 Task: Research Airbnb properties in Wedi, Indonesia from 8th November, 2023 to 12th November, 2023 for 2 adults.1  bedroom having 1 bed and 1 bathroom. Property type can be flat, hotel. Look for 4 properties as per requirement.
Action: Mouse moved to (85, 83)
Screenshot: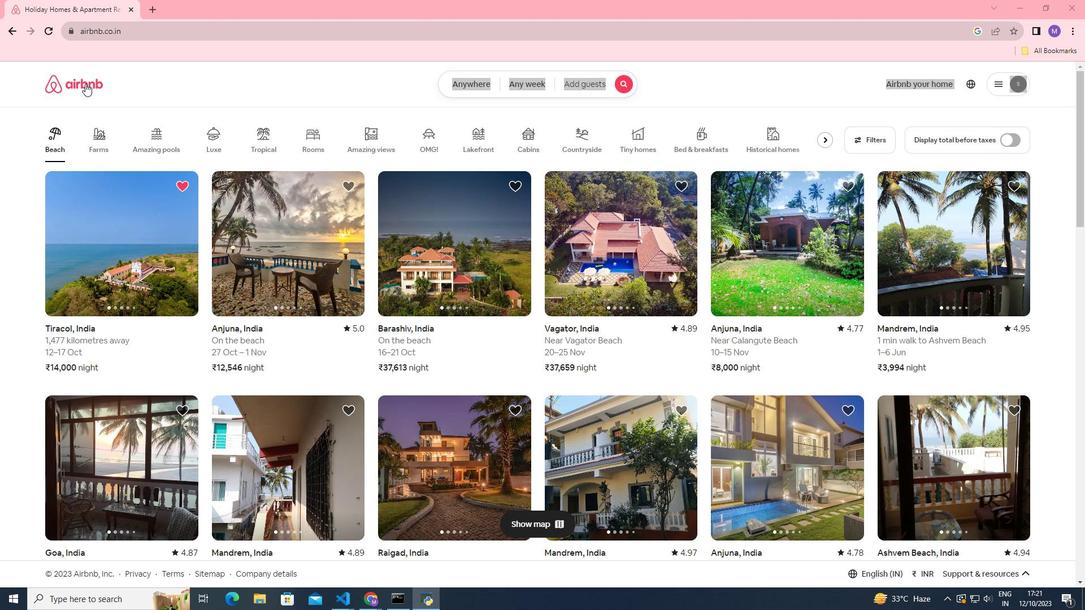 
Action: Mouse pressed left at (85, 83)
Screenshot: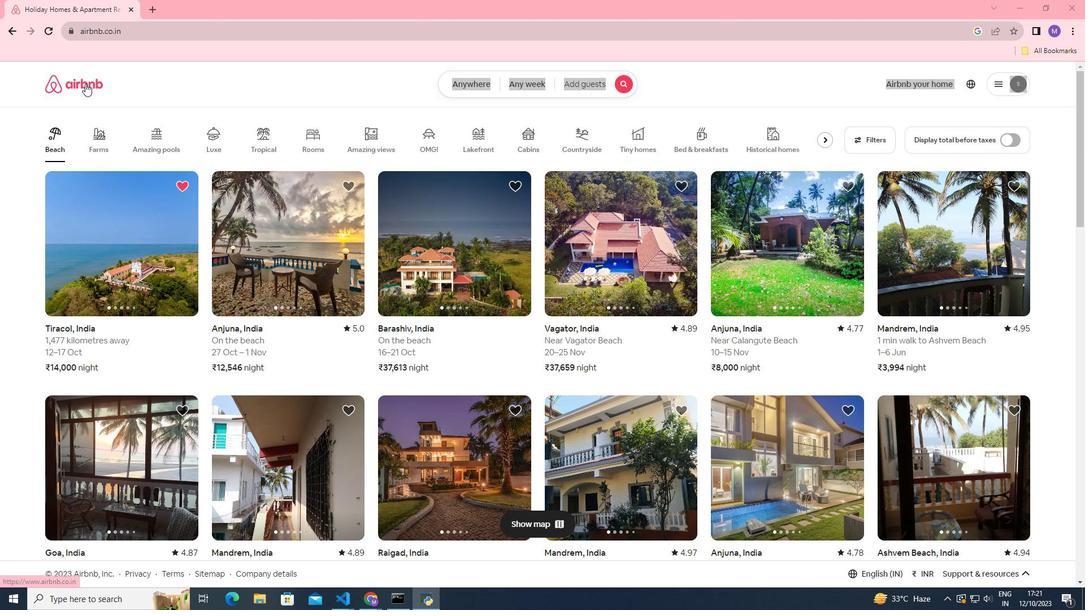 
Action: Mouse moved to (472, 80)
Screenshot: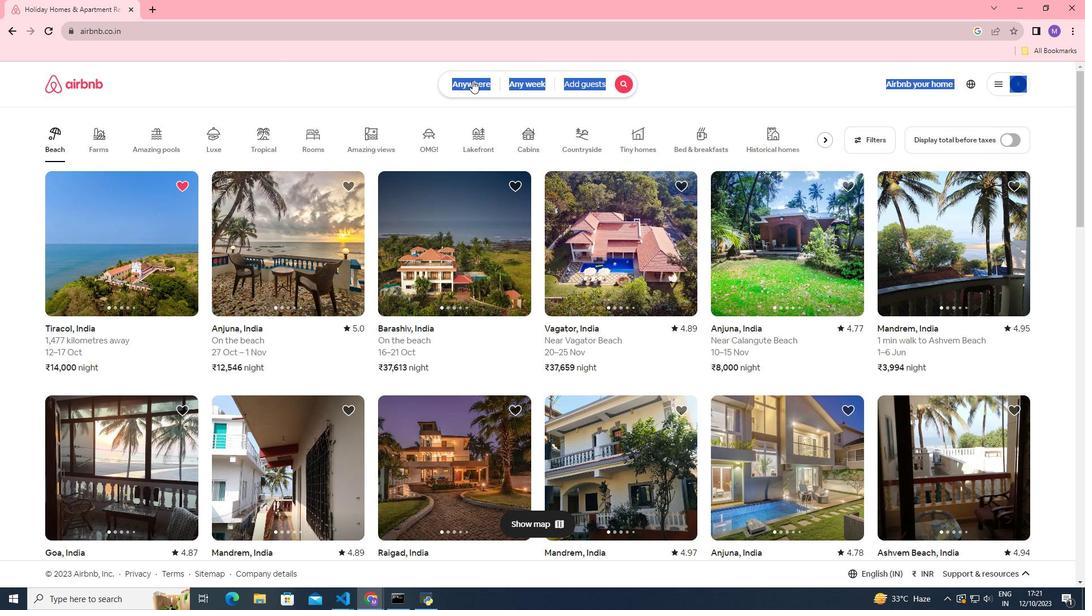 
Action: Mouse pressed left at (472, 80)
Screenshot: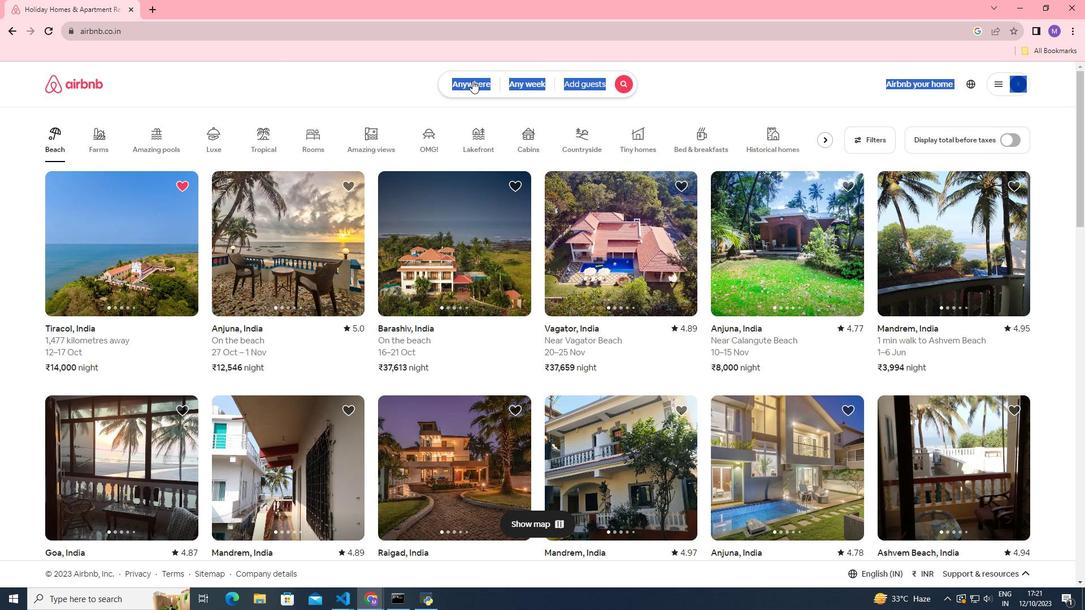 
Action: Mouse moved to (392, 123)
Screenshot: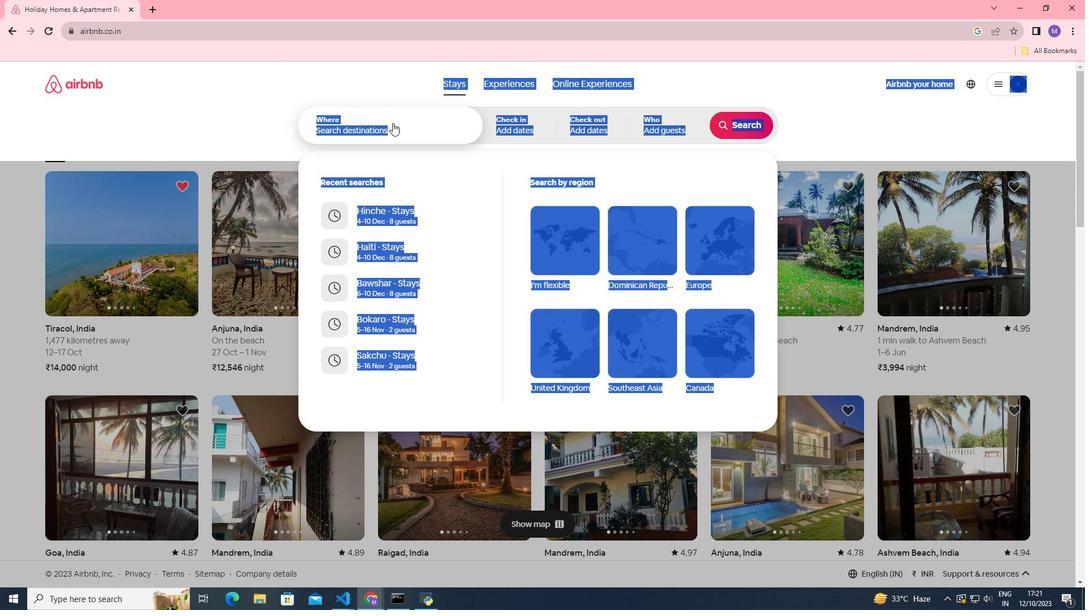
Action: Mouse pressed left at (392, 123)
Screenshot: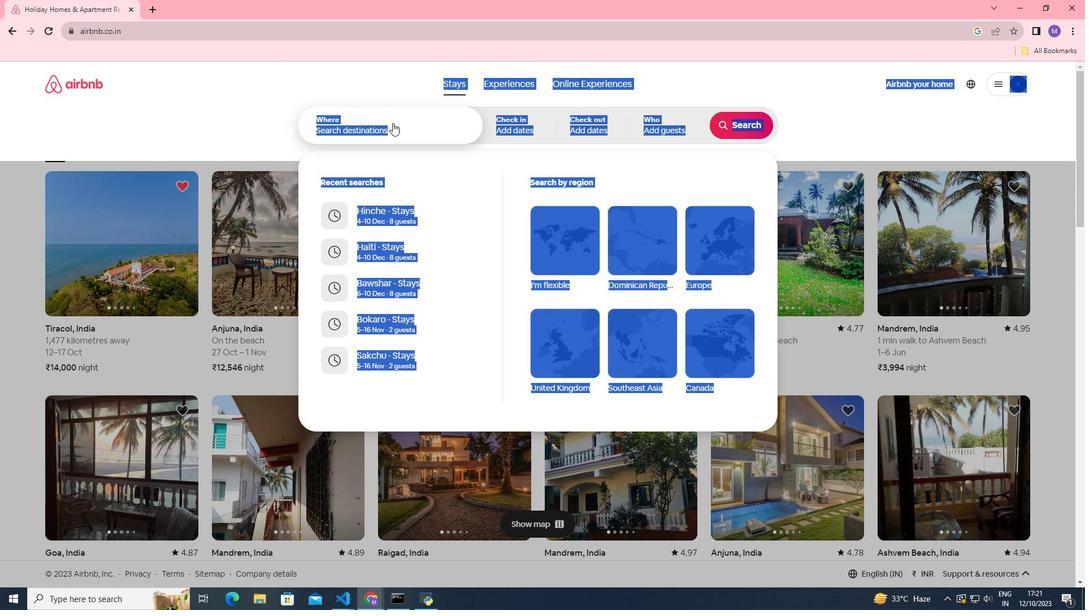 
Action: Mouse moved to (393, 124)
Screenshot: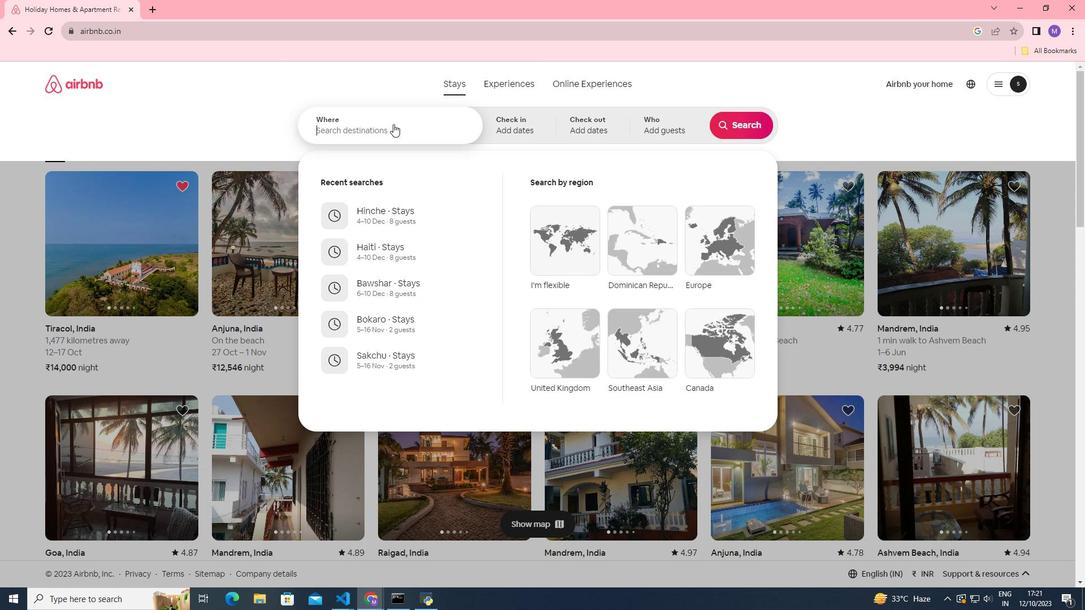 
Action: Key pressed <Key.shift>Wedi,<Key.space><Key.shift_r>Indonesia
Screenshot: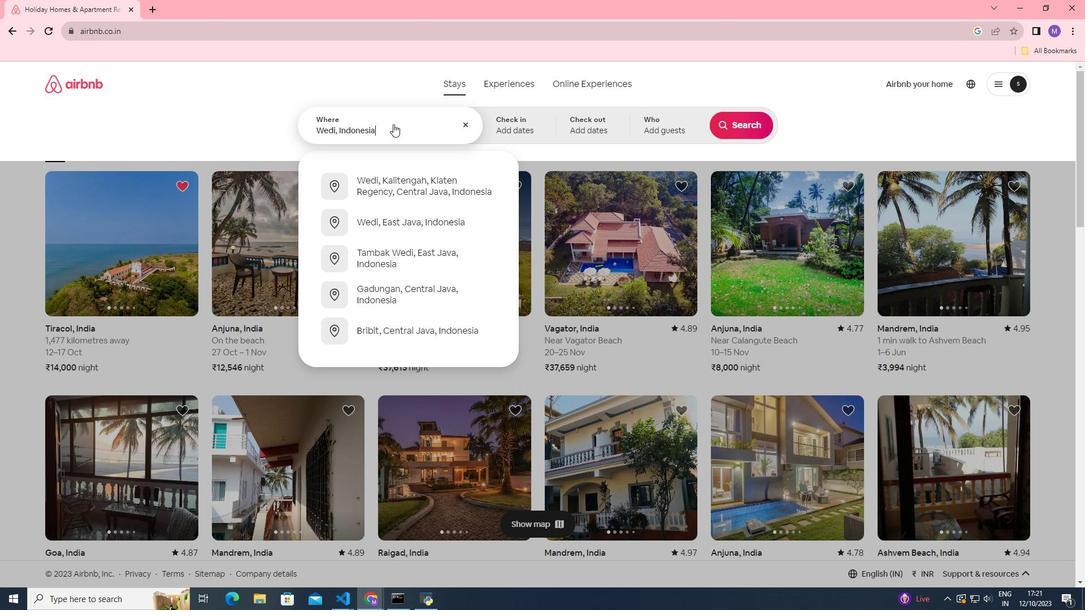
Action: Mouse moved to (510, 131)
Screenshot: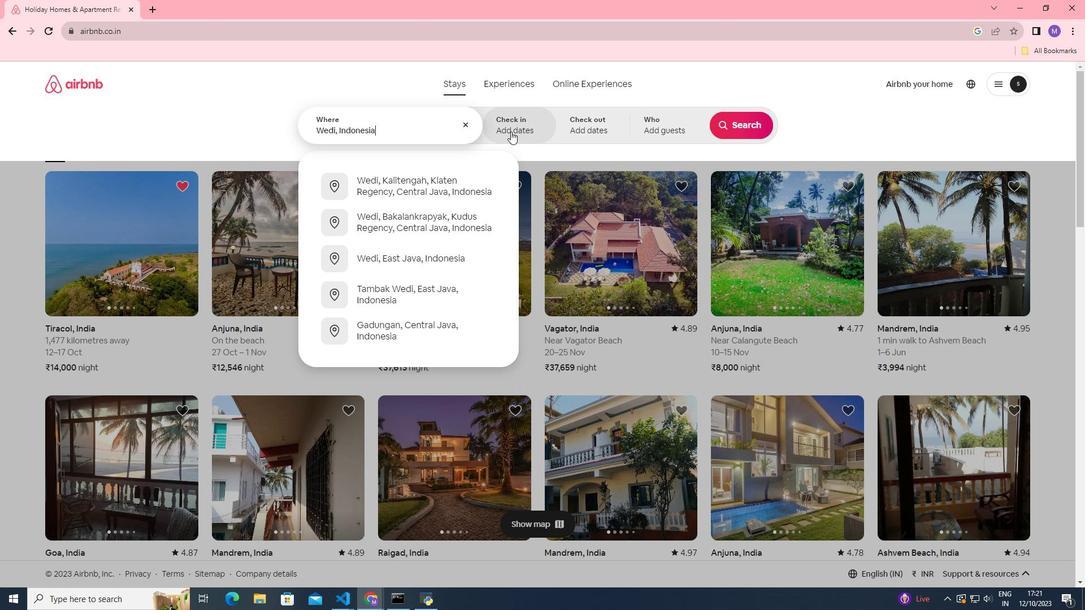 
Action: Mouse pressed left at (510, 131)
Screenshot: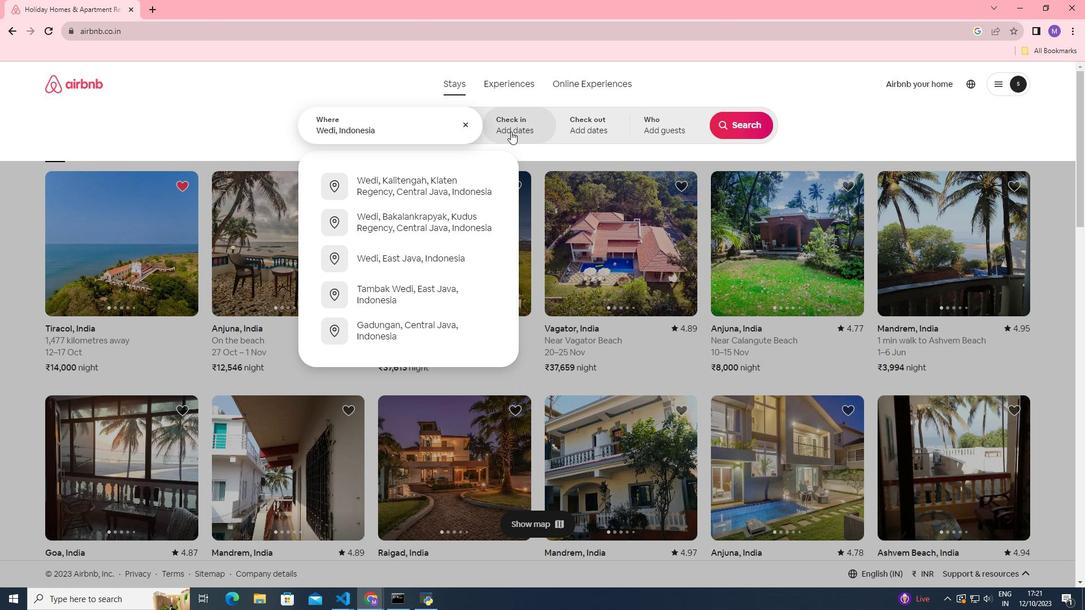 
Action: Mouse moved to (653, 291)
Screenshot: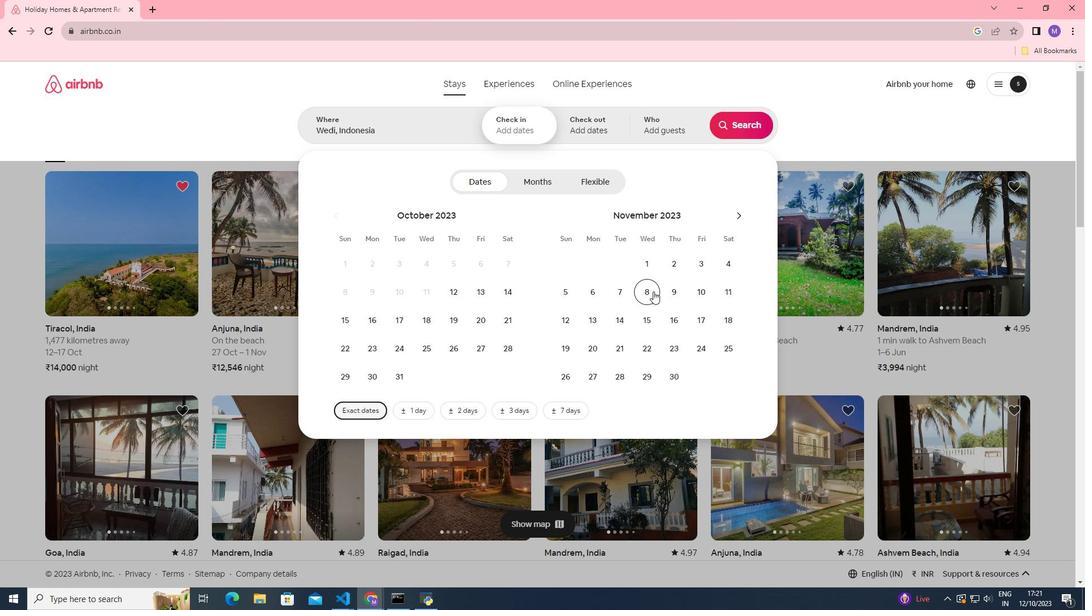 
Action: Mouse pressed left at (653, 291)
Screenshot: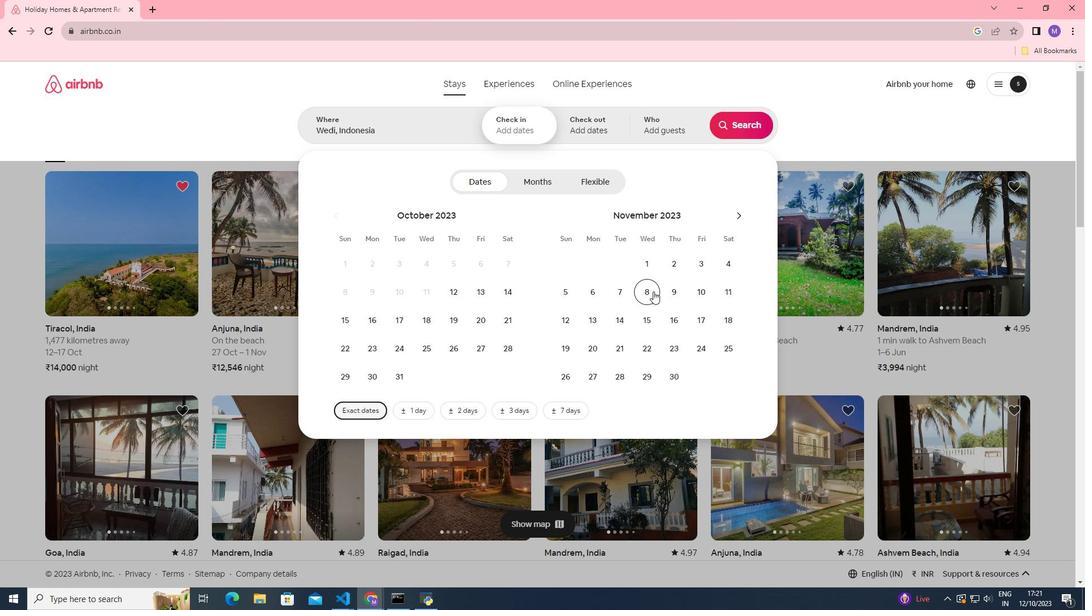 
Action: Mouse moved to (567, 318)
Screenshot: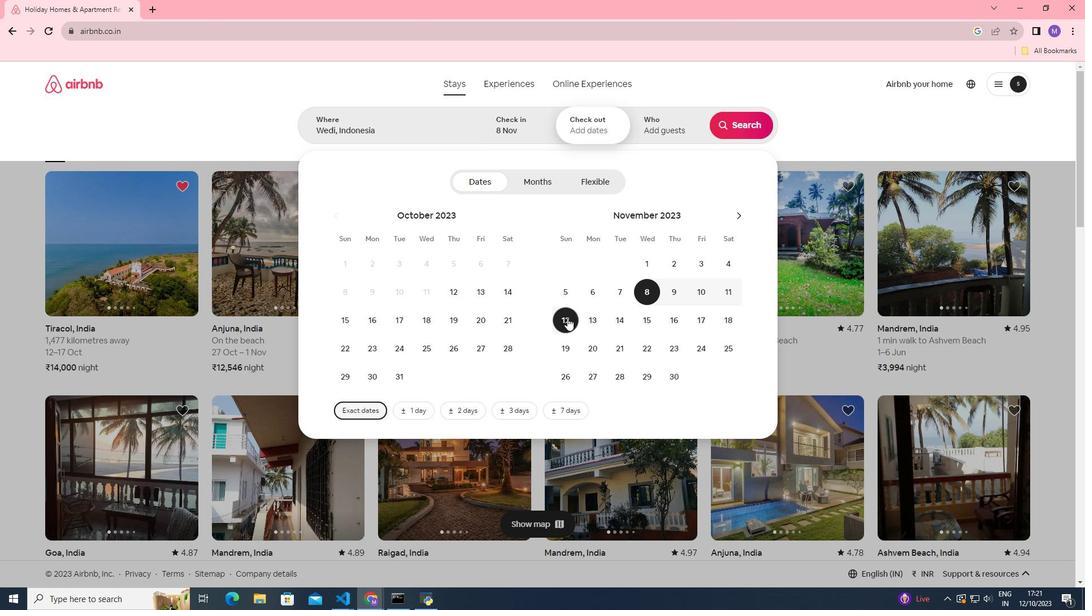 
Action: Mouse pressed left at (567, 318)
Screenshot: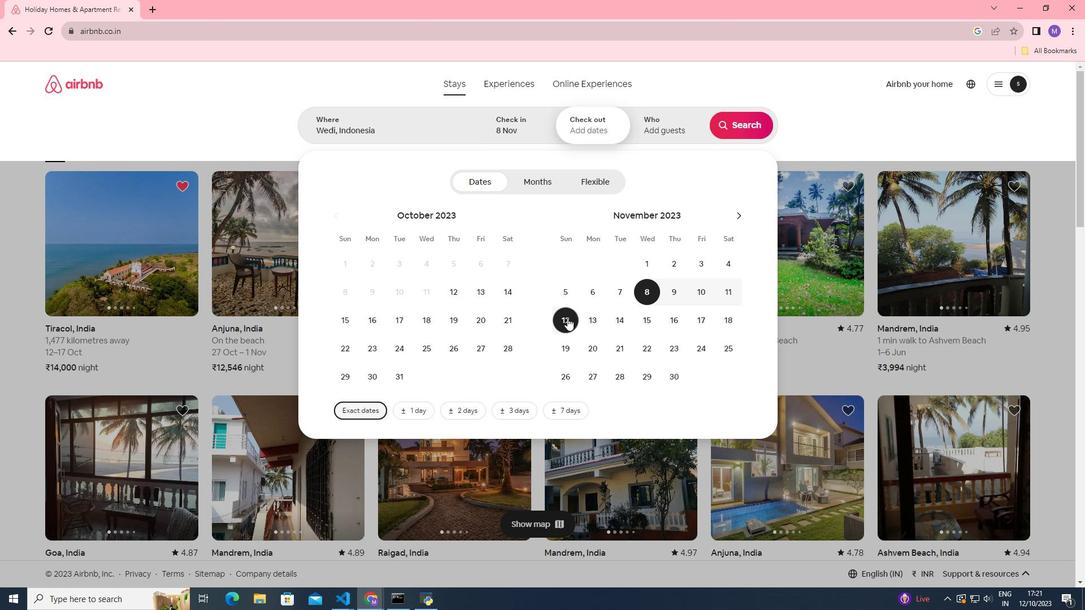 
Action: Mouse moved to (660, 128)
Screenshot: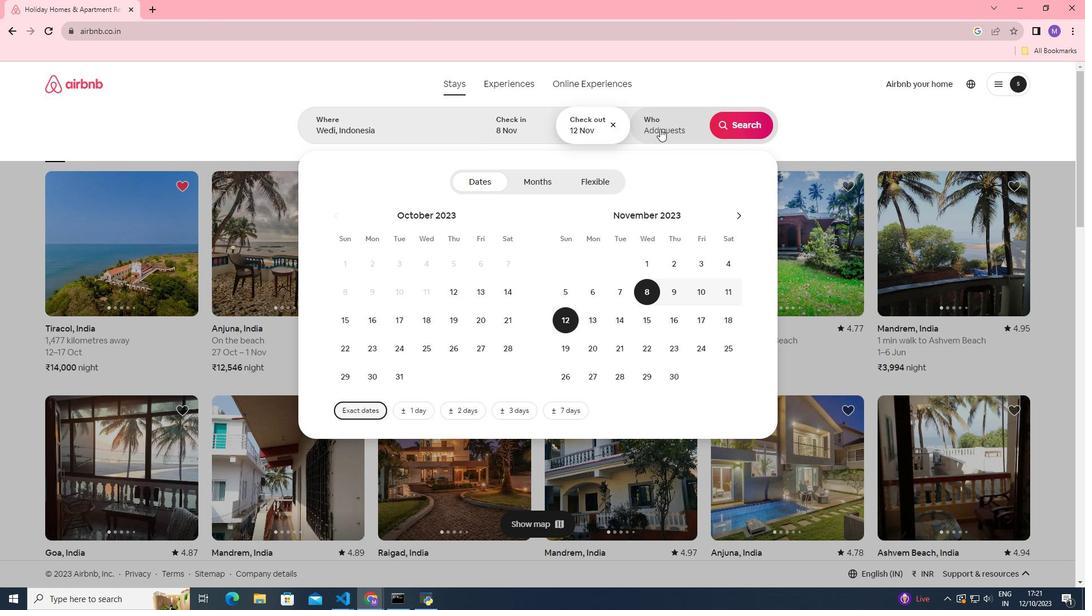 
Action: Mouse pressed left at (660, 128)
Screenshot: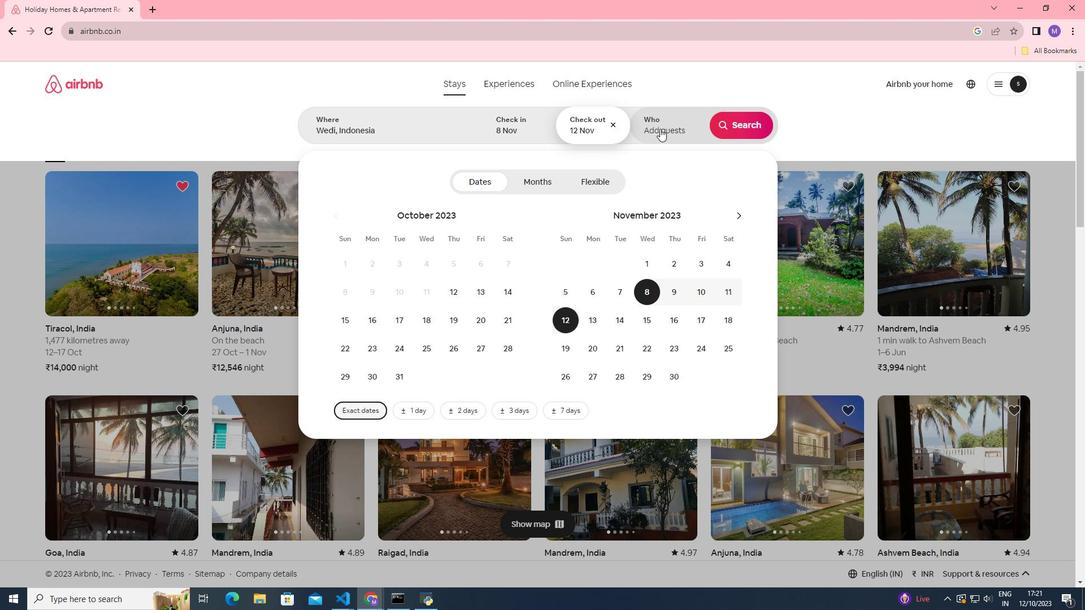 
Action: Mouse moved to (745, 185)
Screenshot: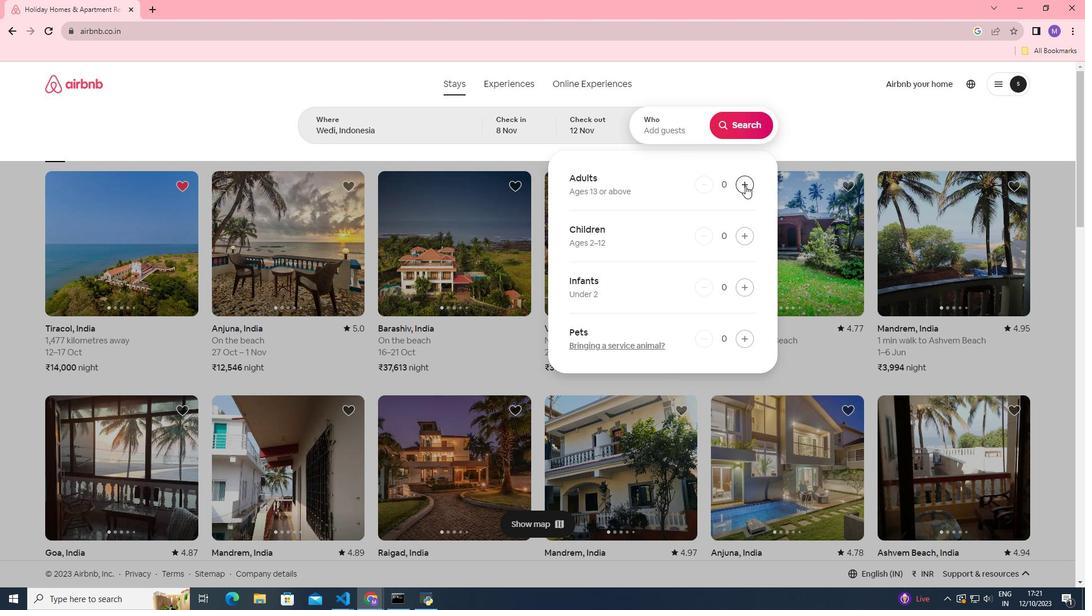
Action: Mouse pressed left at (745, 185)
Screenshot: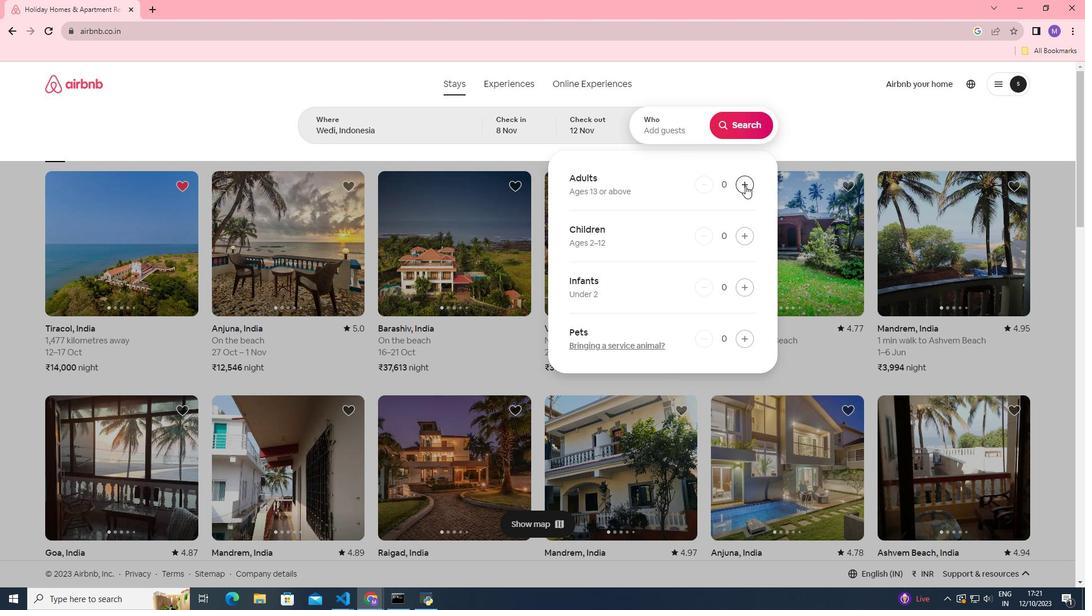 
Action: Mouse pressed left at (745, 185)
Screenshot: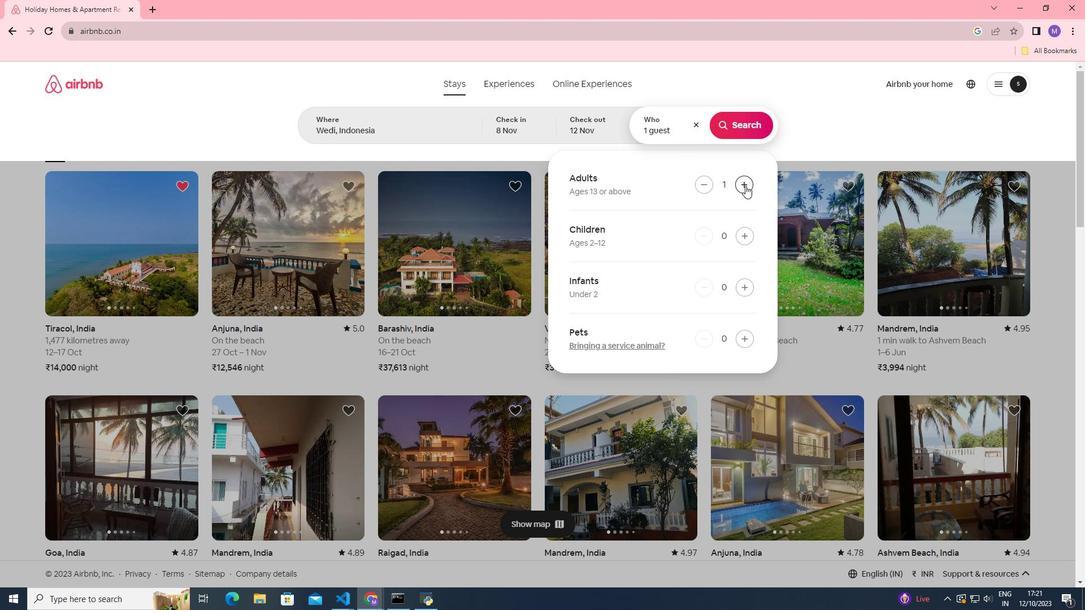 
Action: Mouse moved to (747, 129)
Screenshot: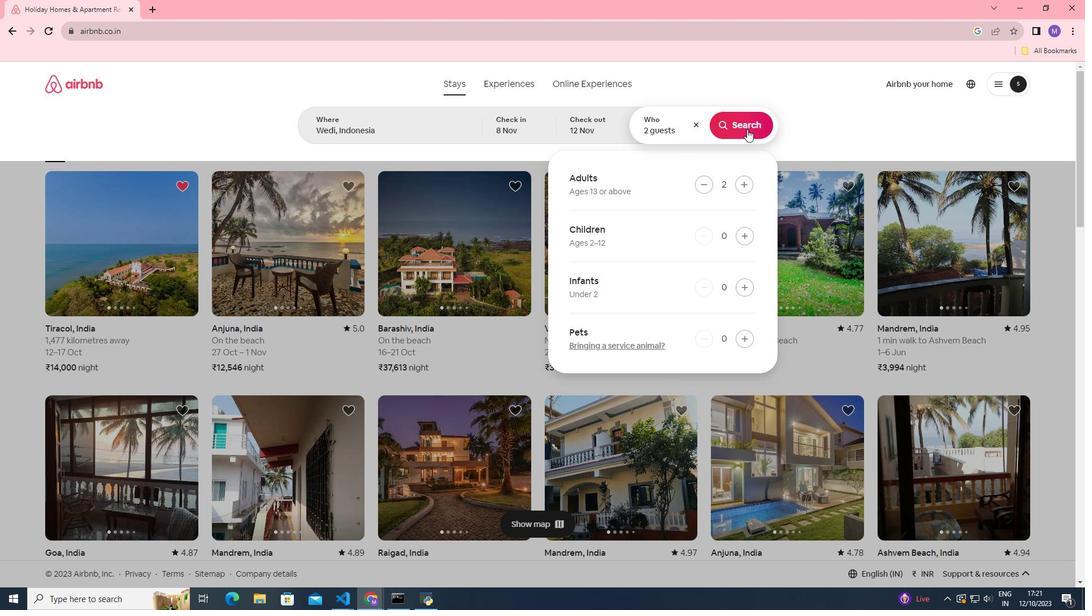 
Action: Mouse pressed left at (747, 129)
Screenshot: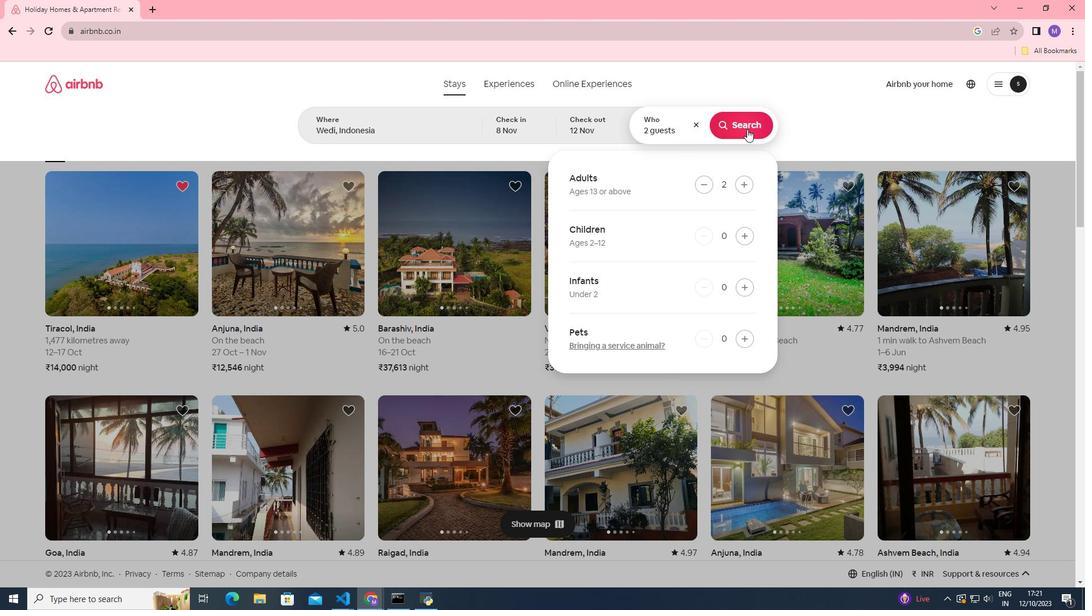 
Action: Mouse moved to (908, 121)
Screenshot: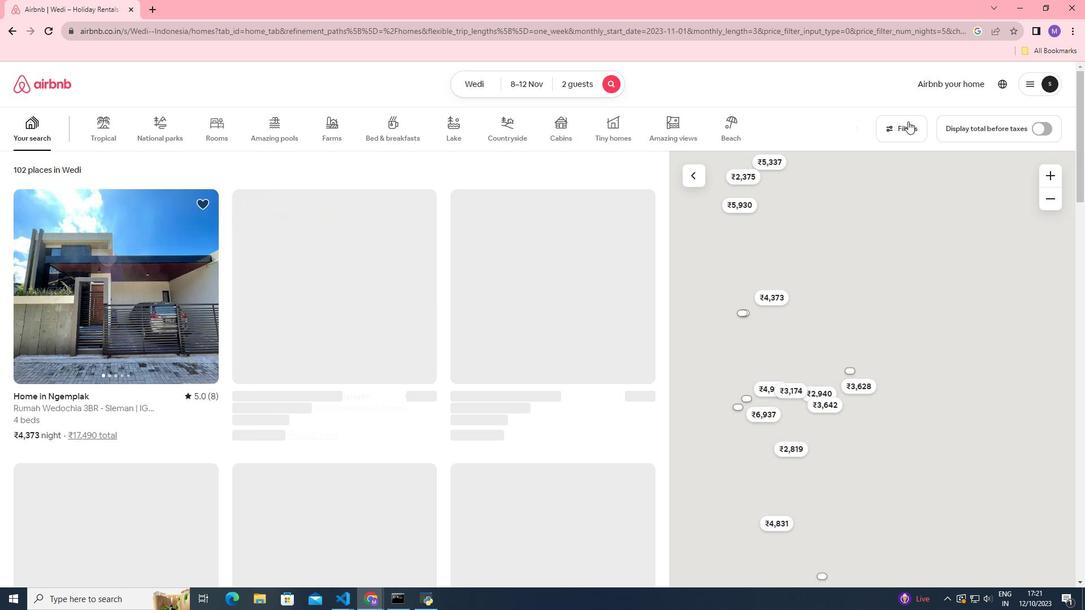 
Action: Mouse pressed left at (908, 121)
Screenshot: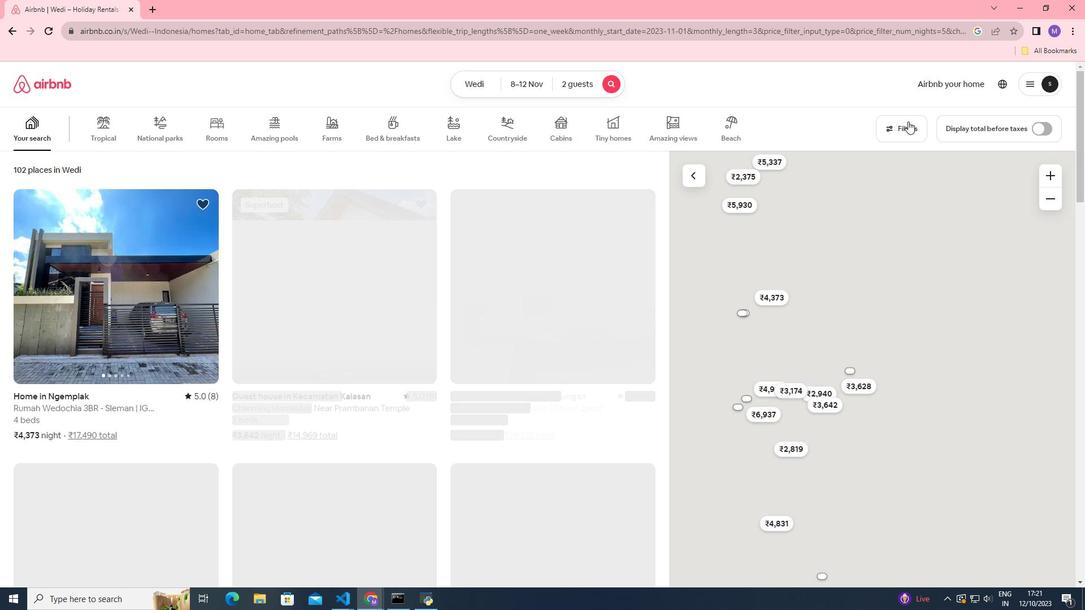 
Action: Mouse moved to (900, 124)
Screenshot: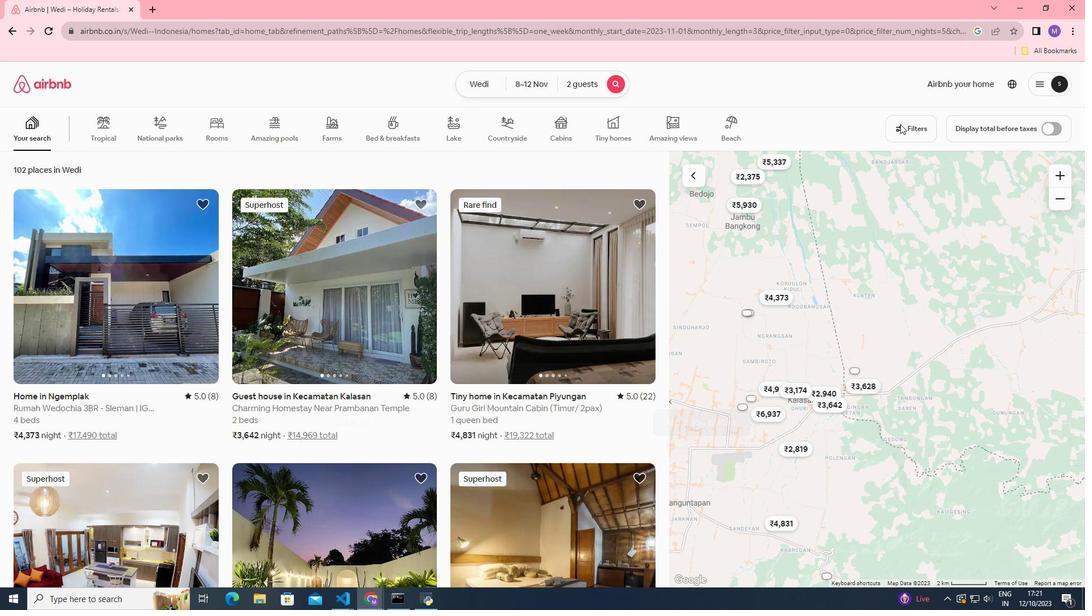 
Action: Mouse pressed left at (900, 124)
Screenshot: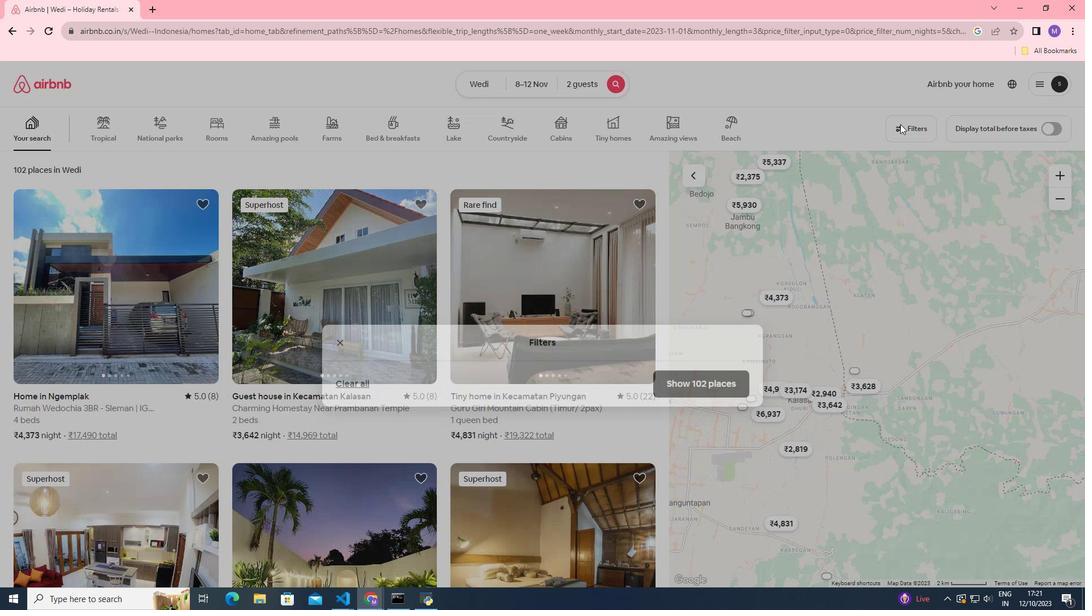 
Action: Mouse pressed left at (900, 124)
Screenshot: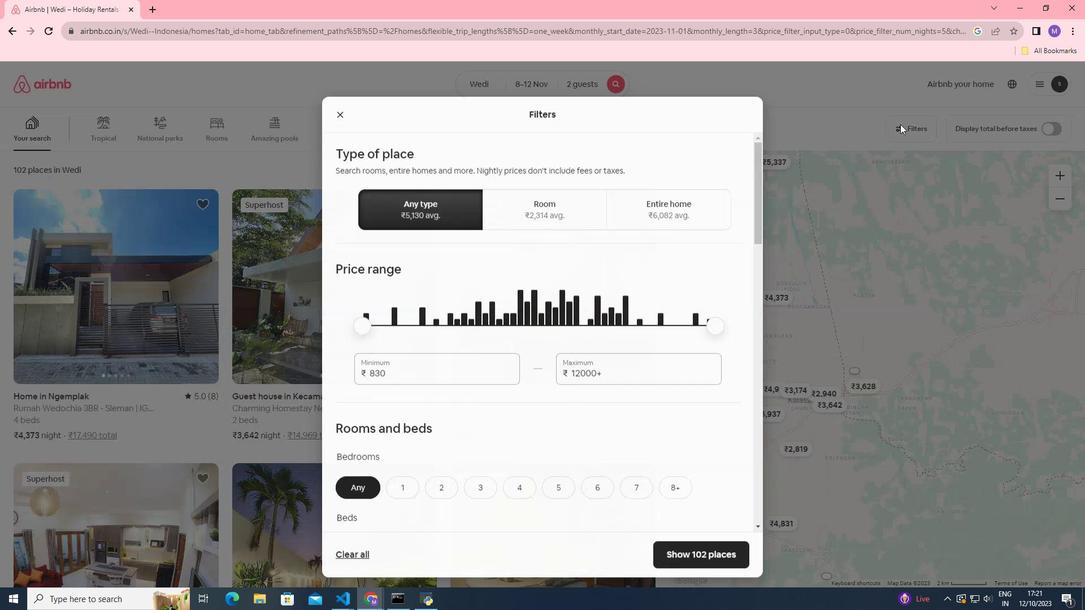 
Action: Mouse pressed left at (900, 124)
Screenshot: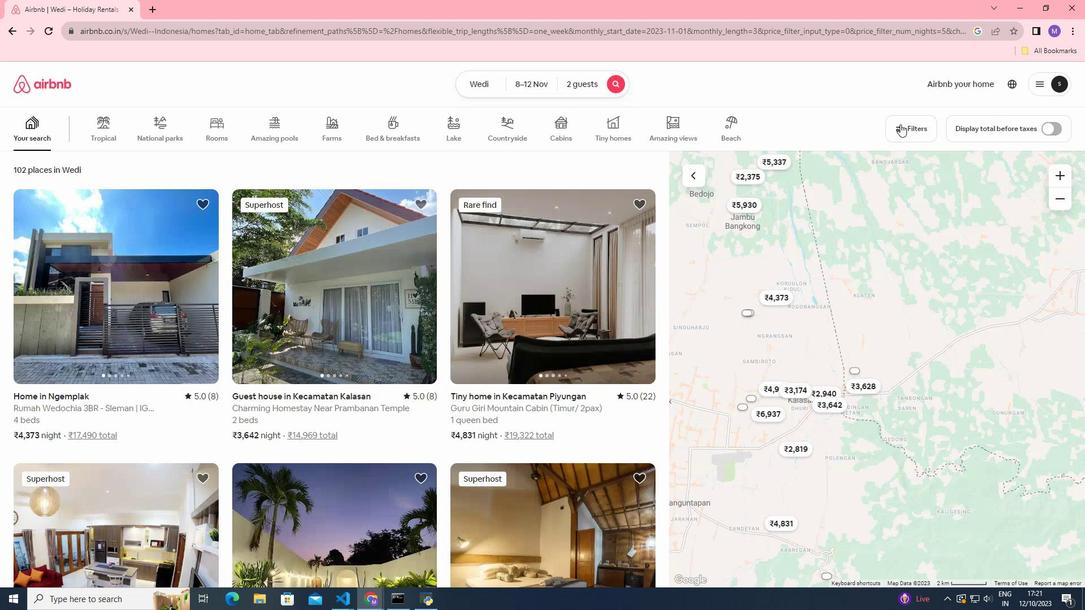 
Action: Mouse pressed left at (900, 124)
Screenshot: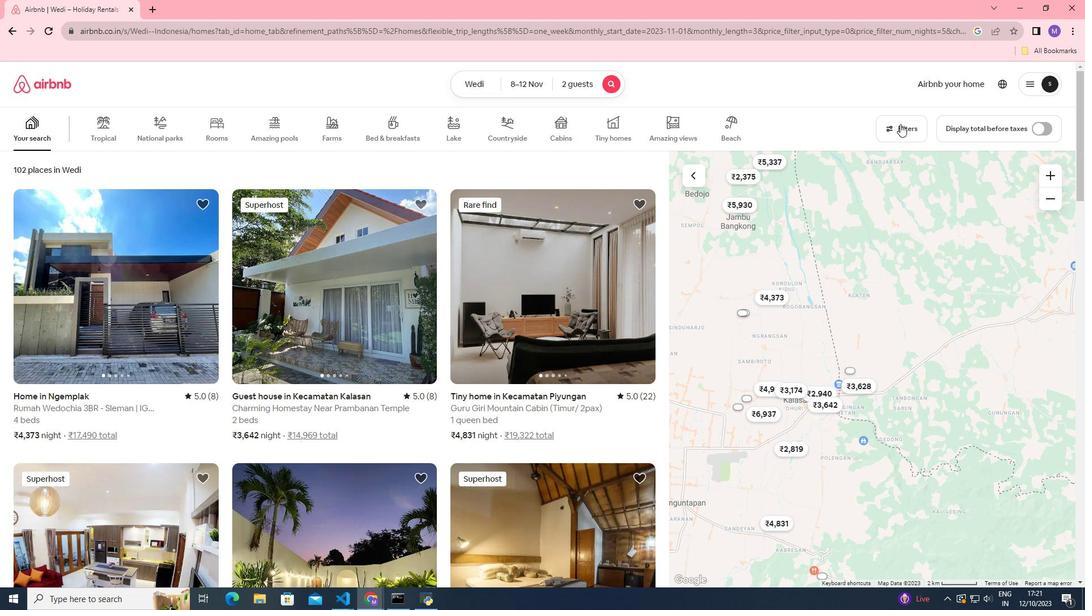 
Action: Mouse moved to (402, 467)
Screenshot: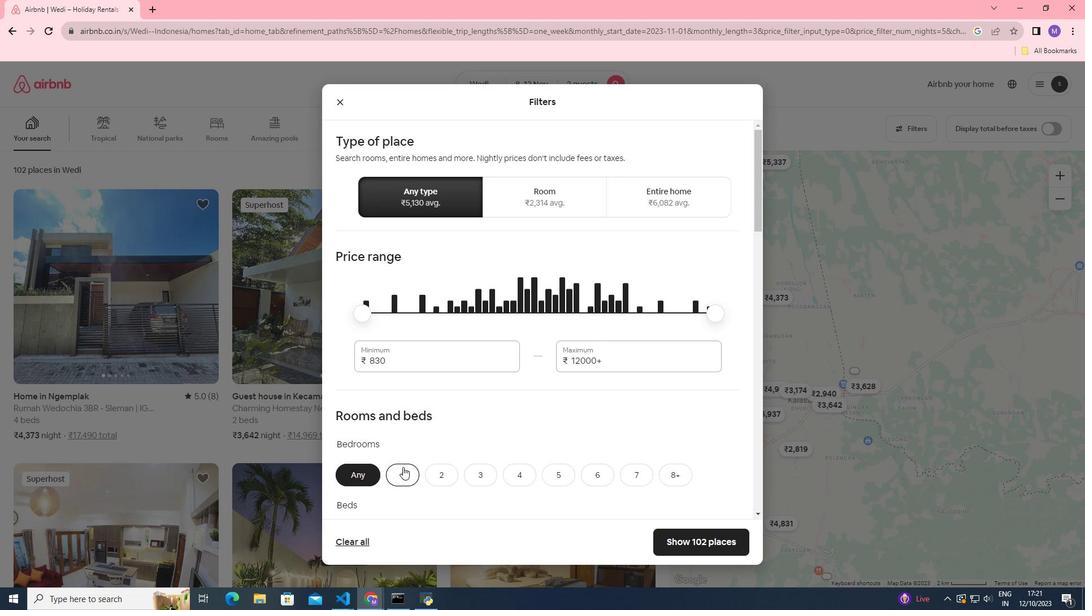 
Action: Mouse pressed left at (402, 467)
Screenshot: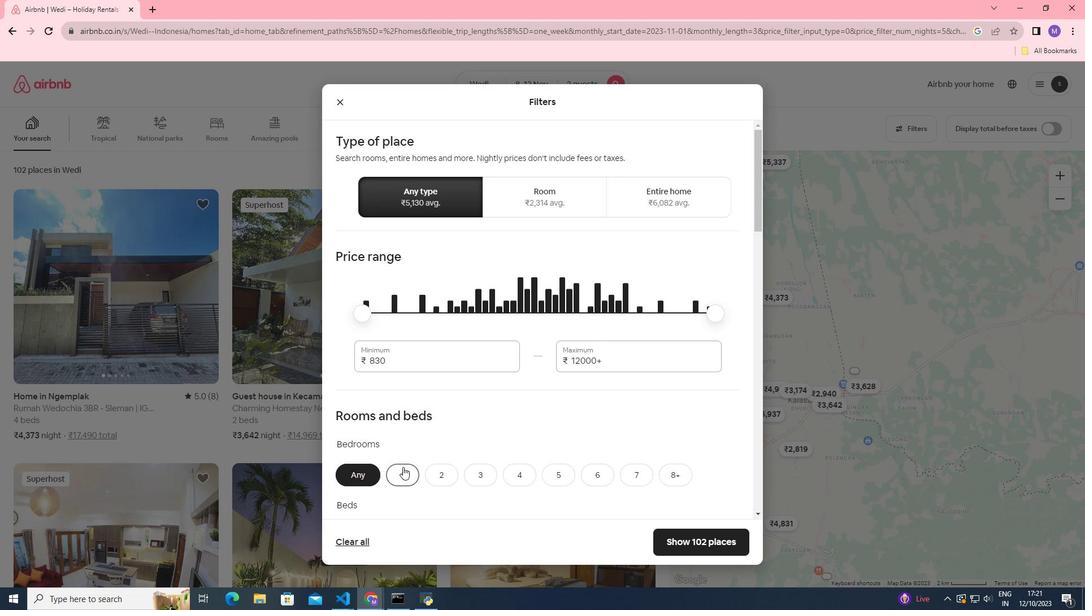
Action: Mouse moved to (449, 410)
Screenshot: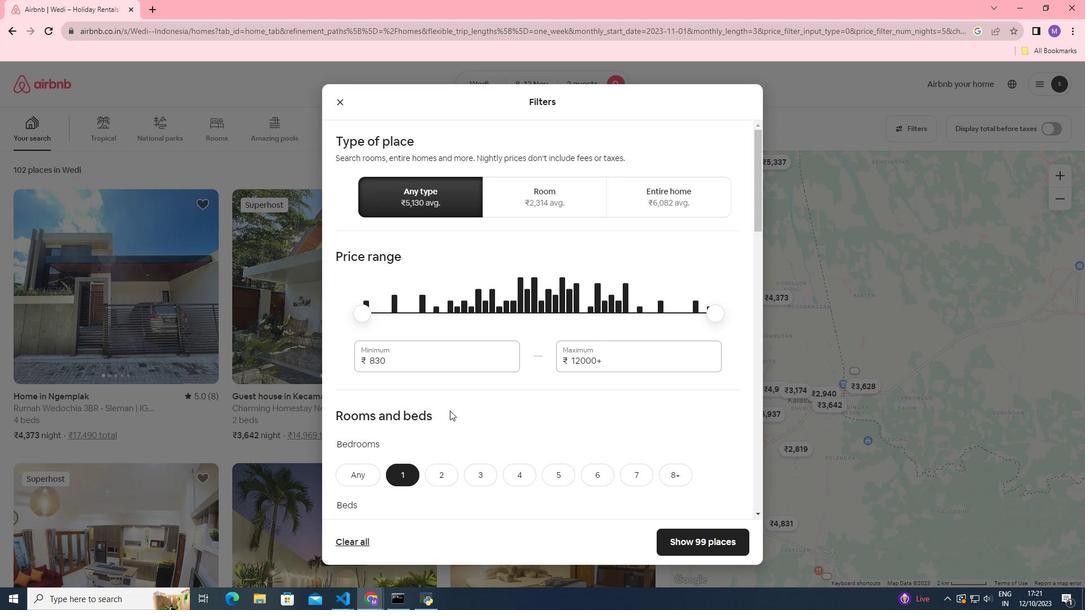
Action: Mouse scrolled (449, 410) with delta (0, 0)
Screenshot: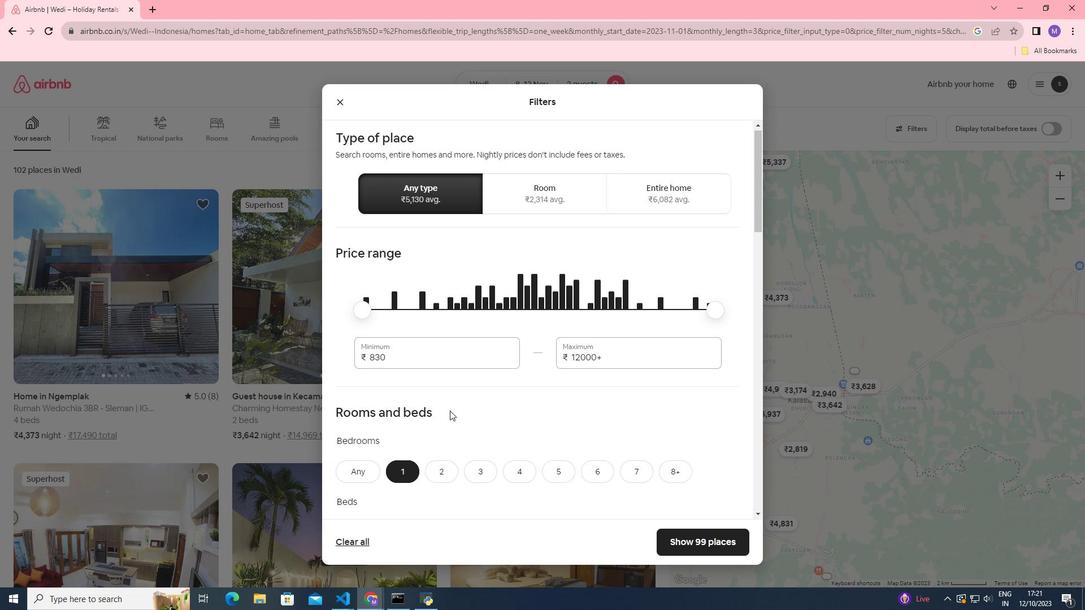 
Action: Mouse scrolled (449, 410) with delta (0, 0)
Screenshot: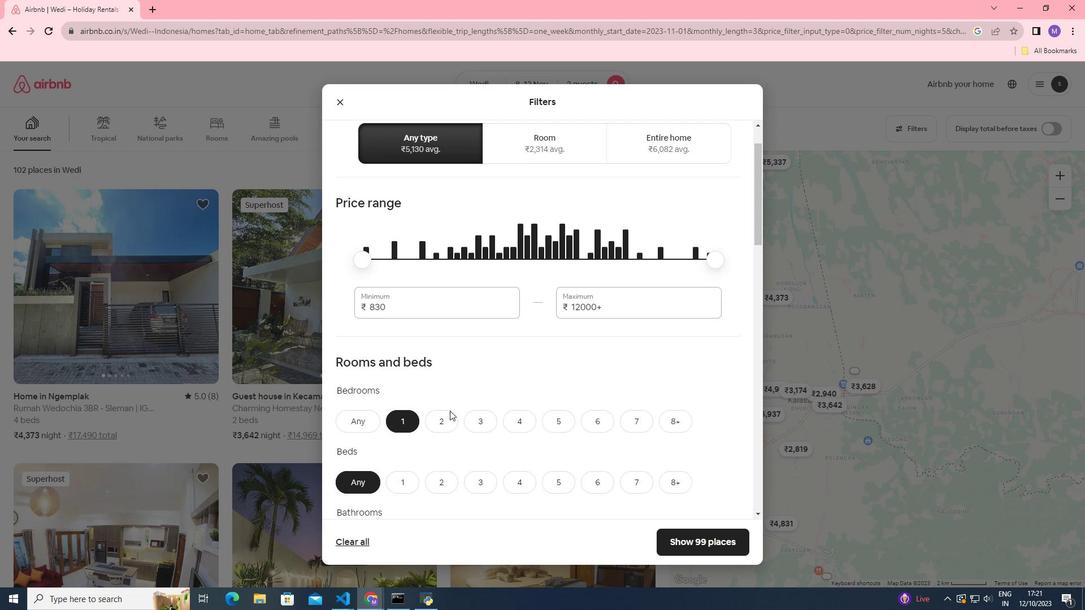 
Action: Mouse moved to (401, 427)
Screenshot: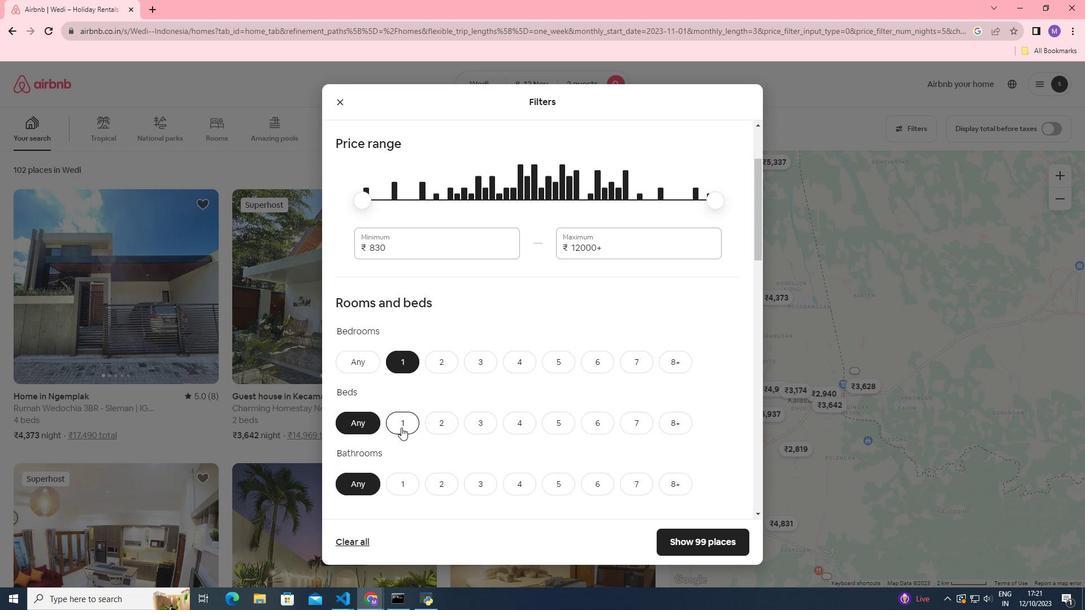 
Action: Mouse pressed left at (401, 427)
Screenshot: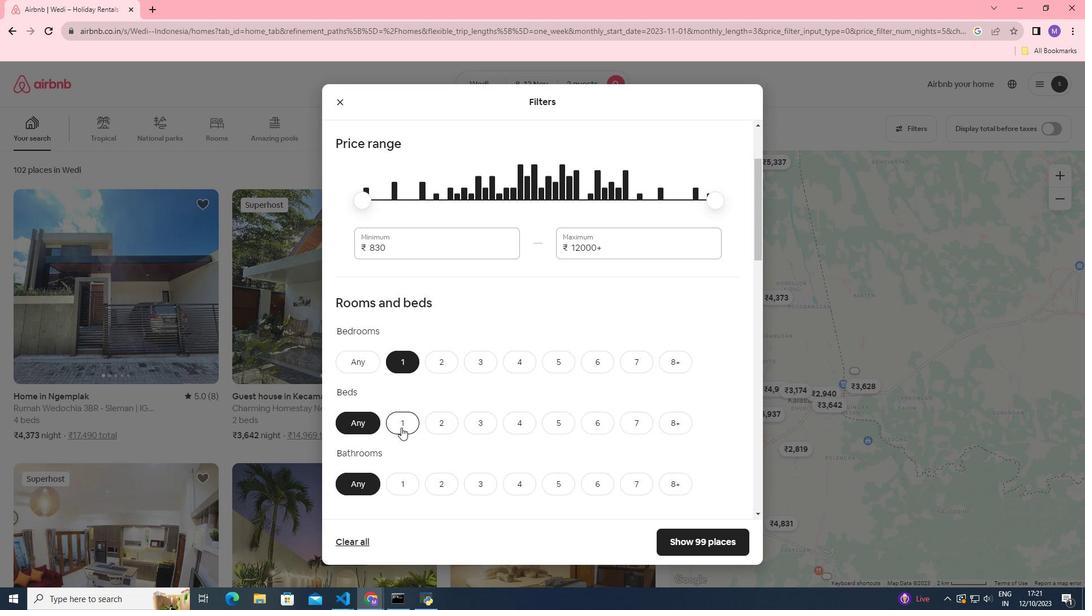 
Action: Mouse moved to (408, 477)
Screenshot: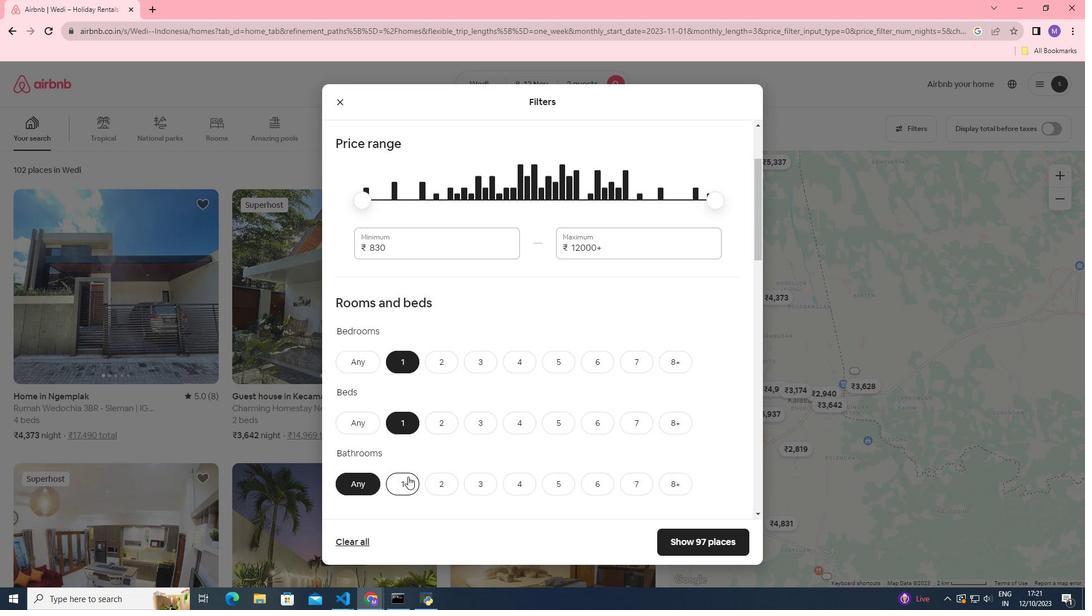 
Action: Mouse pressed left at (408, 477)
Screenshot: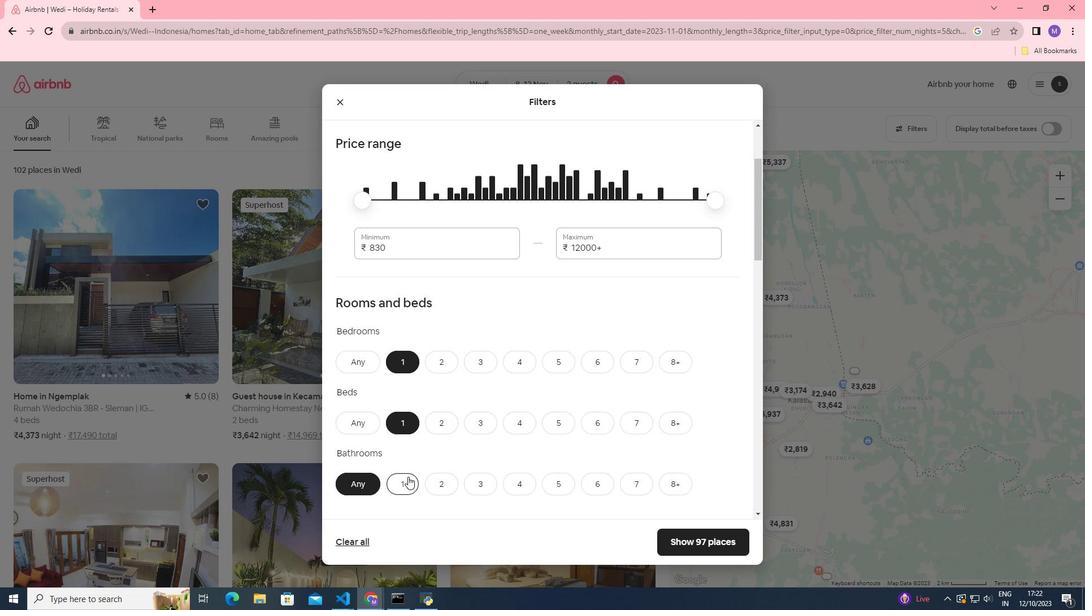 
Action: Mouse moved to (457, 405)
Screenshot: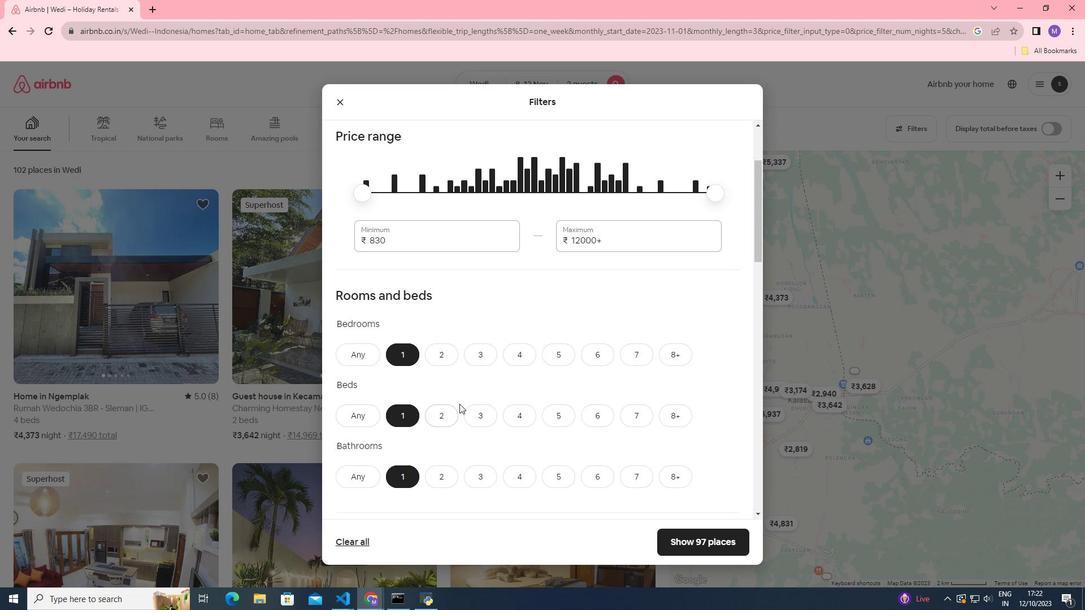 
Action: Mouse scrolled (457, 404) with delta (0, 0)
Screenshot: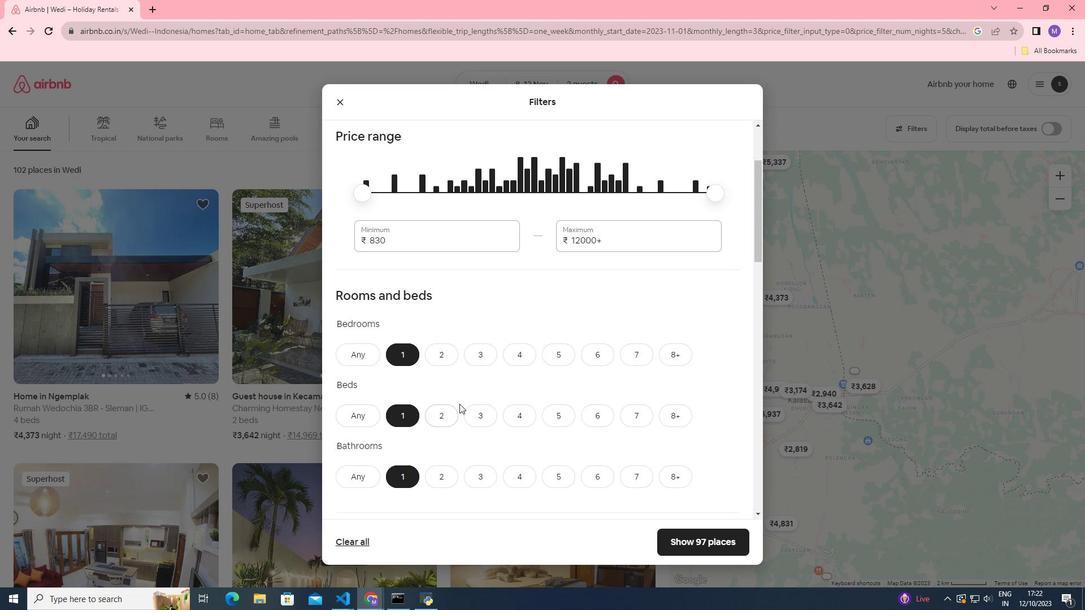 
Action: Mouse moved to (459, 404)
Screenshot: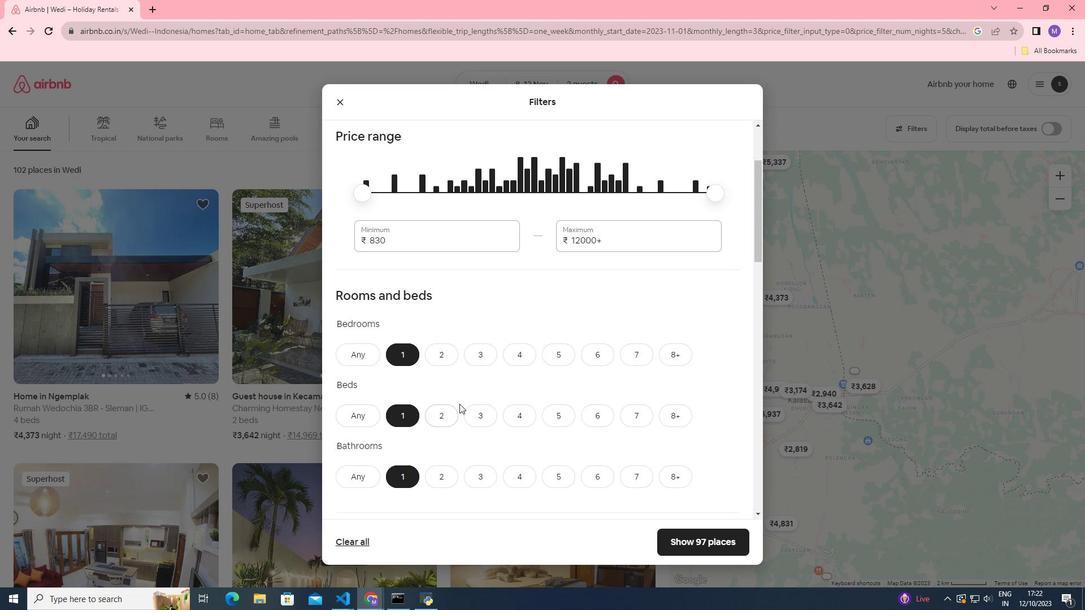 
Action: Mouse scrolled (459, 403) with delta (0, 0)
Screenshot: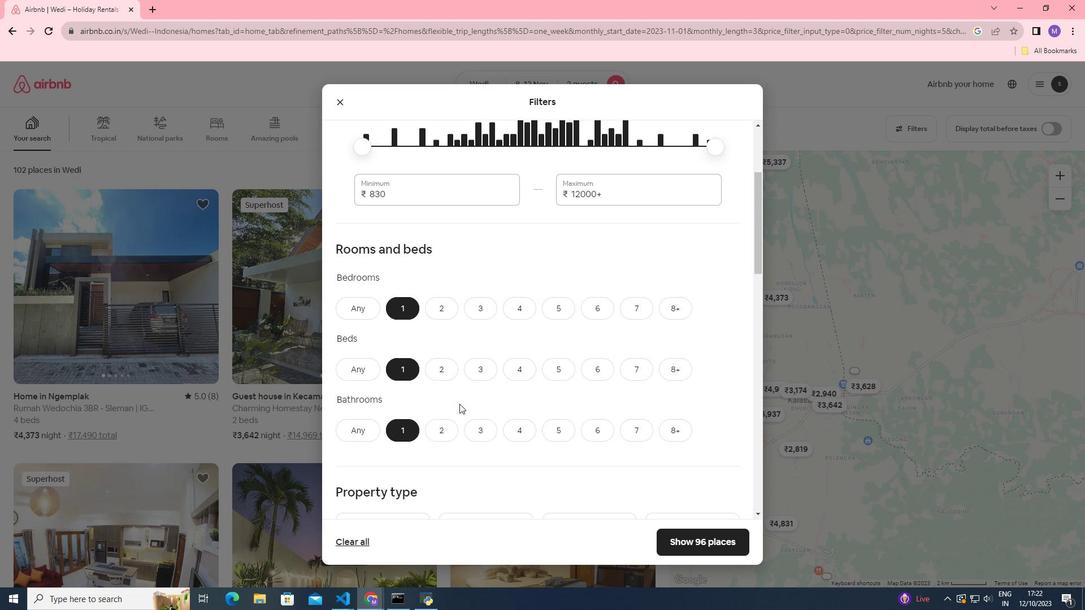 
Action: Mouse scrolled (459, 403) with delta (0, 0)
Screenshot: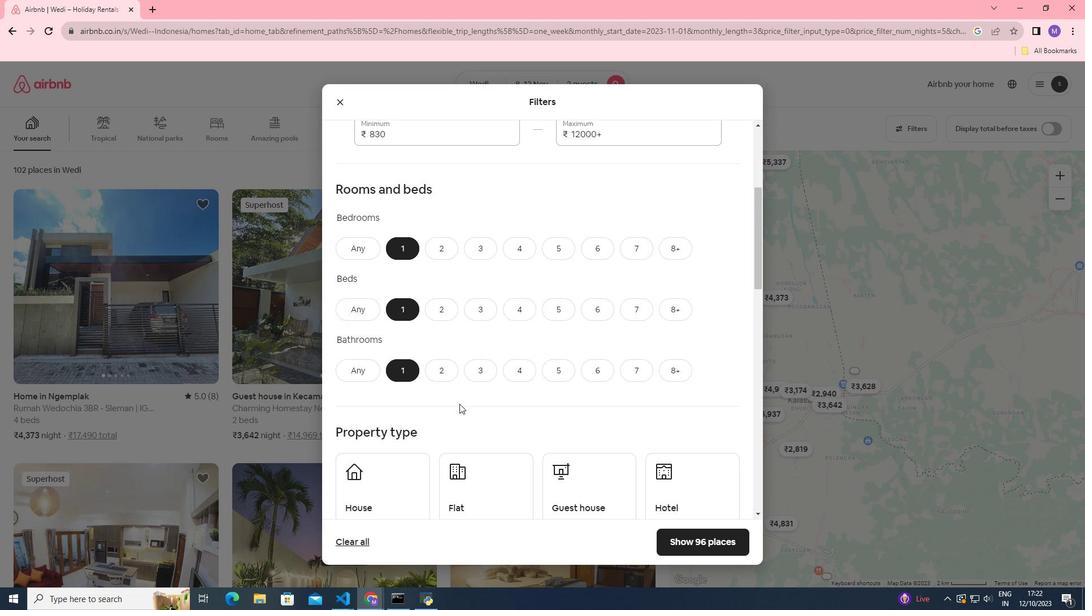 
Action: Mouse moved to (489, 434)
Screenshot: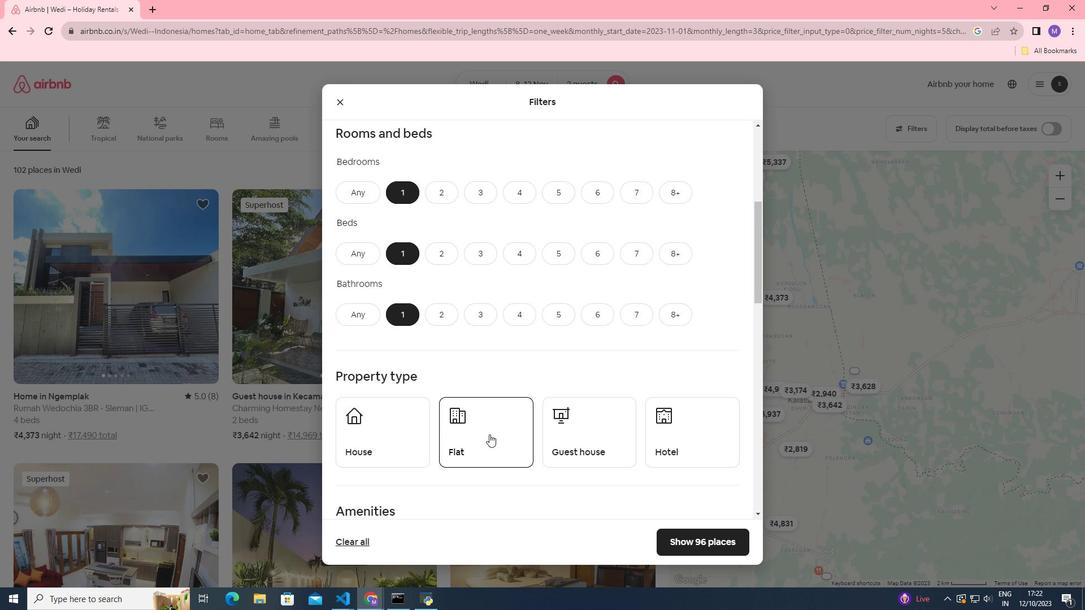 
Action: Mouse pressed left at (489, 434)
Screenshot: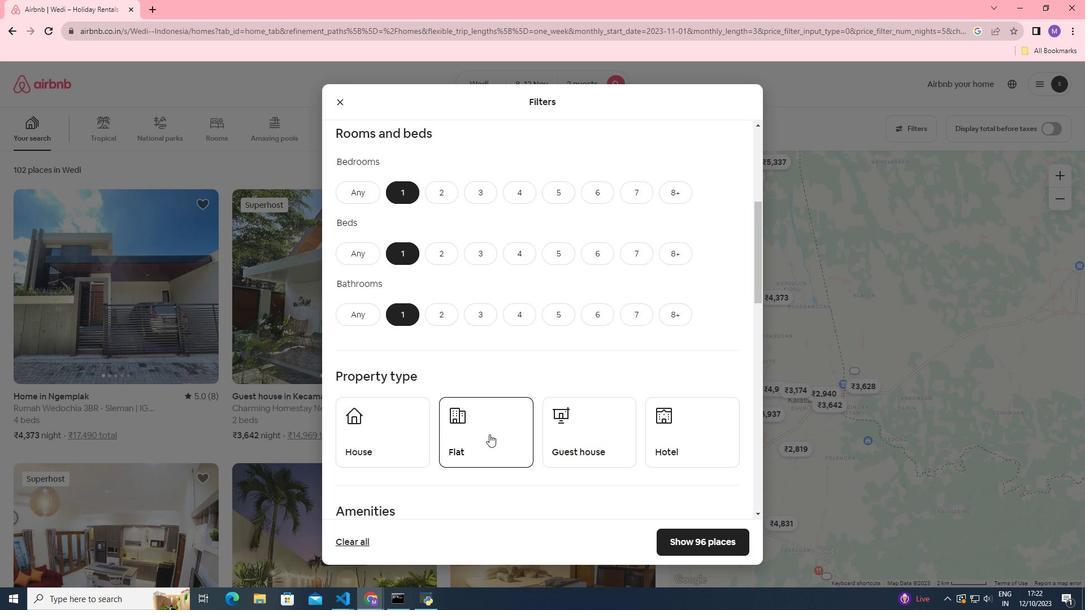 
Action: Mouse moved to (681, 446)
Screenshot: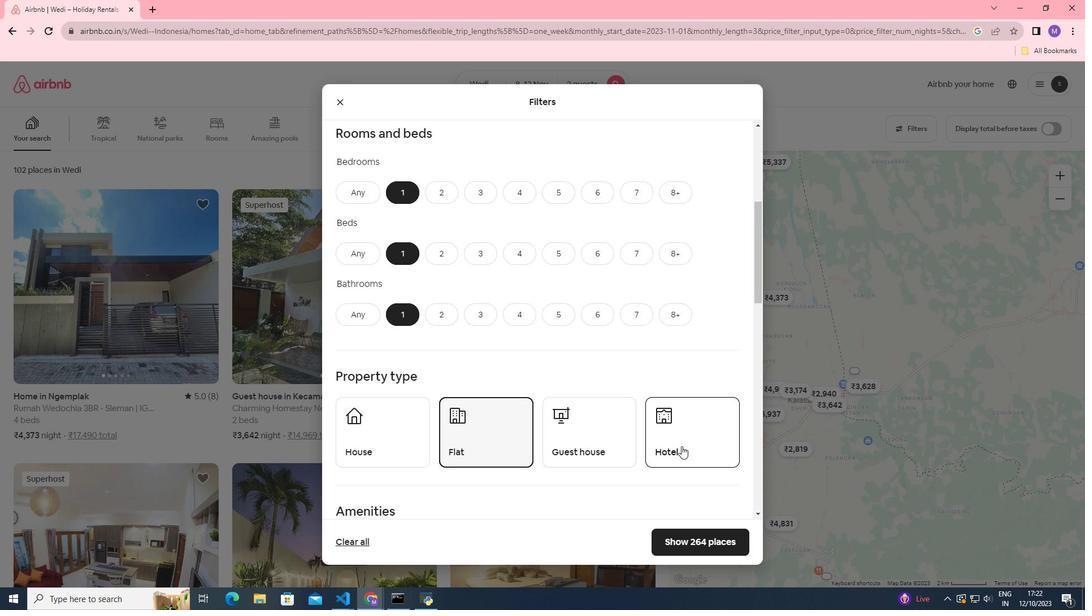 
Action: Mouse pressed left at (681, 446)
Screenshot: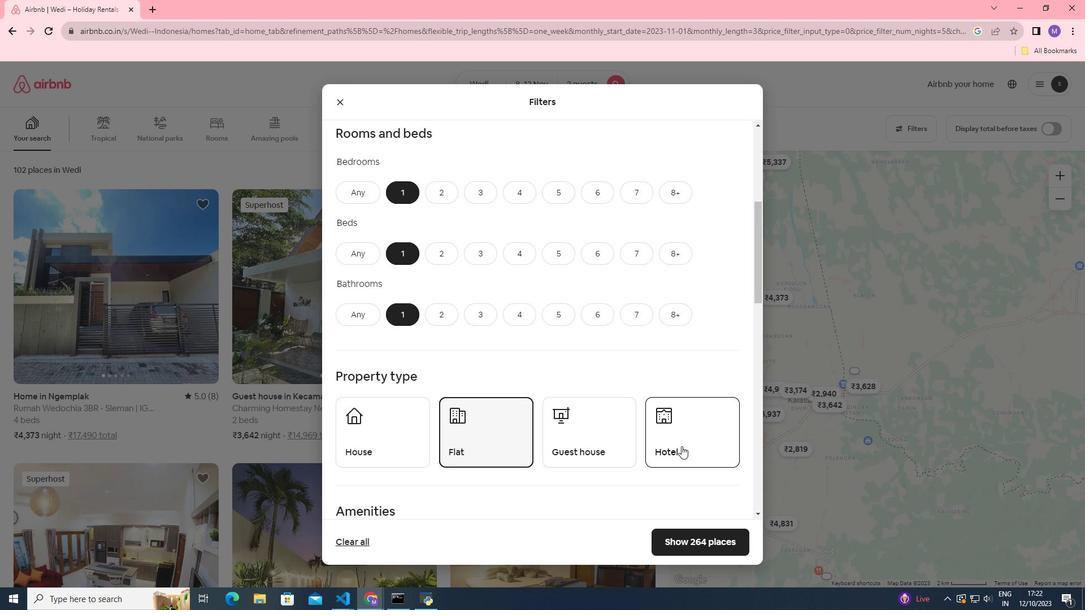
Action: Mouse moved to (681, 412)
Screenshot: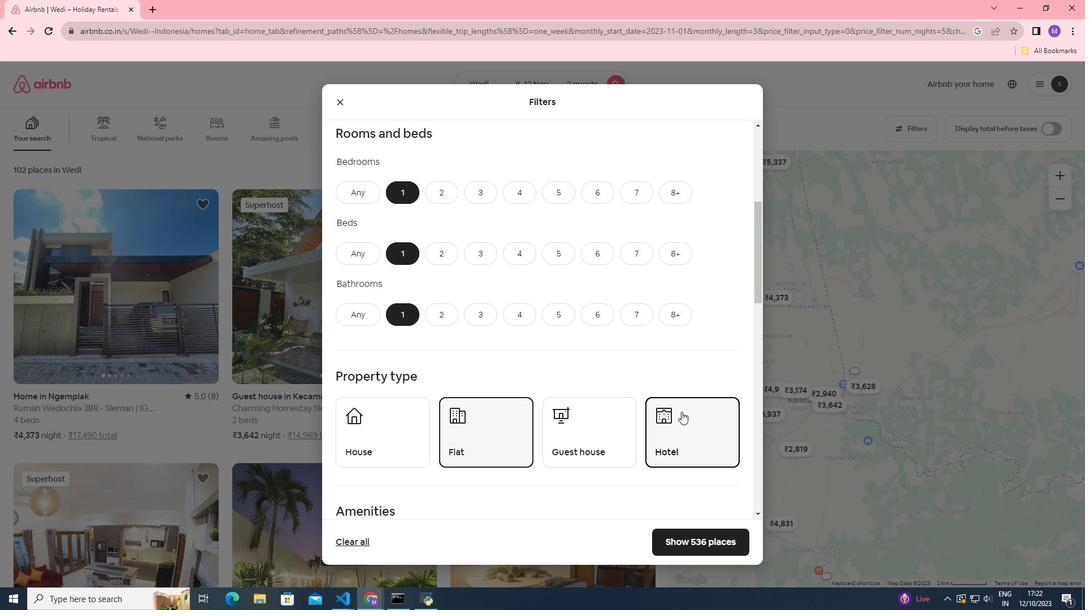 
Action: Mouse scrolled (681, 411) with delta (0, 0)
Screenshot: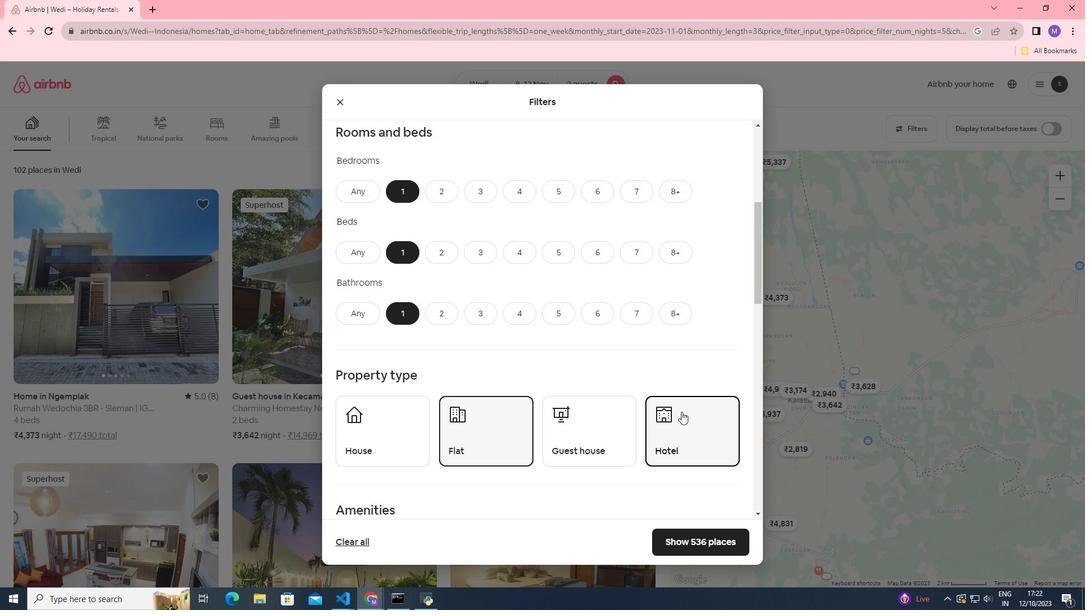 
Action: Mouse scrolled (681, 411) with delta (0, 0)
Screenshot: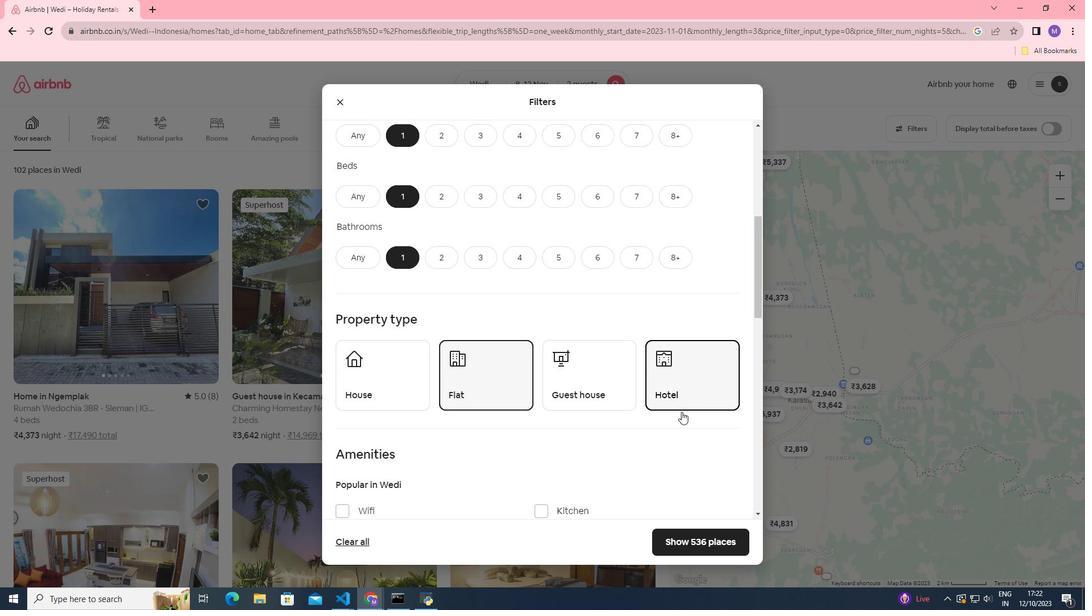 
Action: Mouse moved to (673, 401)
Screenshot: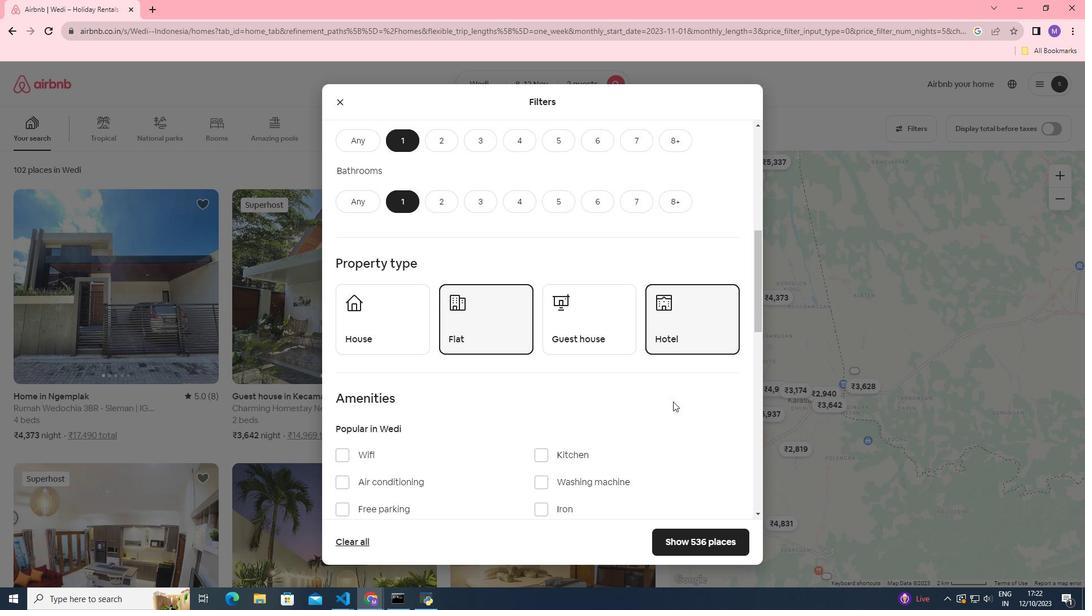 
Action: Mouse scrolled (673, 401) with delta (0, 0)
Screenshot: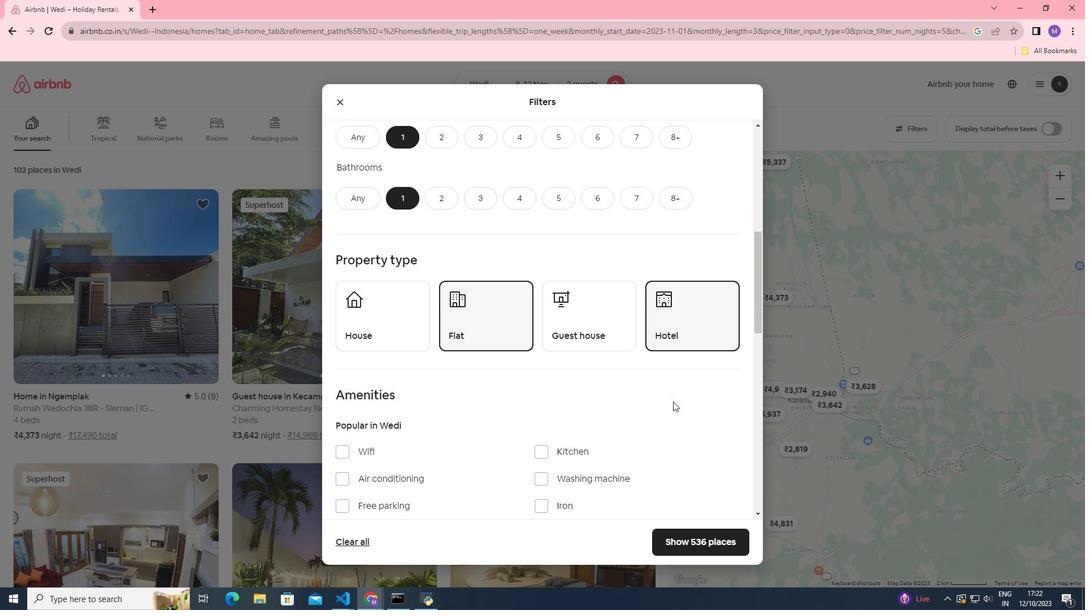 
Action: Mouse moved to (697, 543)
Screenshot: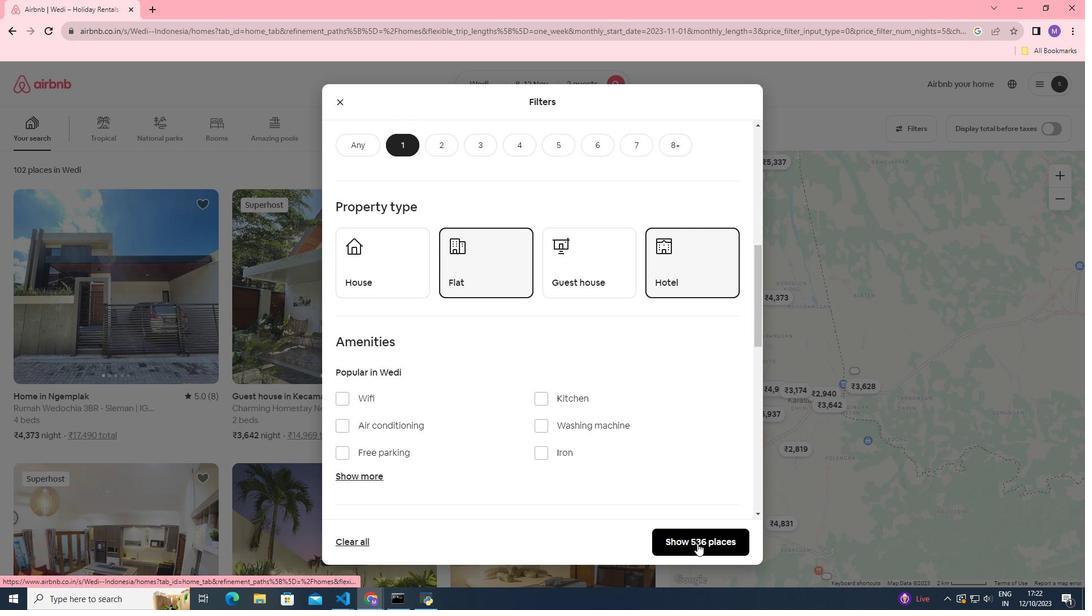 
Action: Mouse pressed left at (697, 543)
Screenshot: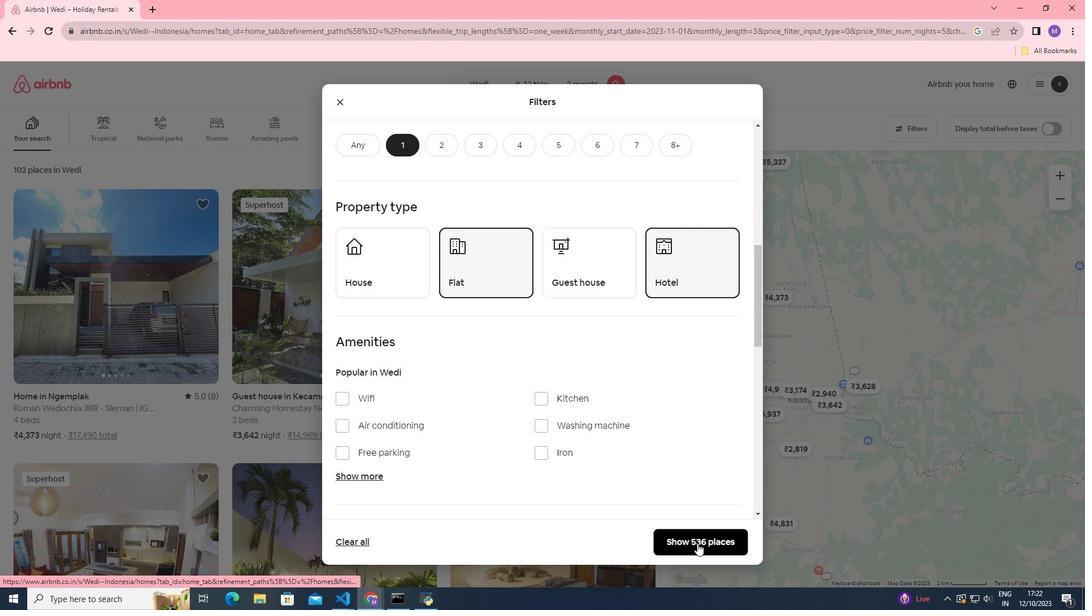 
Action: Mouse moved to (161, 268)
Screenshot: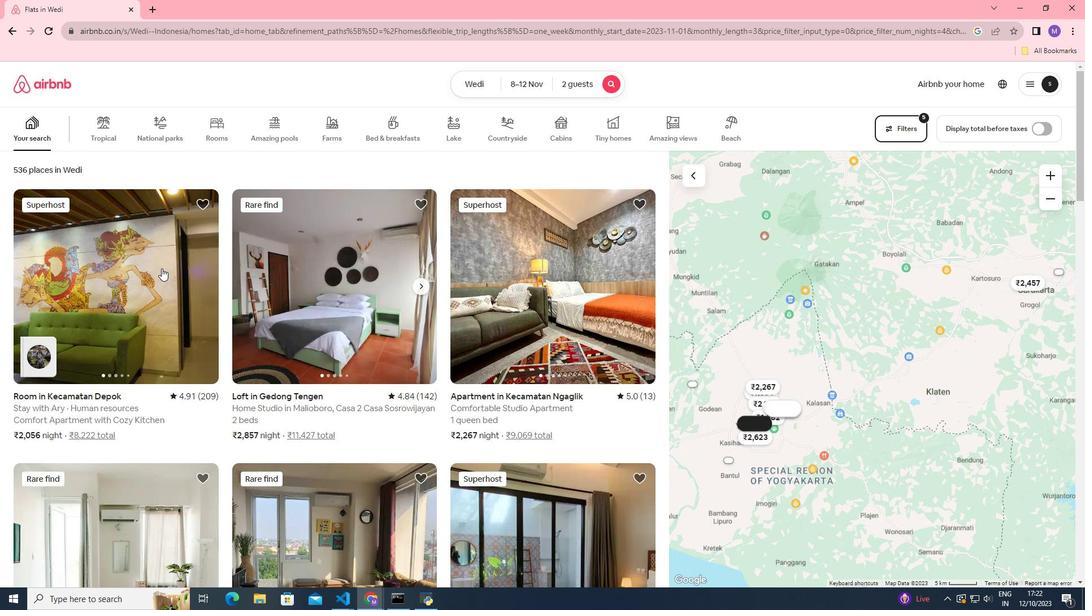 
Action: Mouse pressed left at (161, 268)
Screenshot: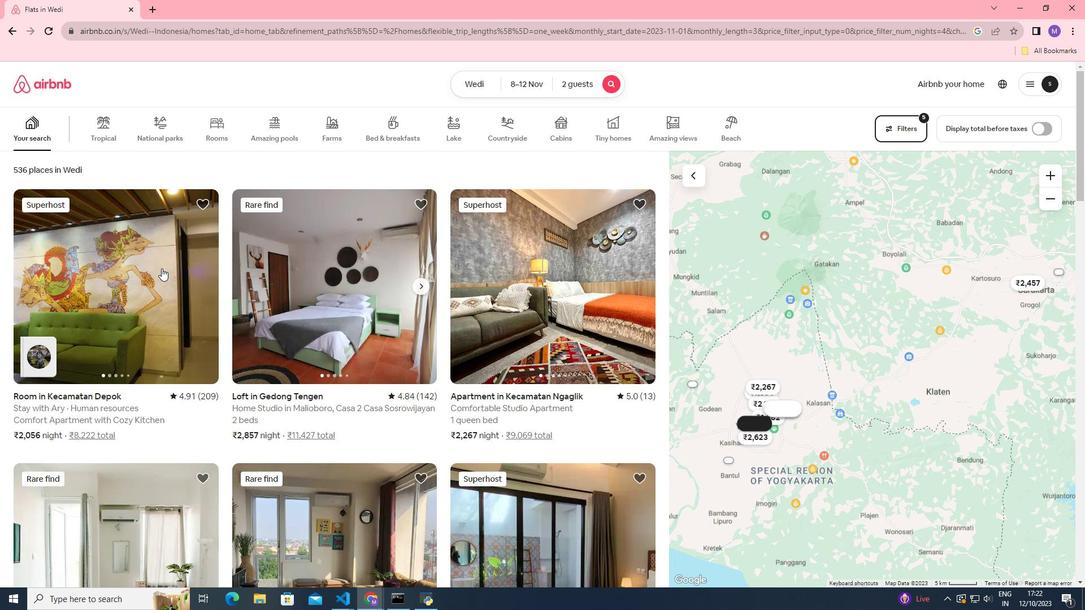 
Action: Mouse moved to (781, 412)
Screenshot: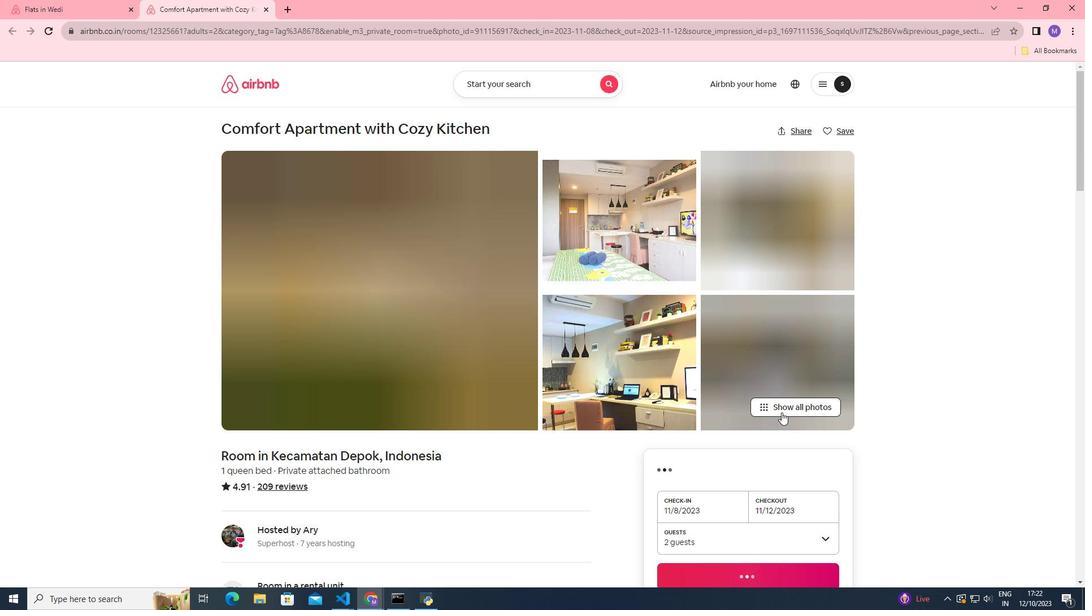 
Action: Mouse pressed left at (781, 412)
Screenshot: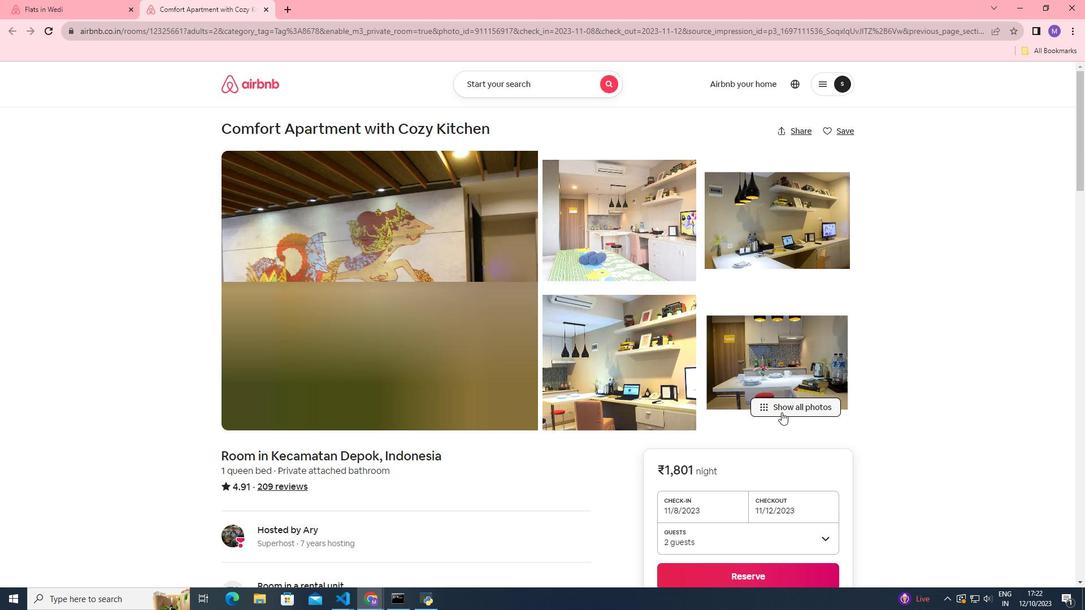 
Action: Mouse moved to (583, 335)
Screenshot: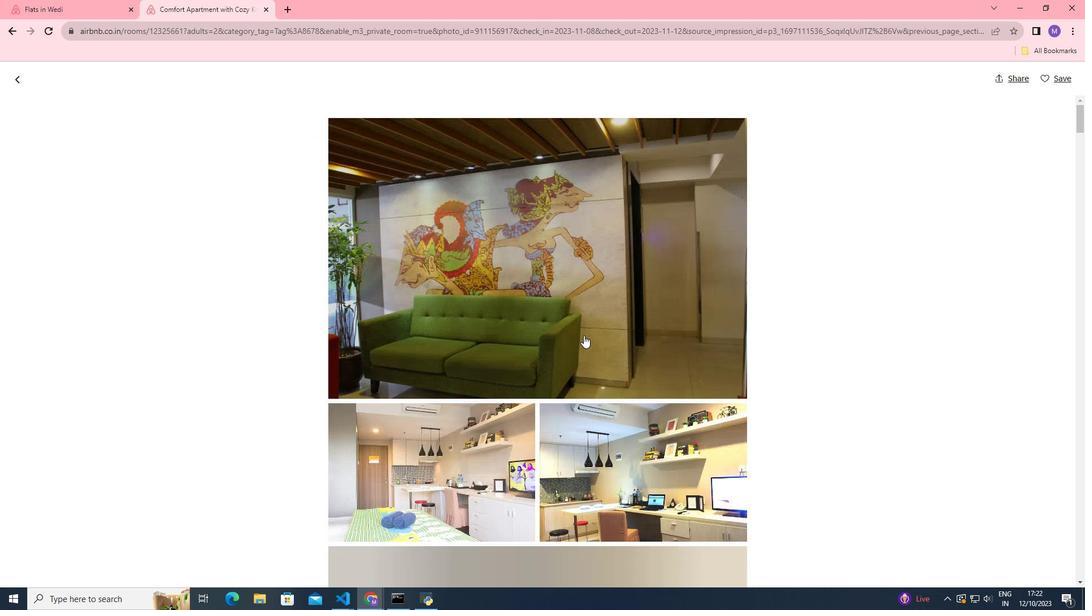 
Action: Mouse scrolled (583, 335) with delta (0, 0)
Screenshot: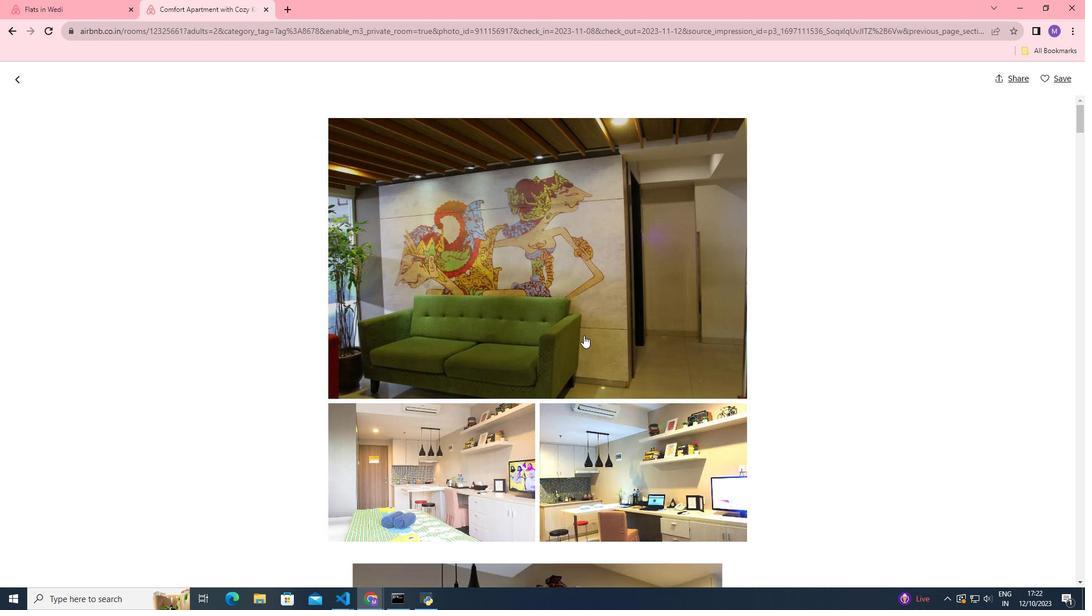 
Action: Mouse scrolled (583, 335) with delta (0, 0)
Screenshot: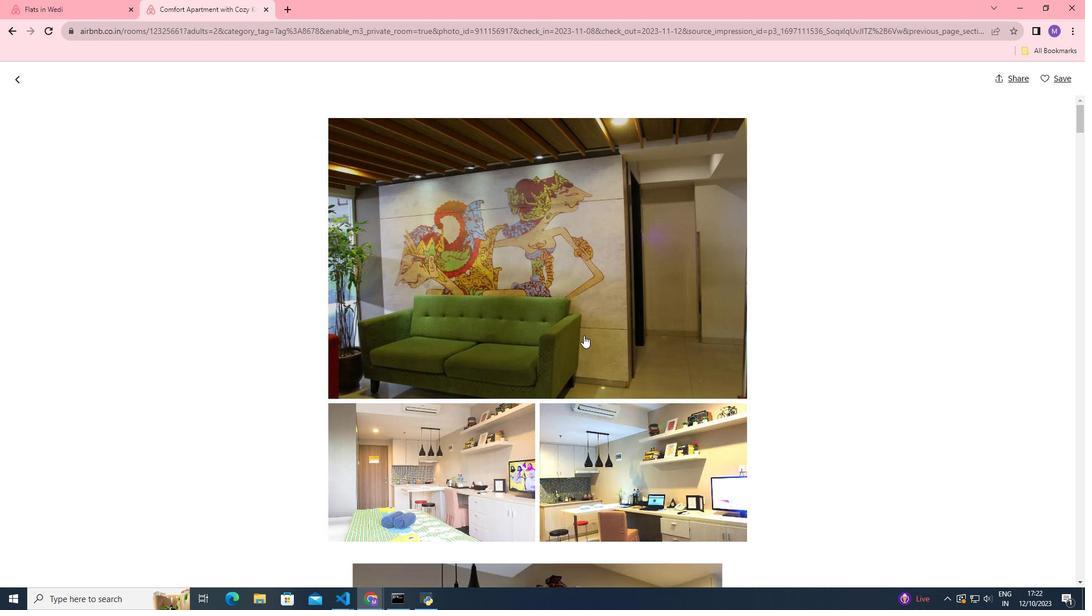 
Action: Mouse scrolled (583, 335) with delta (0, 0)
Screenshot: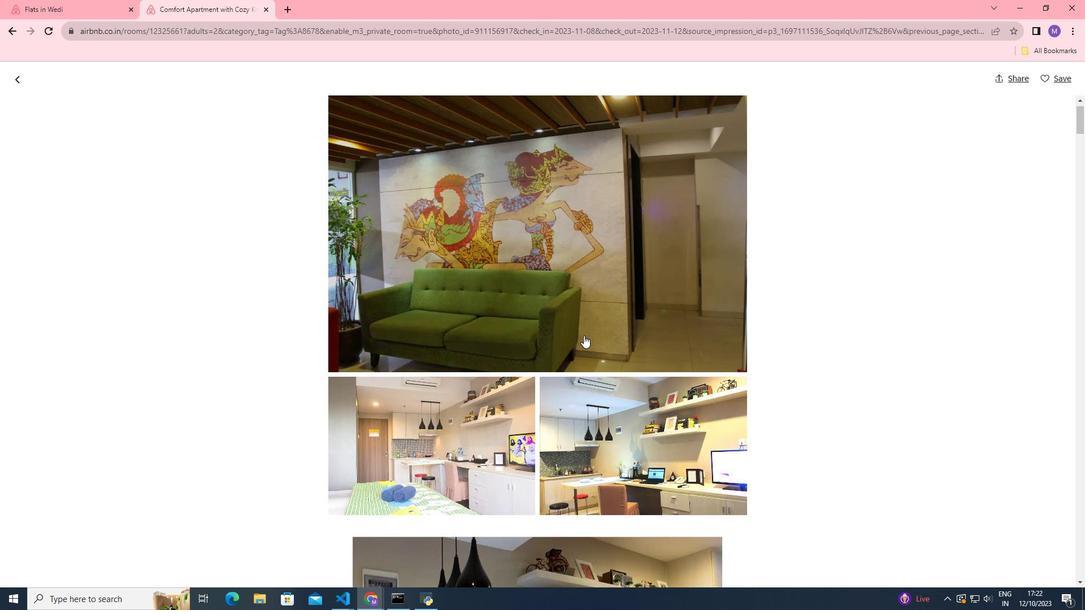 
Action: Mouse scrolled (583, 335) with delta (0, 0)
Screenshot: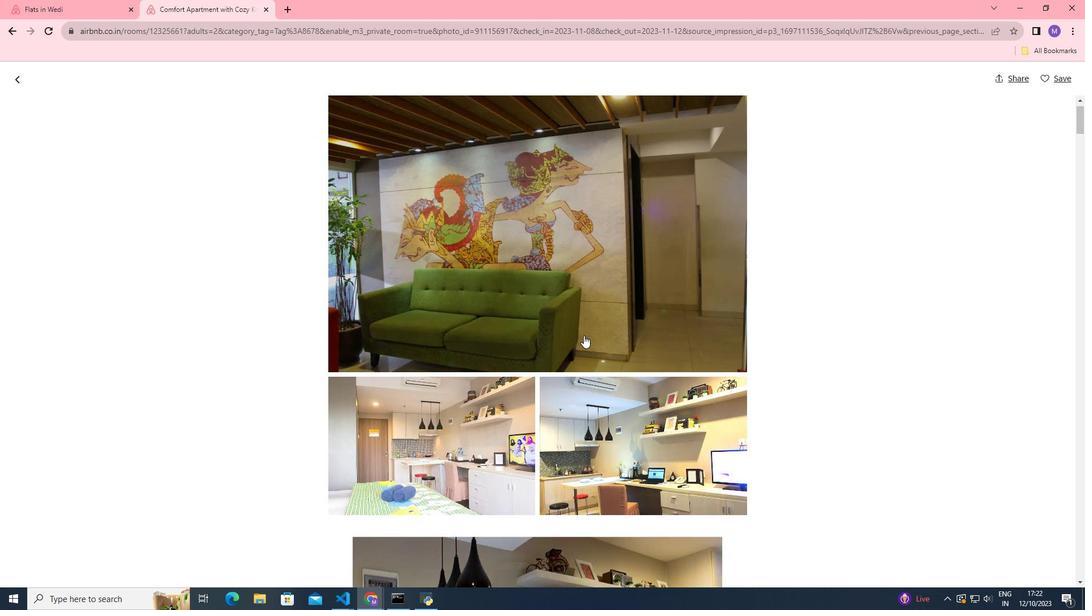 
Action: Mouse scrolled (583, 335) with delta (0, 0)
Screenshot: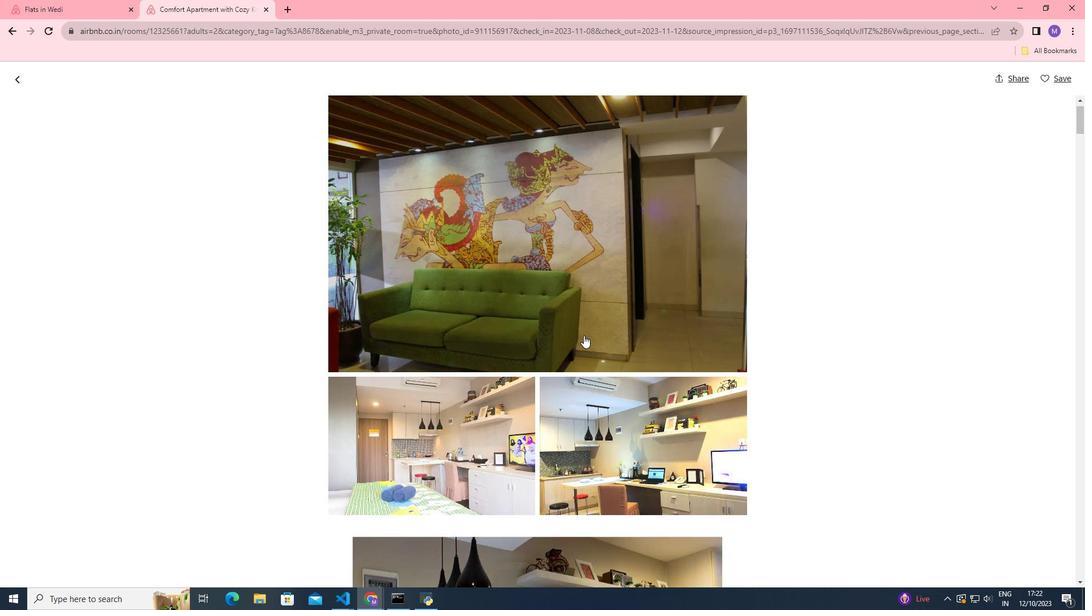 
Action: Mouse moved to (582, 335)
Screenshot: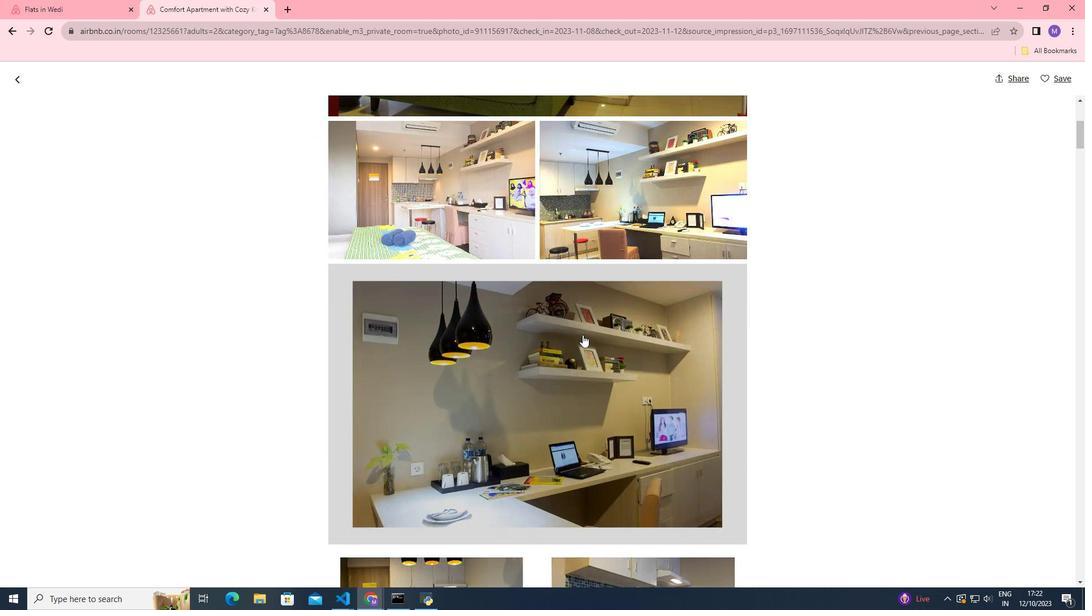 
Action: Mouse scrolled (582, 334) with delta (0, 0)
Screenshot: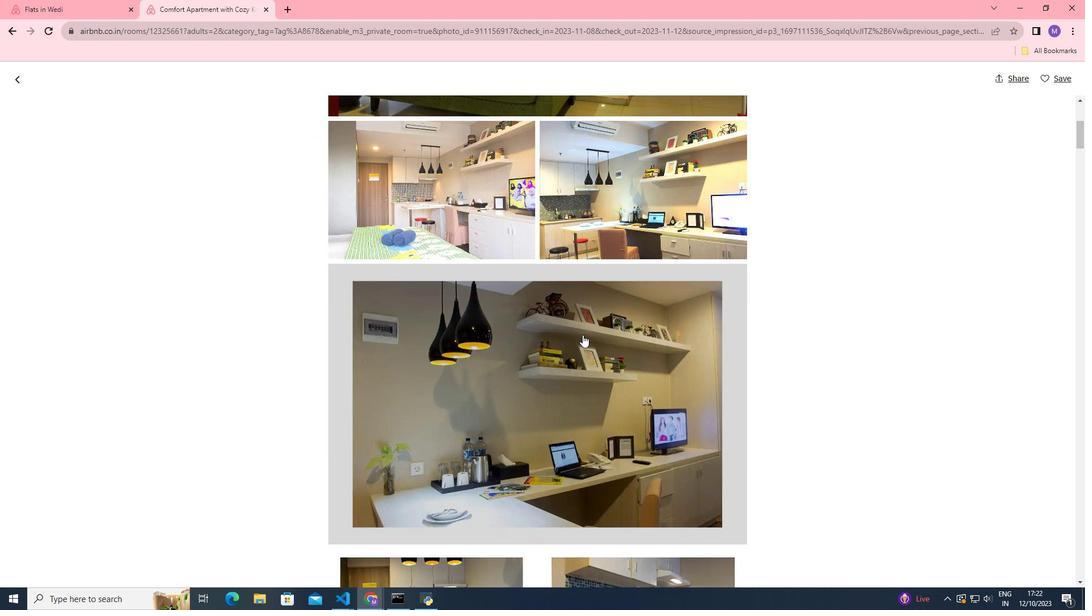 
Action: Mouse scrolled (582, 334) with delta (0, 0)
Screenshot: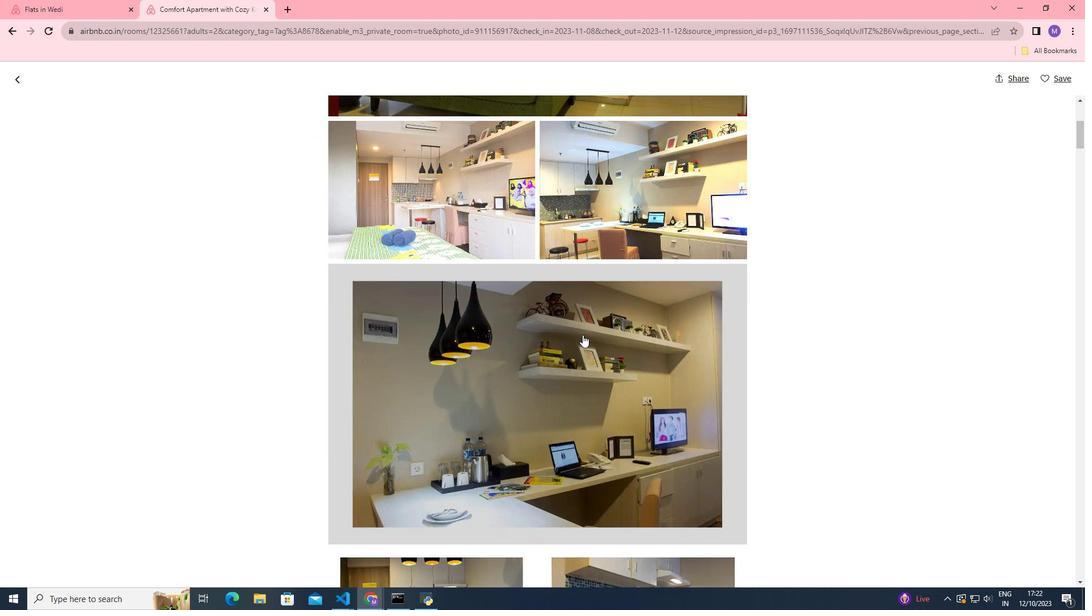 
Action: Mouse scrolled (582, 334) with delta (0, 0)
Screenshot: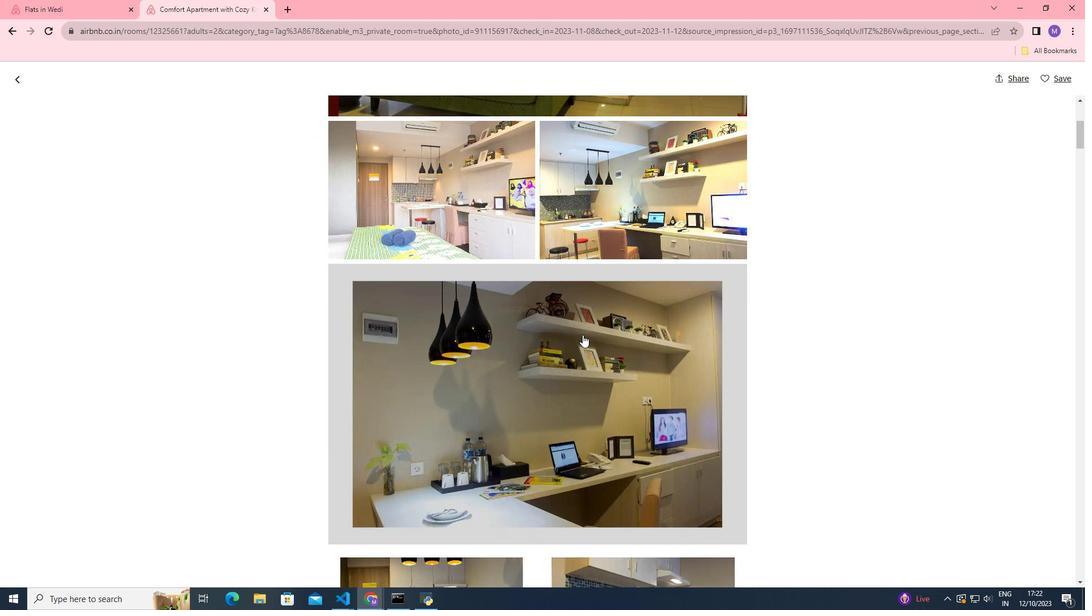 
Action: Mouse scrolled (582, 334) with delta (0, 0)
Screenshot: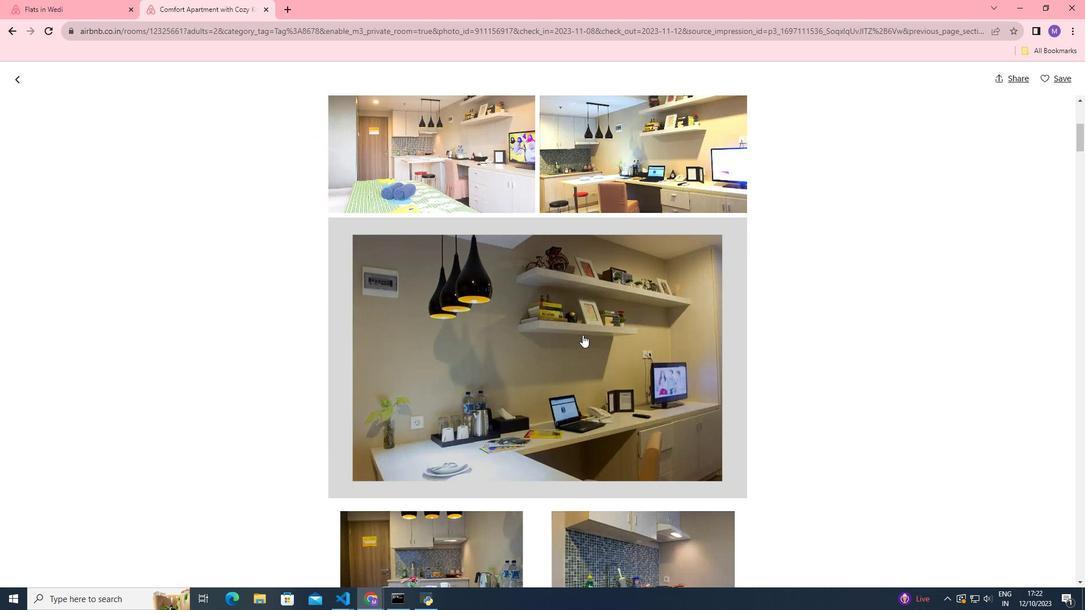 
Action: Mouse scrolled (582, 334) with delta (0, 0)
Screenshot: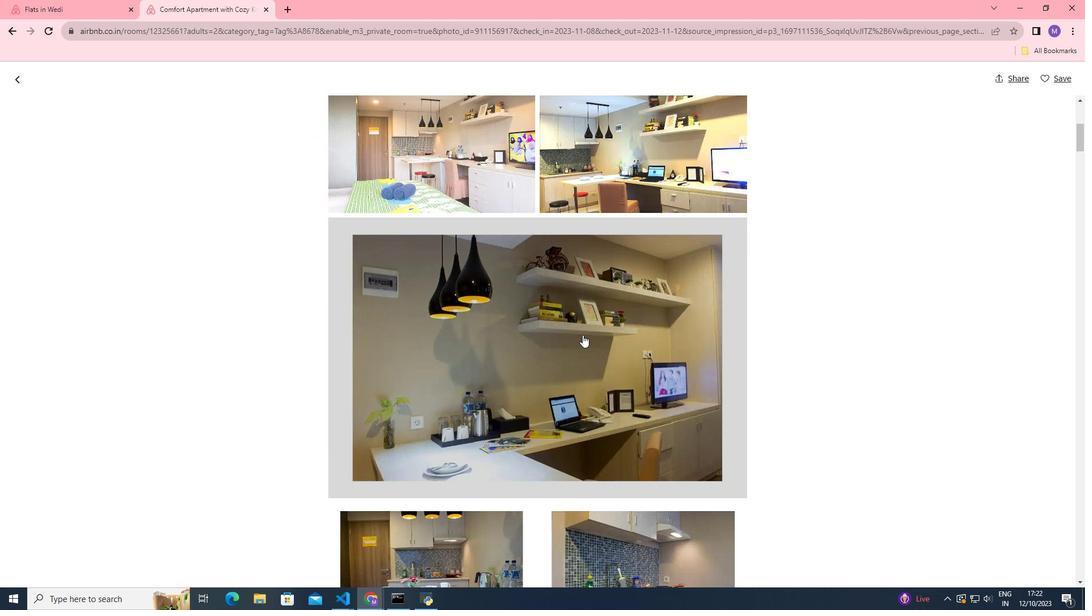 
Action: Mouse scrolled (582, 334) with delta (0, 0)
Screenshot: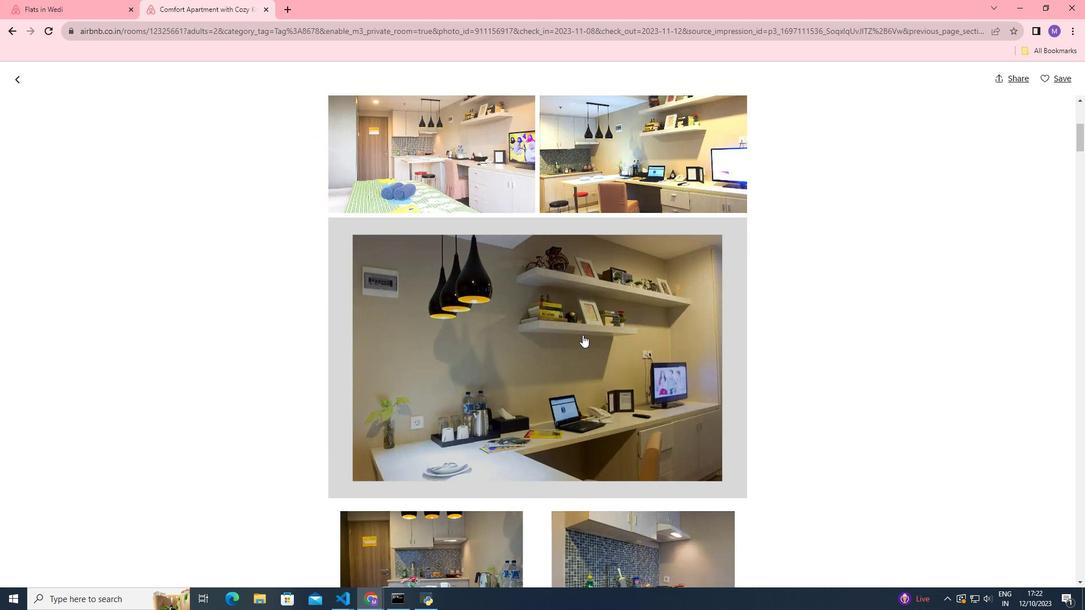 
Action: Mouse scrolled (582, 334) with delta (0, 0)
Screenshot: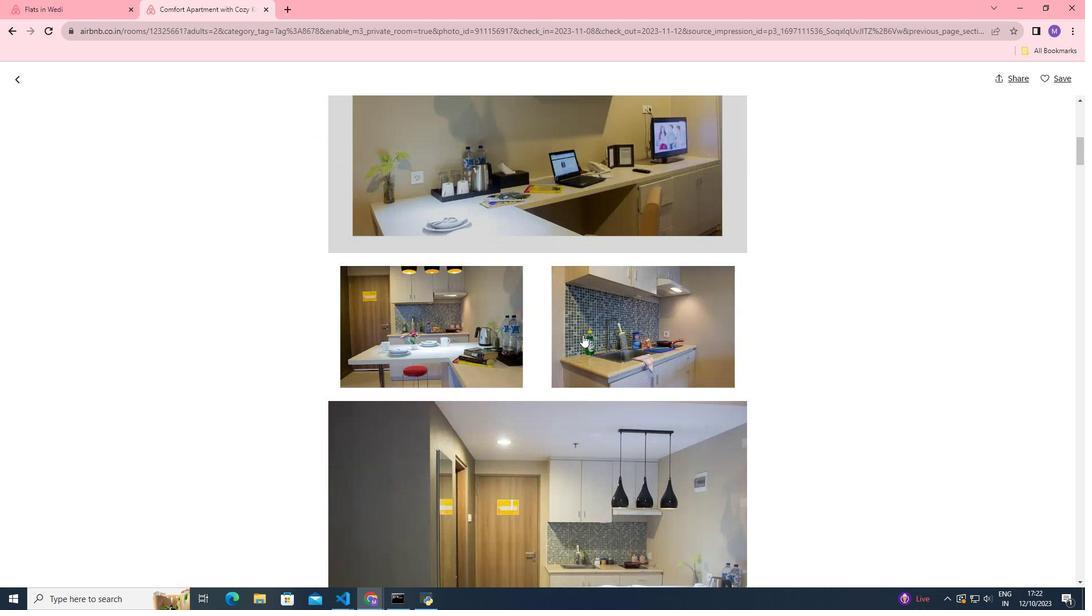 
Action: Mouse moved to (582, 334)
Screenshot: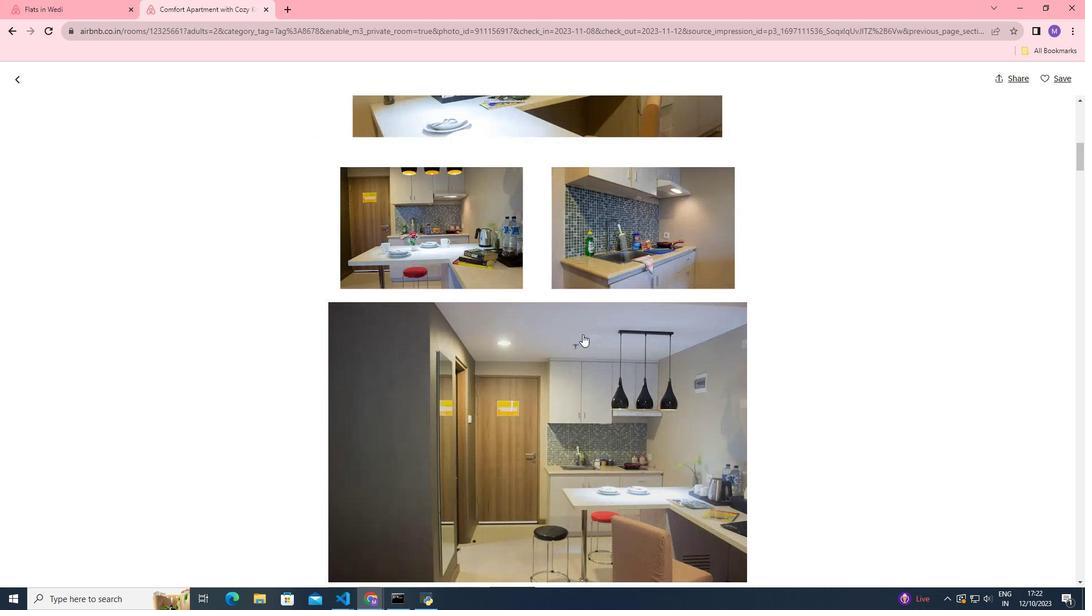 
Action: Mouse scrolled (582, 334) with delta (0, 0)
Screenshot: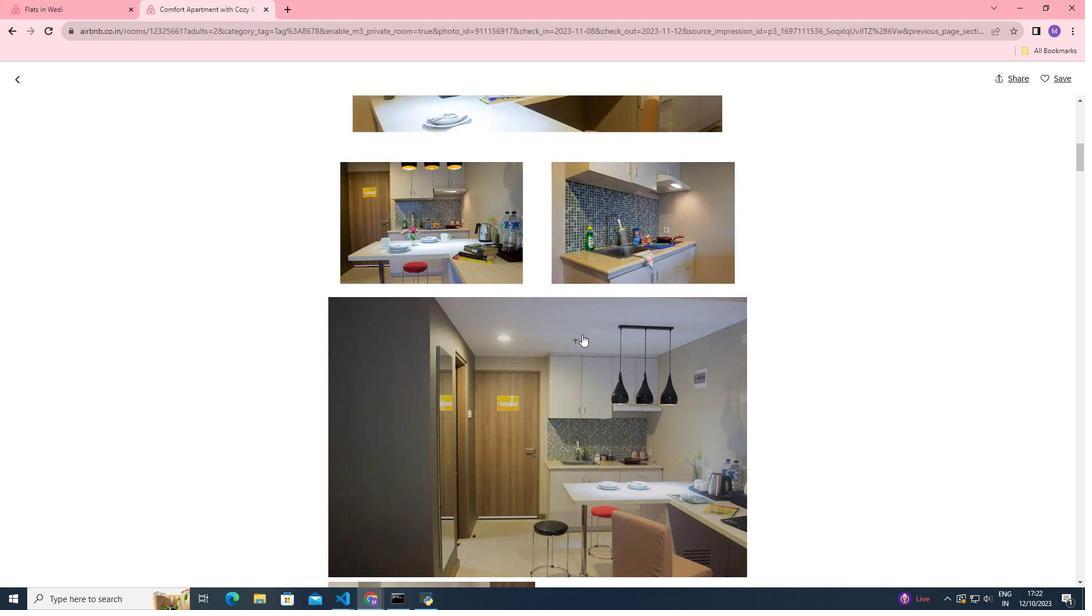 
Action: Mouse scrolled (582, 334) with delta (0, 0)
Screenshot: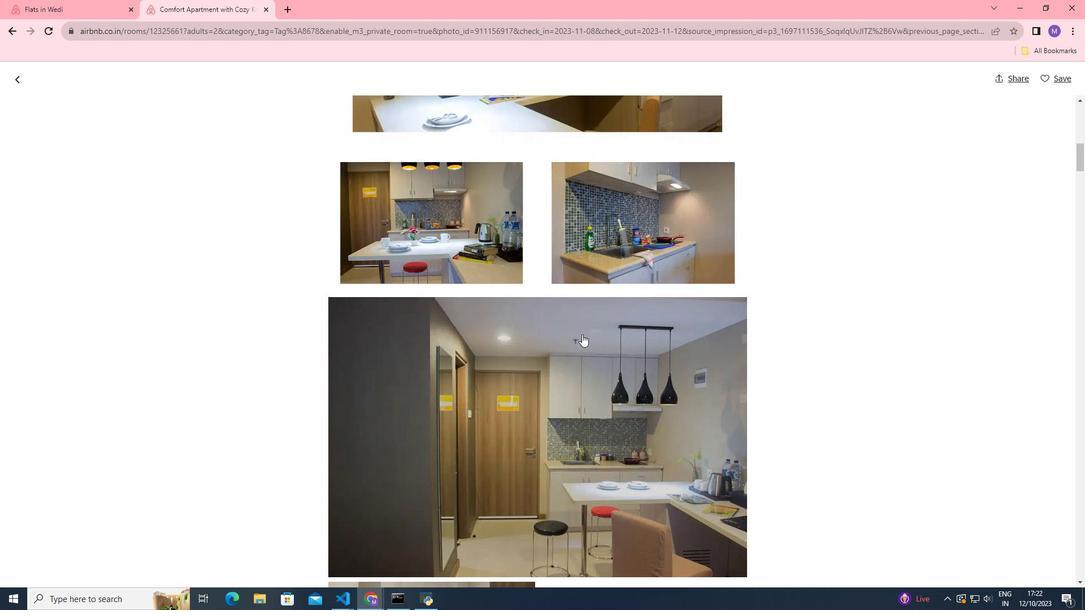 
Action: Mouse moved to (582, 334)
Screenshot: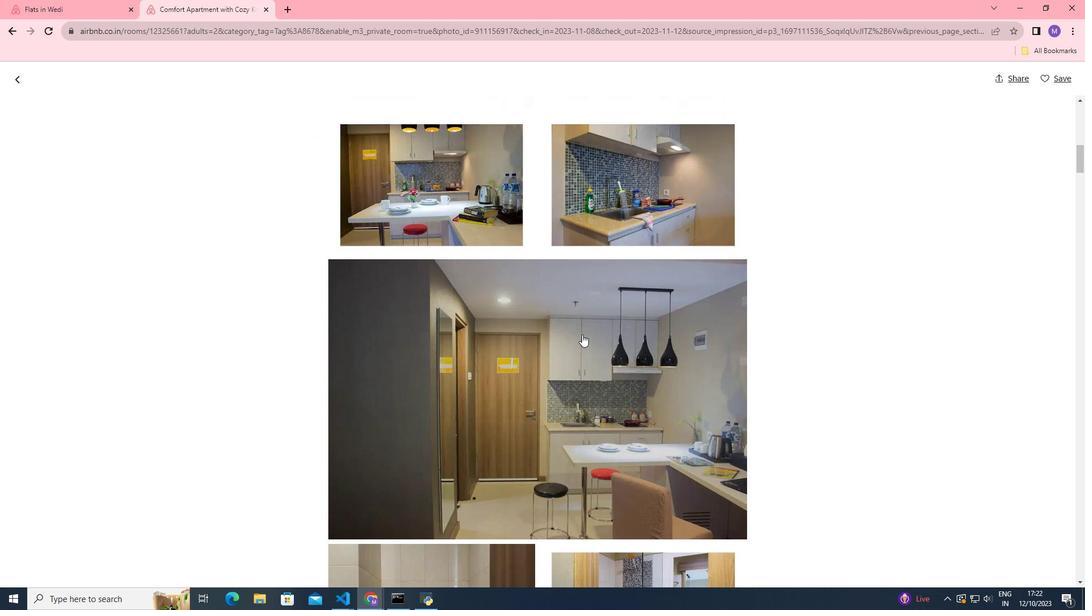 
Action: Mouse scrolled (582, 334) with delta (0, 0)
Screenshot: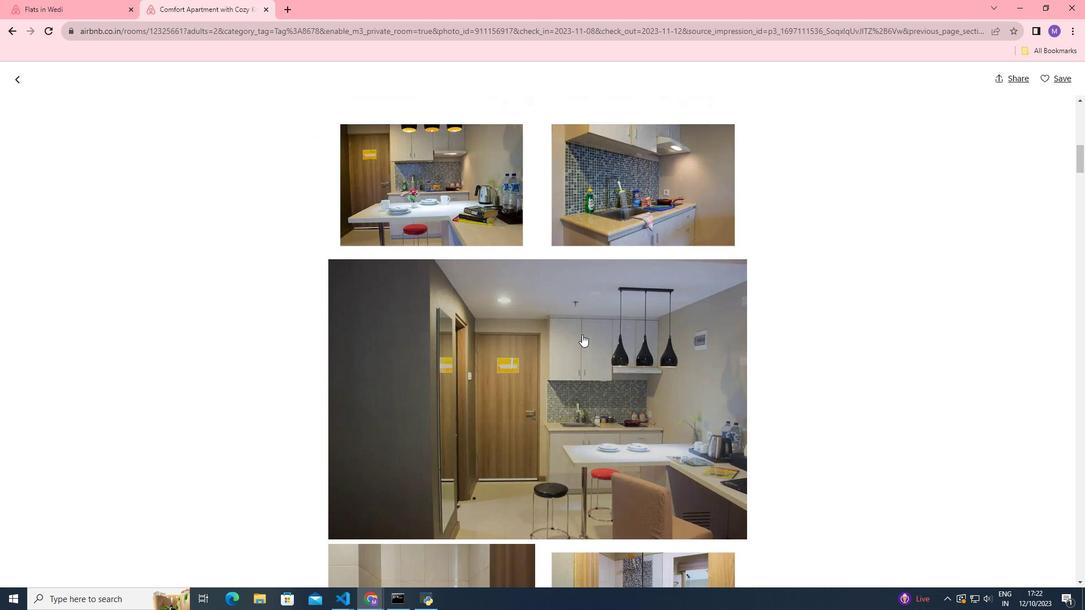 
Action: Mouse scrolled (582, 334) with delta (0, 0)
Screenshot: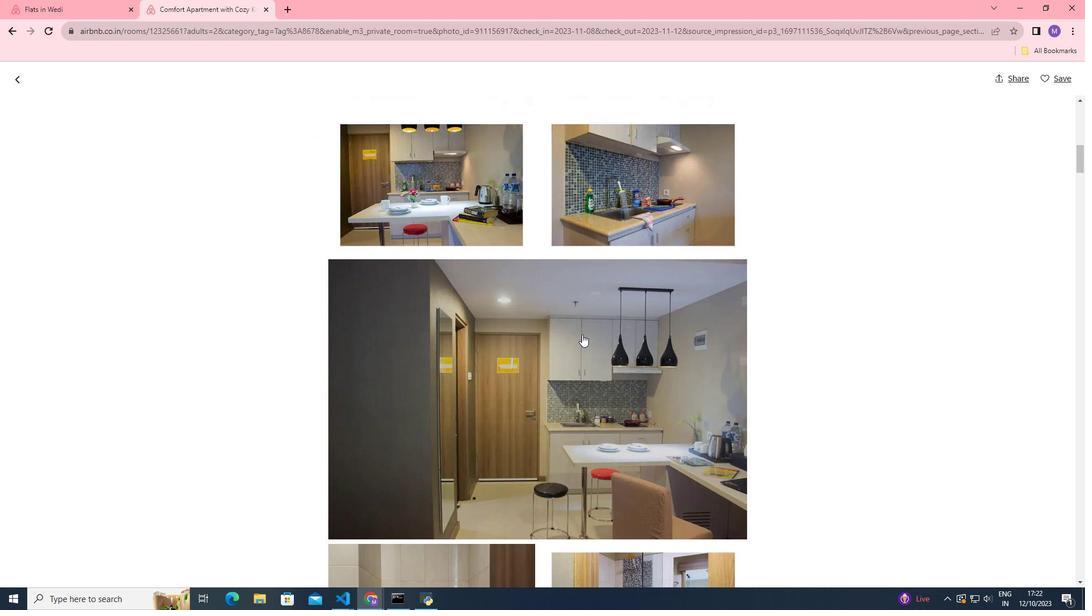 
Action: Mouse scrolled (582, 334) with delta (0, 0)
Screenshot: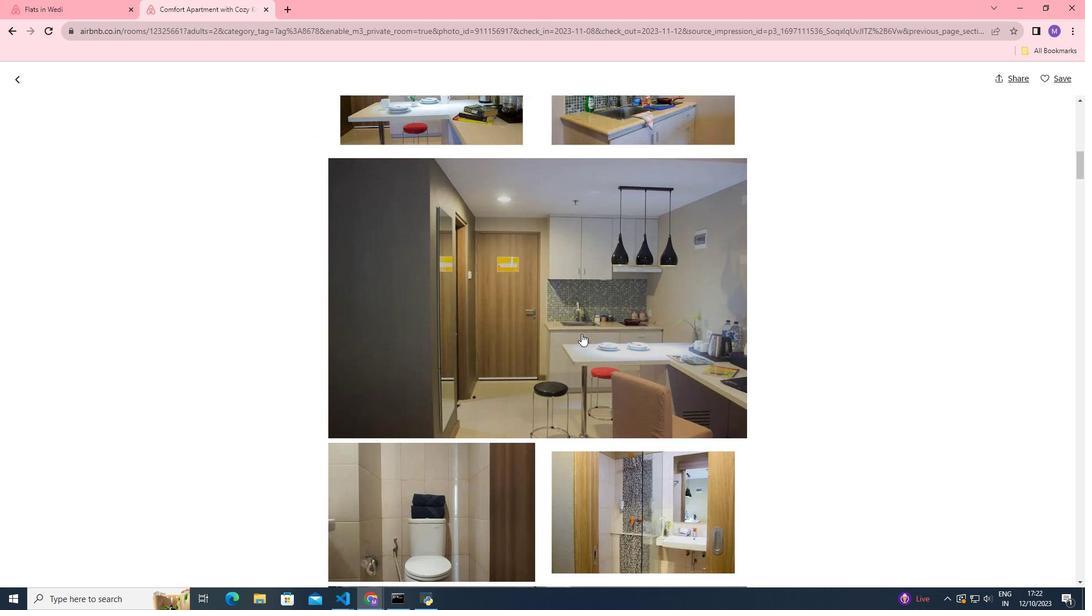 
Action: Mouse moved to (581, 334)
Screenshot: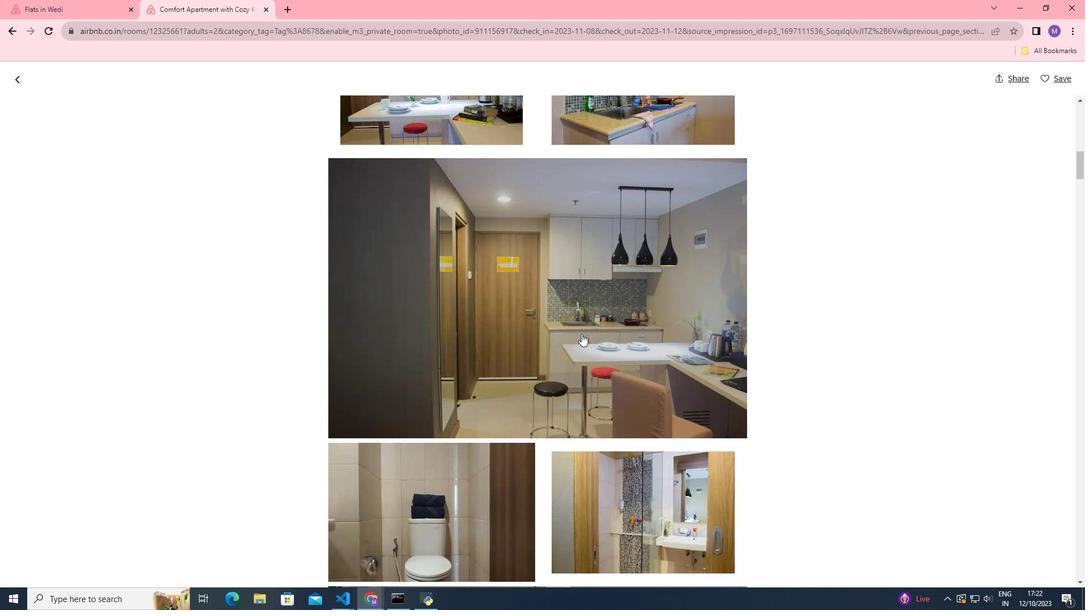 
Action: Mouse scrolled (581, 333) with delta (0, 0)
Screenshot: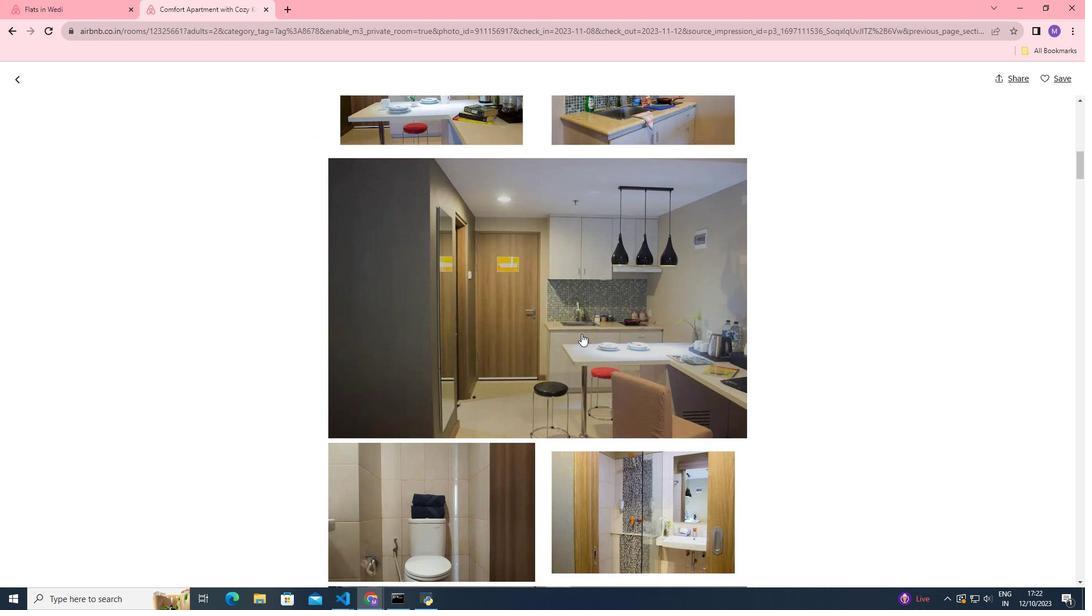 
Action: Mouse moved to (580, 333)
Screenshot: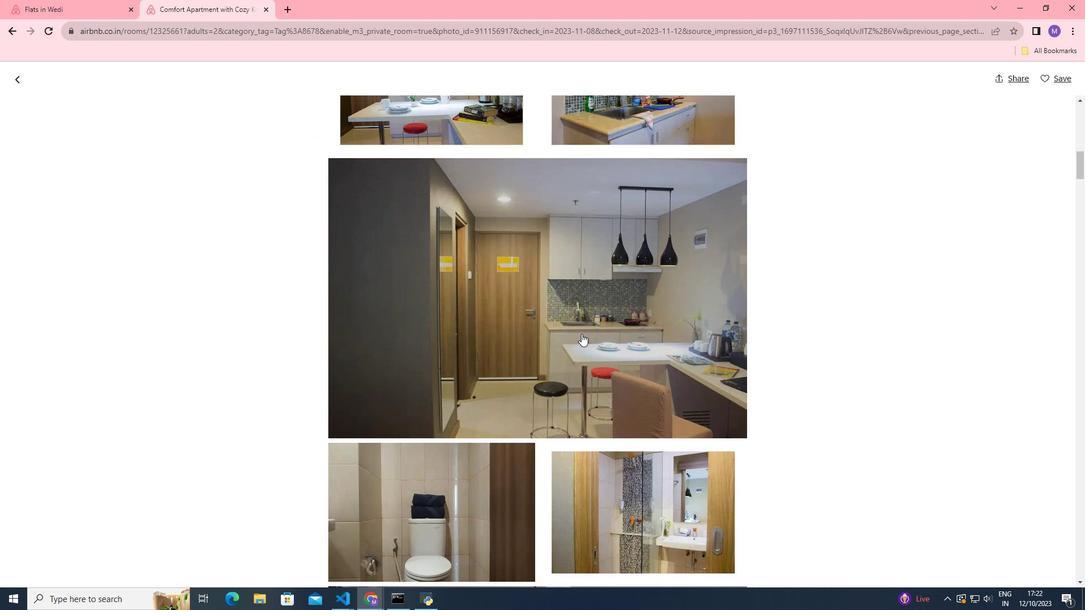 
Action: Mouse scrolled (580, 332) with delta (0, 0)
Screenshot: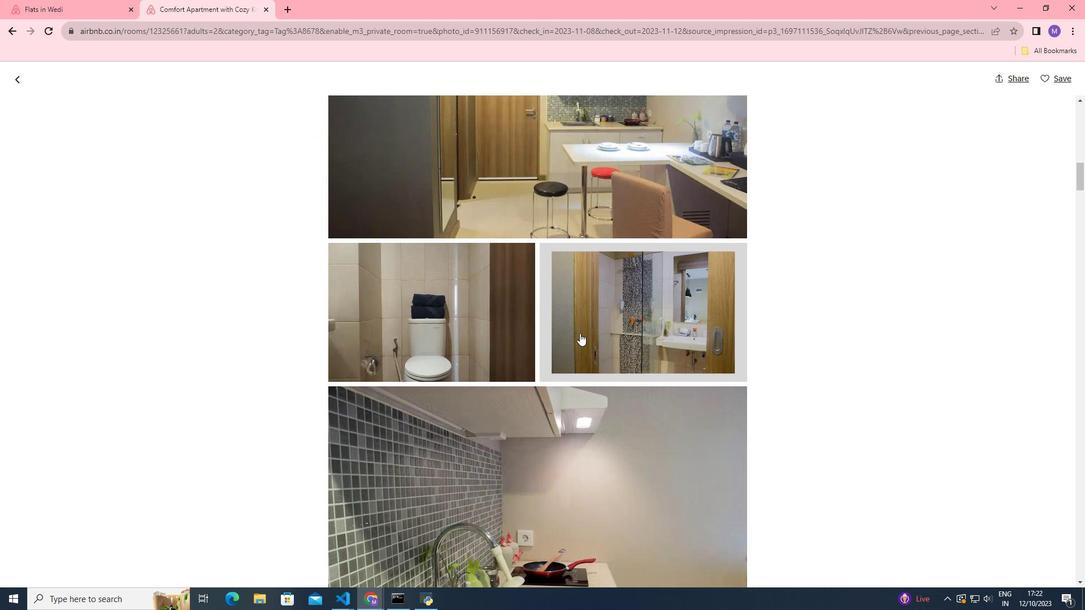 
Action: Mouse moved to (579, 333)
Screenshot: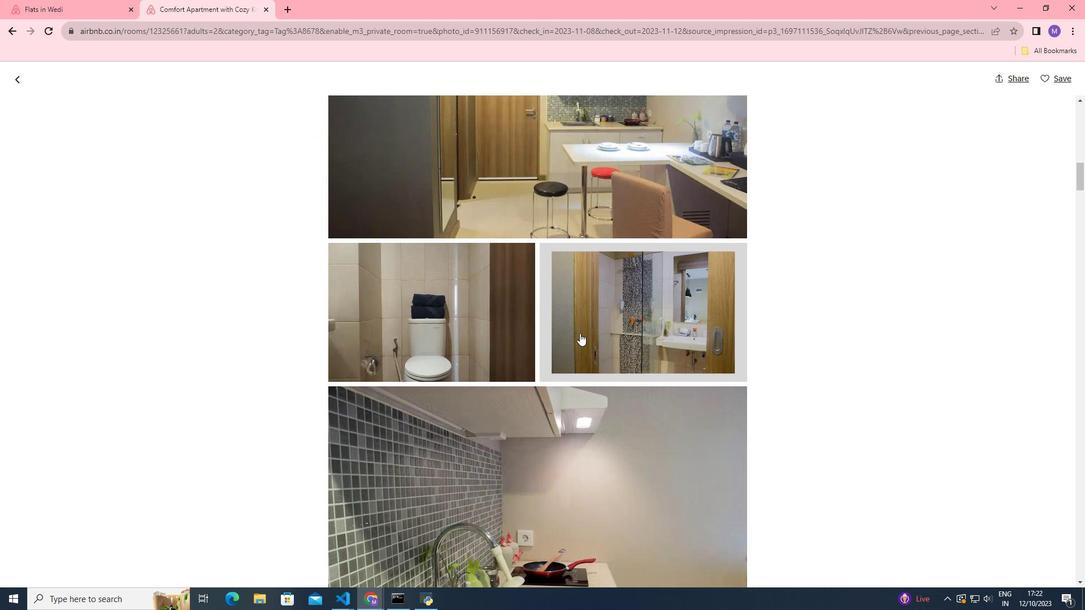 
Action: Mouse scrolled (579, 332) with delta (0, 0)
Screenshot: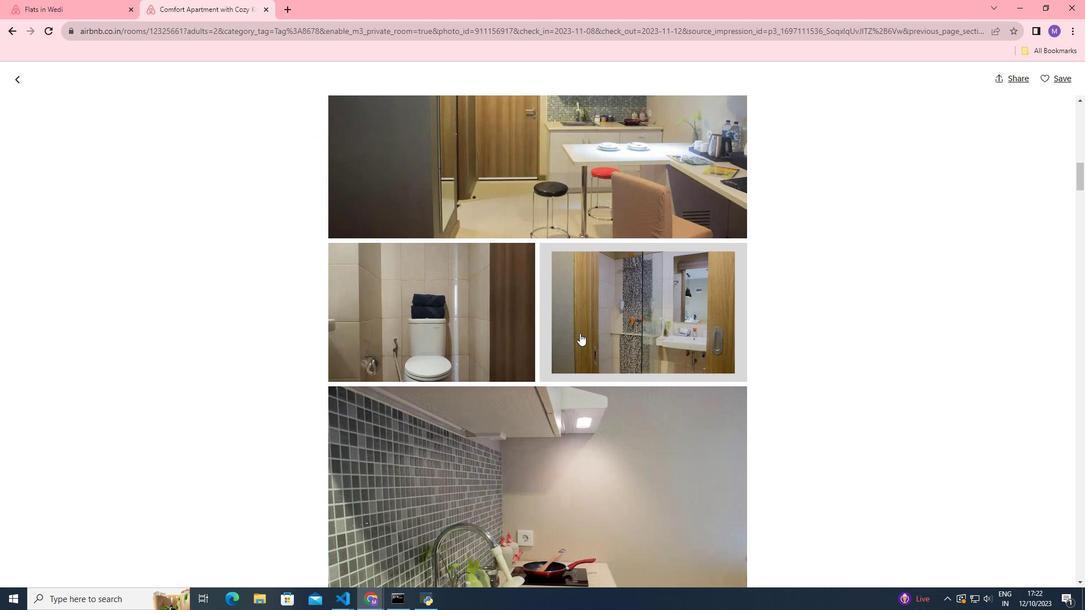 
Action: Mouse scrolled (579, 332) with delta (0, 0)
Screenshot: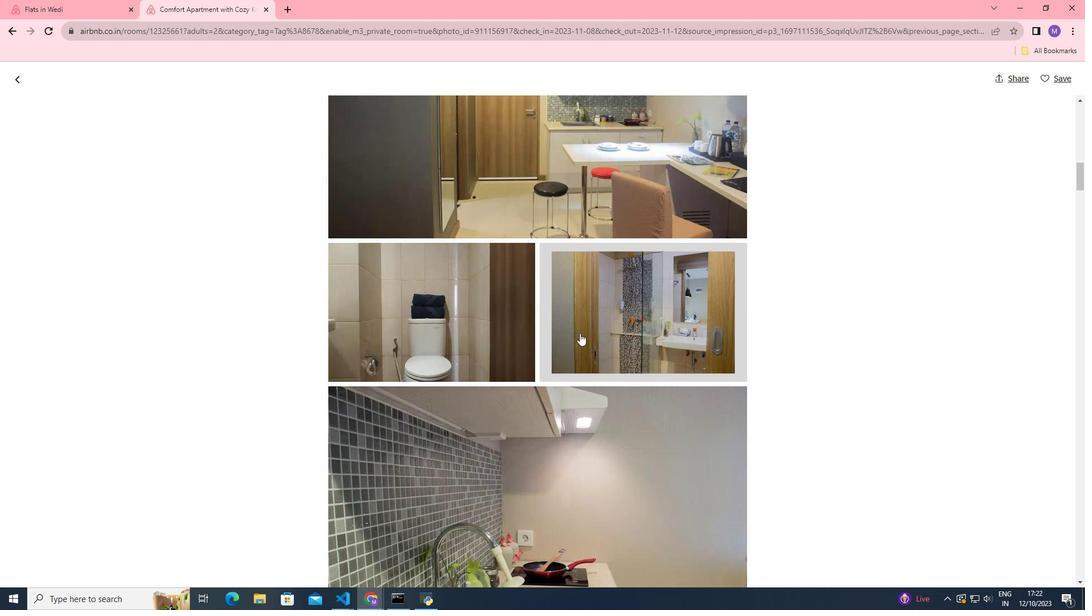 
Action: Mouse scrolled (579, 332) with delta (0, 0)
Screenshot: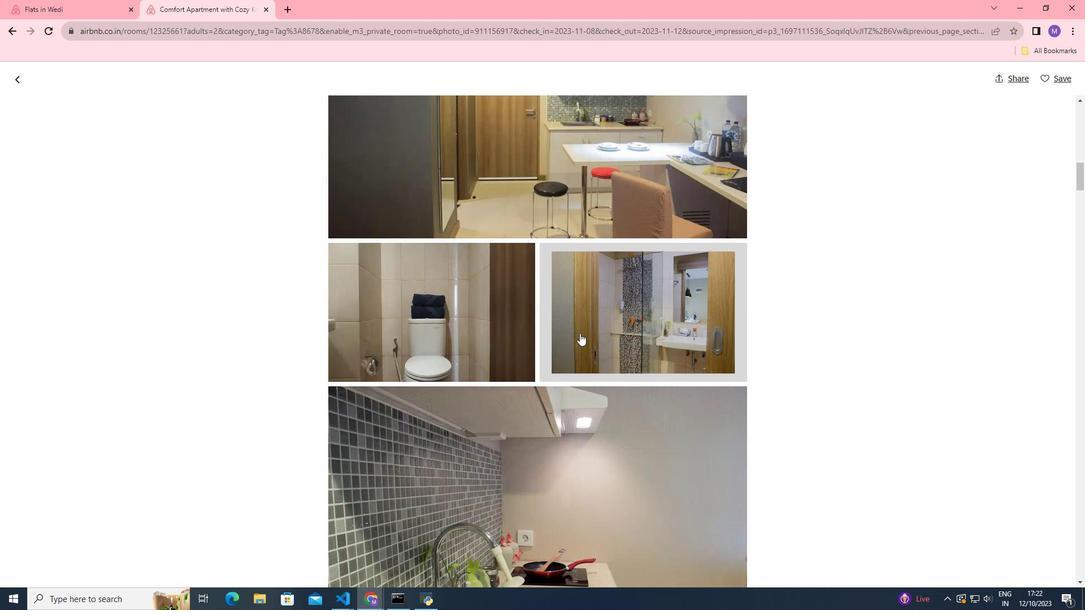
Action: Mouse scrolled (579, 332) with delta (0, 0)
Screenshot: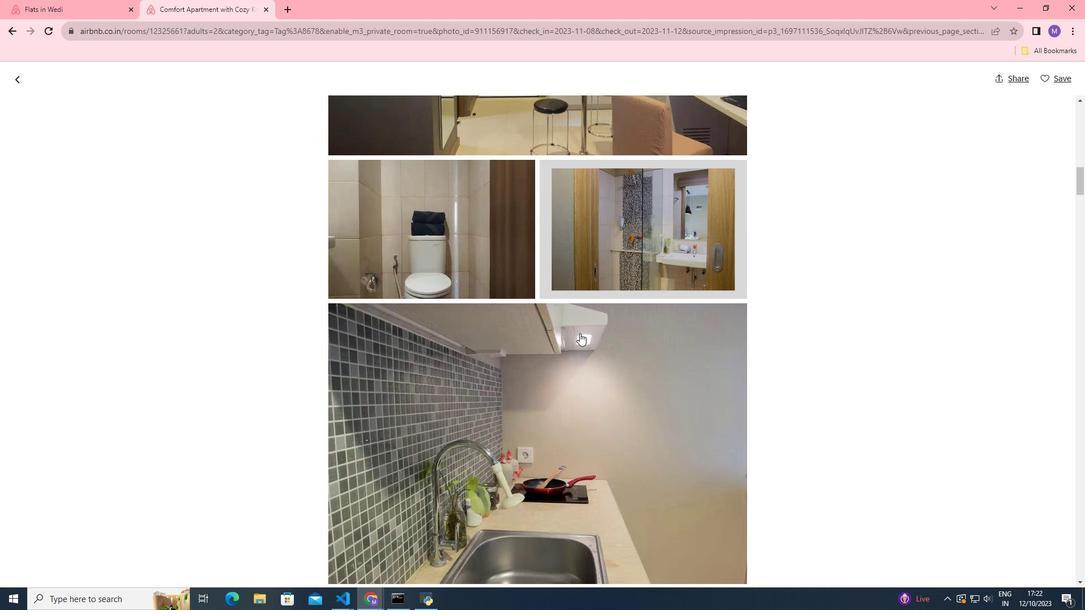 
Action: Mouse scrolled (579, 332) with delta (0, 0)
Screenshot: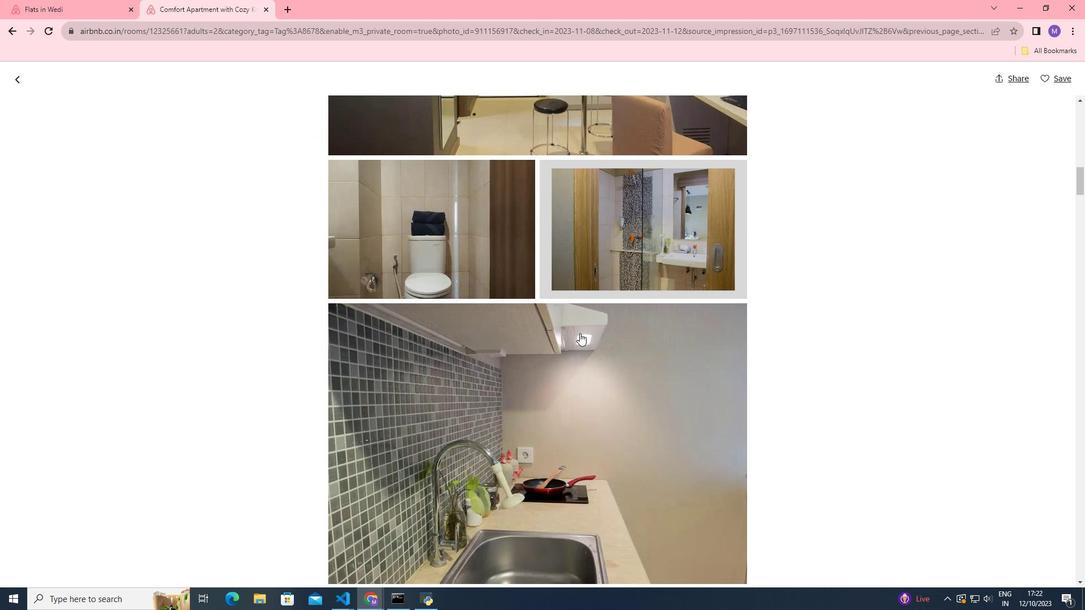 
Action: Mouse scrolled (579, 332) with delta (0, 0)
Screenshot: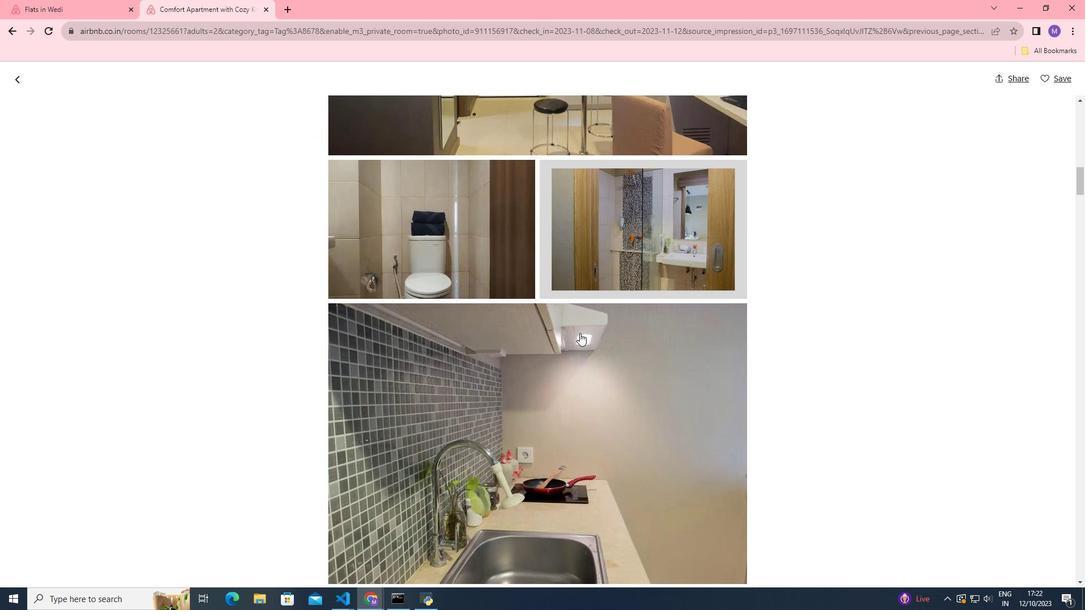 
Action: Mouse moved to (579, 332)
Screenshot: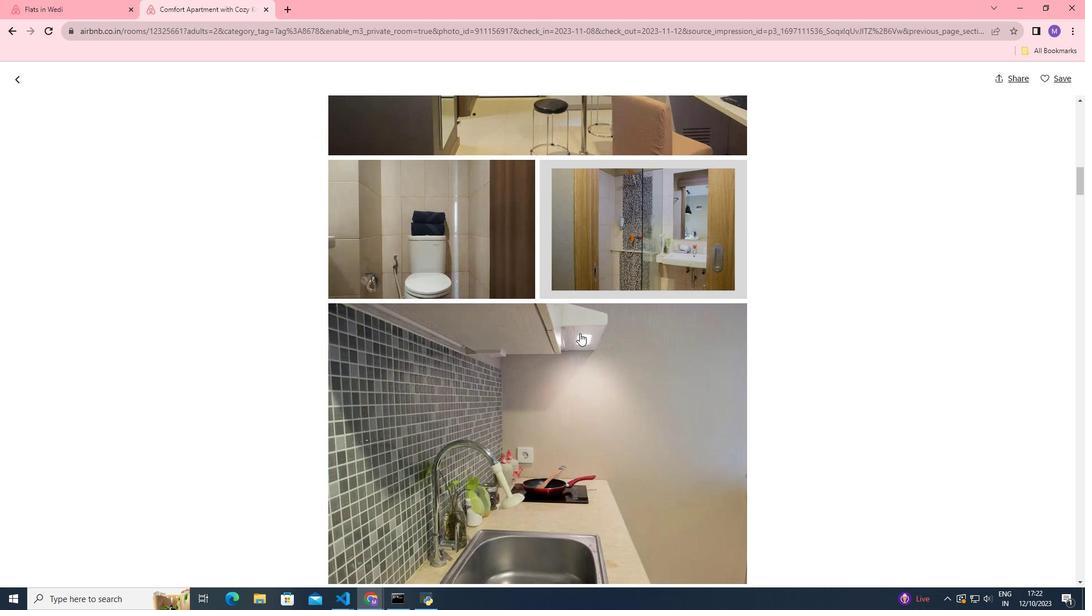 
Action: Mouse scrolled (579, 331) with delta (0, 0)
Screenshot: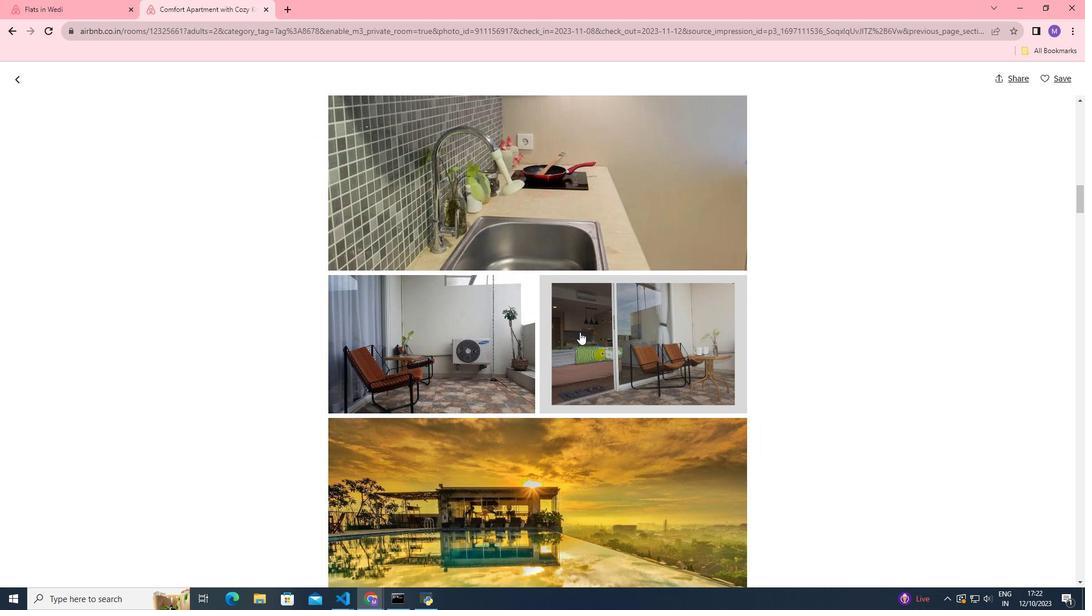 
Action: Mouse scrolled (579, 331) with delta (0, 0)
Screenshot: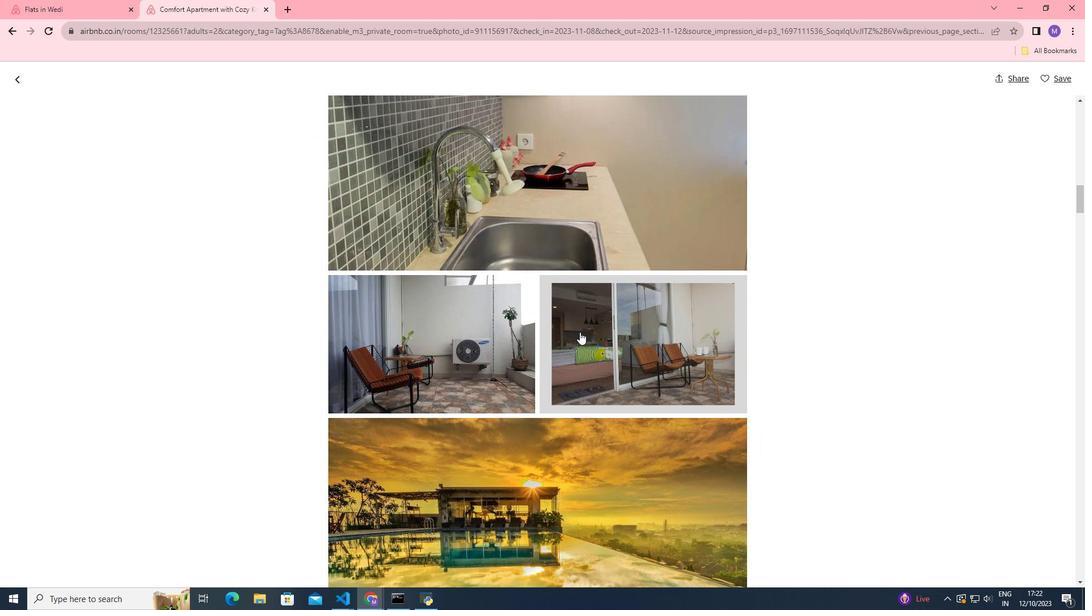 
Action: Mouse scrolled (579, 331) with delta (0, 0)
Screenshot: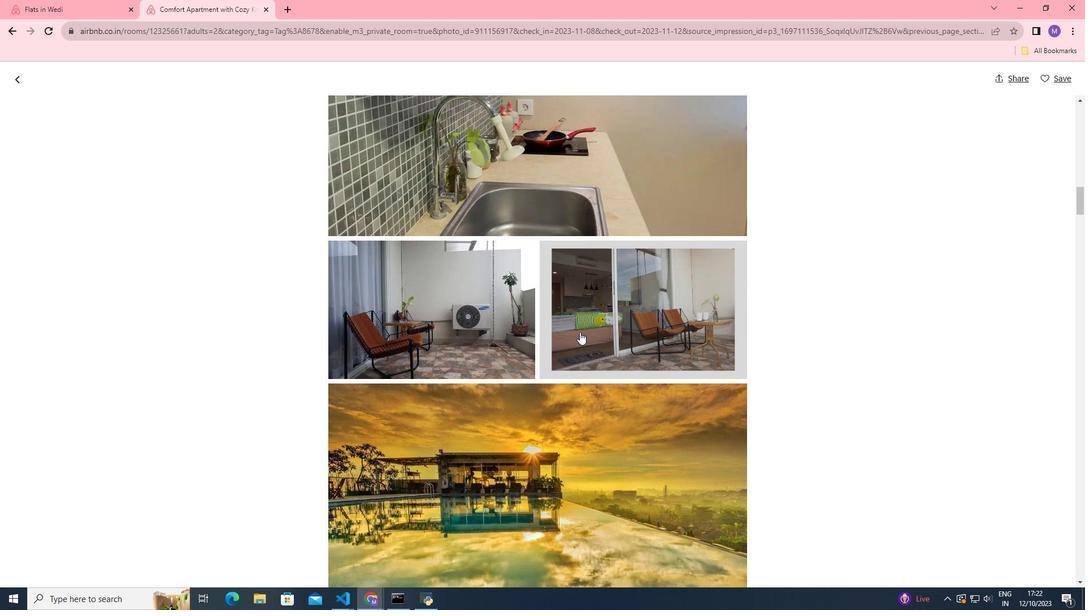 
Action: Mouse scrolled (579, 331) with delta (0, 0)
Screenshot: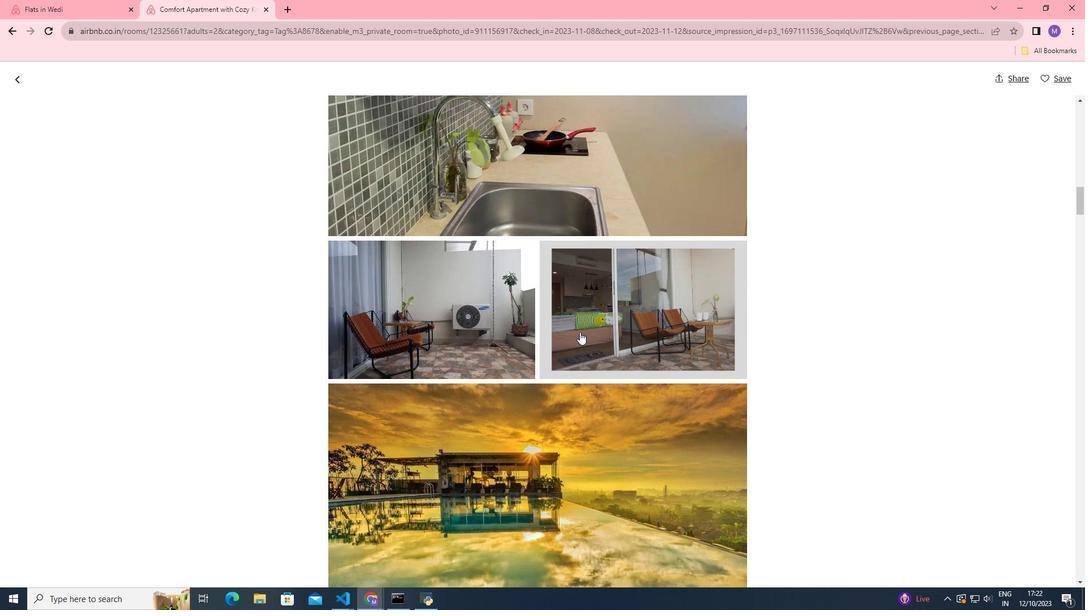 
Action: Mouse scrolled (579, 331) with delta (0, 0)
Screenshot: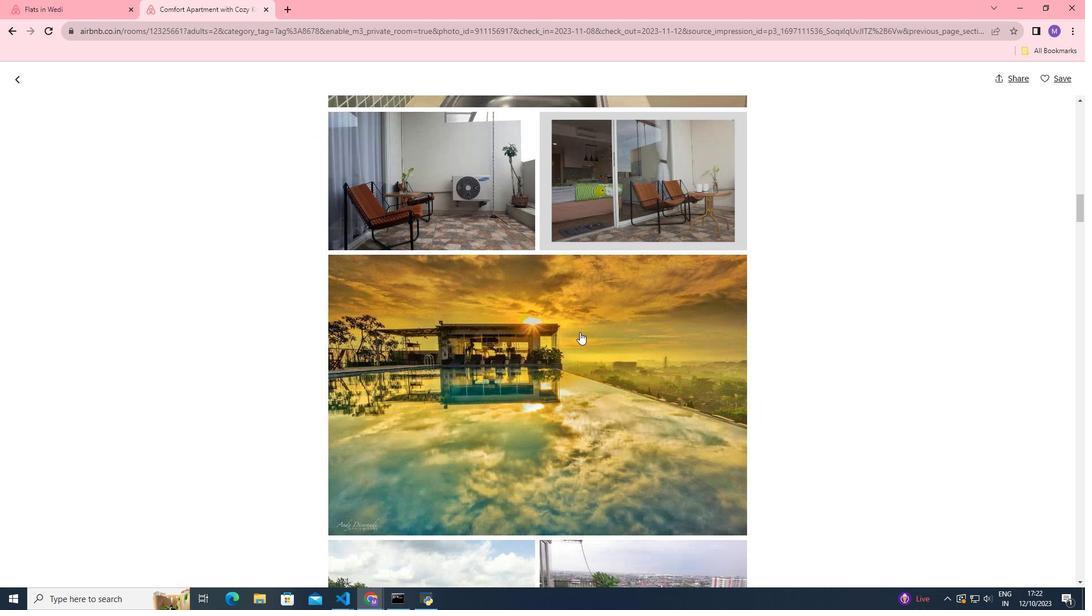 
Action: Mouse scrolled (579, 331) with delta (0, 0)
Screenshot: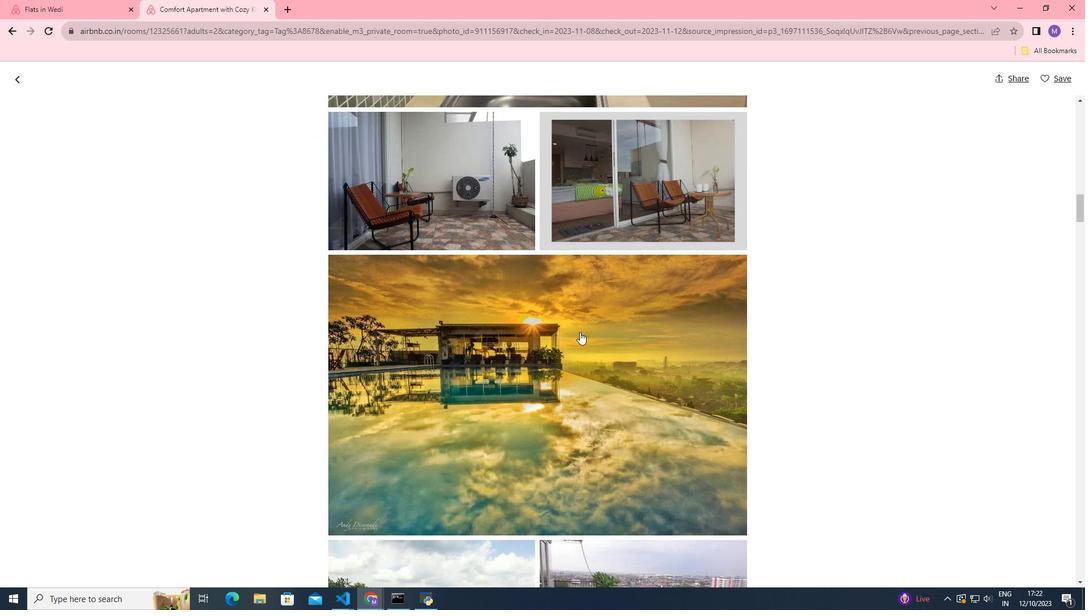 
Action: Mouse scrolled (579, 331) with delta (0, 0)
Screenshot: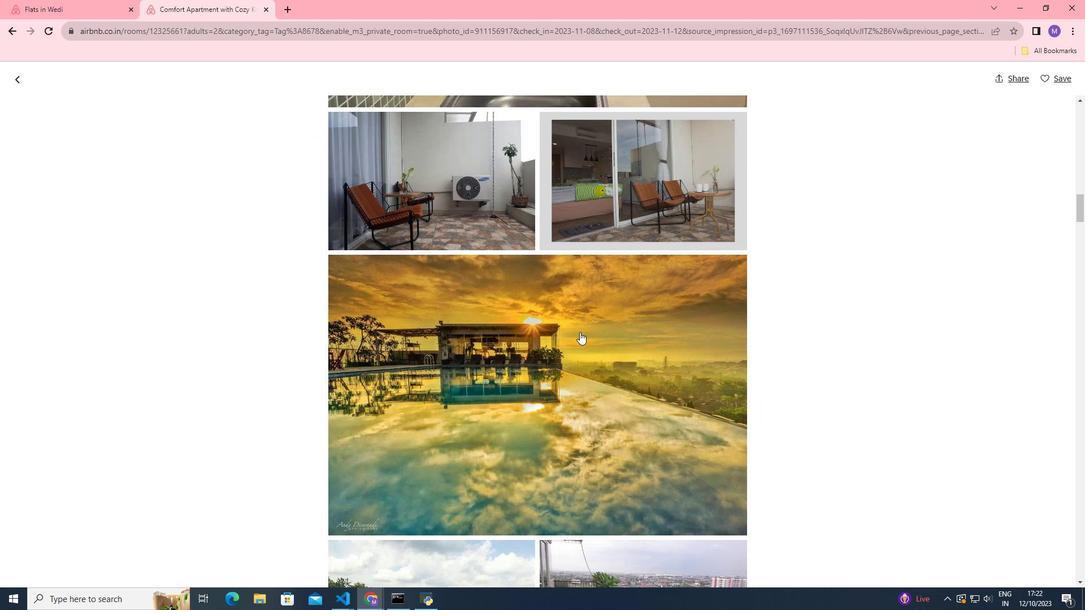 
Action: Mouse scrolled (579, 331) with delta (0, 0)
Screenshot: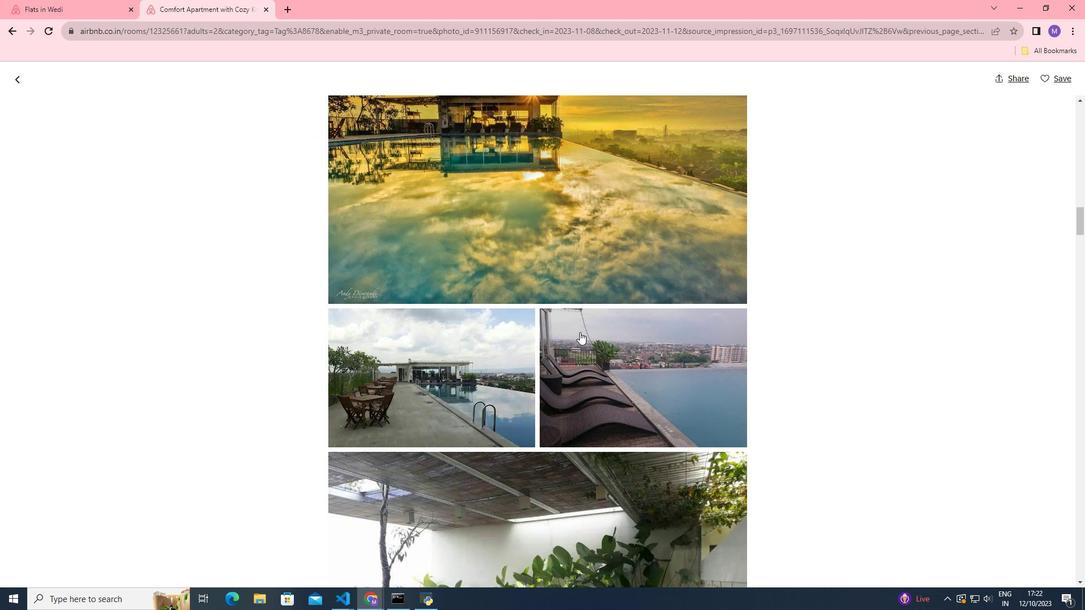 
Action: Mouse scrolled (579, 331) with delta (0, 0)
Screenshot: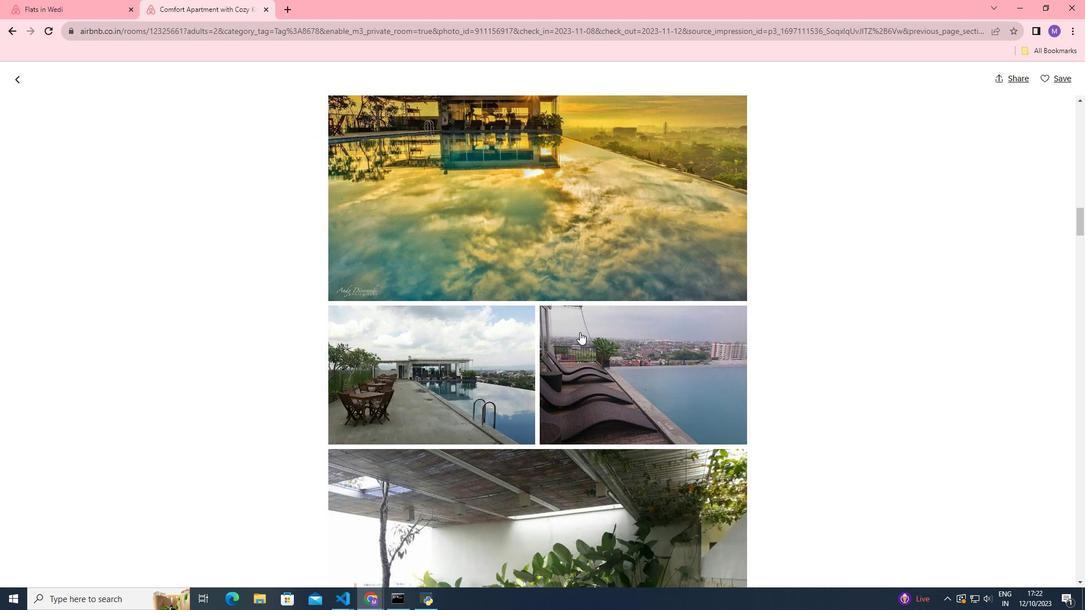 
Action: Mouse scrolled (579, 331) with delta (0, 0)
Screenshot: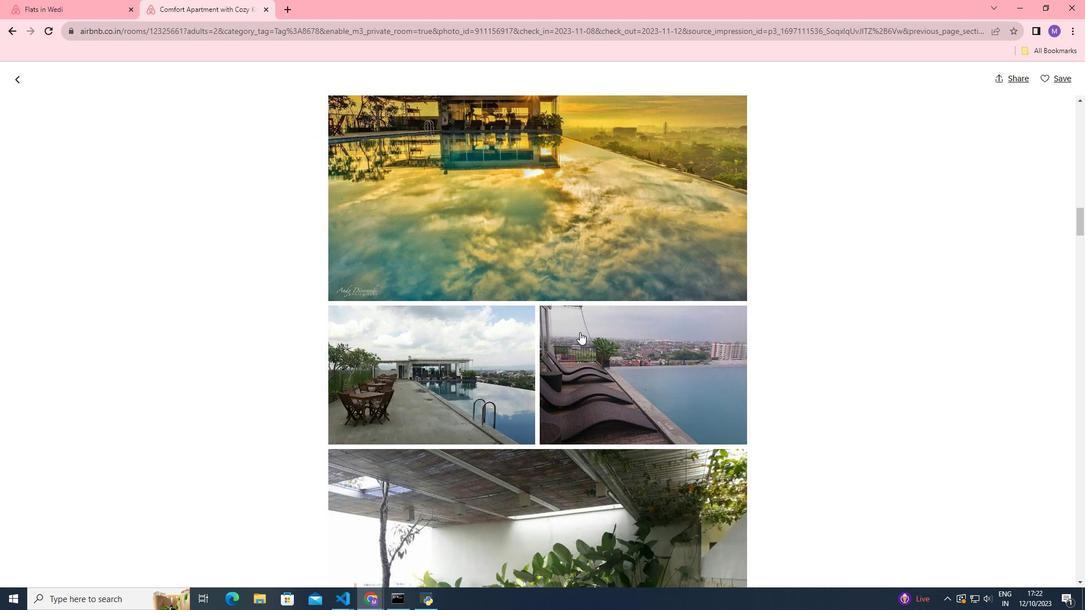 
Action: Mouse scrolled (579, 331) with delta (0, 0)
Screenshot: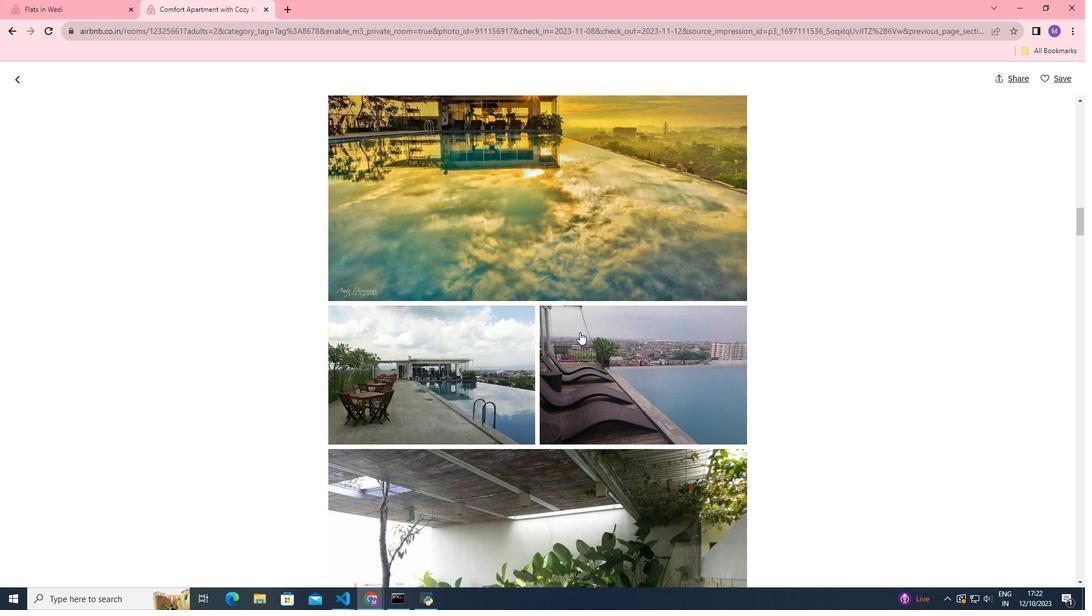 
Action: Mouse scrolled (579, 331) with delta (0, 0)
Screenshot: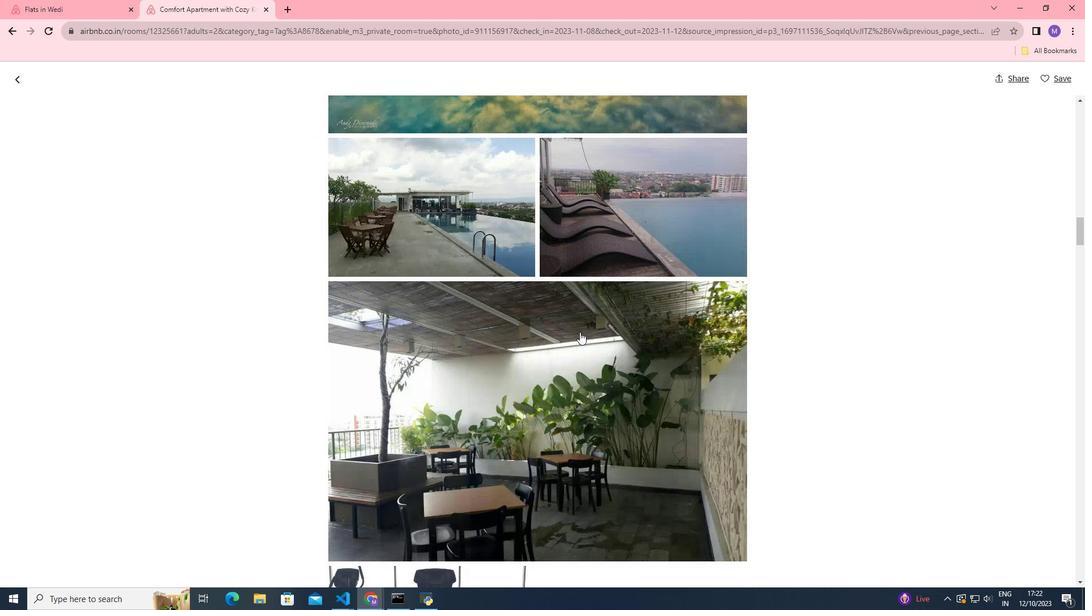 
Action: Mouse moved to (579, 332)
Screenshot: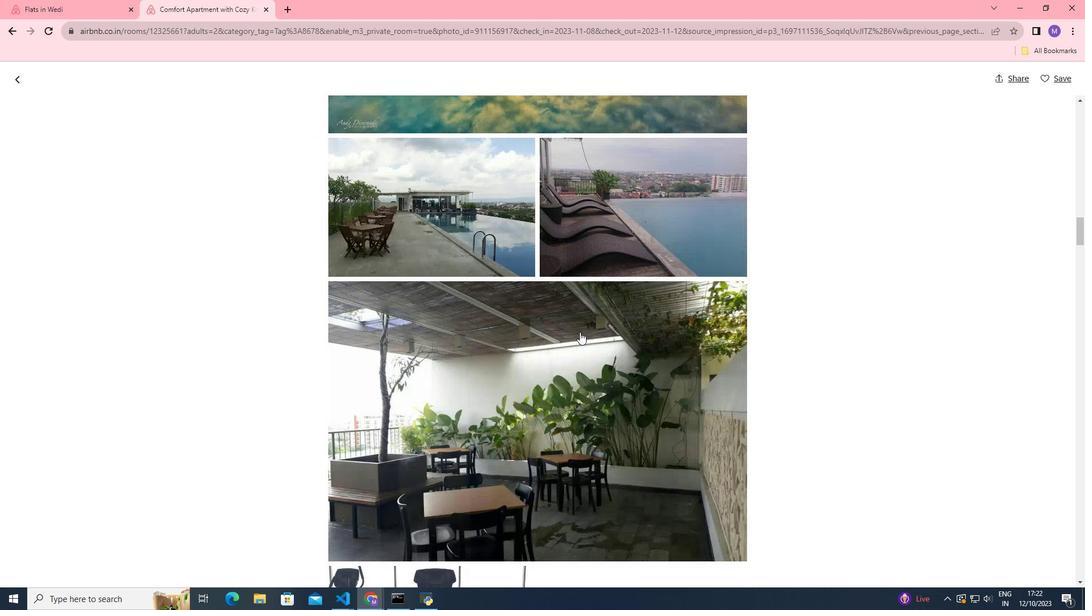 
Action: Mouse scrolled (579, 331) with delta (0, 0)
Screenshot: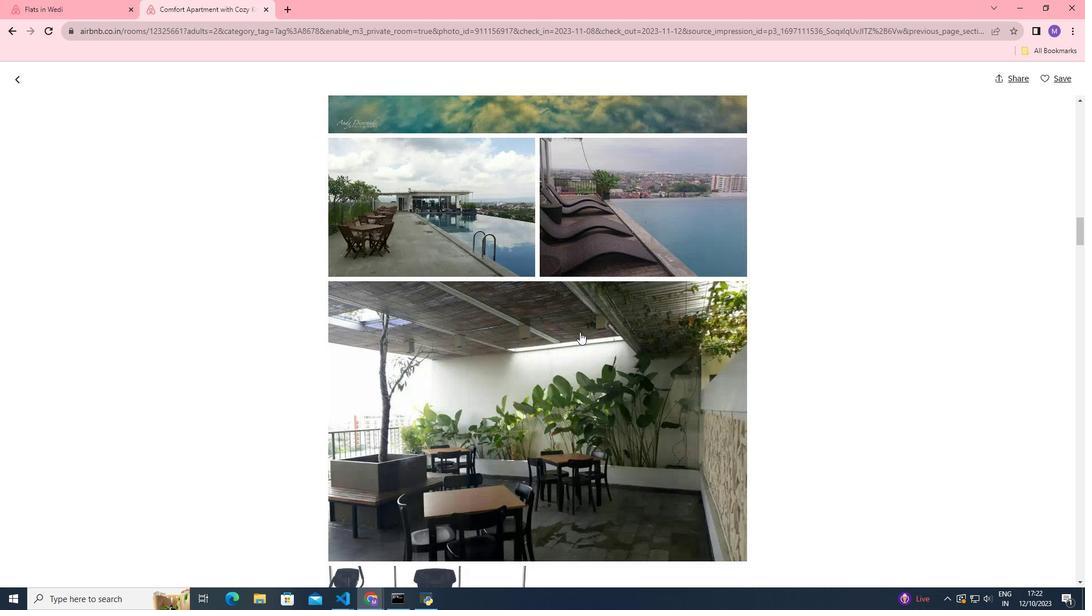 
Action: Mouse scrolled (579, 331) with delta (0, 0)
Screenshot: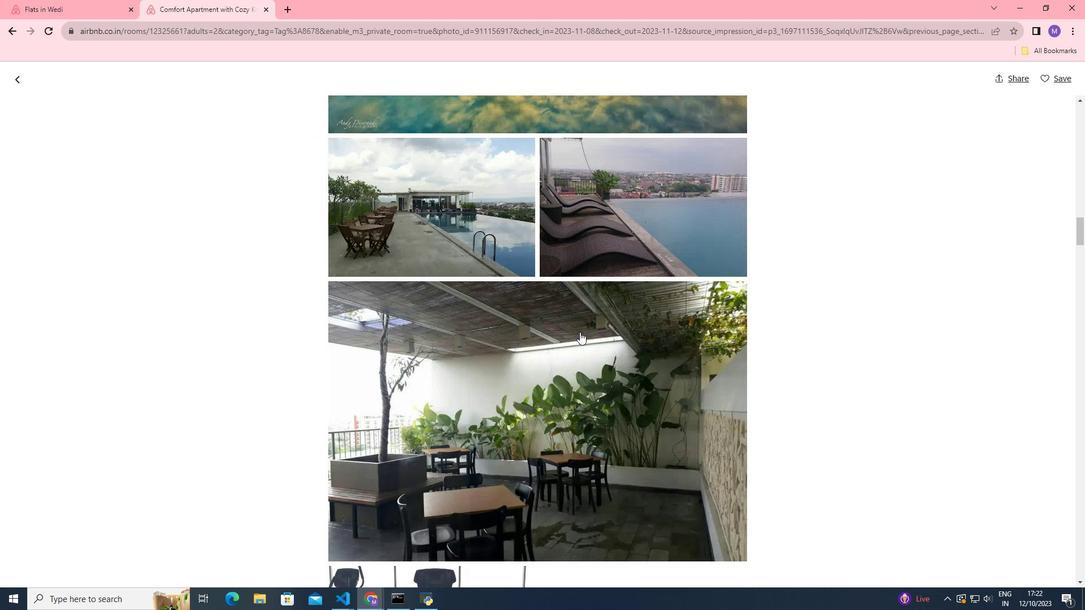 
Action: Mouse scrolled (579, 331) with delta (0, 0)
Screenshot: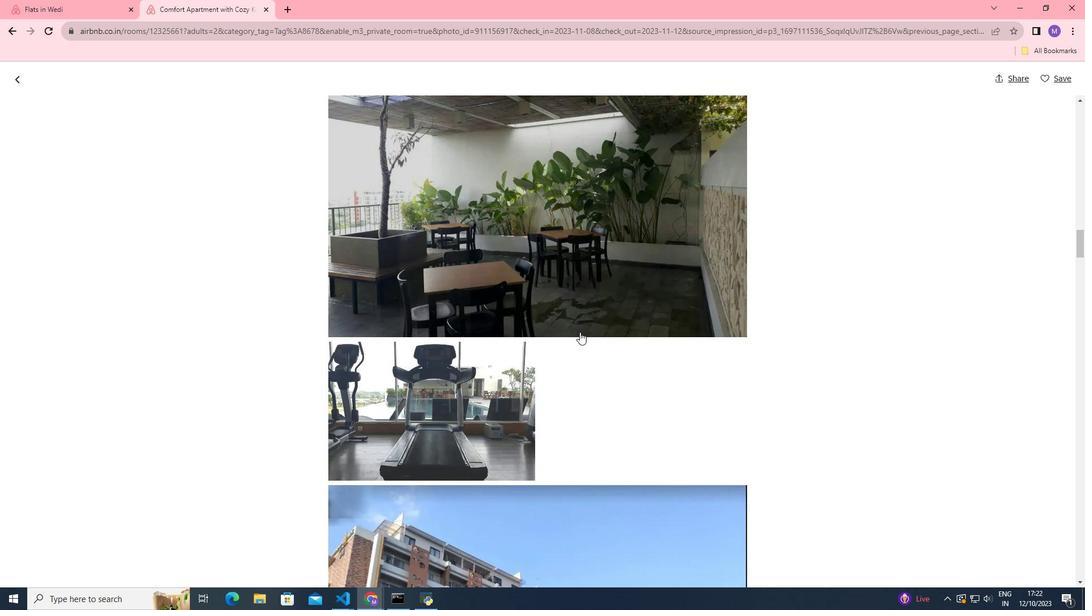 
Action: Mouse scrolled (579, 331) with delta (0, 0)
Screenshot: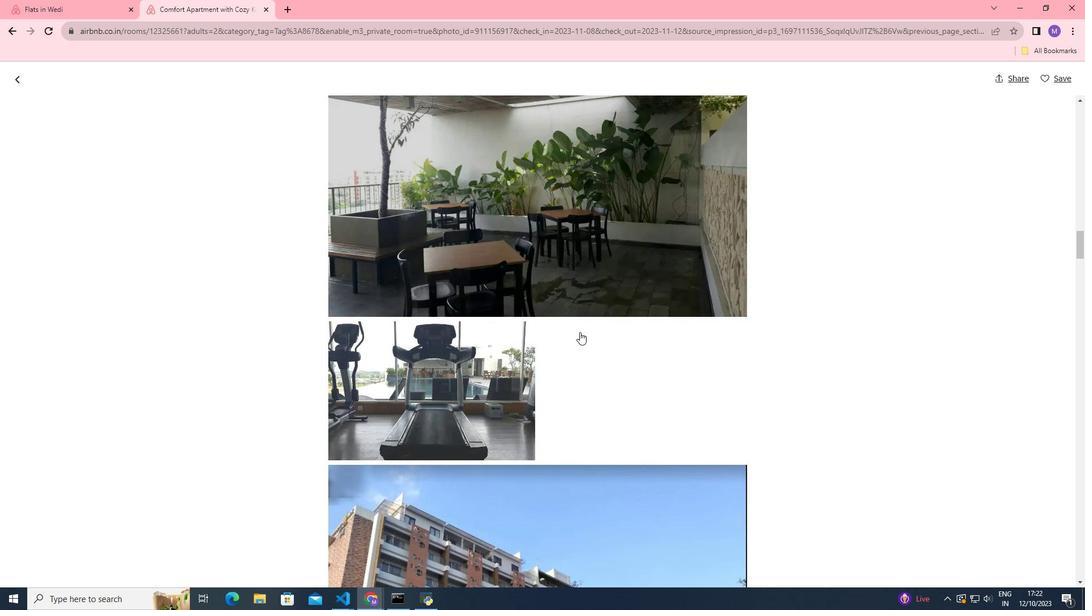 
Action: Mouse scrolled (579, 331) with delta (0, 0)
Screenshot: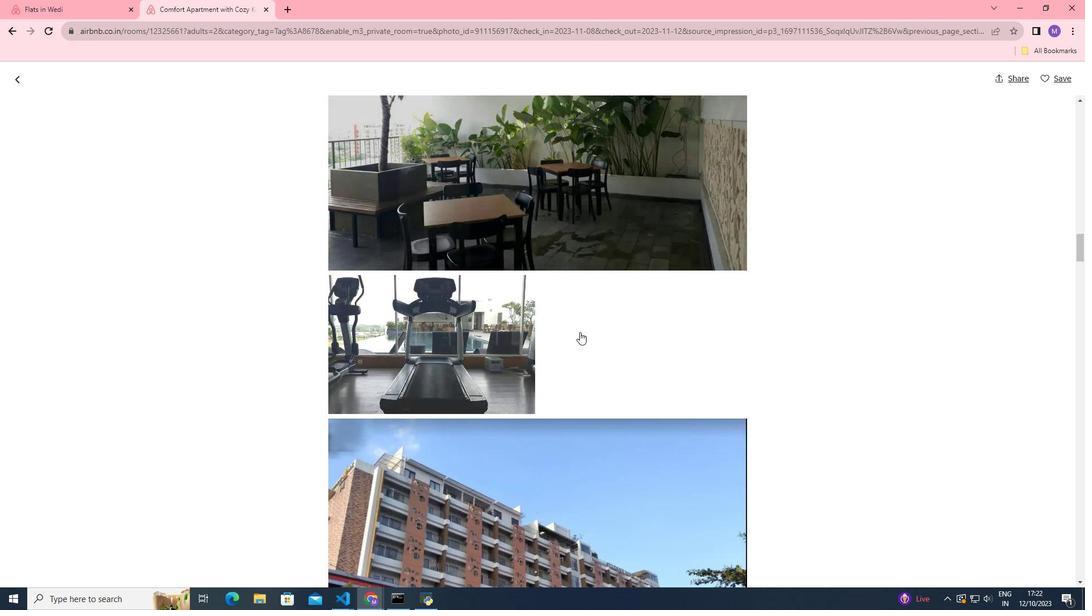 
Action: Mouse scrolled (579, 331) with delta (0, 0)
Screenshot: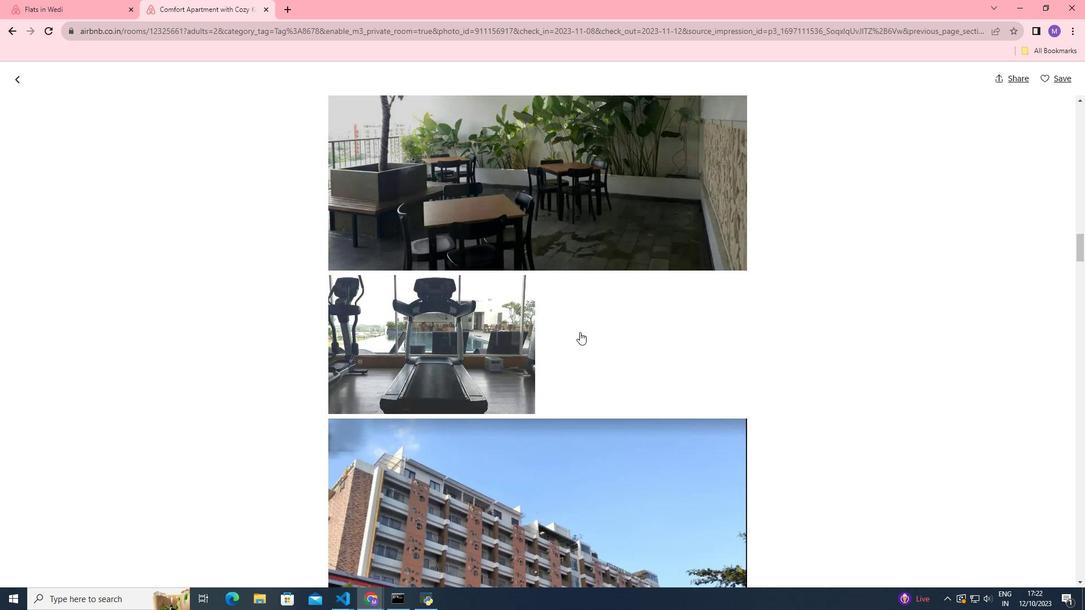 
Action: Mouse scrolled (579, 331) with delta (0, 0)
Screenshot: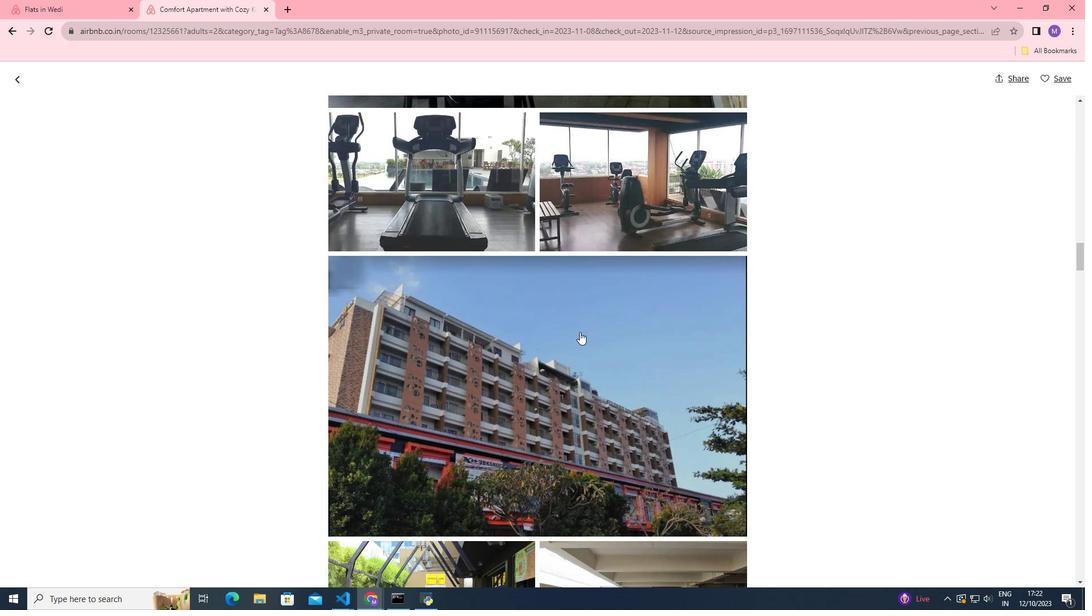 
Action: Mouse scrolled (579, 331) with delta (0, 0)
Screenshot: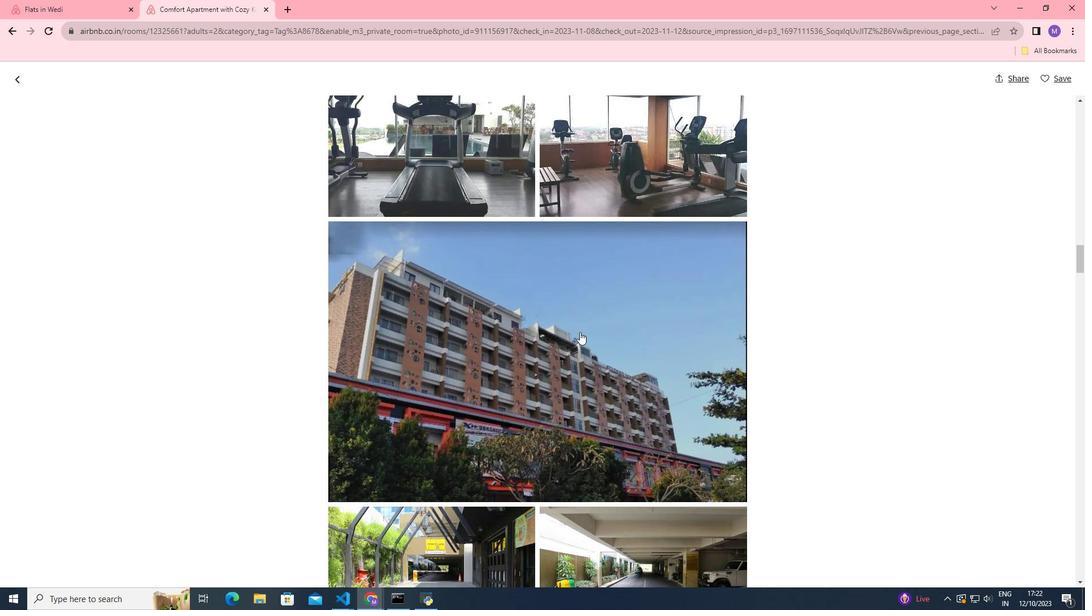 
Action: Mouse scrolled (579, 331) with delta (0, 0)
Screenshot: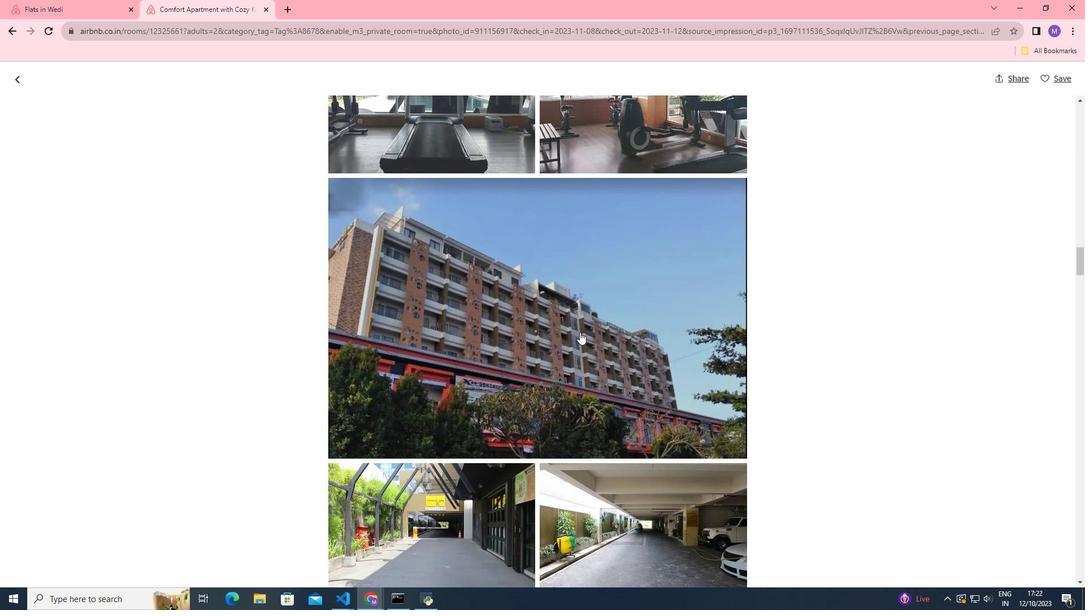 
Action: Mouse scrolled (579, 331) with delta (0, 0)
Screenshot: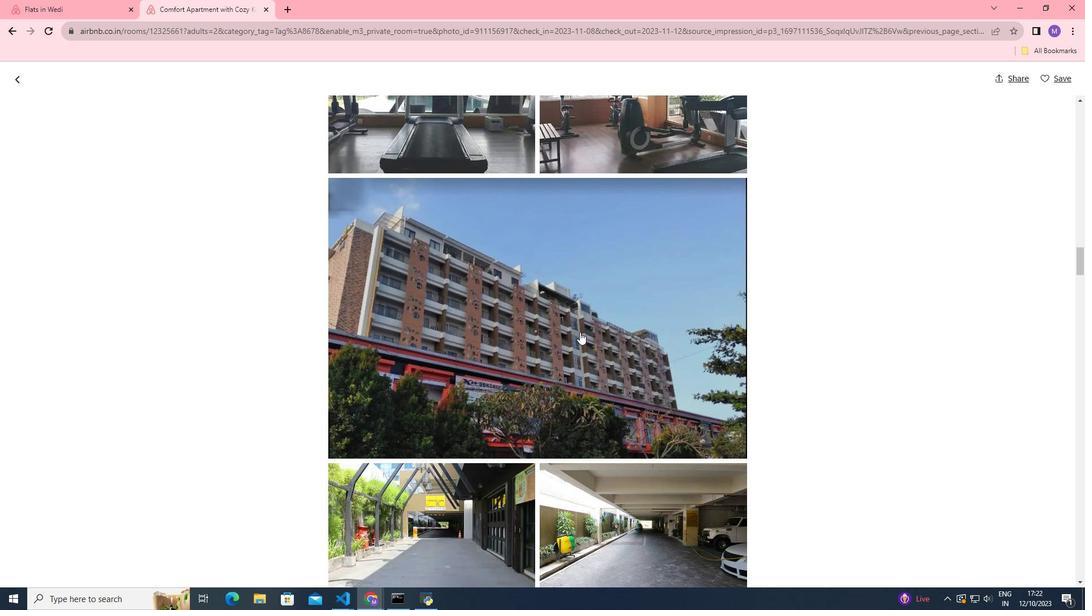 
Action: Mouse scrolled (579, 331) with delta (0, 0)
Screenshot: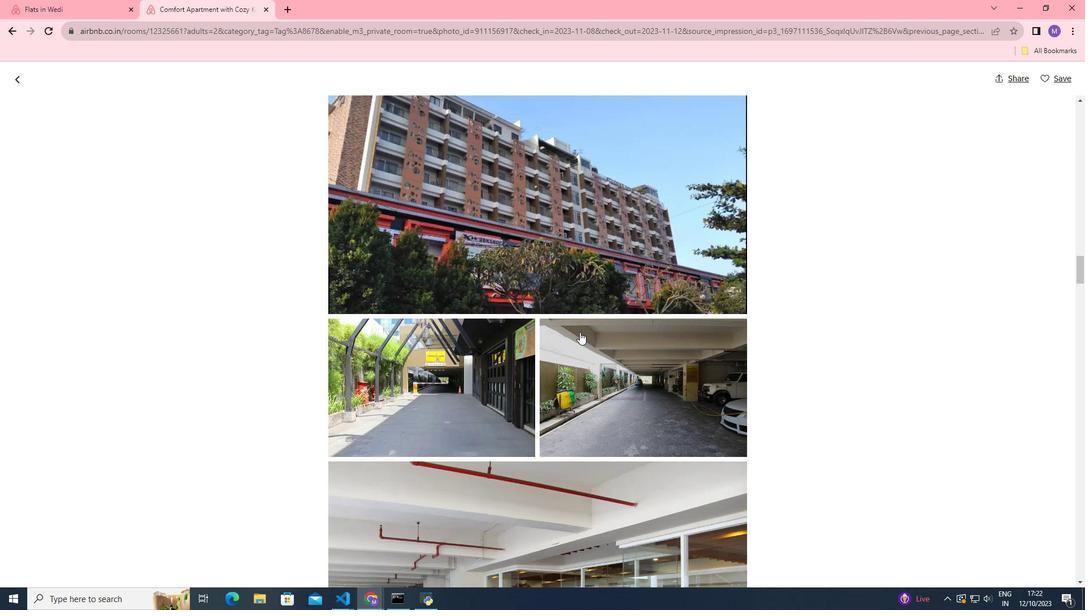 
Action: Mouse moved to (580, 332)
Screenshot: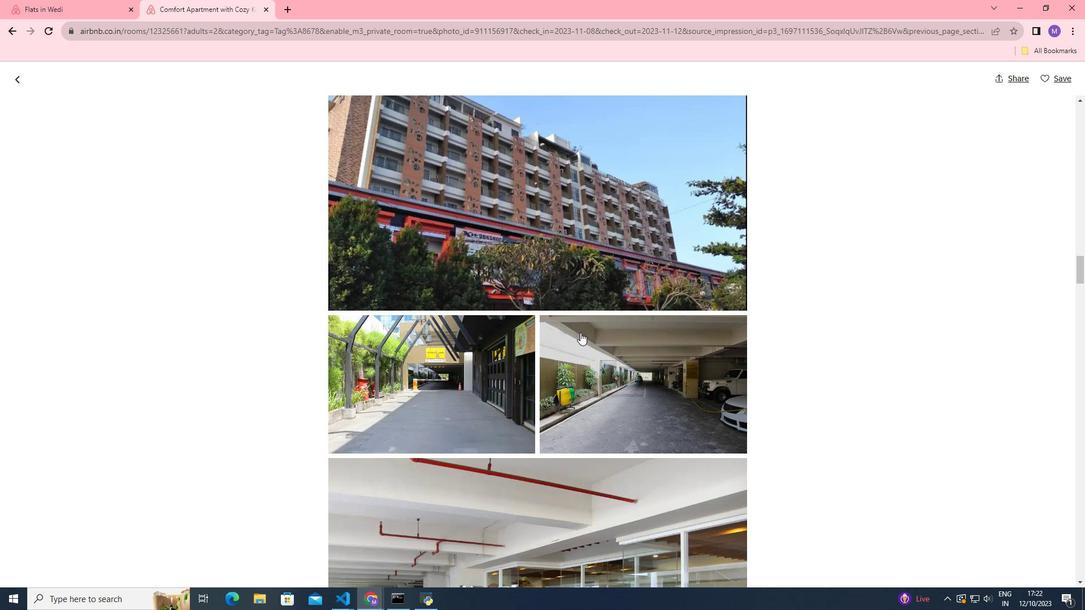 
Action: Mouse scrolled (580, 332) with delta (0, 0)
Screenshot: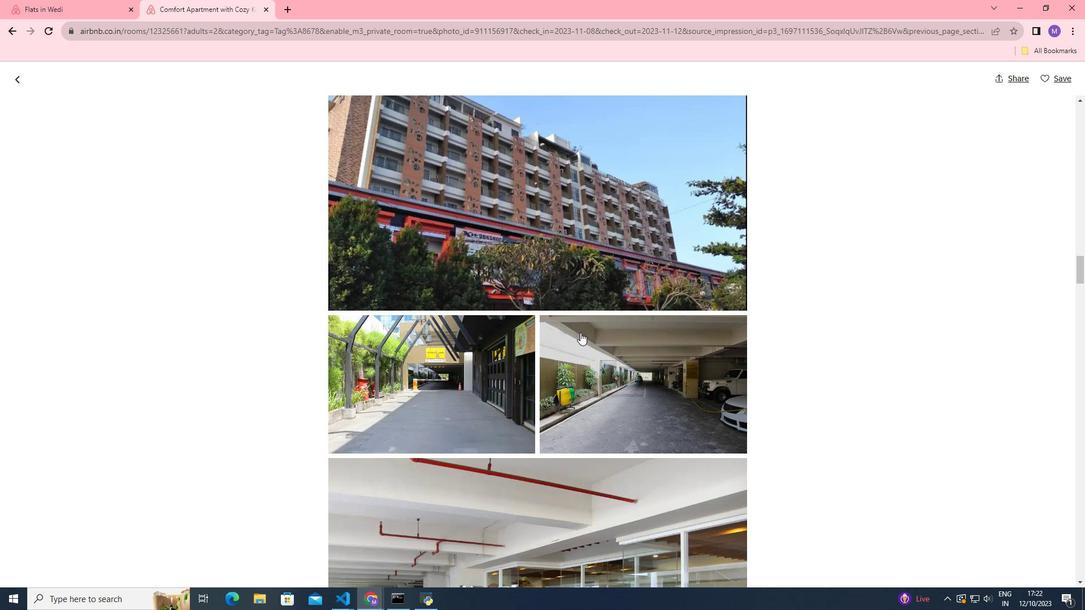 
Action: Mouse scrolled (580, 332) with delta (0, 0)
Screenshot: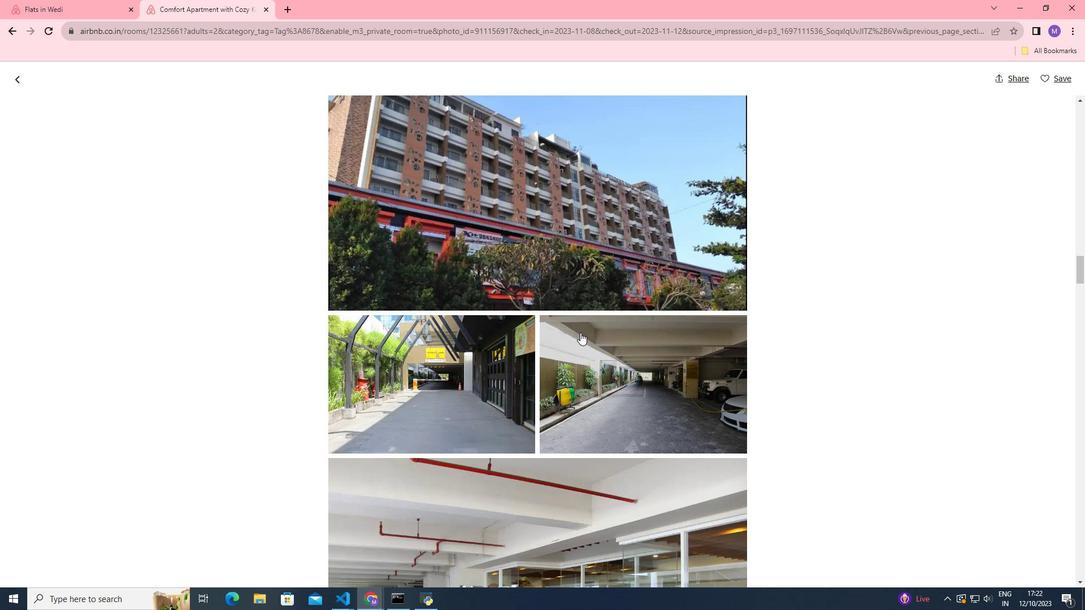 
Action: Mouse scrolled (580, 332) with delta (0, 0)
Screenshot: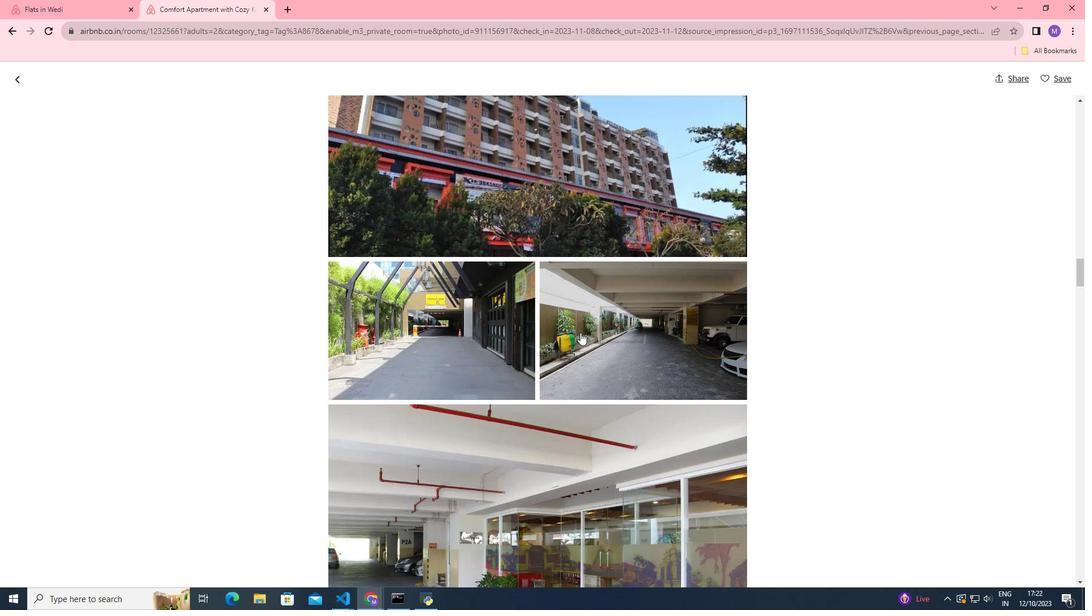 
Action: Mouse scrolled (580, 332) with delta (0, 0)
Screenshot: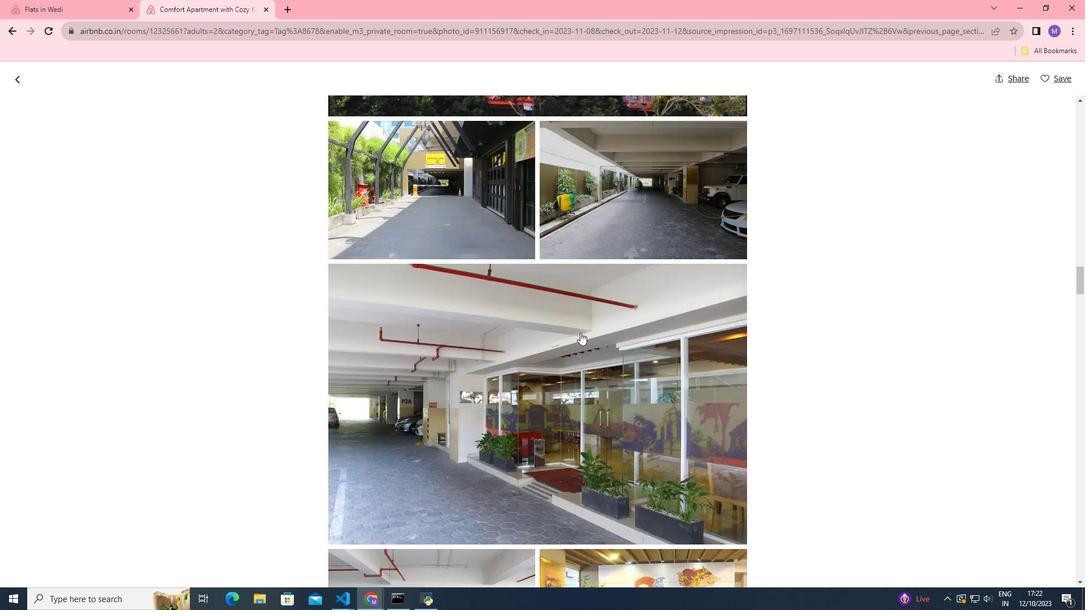 
Action: Mouse scrolled (580, 332) with delta (0, 0)
Screenshot: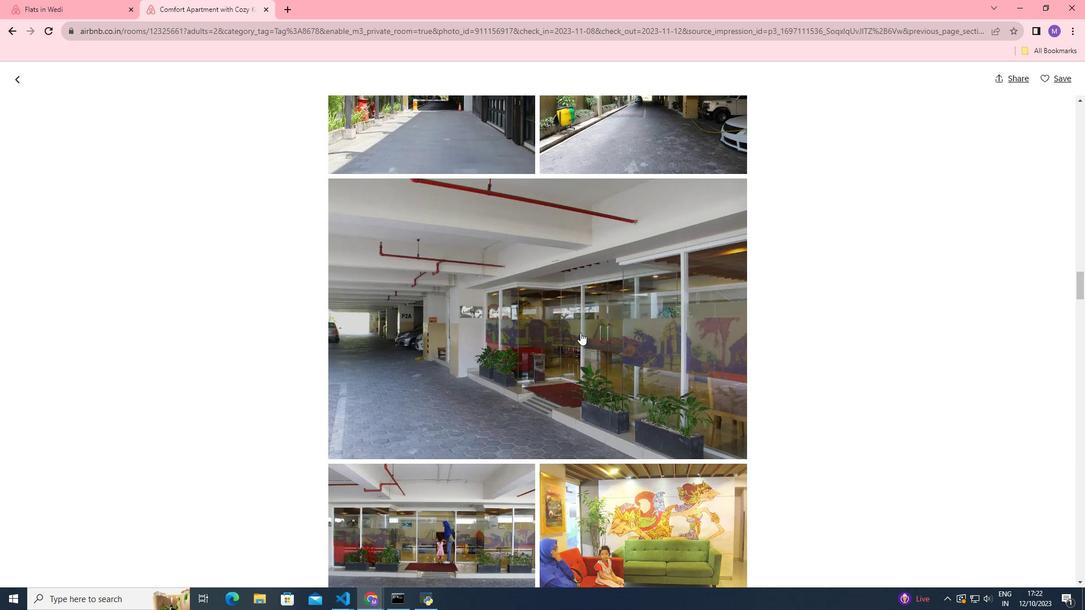 
Action: Mouse moved to (580, 332)
Screenshot: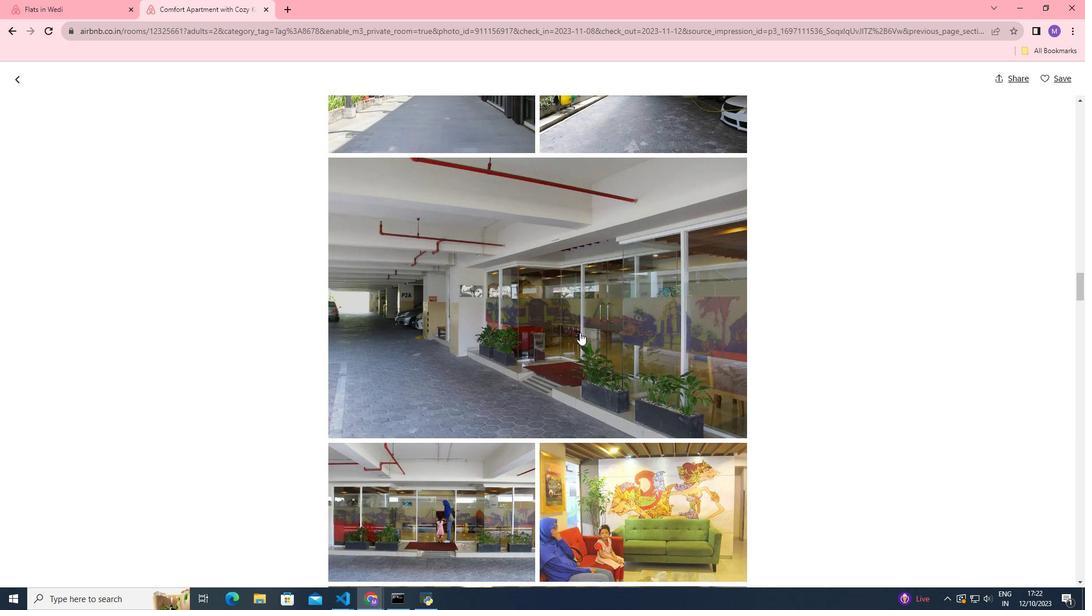 
Action: Mouse scrolled (580, 332) with delta (0, 0)
Screenshot: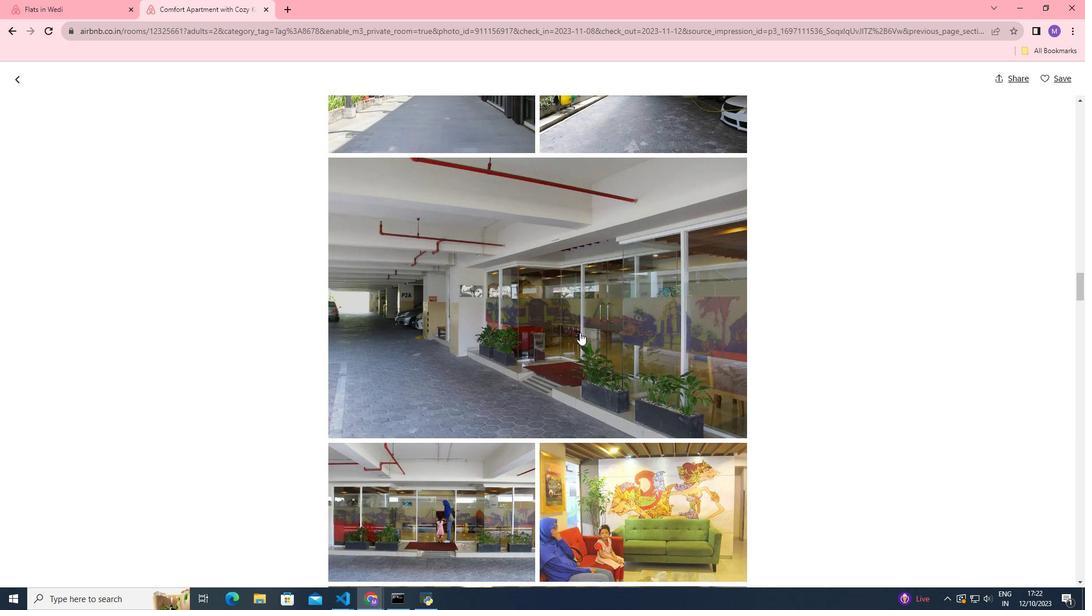
Action: Mouse moved to (579, 332)
Screenshot: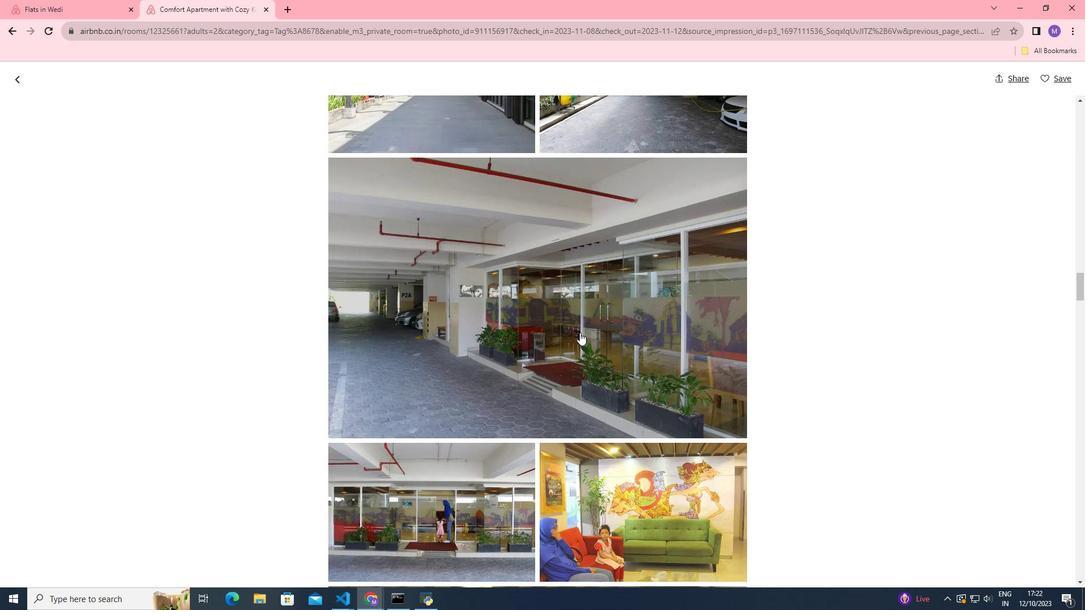 
Action: Mouse scrolled (579, 332) with delta (0, 0)
Screenshot: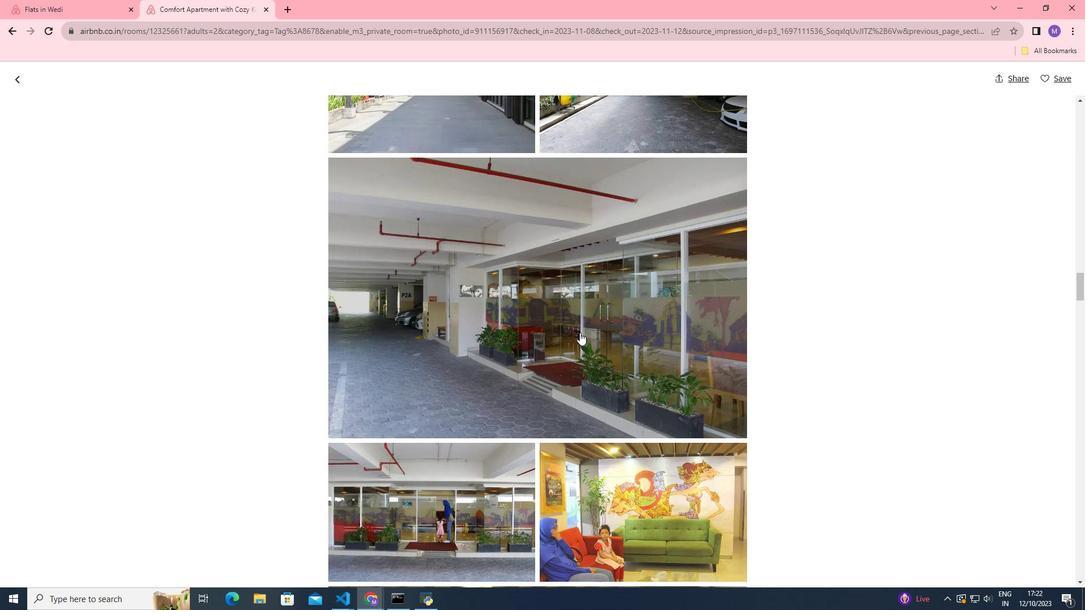 
Action: Mouse scrolled (579, 332) with delta (0, 0)
Screenshot: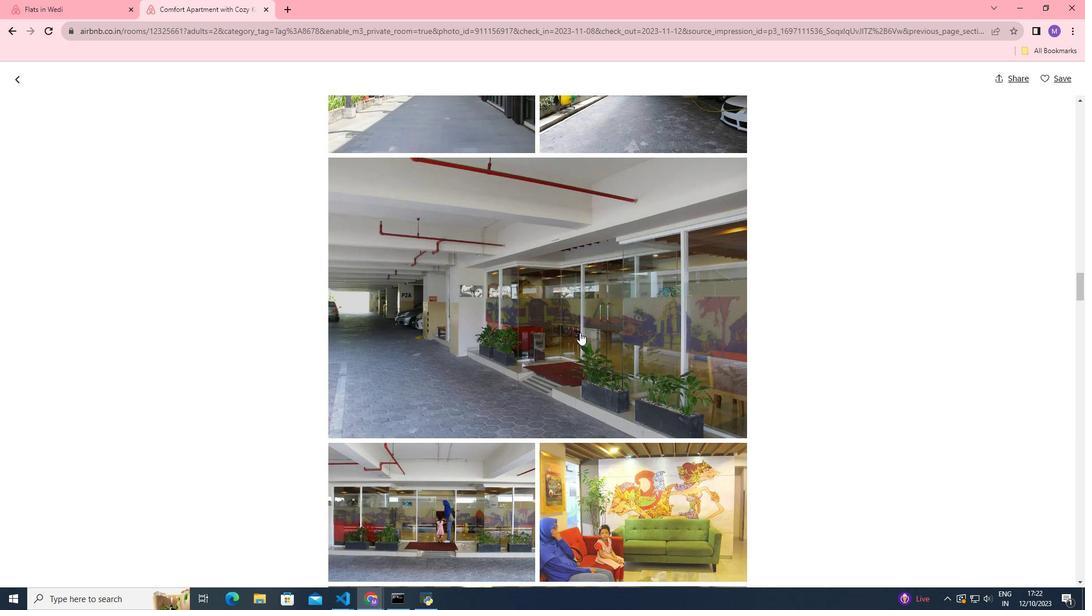
Action: Mouse scrolled (579, 332) with delta (0, 0)
Screenshot: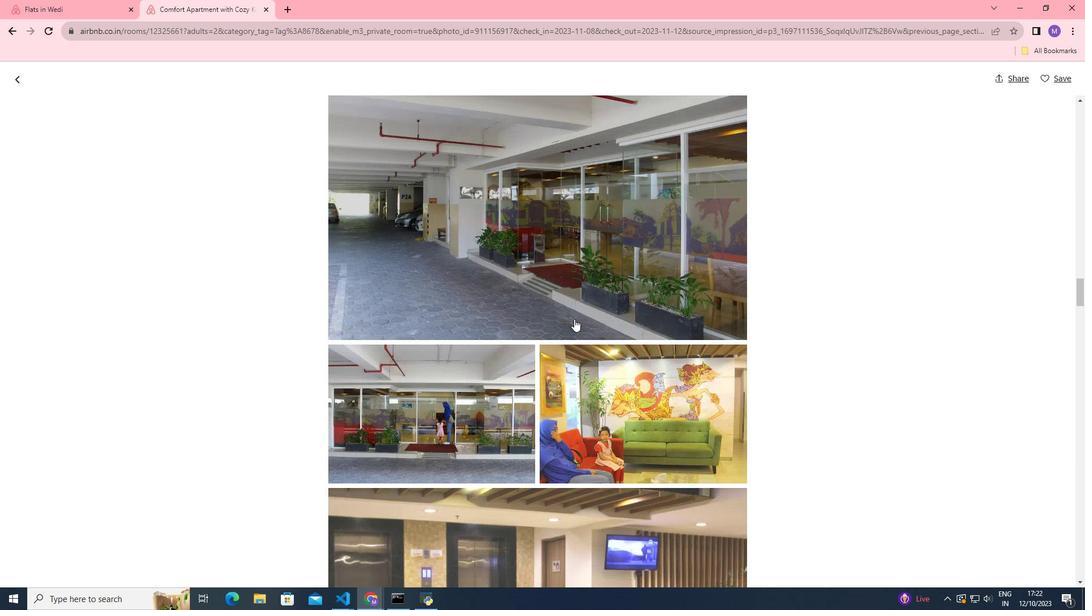 
Action: Mouse moved to (571, 308)
Screenshot: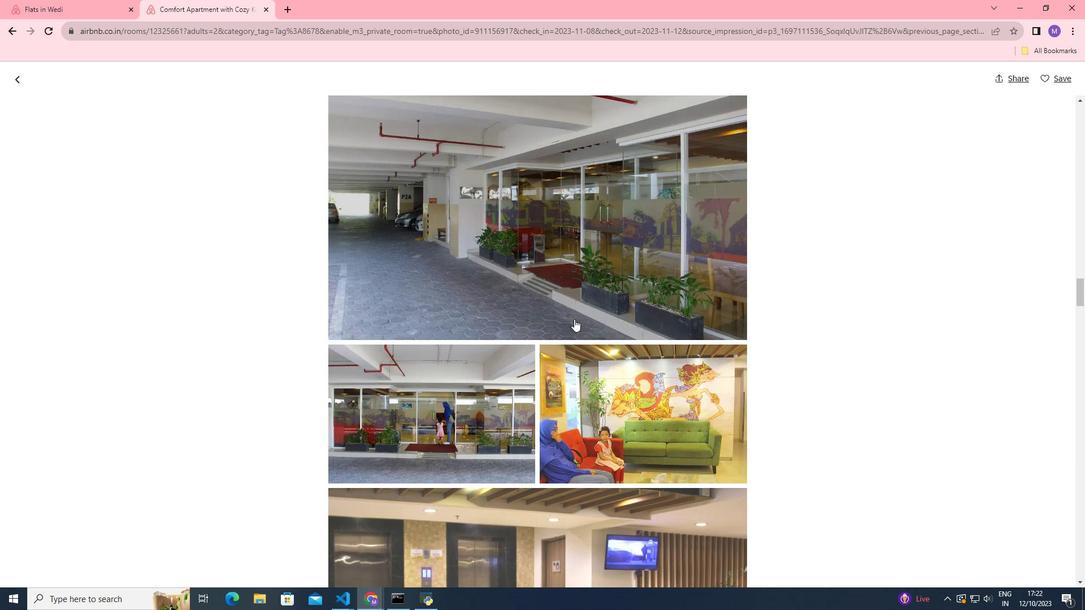 
Action: Mouse scrolled (571, 308) with delta (0, 0)
Screenshot: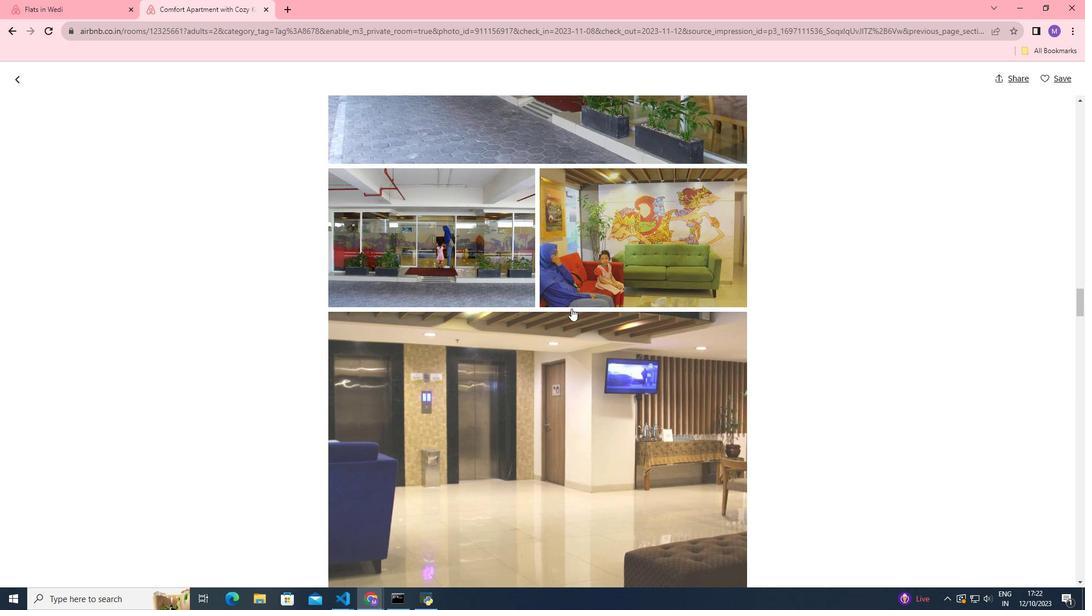 
Action: Mouse scrolled (571, 308) with delta (0, 0)
Screenshot: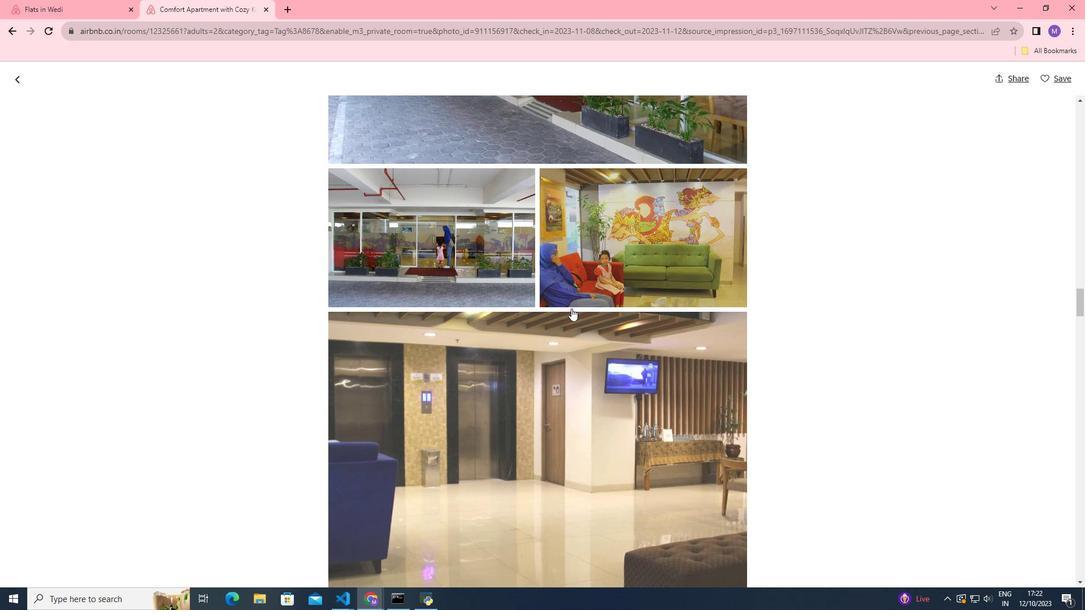 
Action: Mouse scrolled (571, 308) with delta (0, 0)
Screenshot: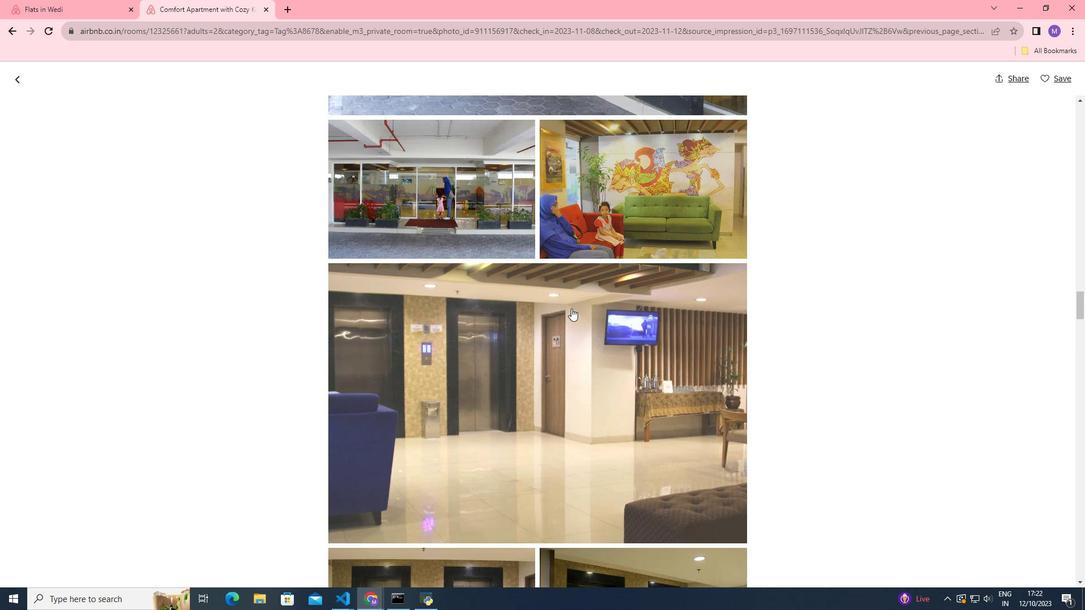 
Action: Mouse moved to (569, 308)
Screenshot: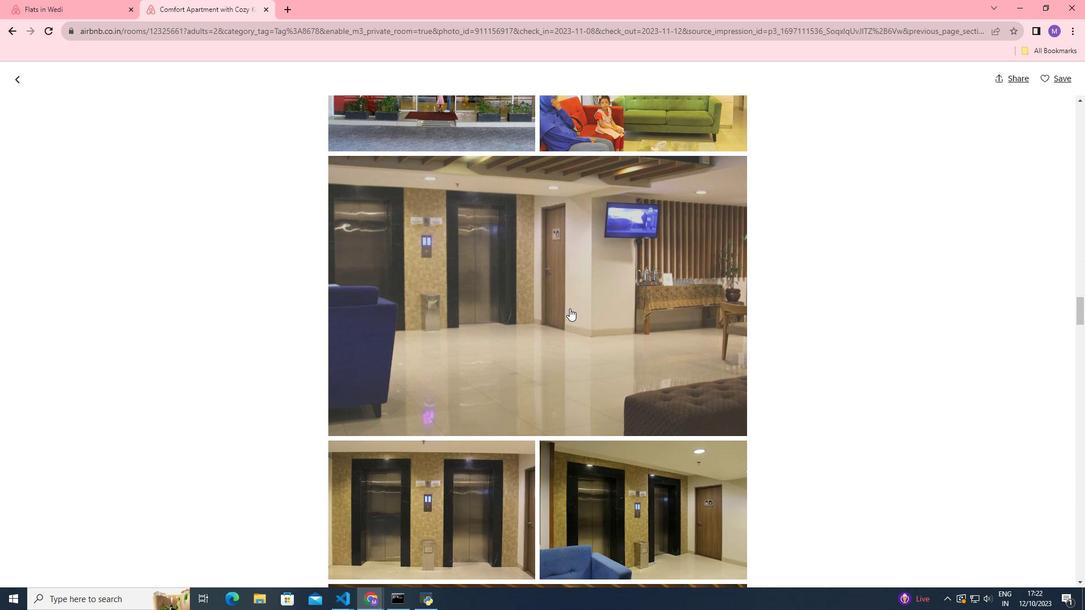 
Action: Mouse scrolled (569, 308) with delta (0, 0)
Screenshot: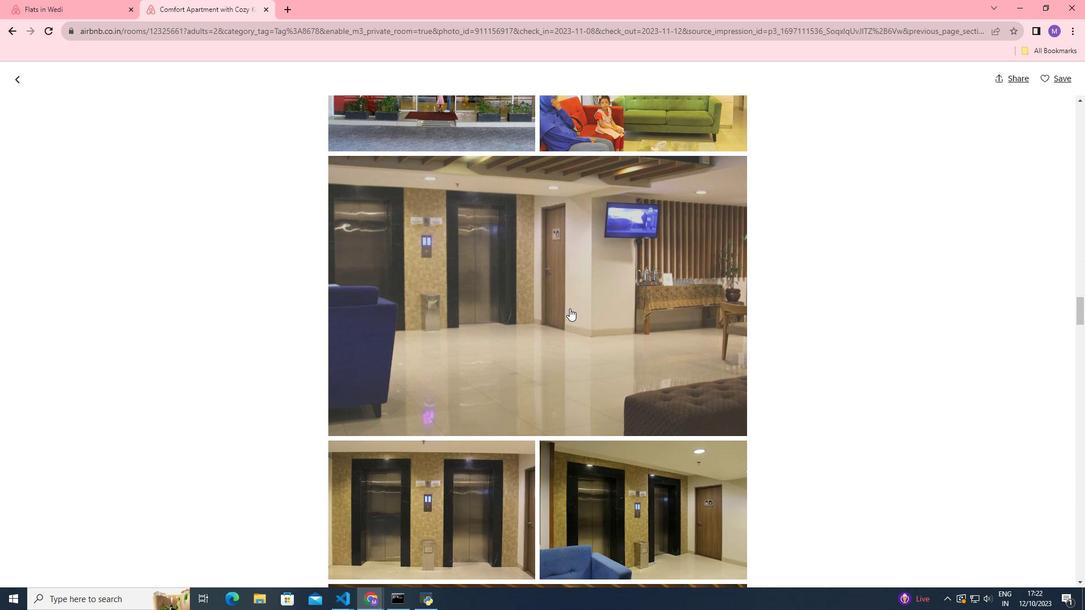 
Action: Mouse scrolled (569, 308) with delta (0, 0)
Screenshot: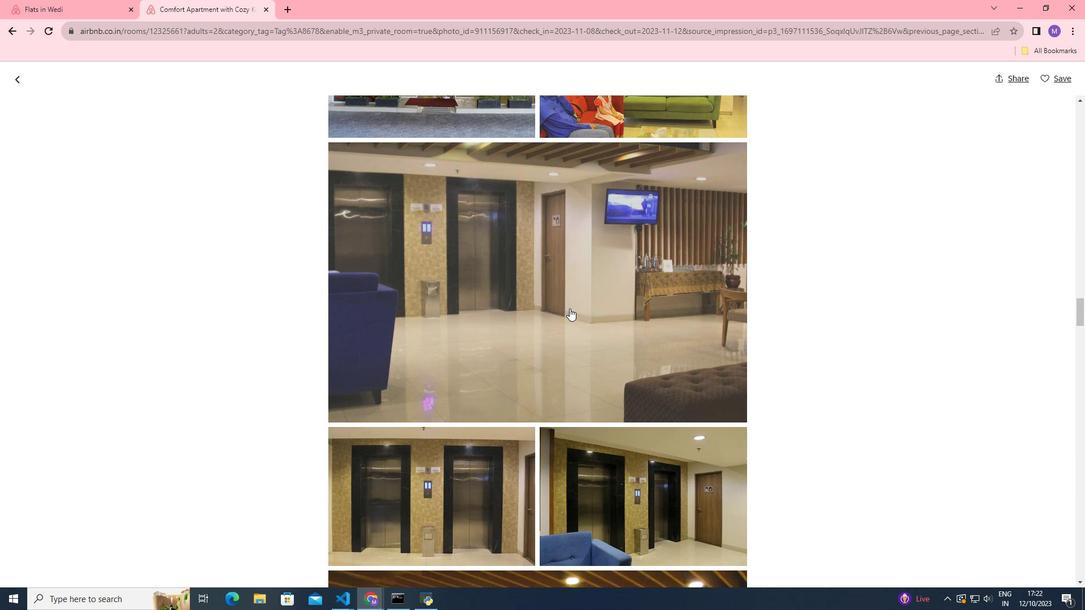 
Action: Mouse scrolled (569, 308) with delta (0, 0)
Screenshot: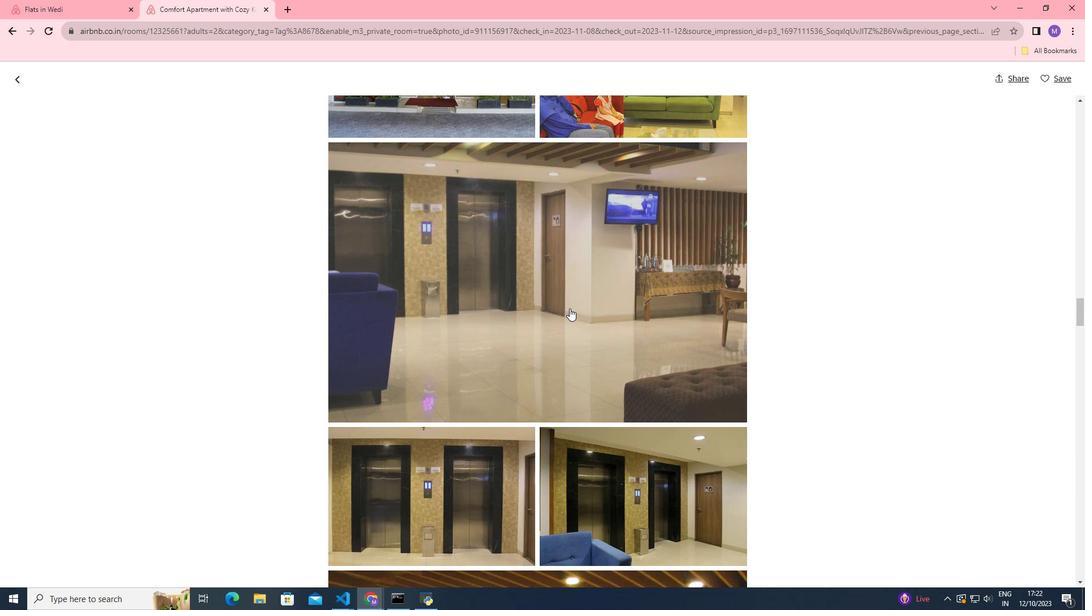 
Action: Mouse scrolled (569, 308) with delta (0, 0)
Screenshot: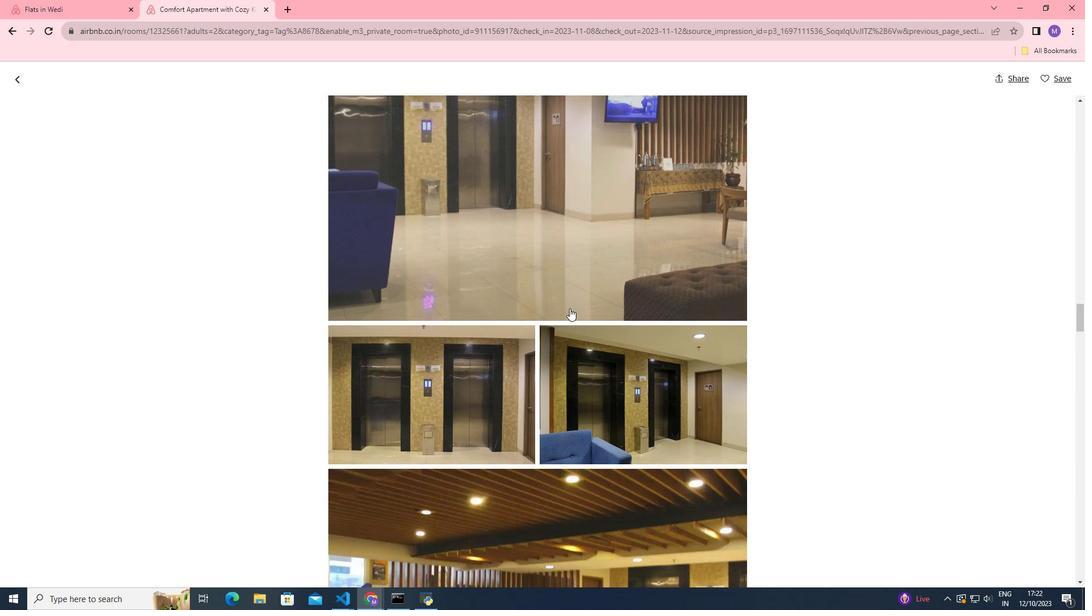 
Action: Mouse scrolled (569, 308) with delta (0, 0)
Screenshot: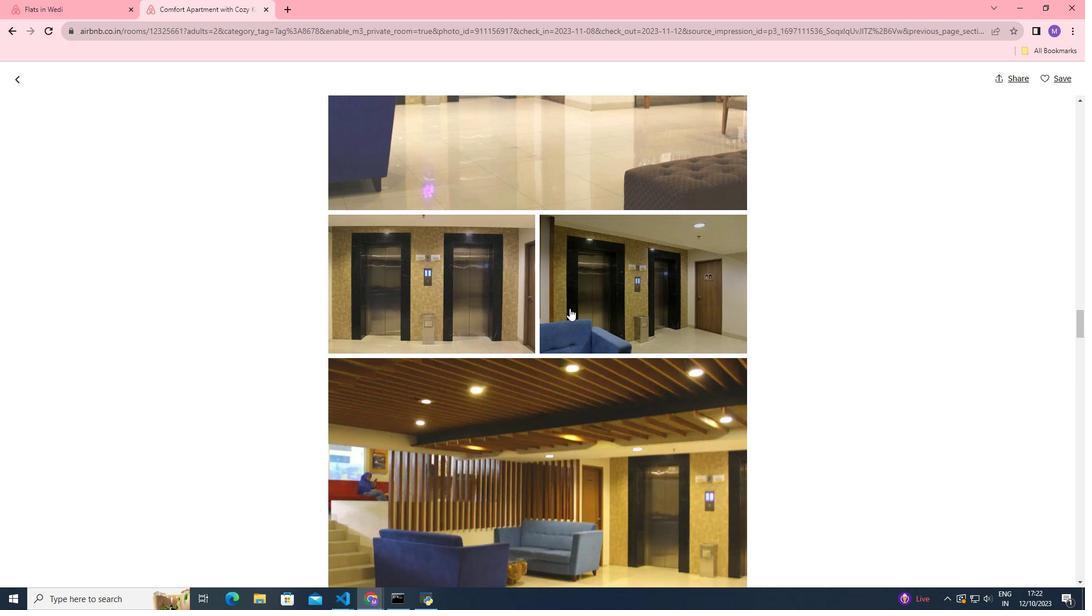 
Action: Mouse scrolled (569, 308) with delta (0, 0)
Screenshot: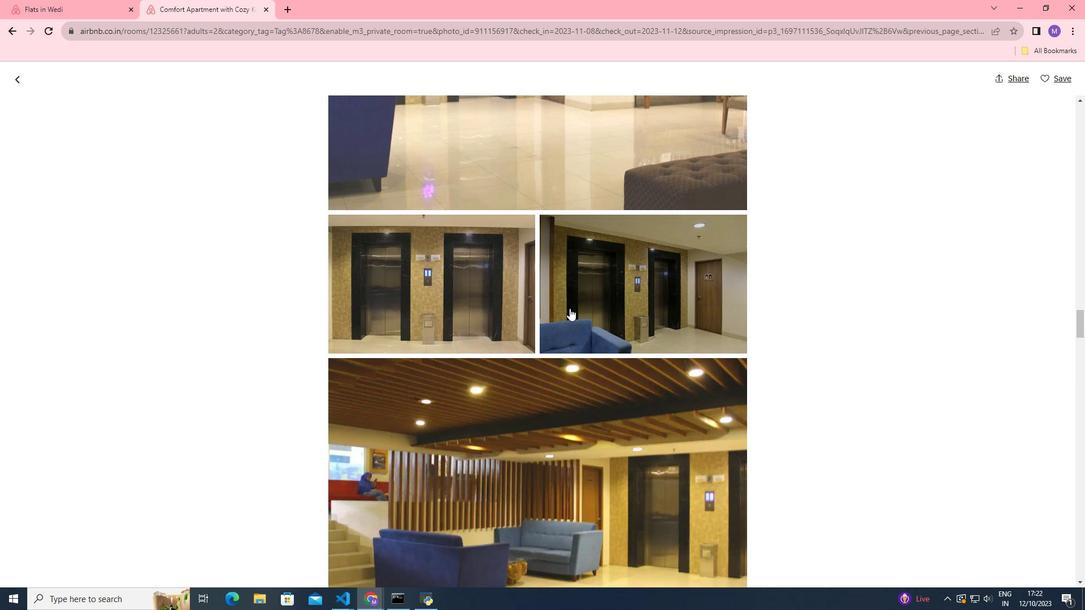 
Action: Mouse scrolled (569, 308) with delta (0, 0)
Screenshot: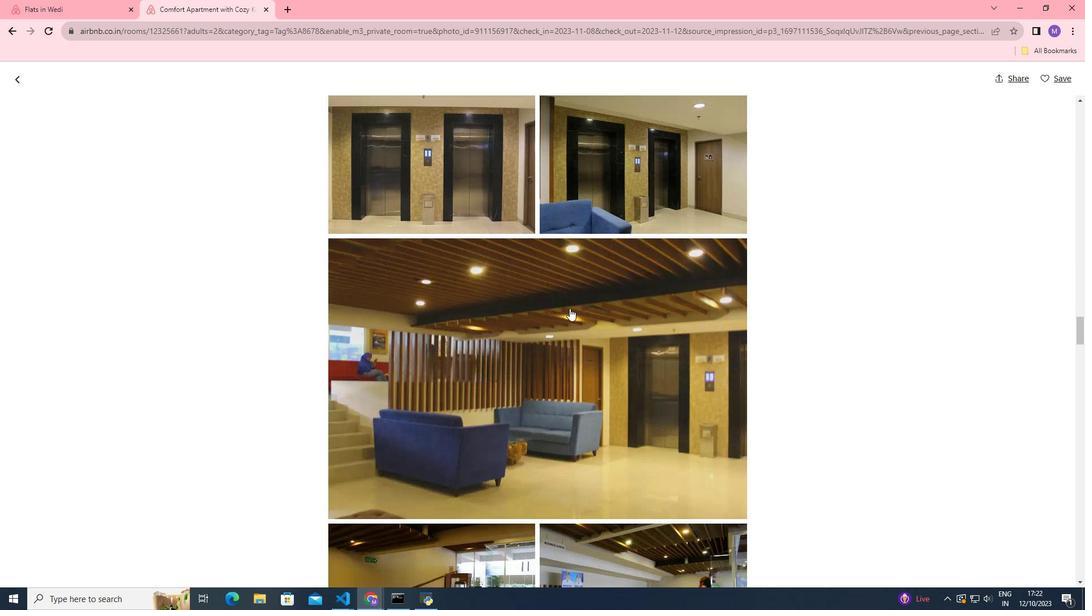 
Action: Mouse scrolled (569, 308) with delta (0, 0)
Screenshot: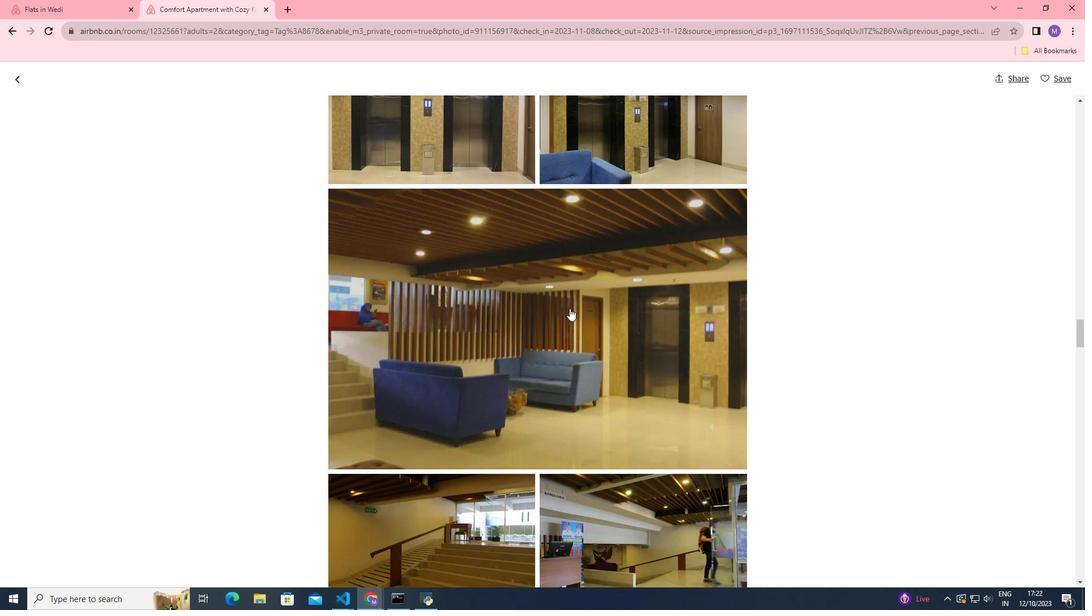 
Action: Mouse scrolled (569, 308) with delta (0, 0)
Screenshot: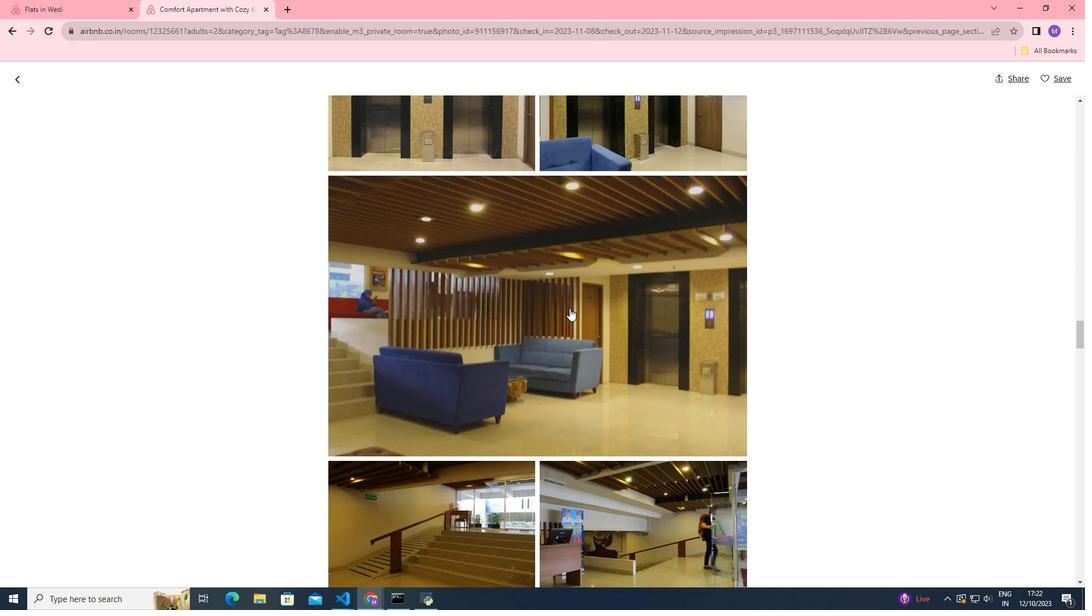 
Action: Mouse scrolled (569, 308) with delta (0, 0)
Screenshot: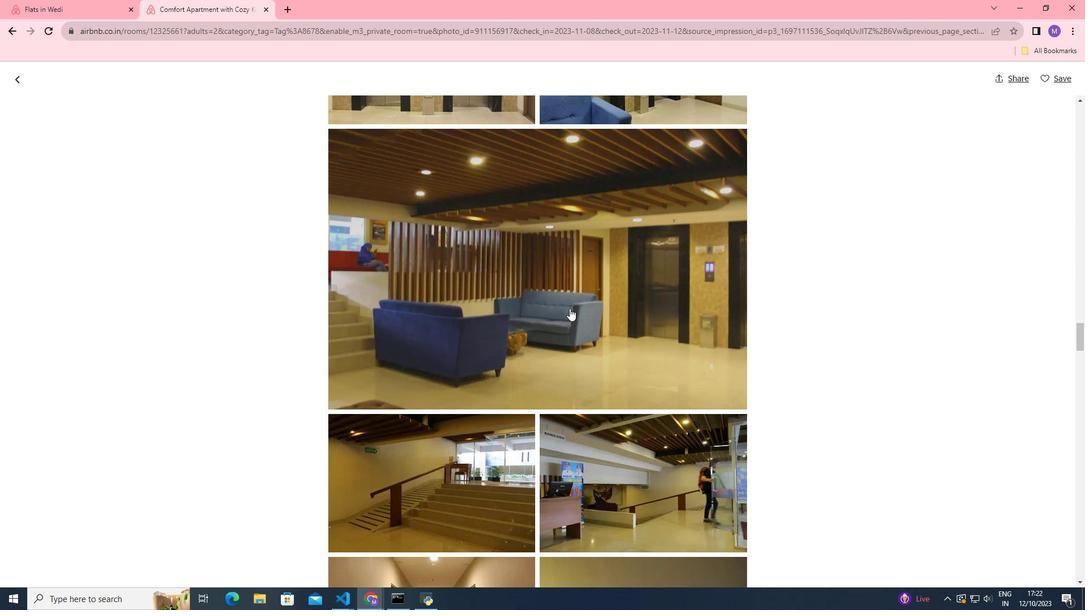 
Action: Mouse scrolled (569, 308) with delta (0, 0)
Screenshot: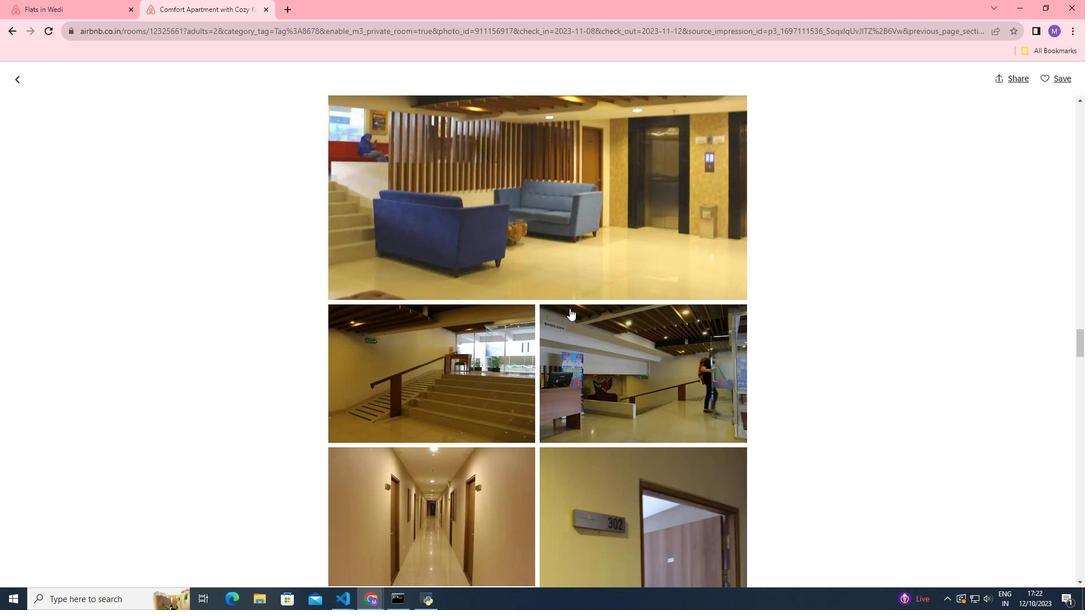 
Action: Mouse scrolled (569, 308) with delta (0, 0)
Screenshot: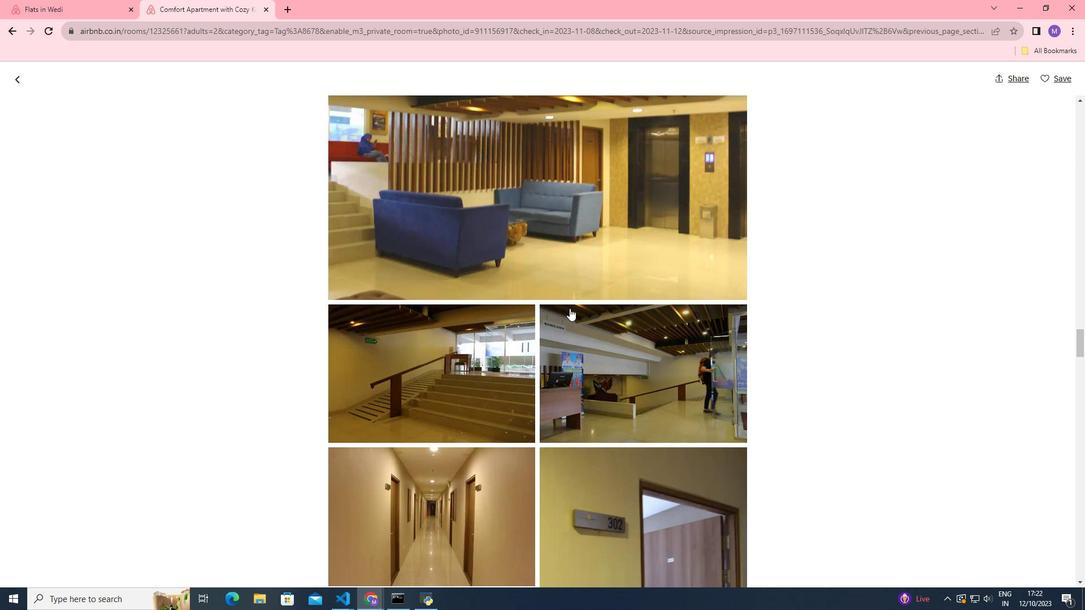 
Action: Mouse scrolled (569, 308) with delta (0, 0)
Screenshot: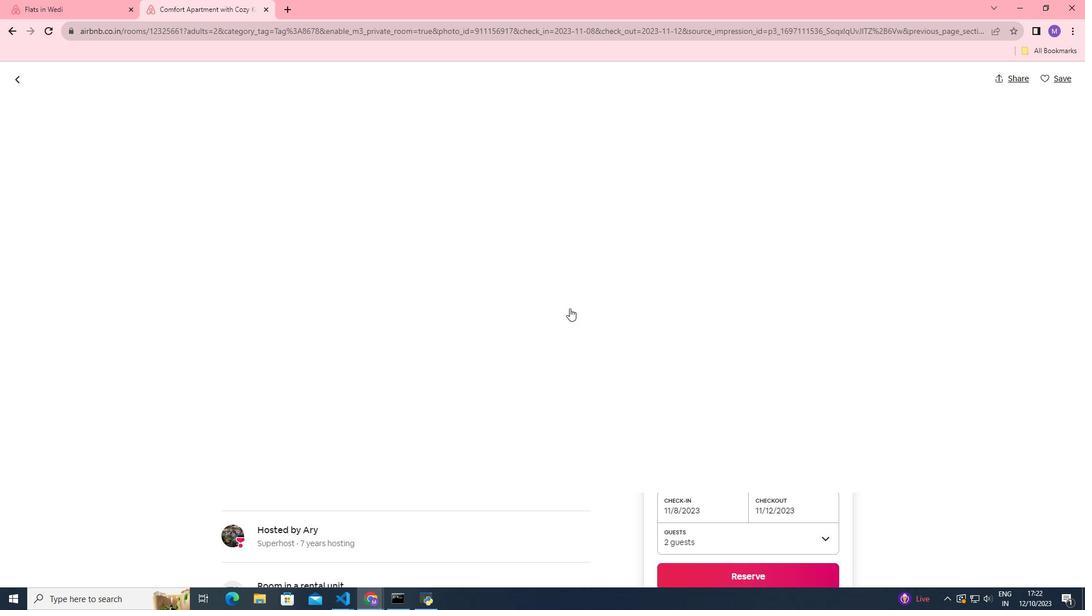
Action: Mouse scrolled (569, 308) with delta (0, 0)
Screenshot: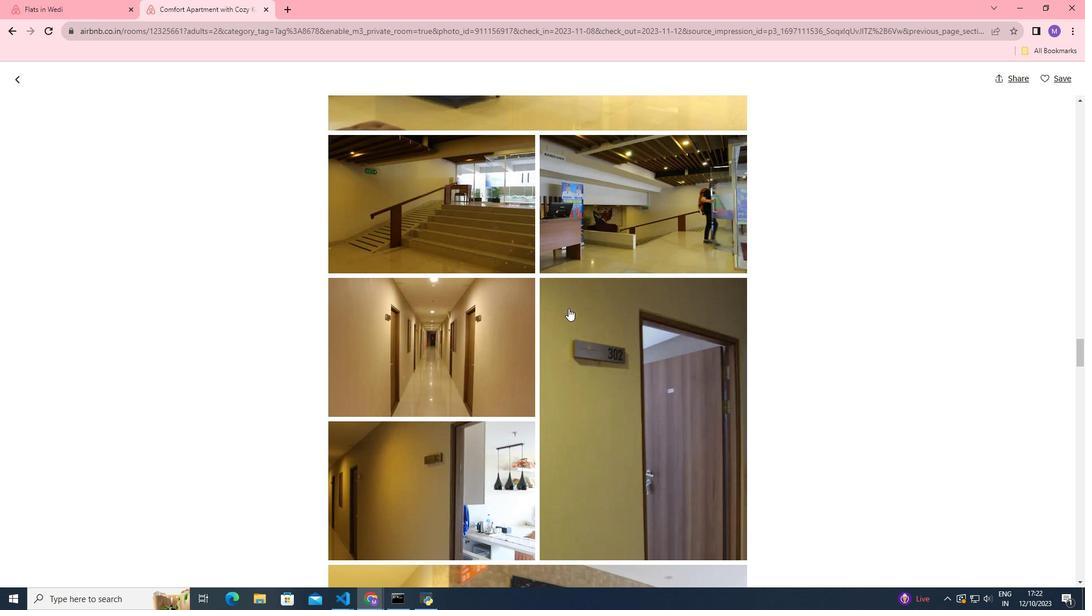 
Action: Mouse moved to (568, 308)
Screenshot: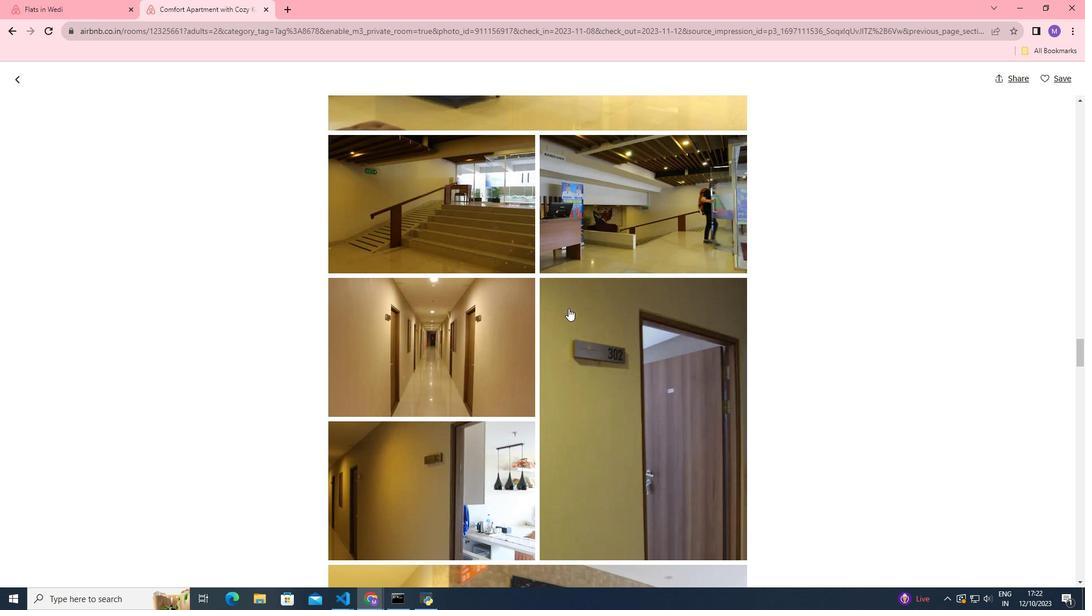 
Action: Mouse scrolled (568, 308) with delta (0, 0)
Screenshot: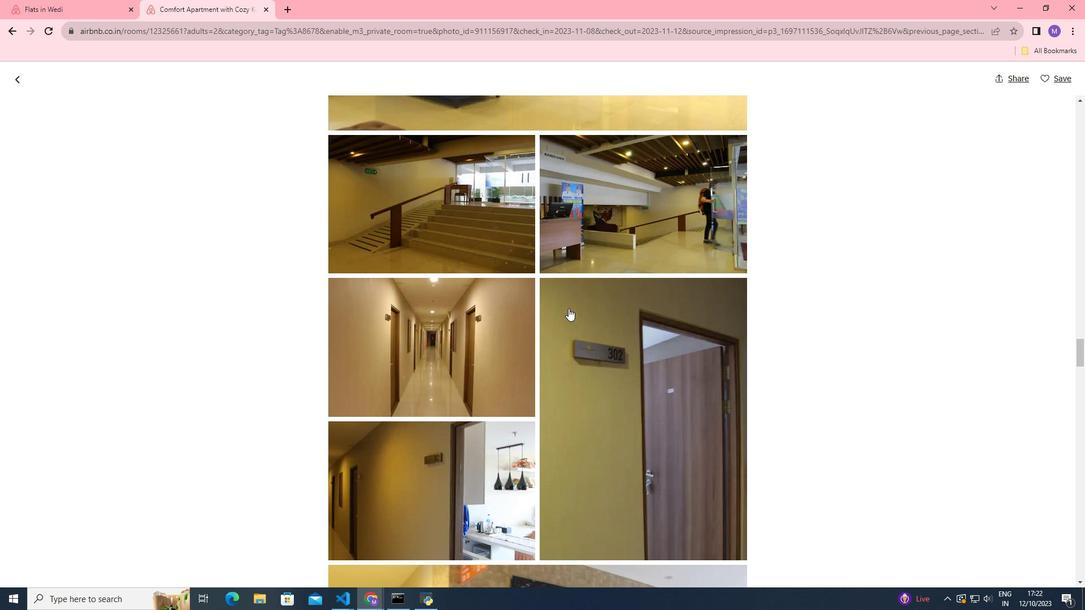 
Action: Mouse scrolled (568, 308) with delta (0, 0)
Screenshot: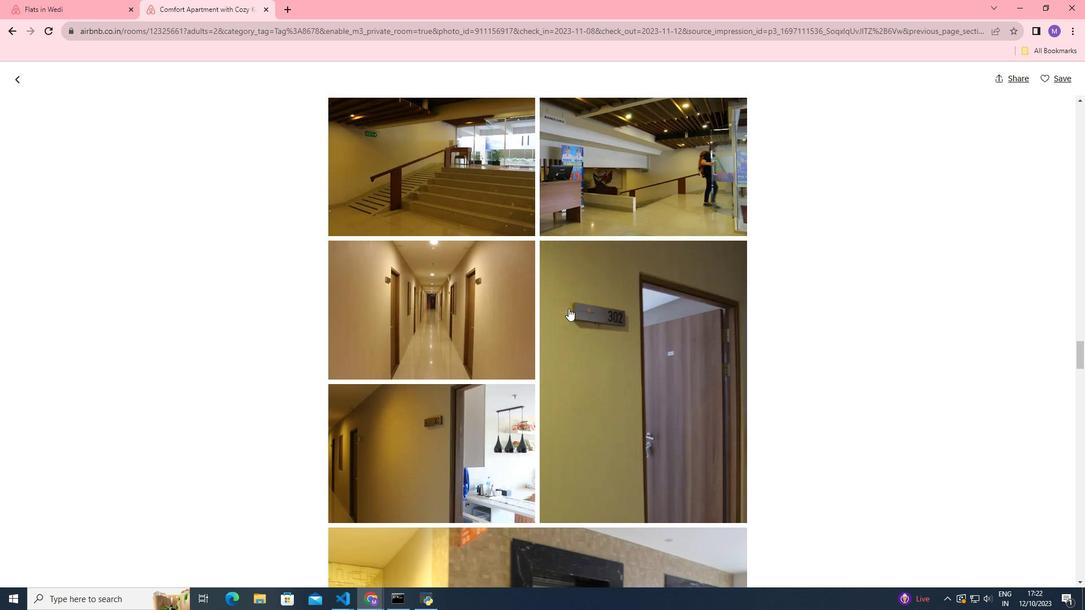 
Action: Mouse scrolled (568, 308) with delta (0, 0)
Screenshot: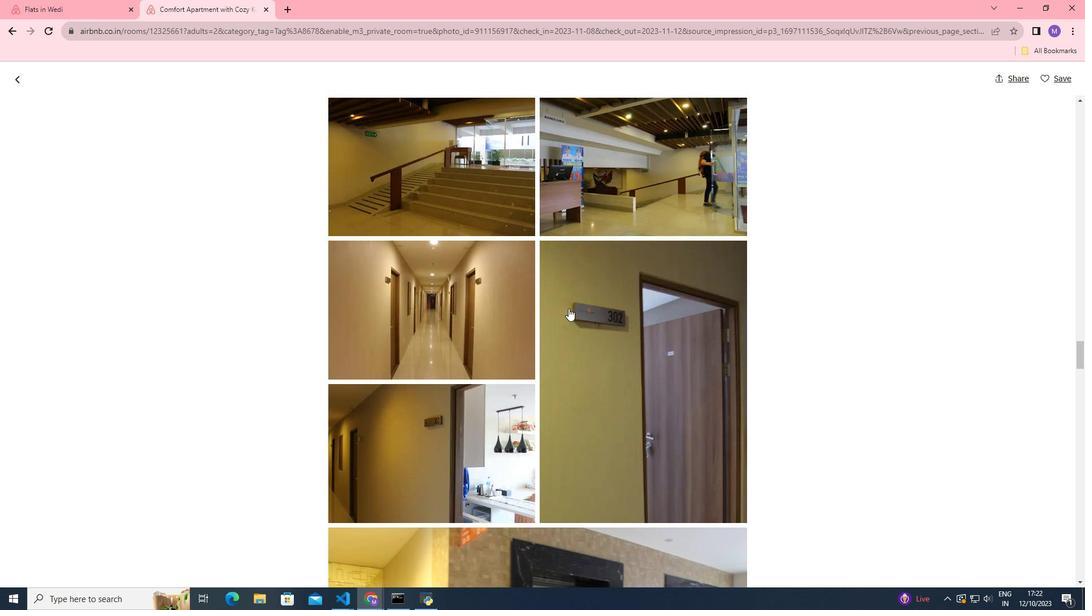 
Action: Mouse scrolled (568, 308) with delta (0, 0)
Screenshot: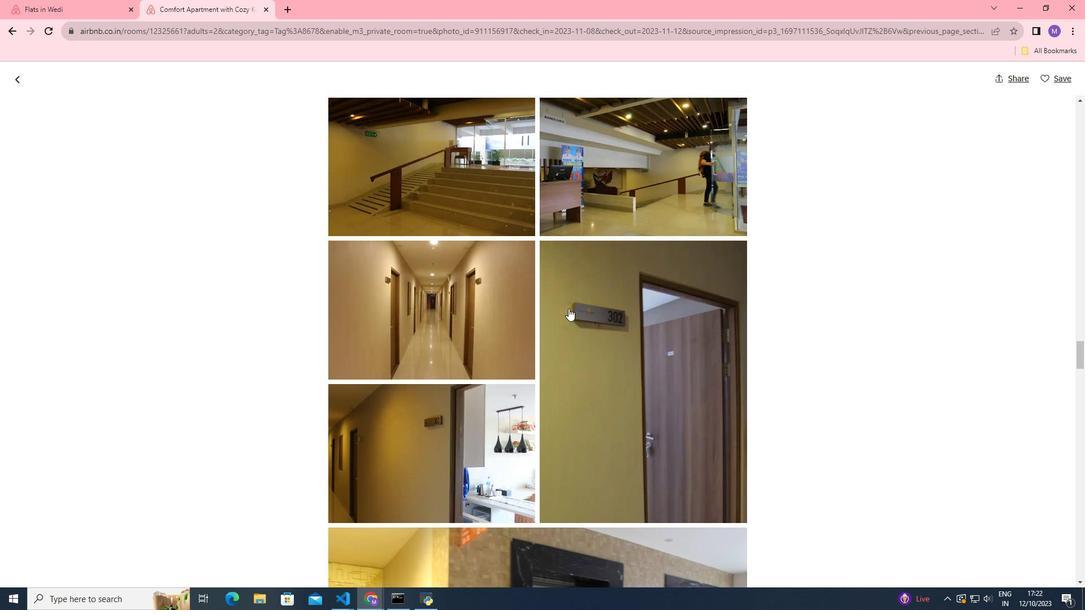 
Action: Mouse scrolled (568, 308) with delta (0, 0)
Screenshot: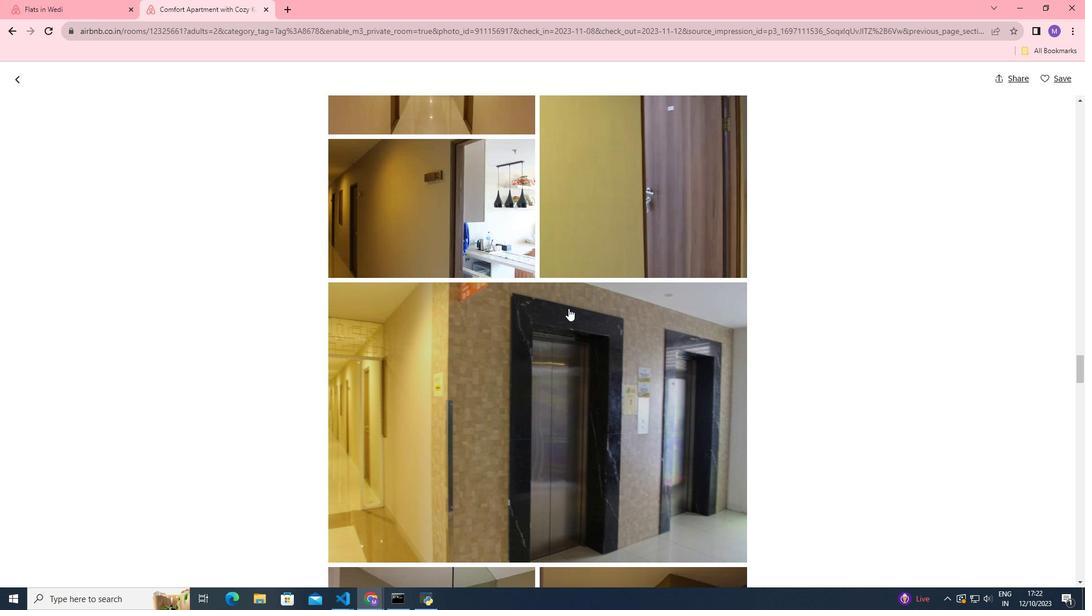 
Action: Mouse scrolled (568, 308) with delta (0, 0)
Screenshot: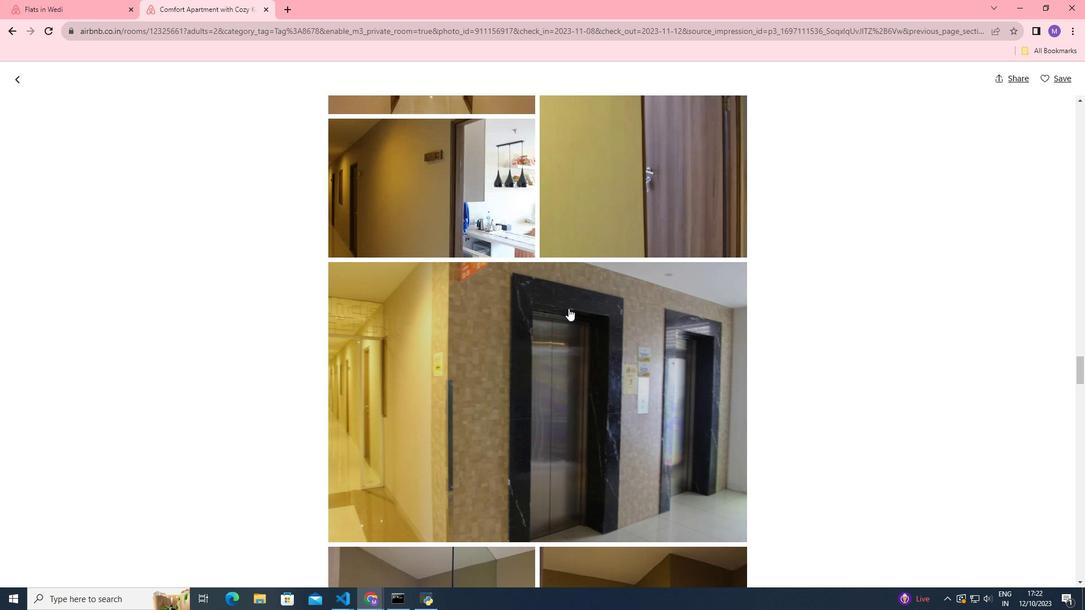 
Action: Mouse scrolled (568, 308) with delta (0, 0)
Screenshot: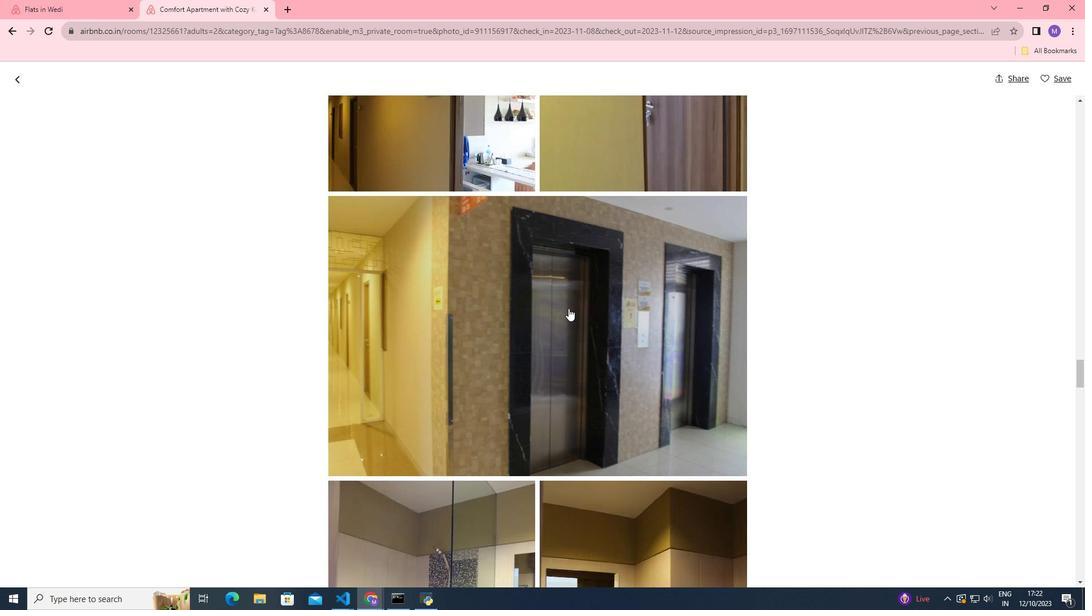 
Action: Mouse scrolled (568, 308) with delta (0, 0)
Screenshot: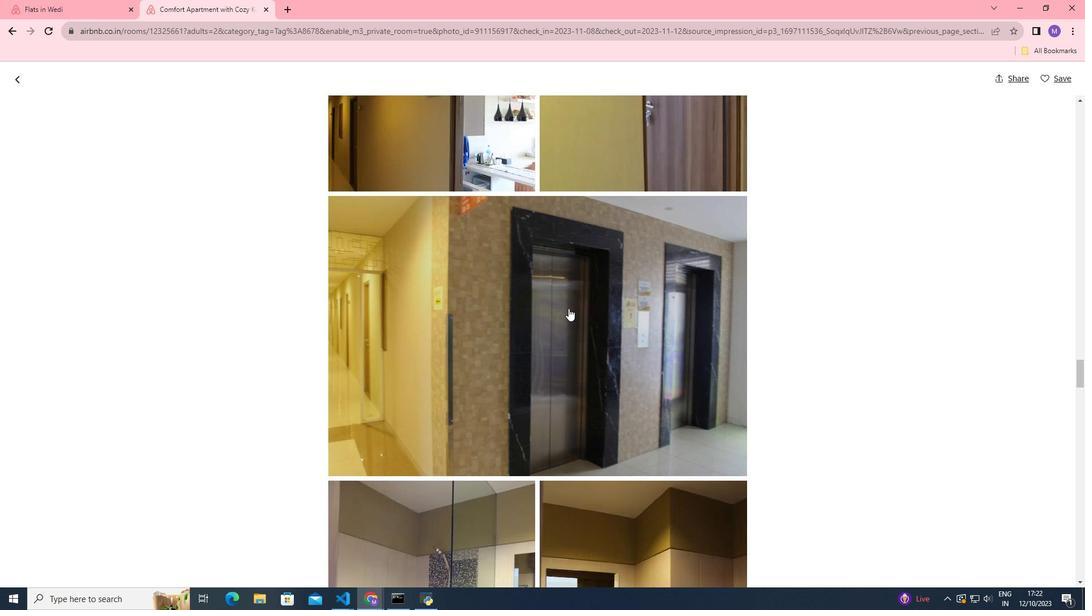 
Action: Mouse scrolled (568, 308) with delta (0, 0)
Screenshot: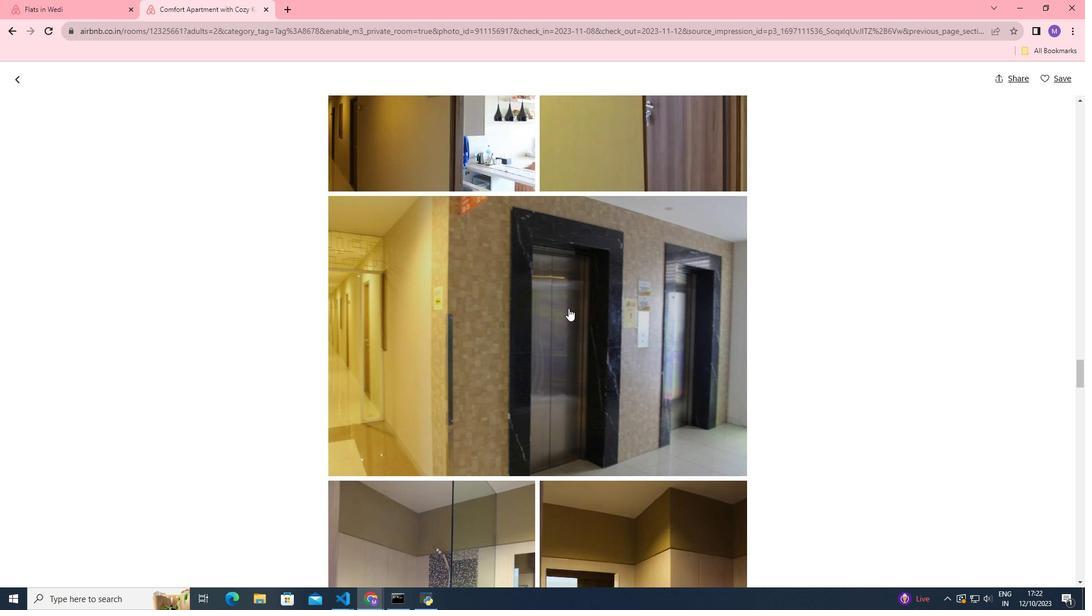 
Action: Mouse scrolled (568, 308) with delta (0, 0)
Screenshot: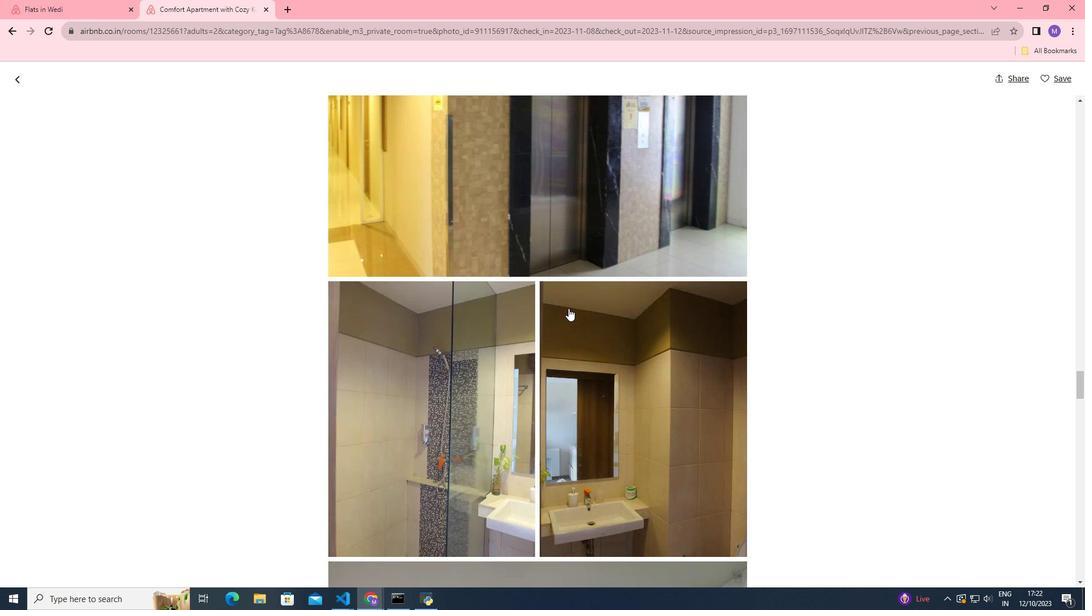 
Action: Mouse moved to (568, 308)
Screenshot: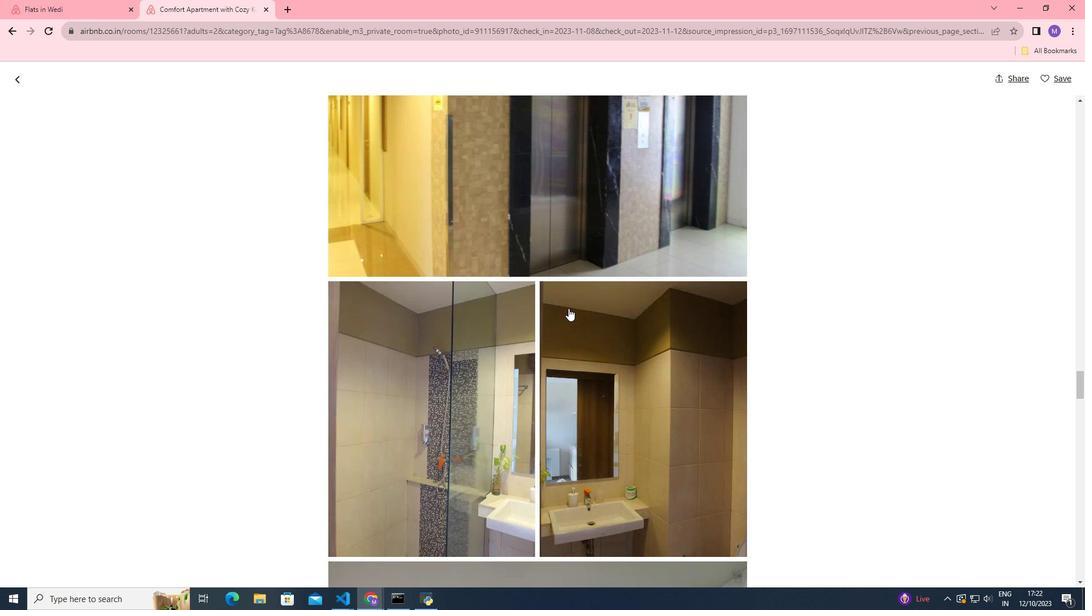
Action: Mouse scrolled (568, 308) with delta (0, 0)
Screenshot: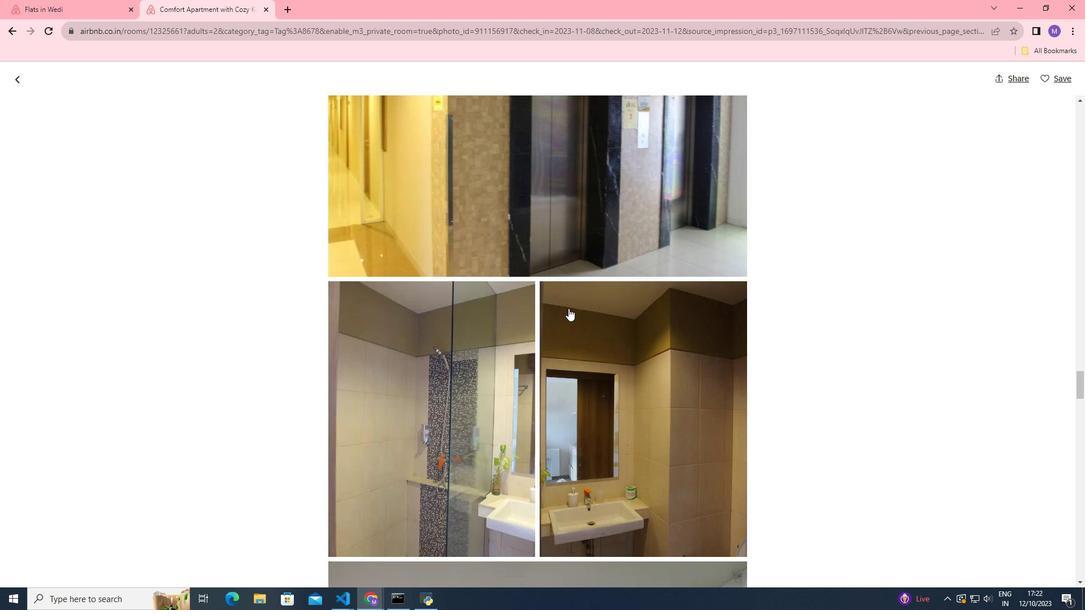 
Action: Mouse scrolled (568, 308) with delta (0, 0)
Screenshot: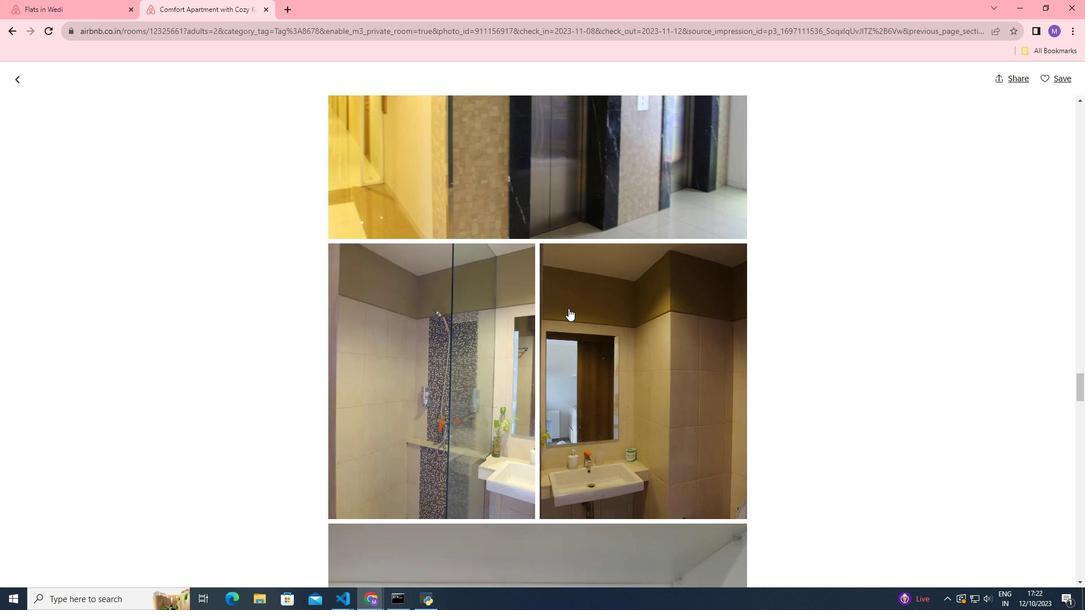 
Action: Mouse moved to (567, 308)
Screenshot: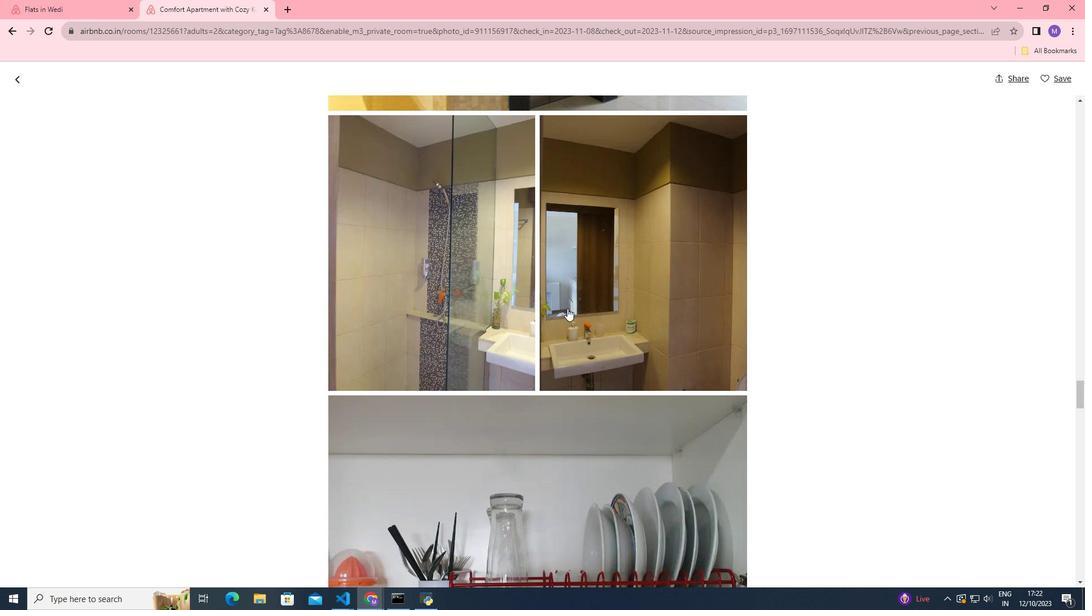 
Action: Mouse scrolled (567, 308) with delta (0, 0)
Screenshot: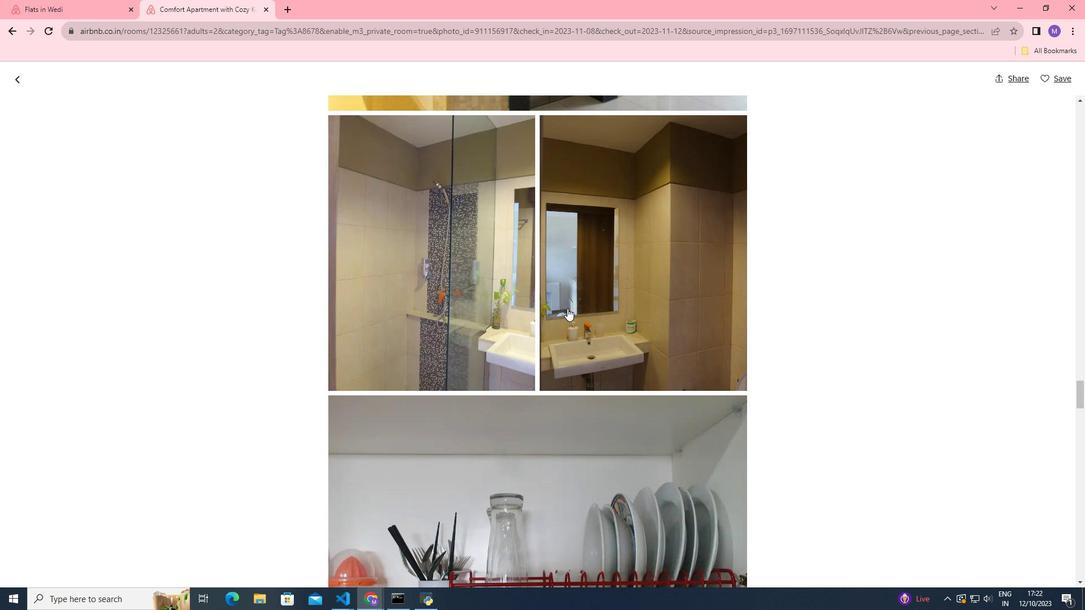 
Action: Mouse scrolled (567, 308) with delta (0, 0)
Screenshot: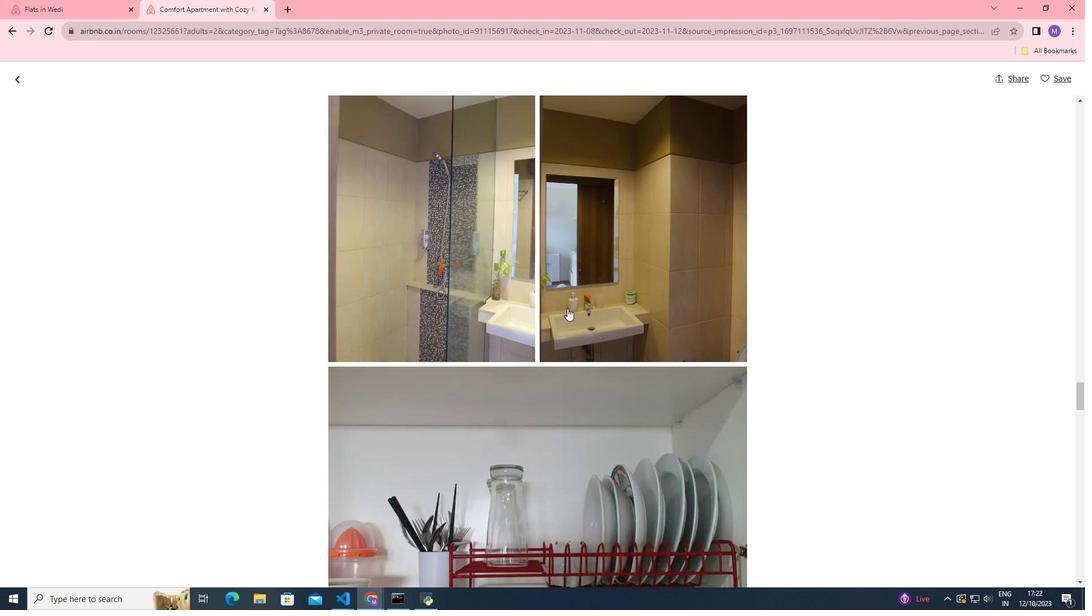 
Action: Mouse scrolled (567, 308) with delta (0, 0)
Screenshot: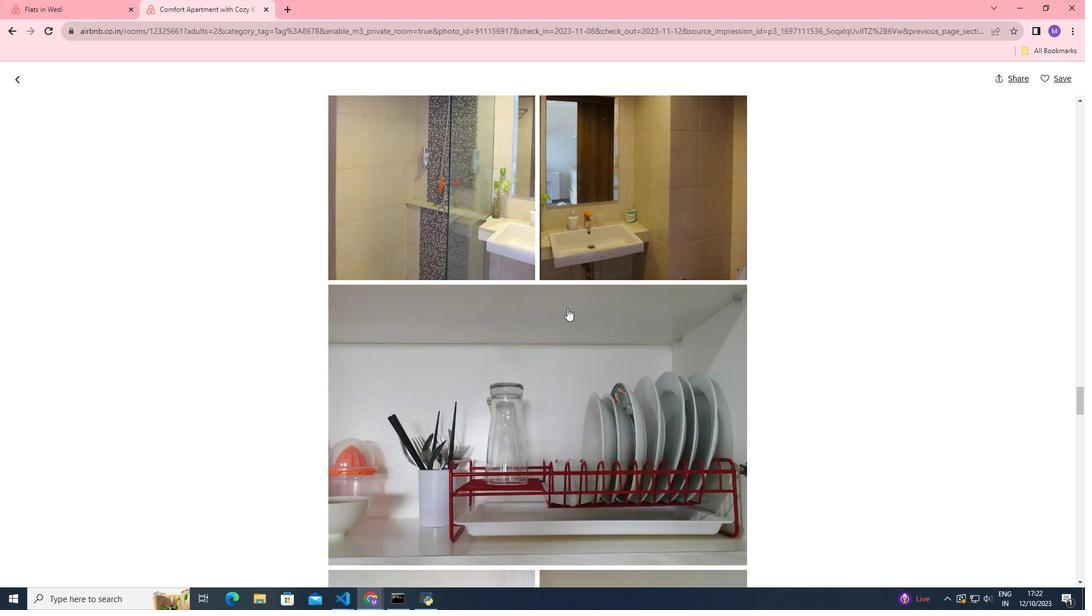 
Action: Mouse scrolled (567, 308) with delta (0, 0)
Screenshot: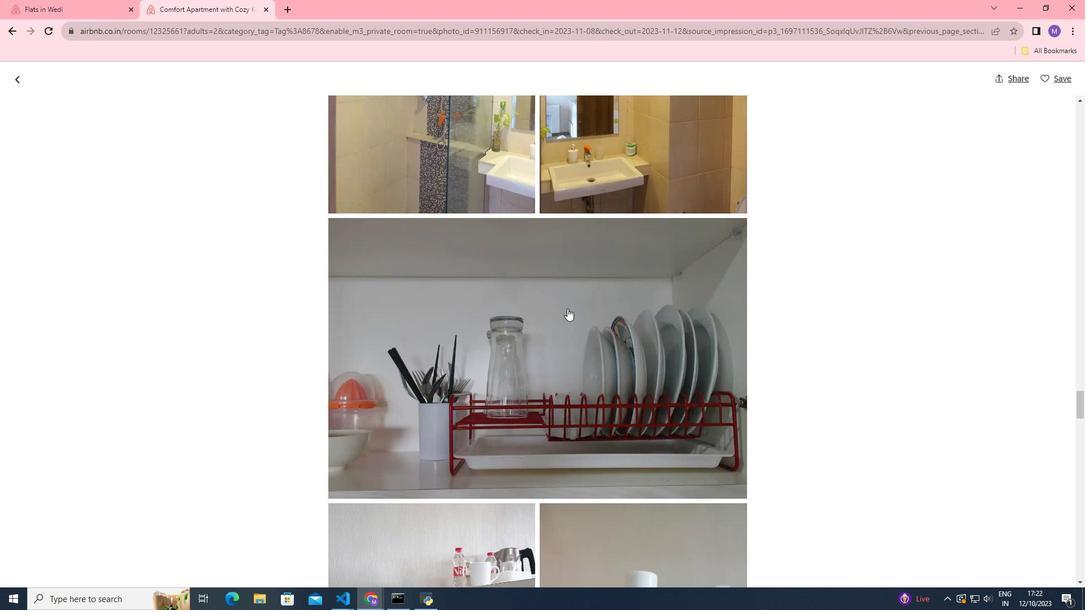 
Action: Mouse scrolled (567, 308) with delta (0, 0)
Screenshot: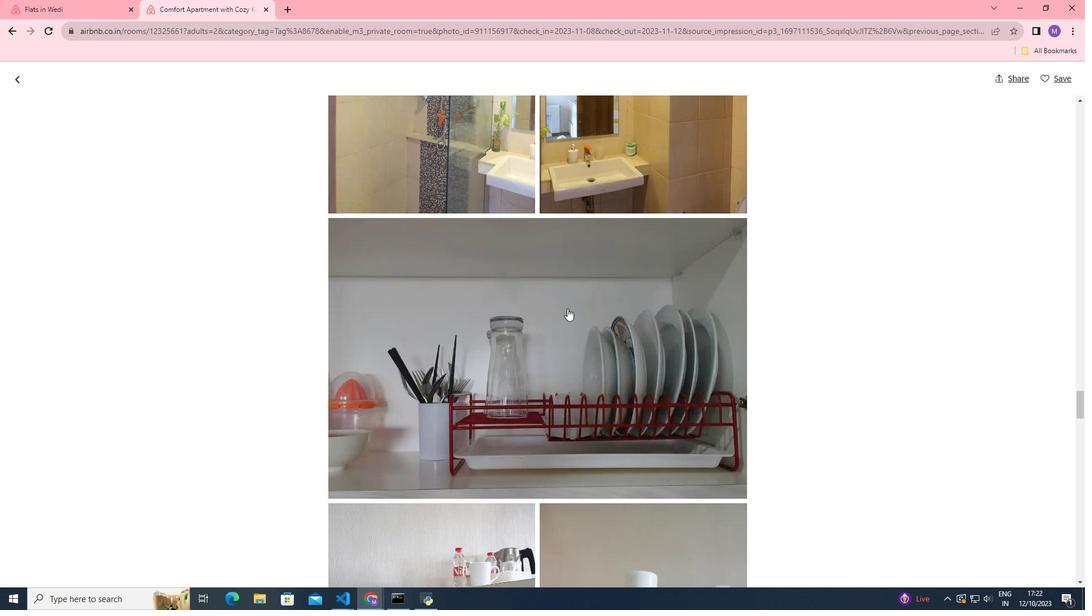 
Action: Mouse scrolled (567, 308) with delta (0, 0)
Screenshot: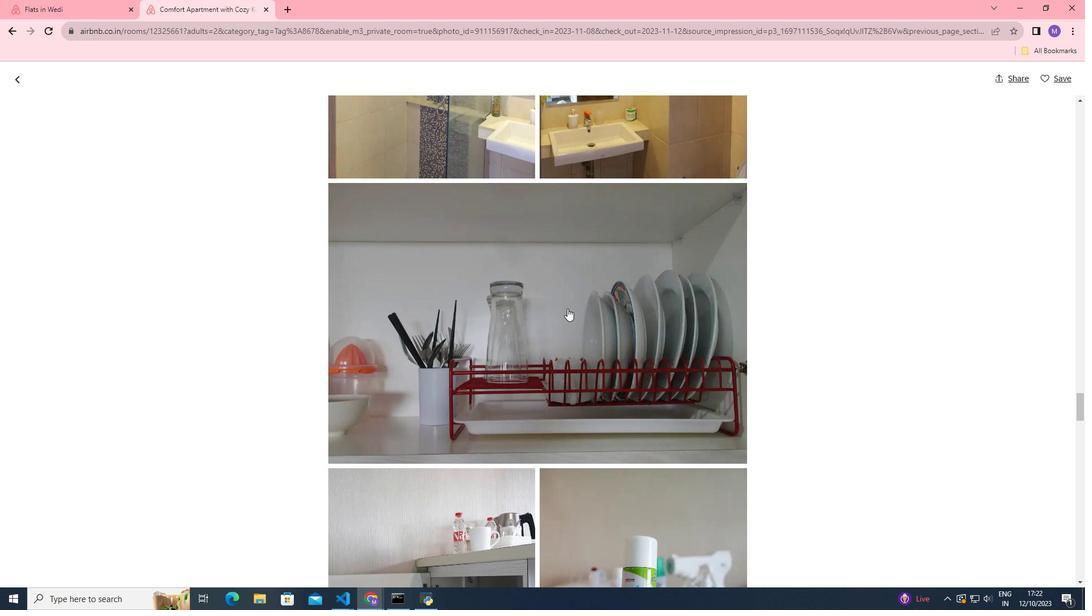 
Action: Mouse scrolled (567, 308) with delta (0, 0)
Screenshot: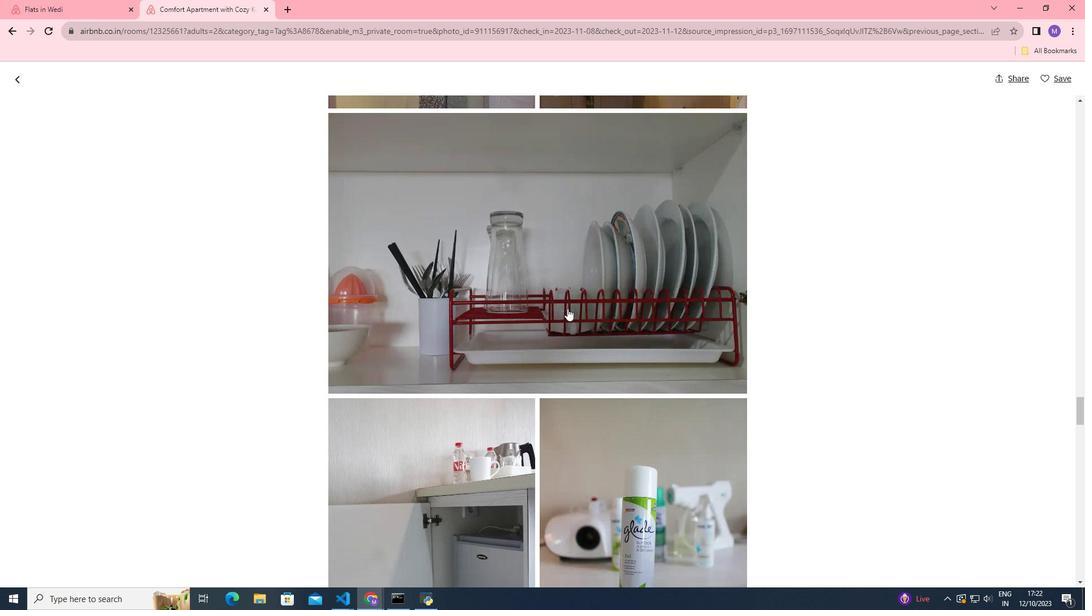 
Action: Mouse scrolled (567, 308) with delta (0, 0)
Screenshot: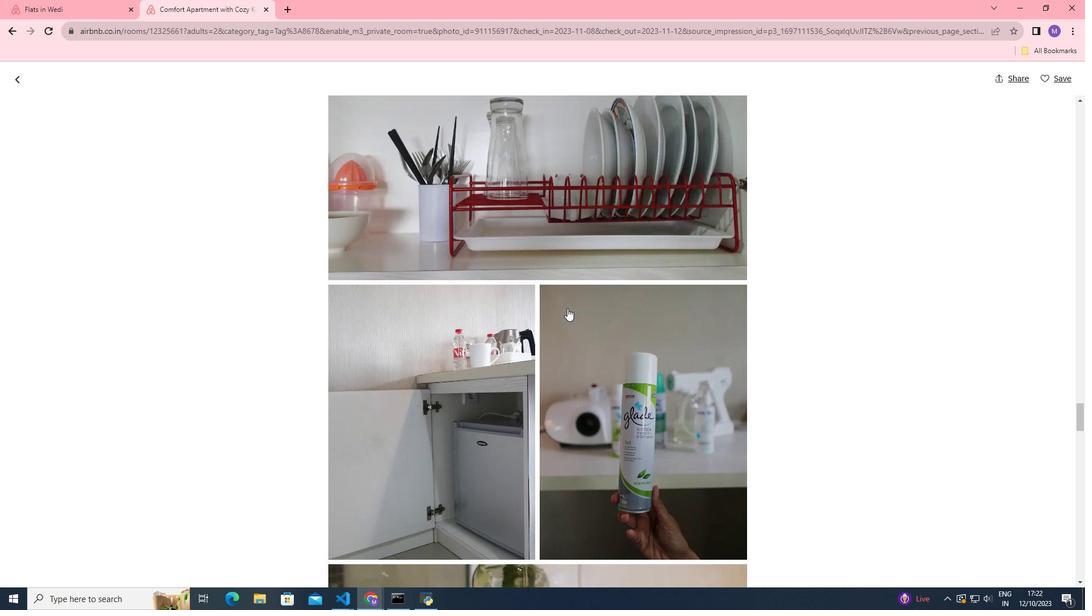 
Action: Mouse scrolled (567, 308) with delta (0, 0)
Screenshot: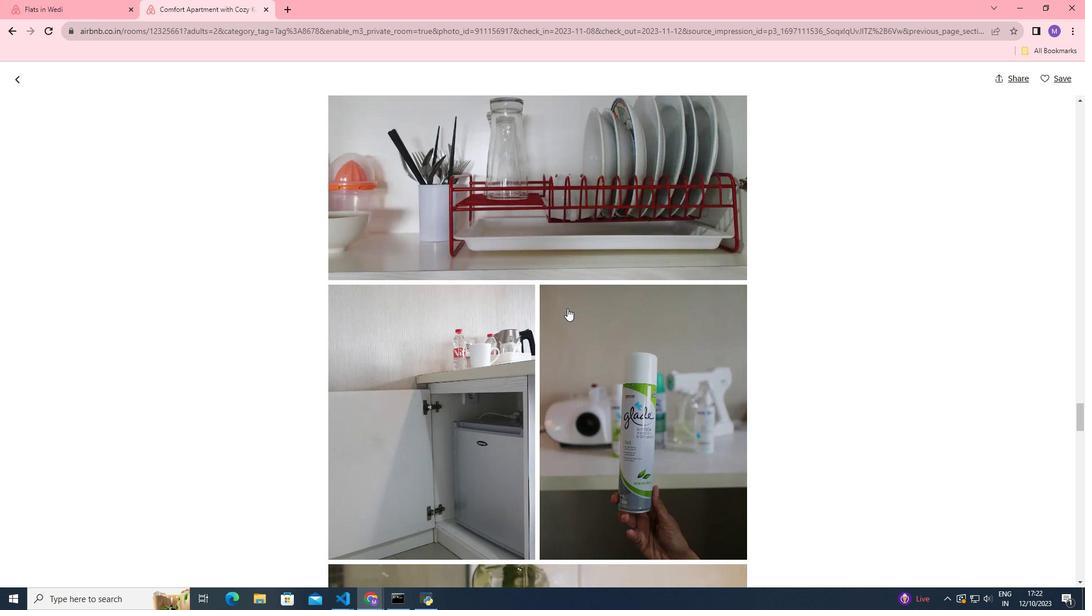 
Action: Mouse scrolled (567, 308) with delta (0, 0)
Screenshot: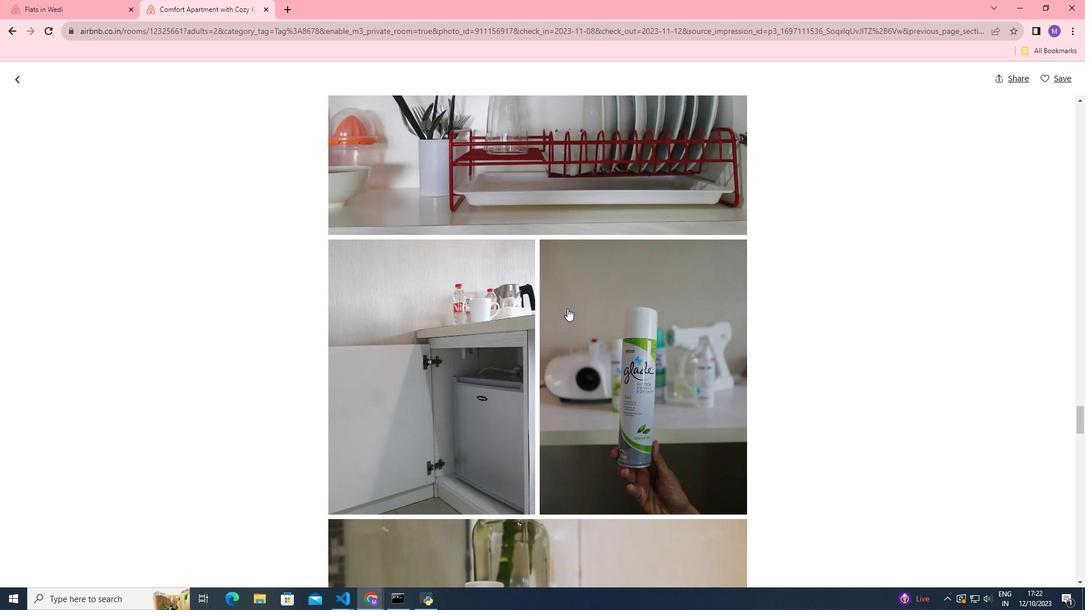 
Action: Mouse scrolled (567, 308) with delta (0, 0)
Screenshot: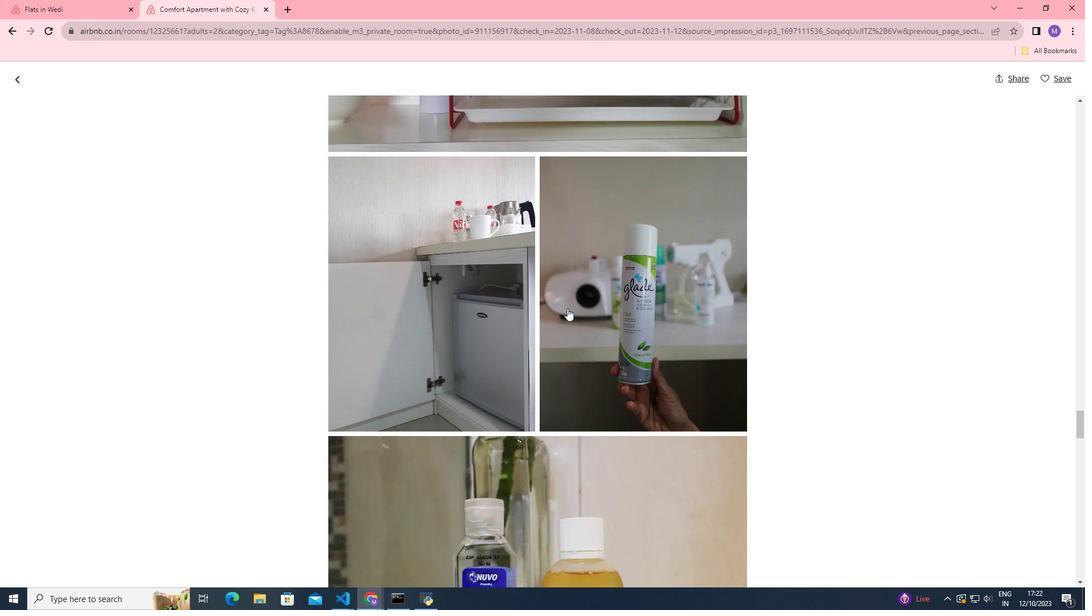 
Action: Mouse scrolled (567, 308) with delta (0, 0)
Screenshot: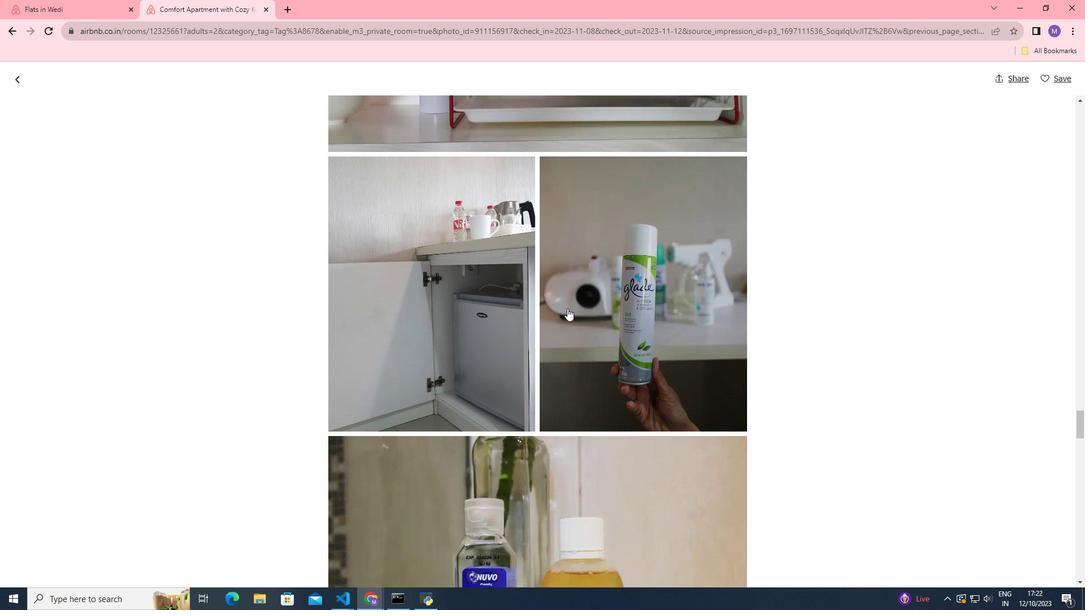 
Action: Mouse scrolled (567, 308) with delta (0, 0)
Screenshot: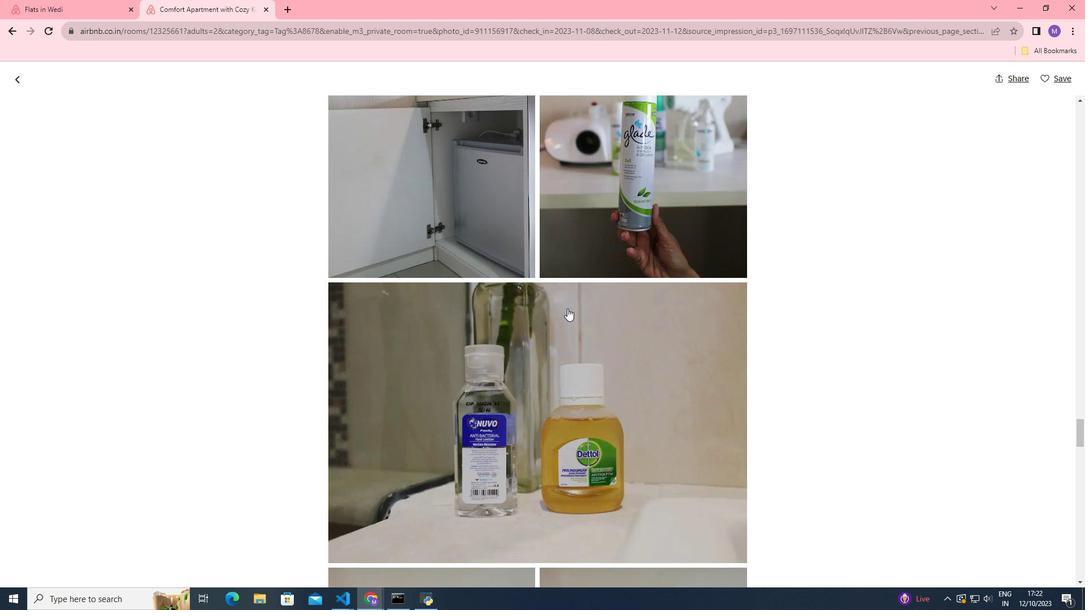 
Action: Mouse scrolled (567, 308) with delta (0, 0)
Screenshot: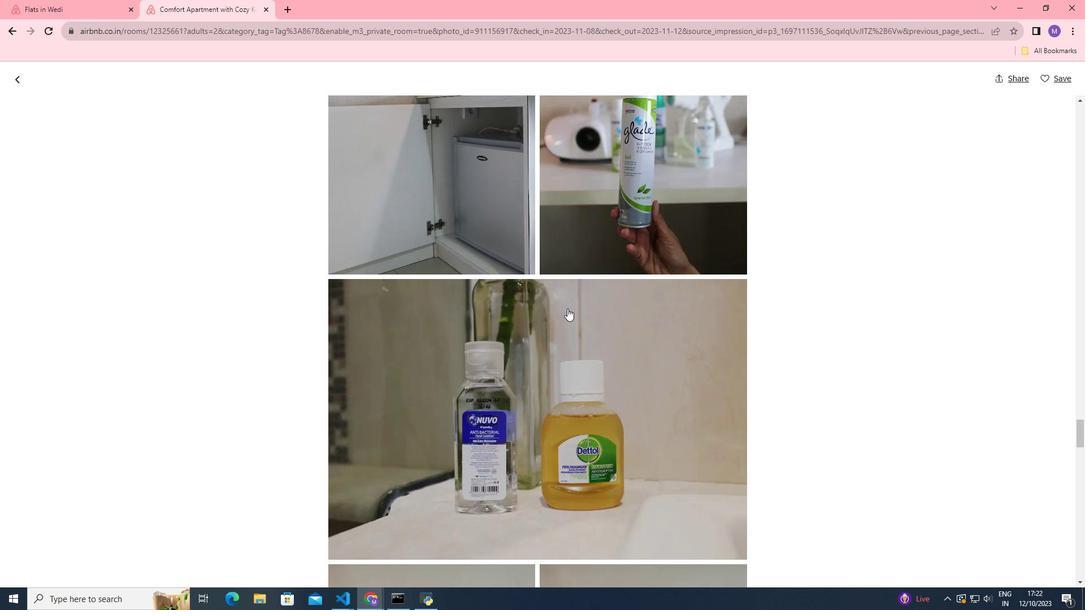 
Action: Mouse scrolled (567, 308) with delta (0, 0)
Screenshot: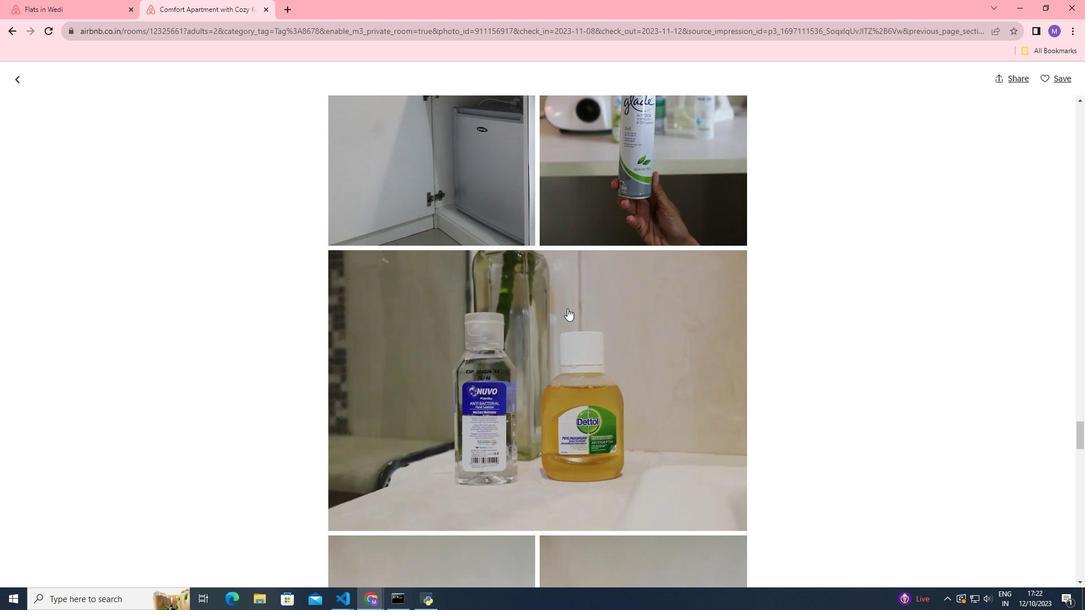 
Action: Mouse scrolled (567, 308) with delta (0, 0)
Screenshot: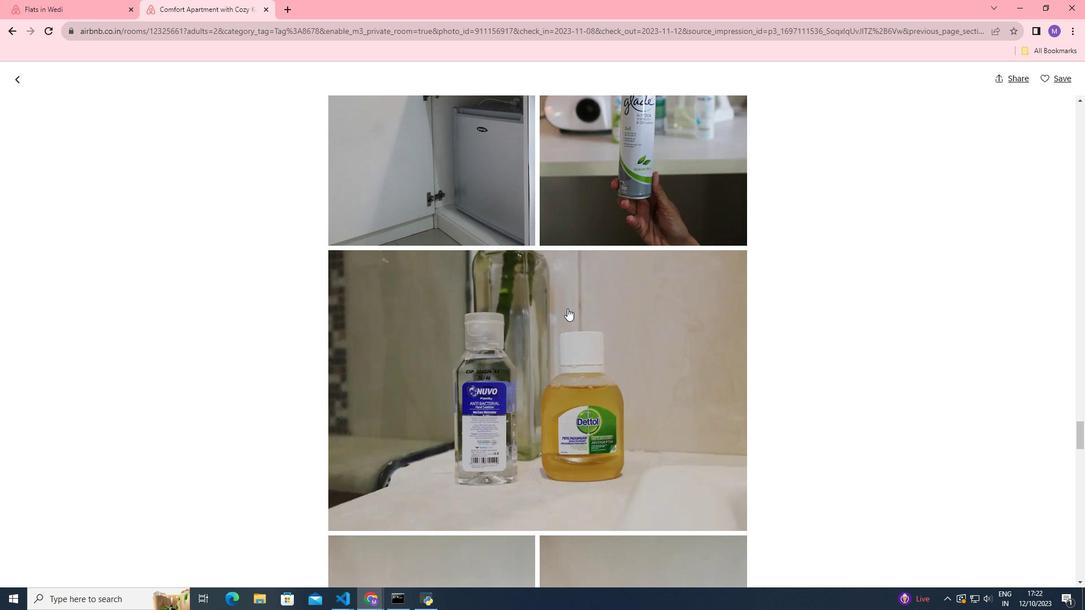 
Action: Mouse scrolled (567, 308) with delta (0, 0)
Screenshot: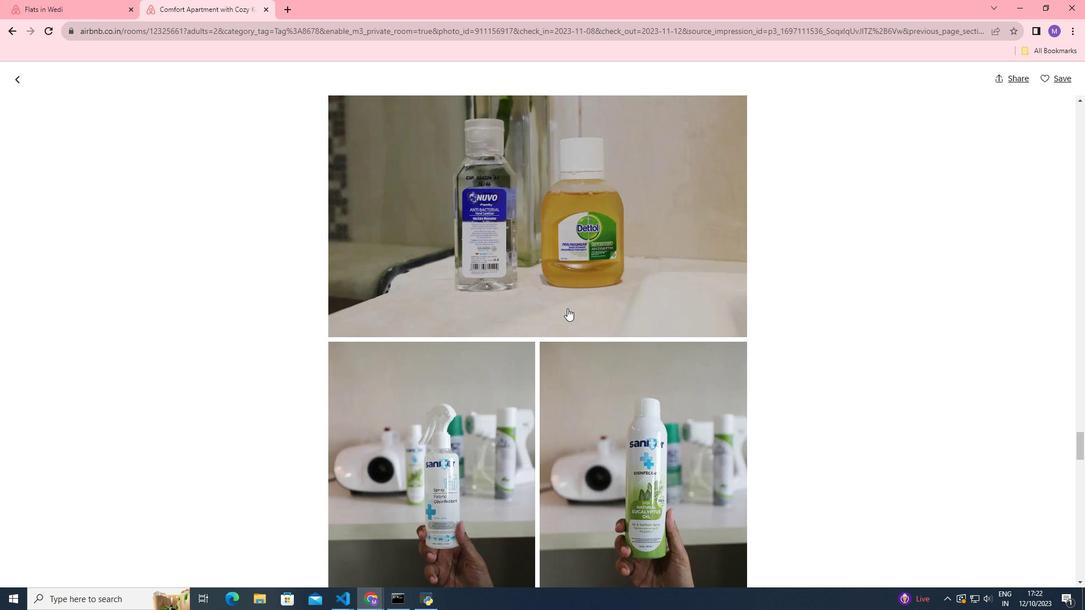 
Action: Mouse scrolled (567, 308) with delta (0, 0)
Screenshot: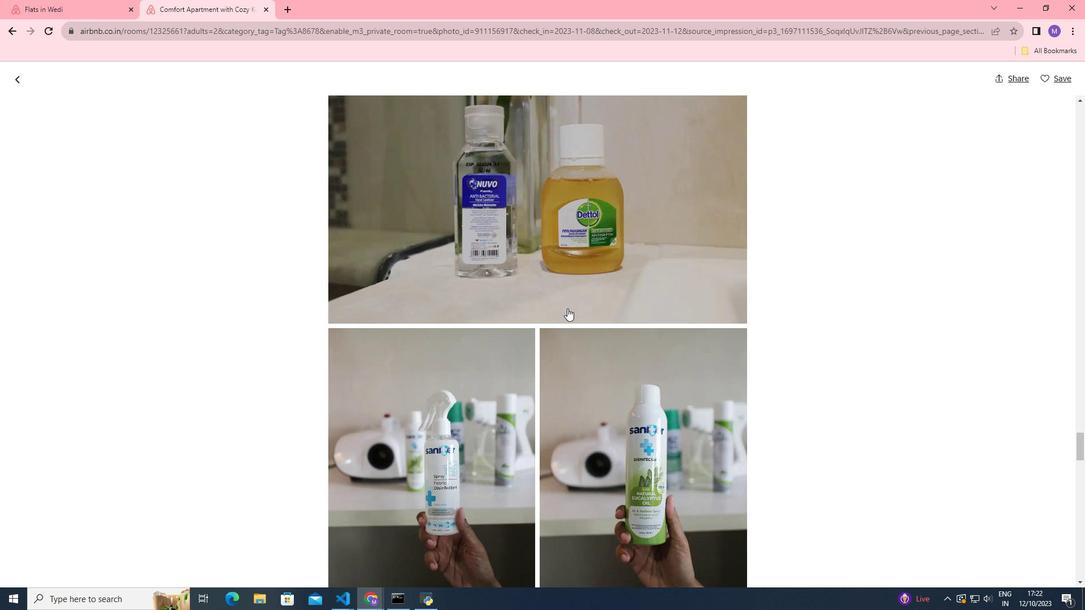 
Action: Mouse scrolled (567, 308) with delta (0, 0)
Screenshot: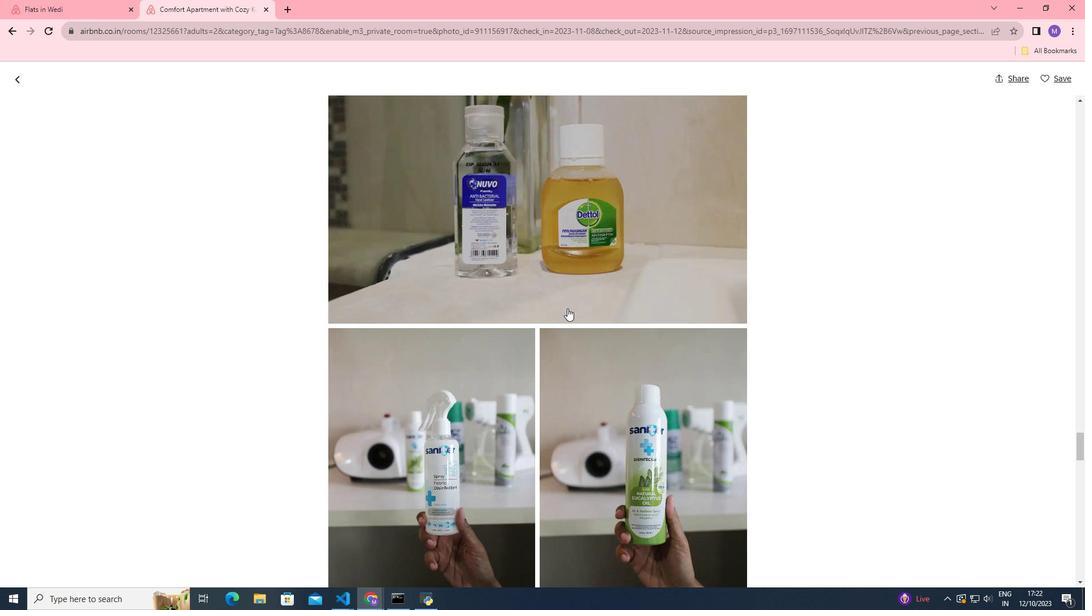 
Action: Mouse scrolled (567, 308) with delta (0, 0)
Screenshot: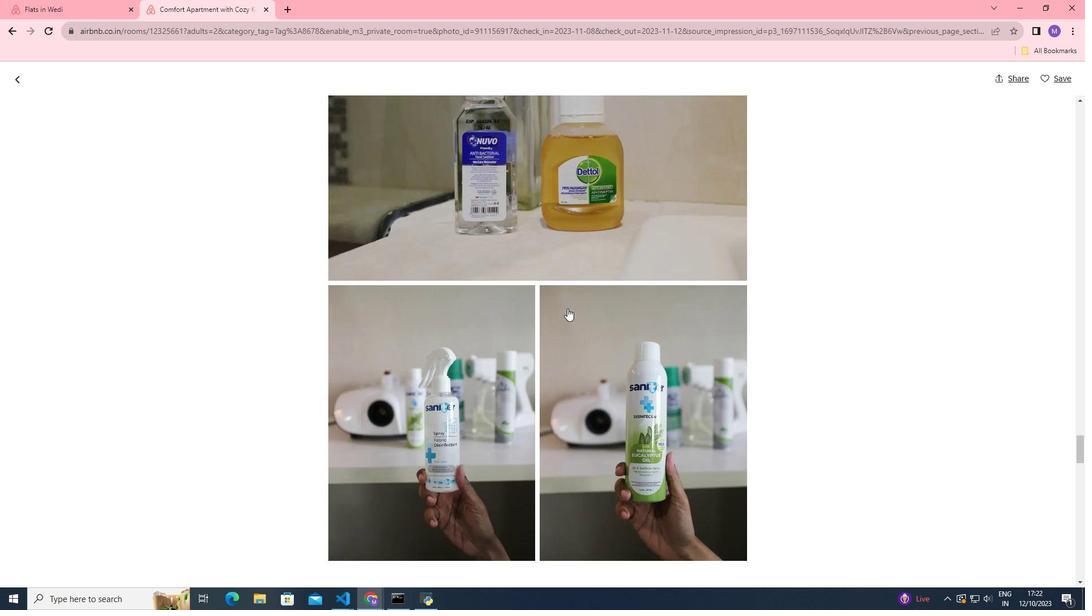 
Action: Mouse scrolled (567, 308) with delta (0, 0)
Screenshot: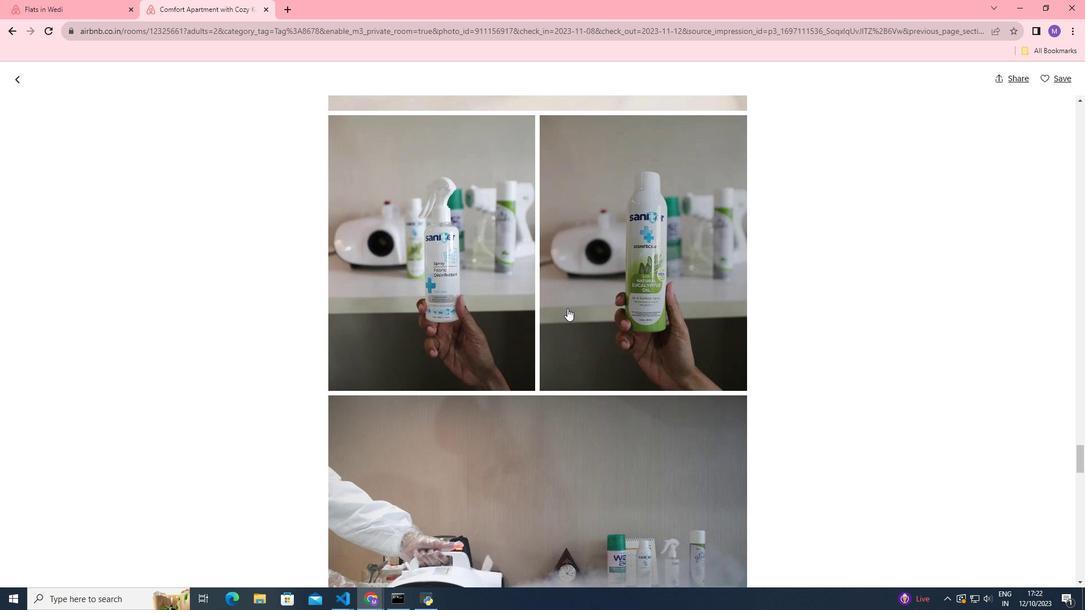 
Action: Mouse scrolled (567, 308) with delta (0, 0)
Screenshot: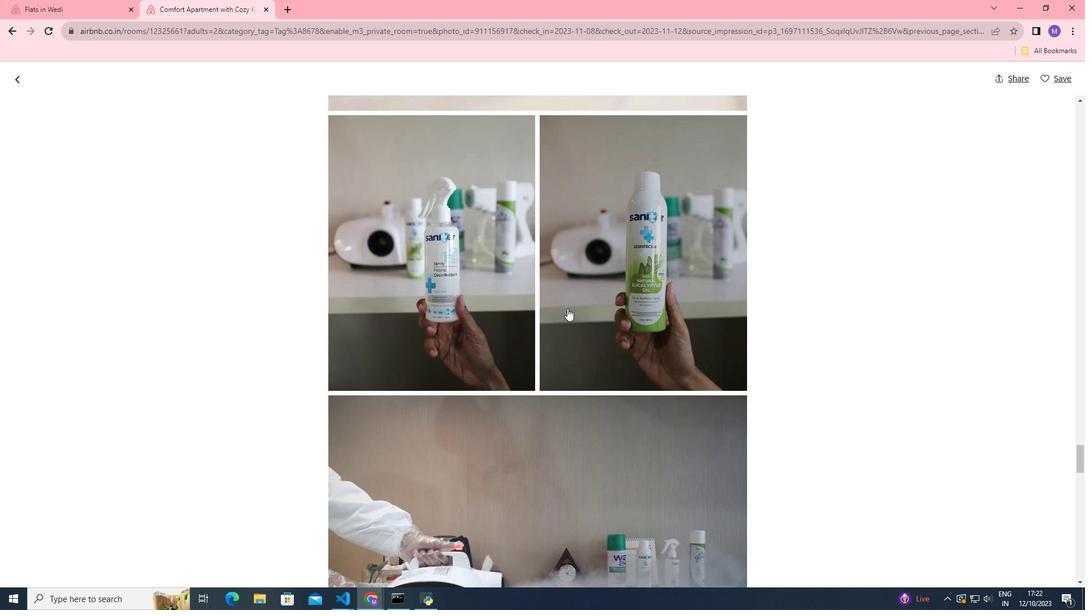 
Action: Mouse scrolled (567, 308) with delta (0, 0)
Screenshot: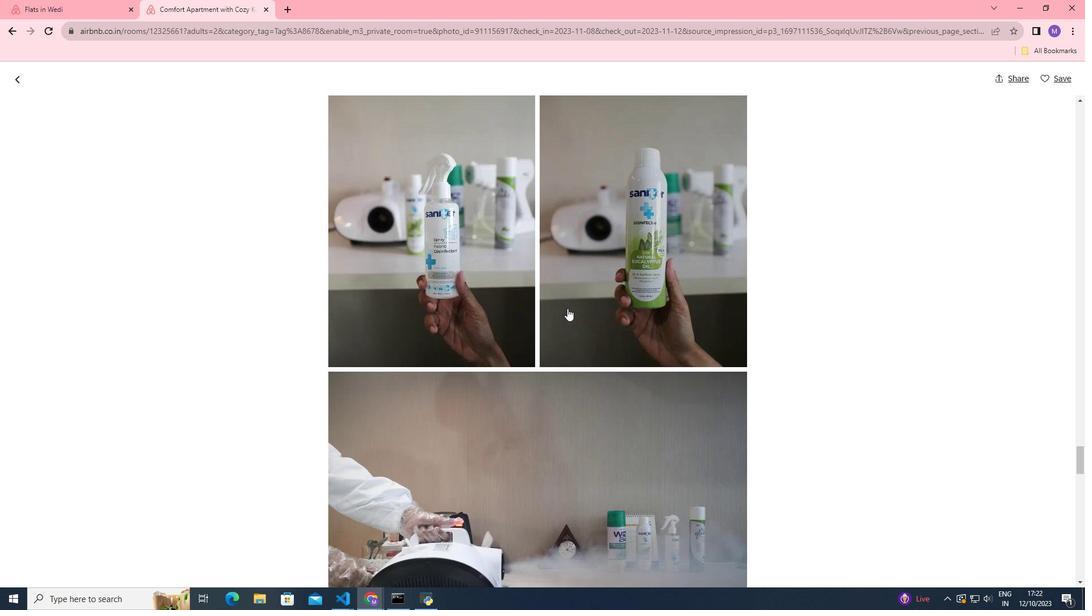 
Action: Mouse scrolled (567, 308) with delta (0, 0)
Screenshot: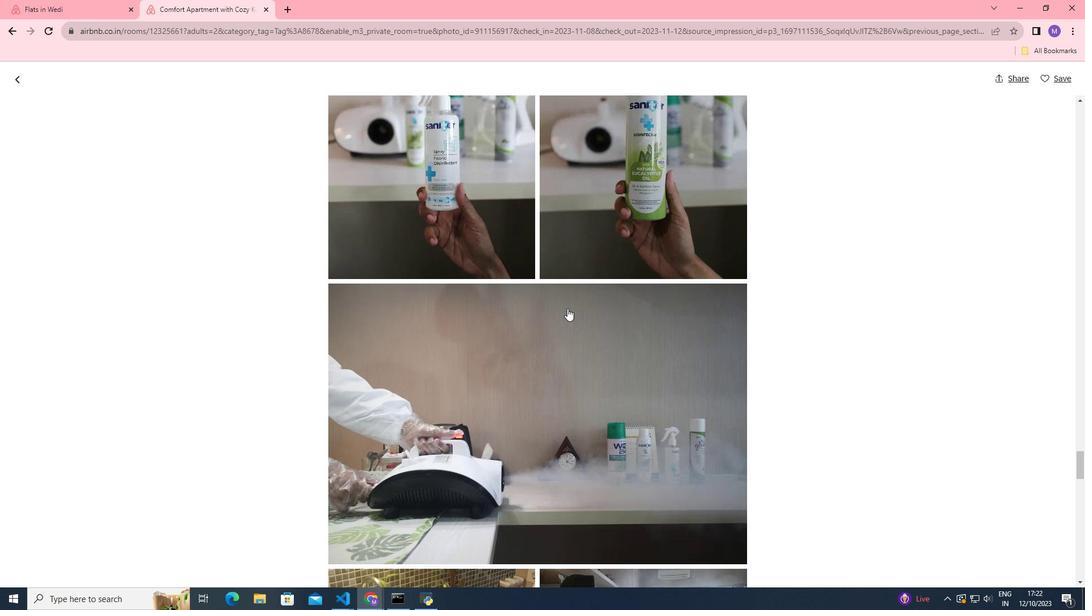 
Action: Mouse scrolled (567, 308) with delta (0, 0)
Screenshot: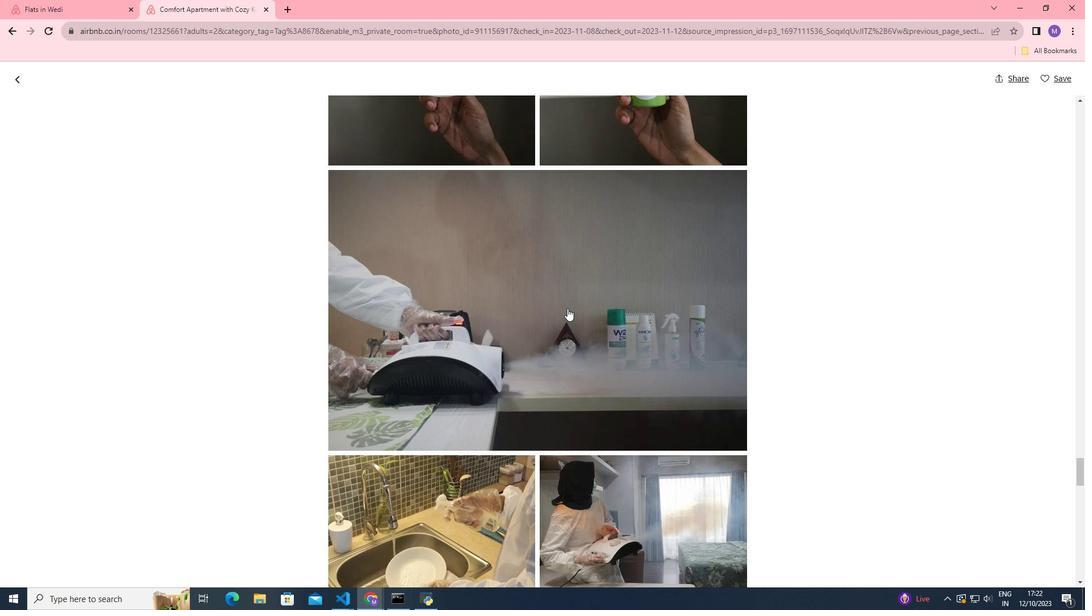 
Action: Mouse scrolled (567, 308) with delta (0, 0)
Screenshot: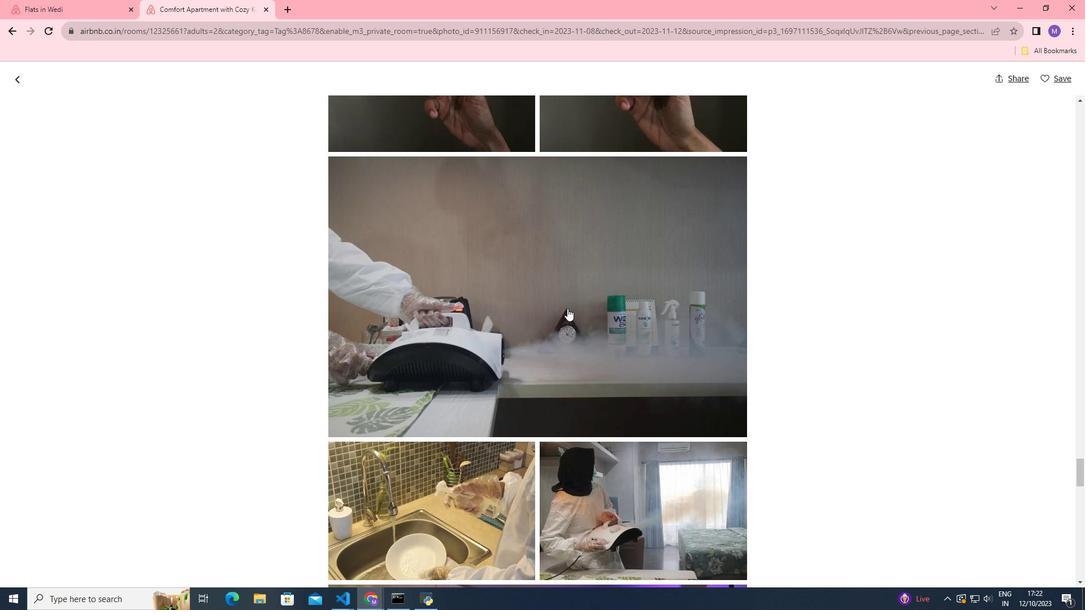 
Action: Mouse scrolled (567, 308) with delta (0, 0)
Screenshot: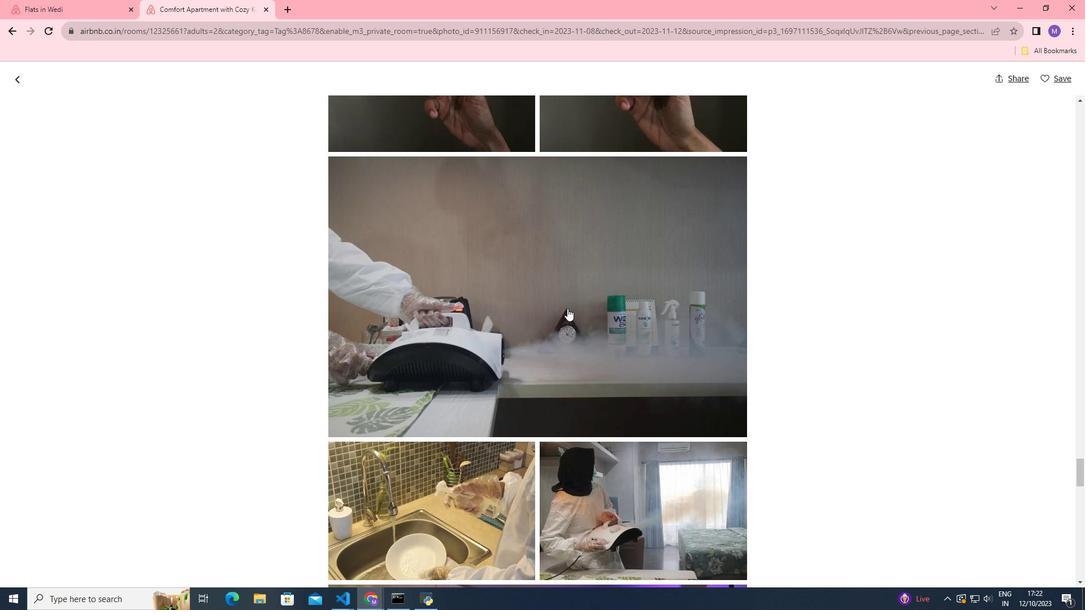 
Action: Mouse scrolled (567, 308) with delta (0, 0)
Screenshot: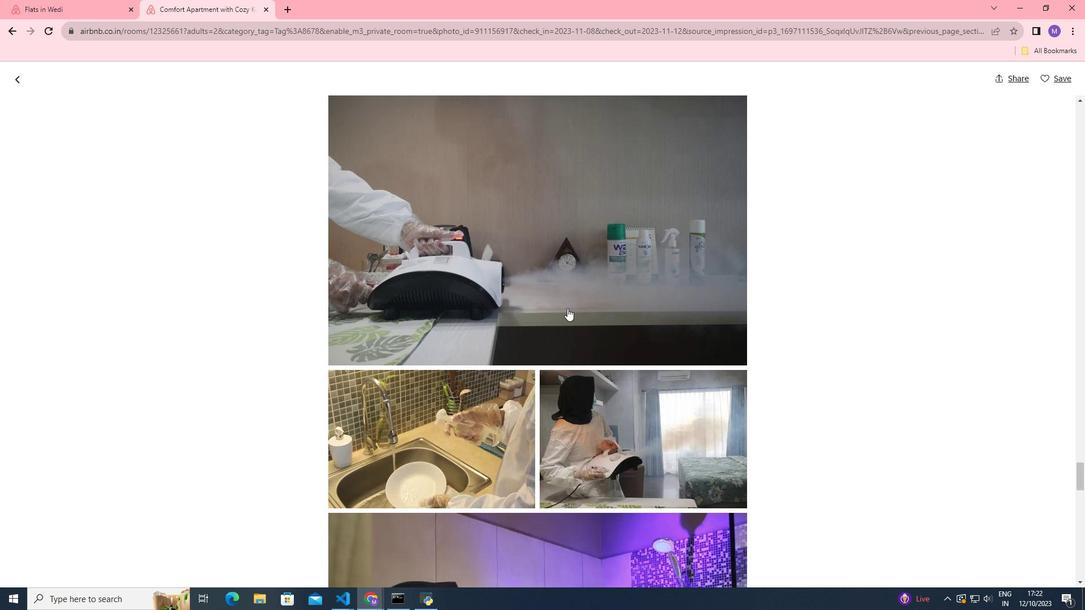 
Action: Mouse scrolled (567, 308) with delta (0, 0)
Screenshot: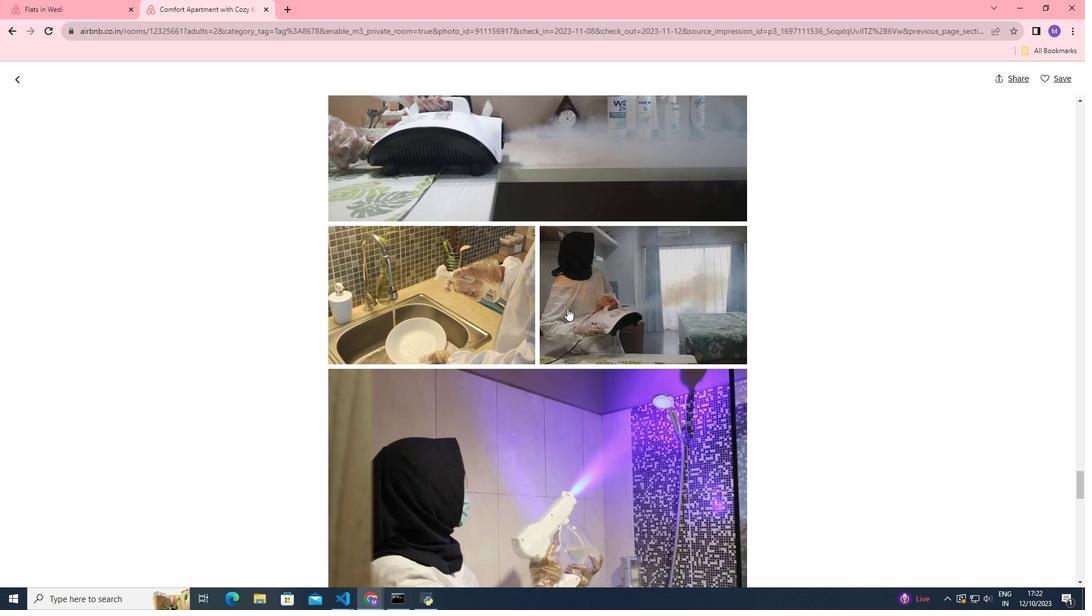 
Action: Mouse scrolled (567, 308) with delta (0, 0)
Screenshot: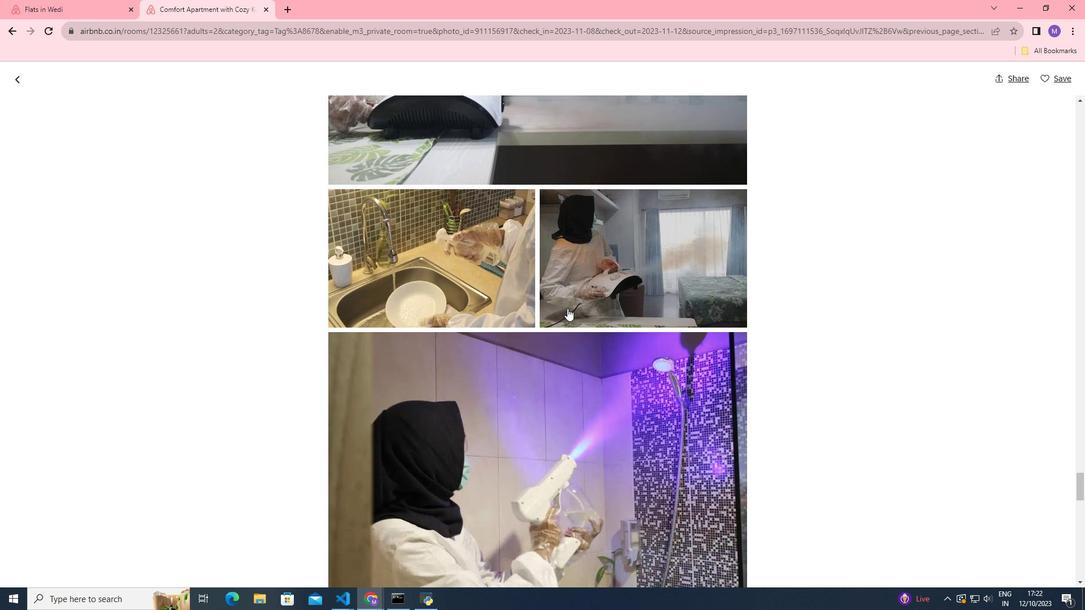 
Action: Mouse scrolled (567, 308) with delta (0, 0)
Screenshot: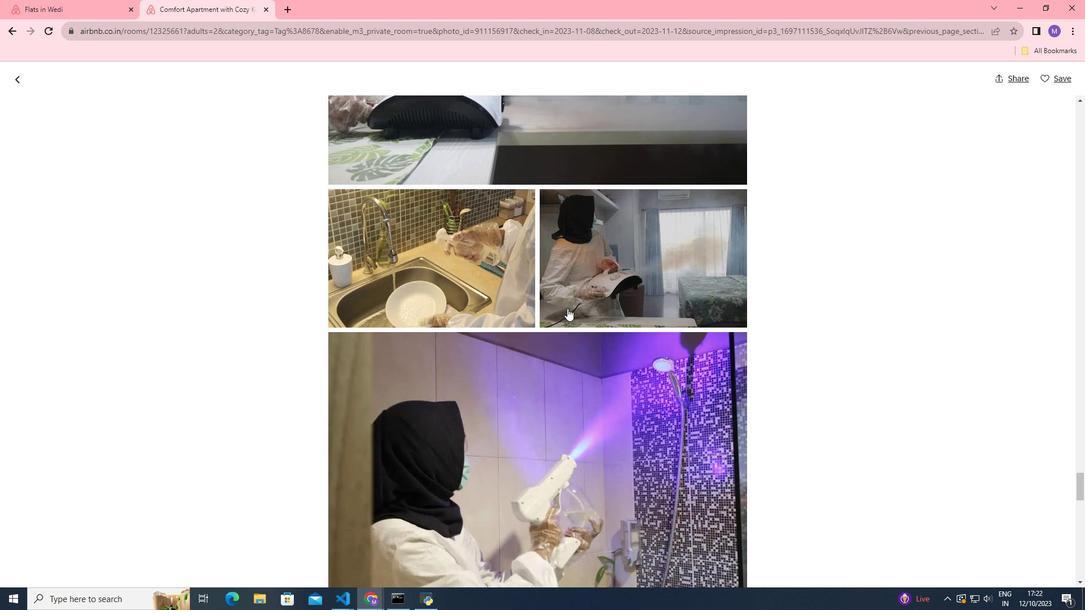 
Action: Mouse scrolled (567, 308) with delta (0, 0)
Screenshot: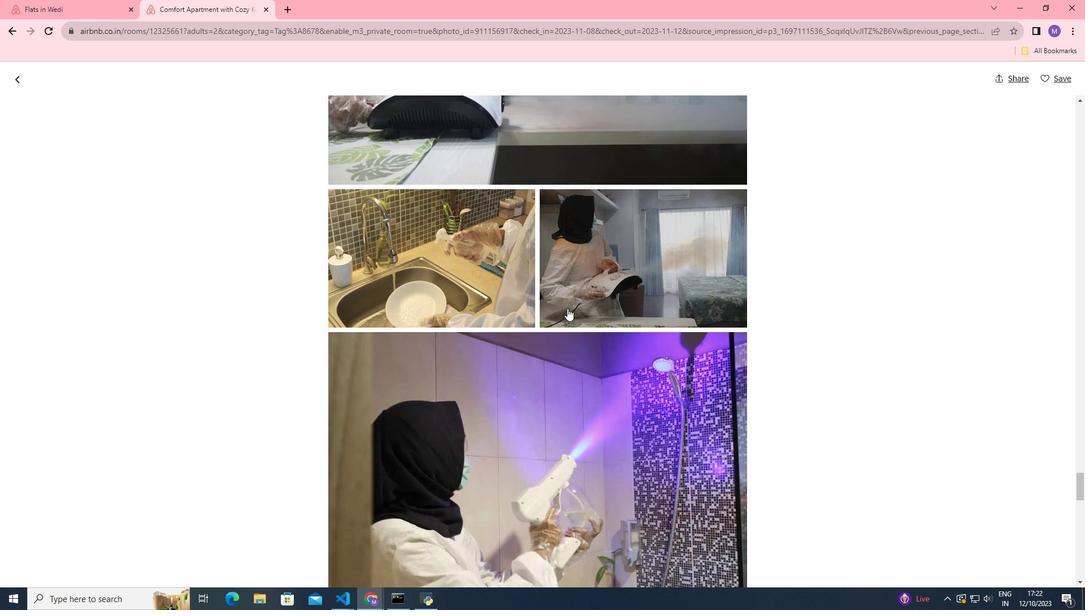 
Action: Mouse scrolled (567, 308) with delta (0, 0)
Screenshot: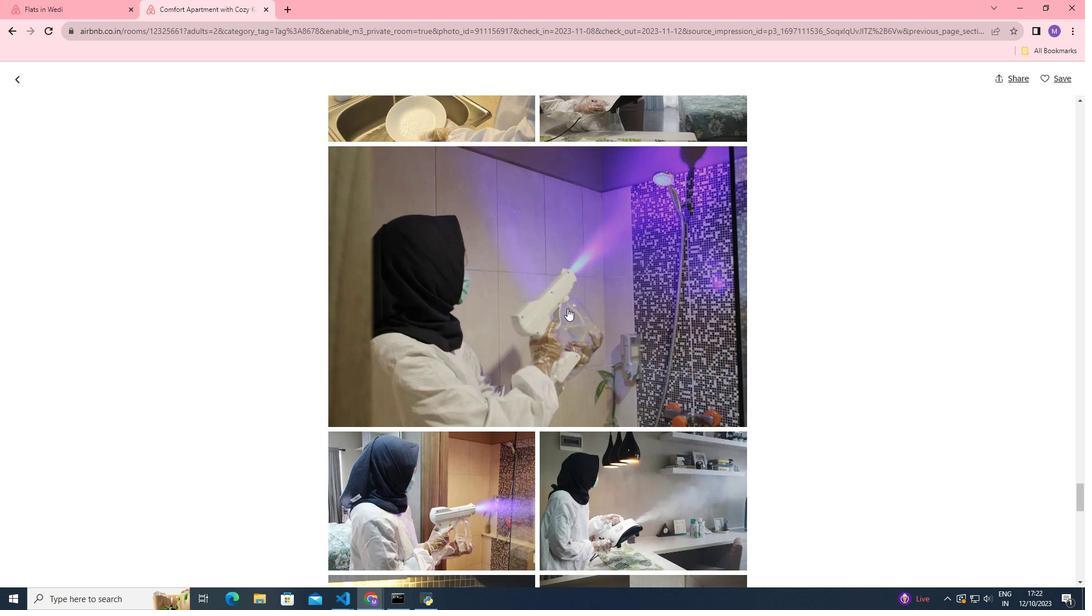 
Action: Mouse scrolled (567, 308) with delta (0, 0)
Screenshot: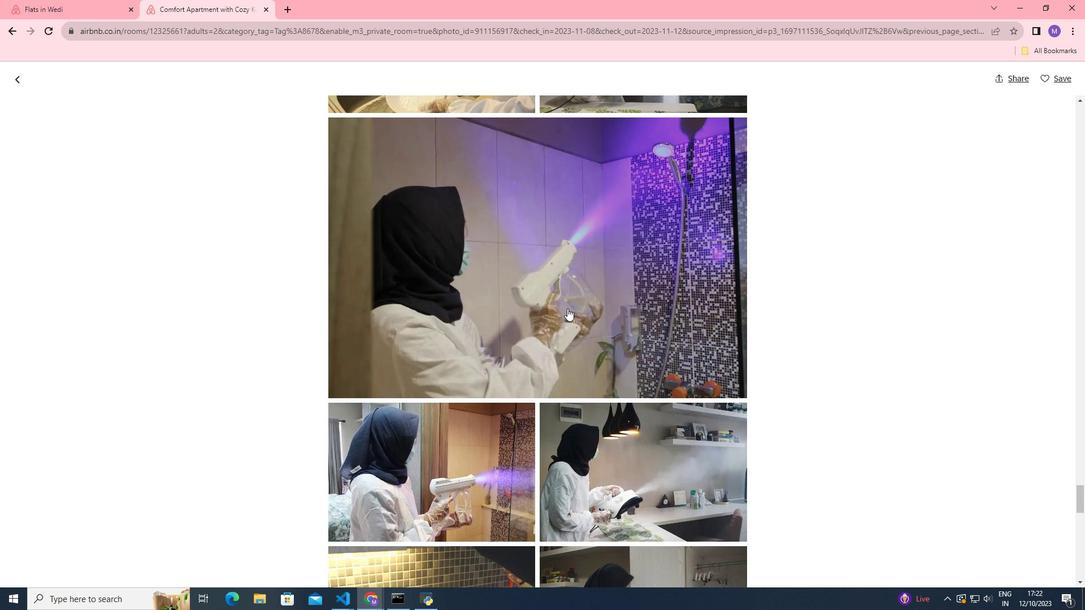 
Action: Mouse scrolled (567, 308) with delta (0, 0)
Screenshot: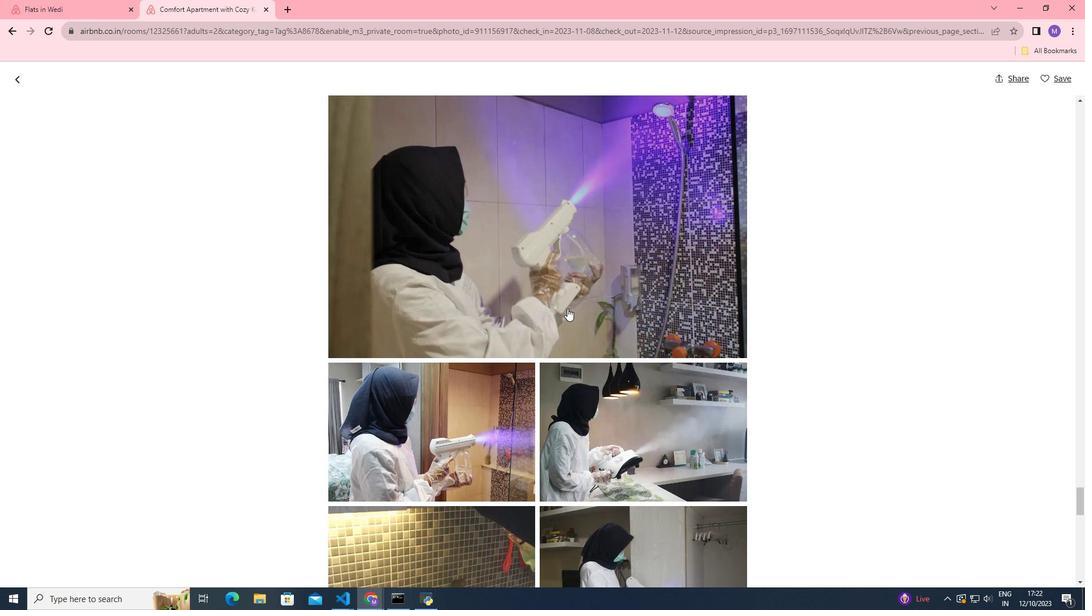 
Action: Mouse scrolled (567, 308) with delta (0, 0)
Screenshot: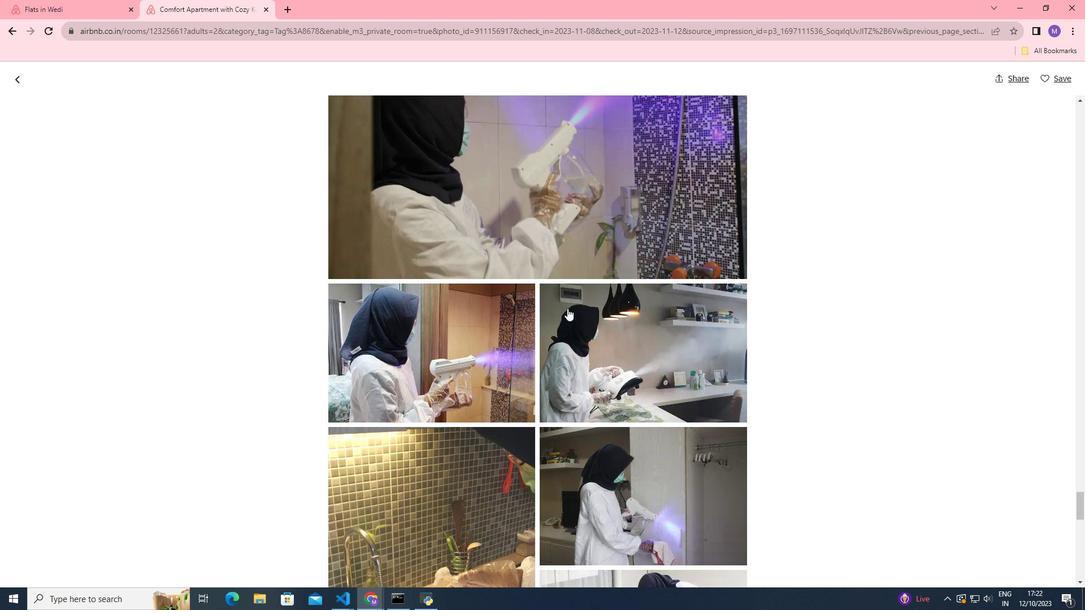 
Action: Mouse scrolled (567, 308) with delta (0, 0)
Screenshot: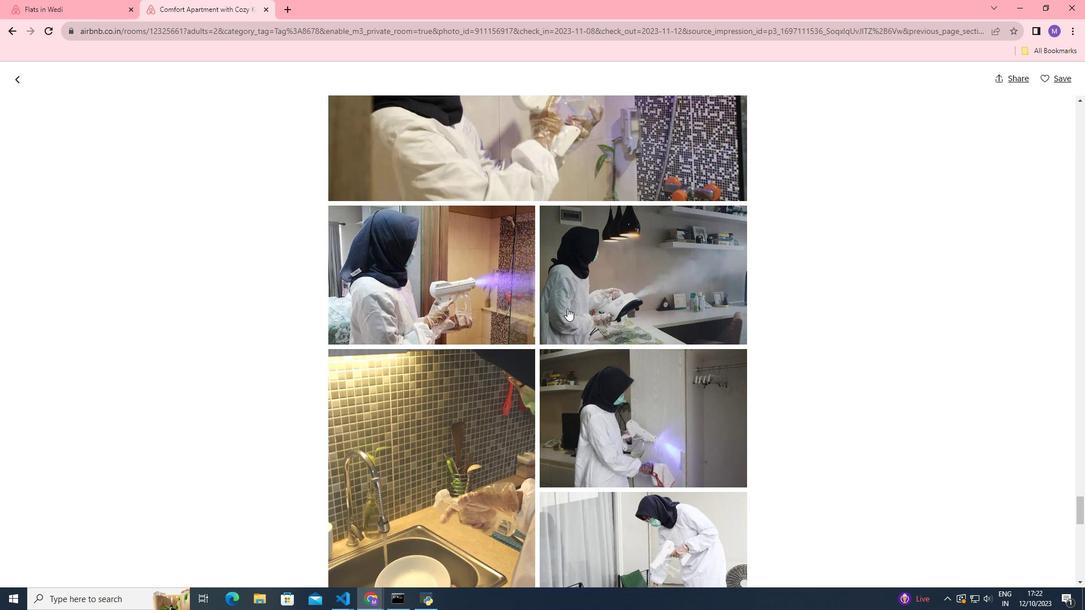 
Action: Mouse scrolled (567, 308) with delta (0, 0)
Screenshot: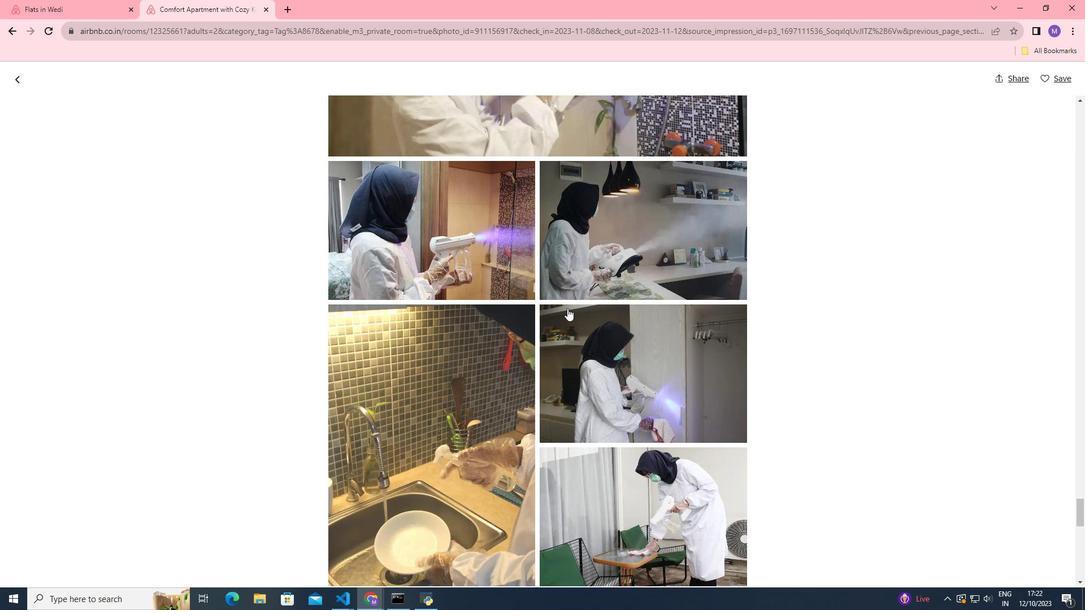 
Action: Mouse scrolled (567, 308) with delta (0, 0)
Screenshot: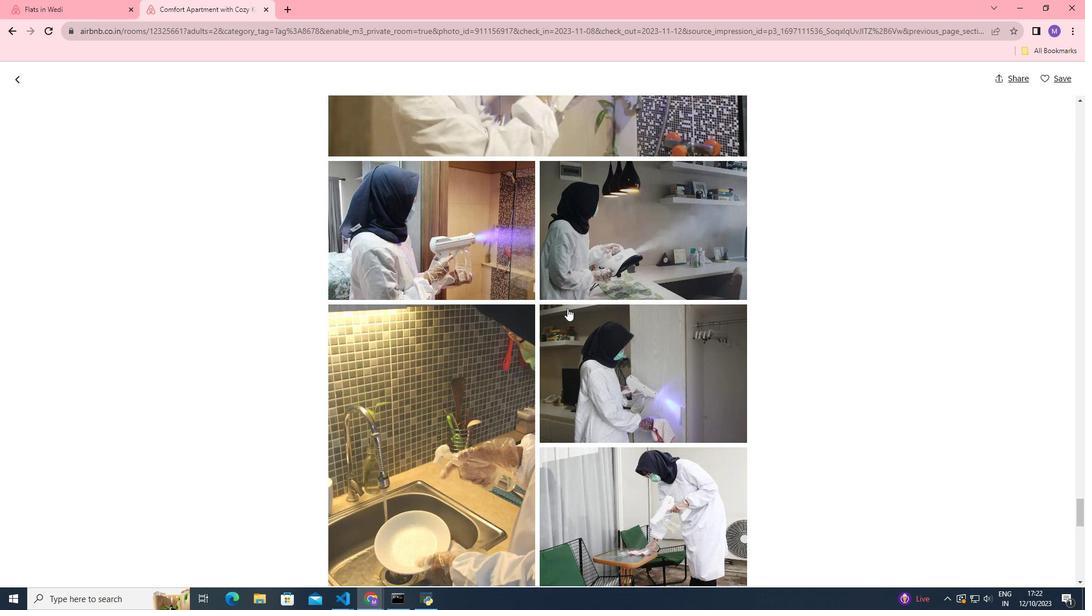 
Action: Mouse scrolled (567, 308) with delta (0, 0)
Screenshot: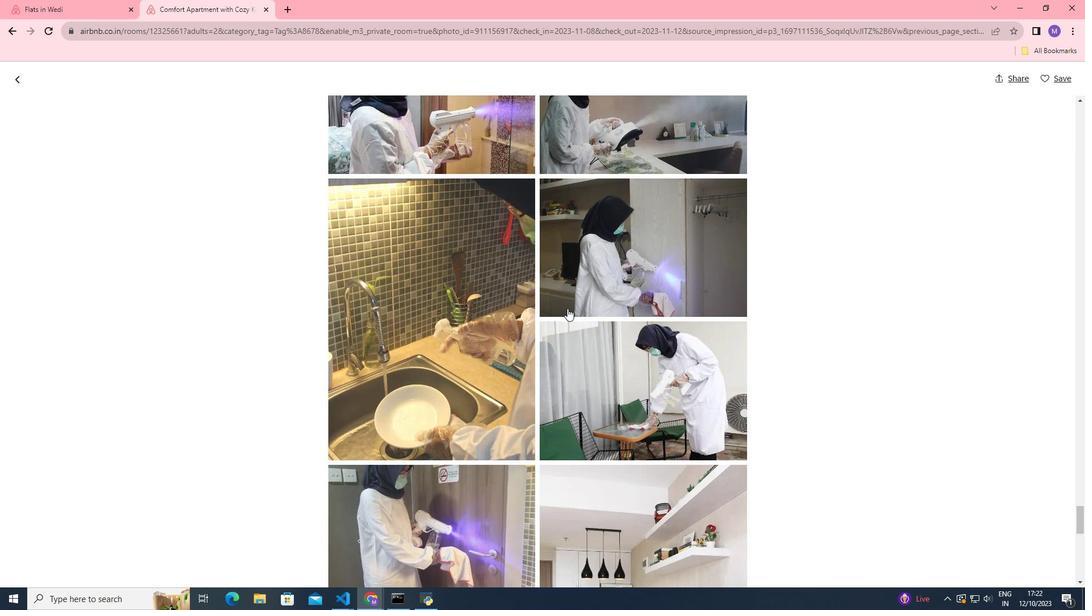 
Action: Mouse scrolled (567, 308) with delta (0, 0)
Screenshot: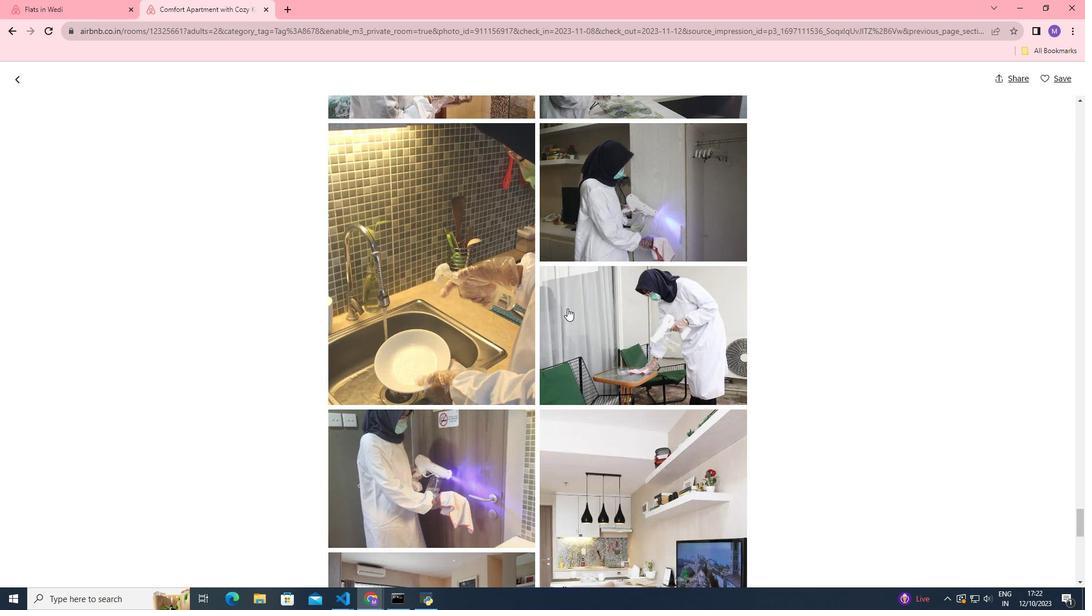 
Action: Mouse scrolled (567, 308) with delta (0, 0)
Screenshot: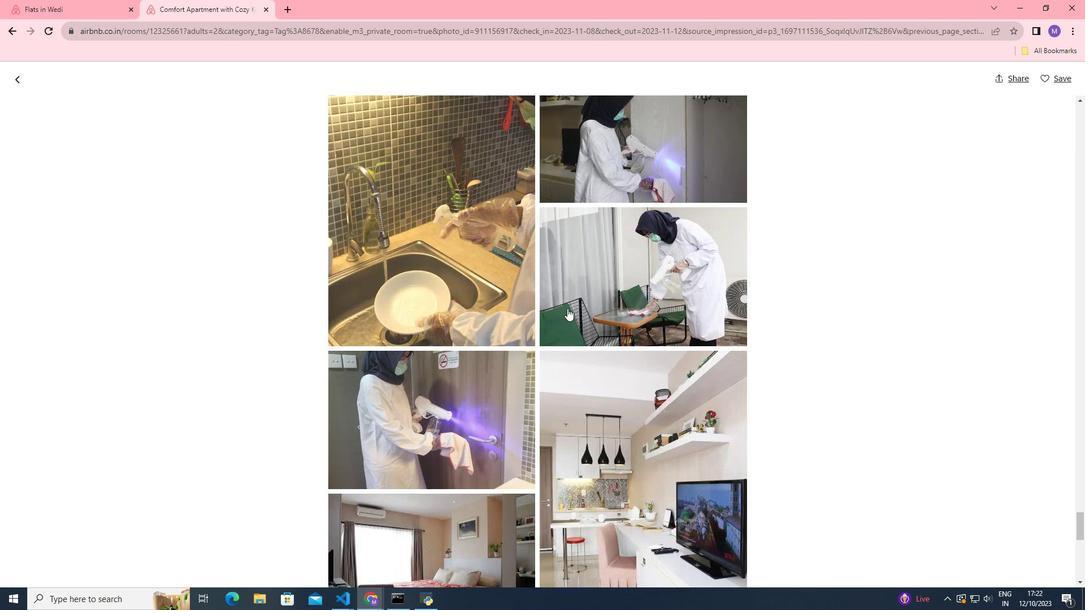 
Action: Mouse scrolled (567, 308) with delta (0, 0)
Screenshot: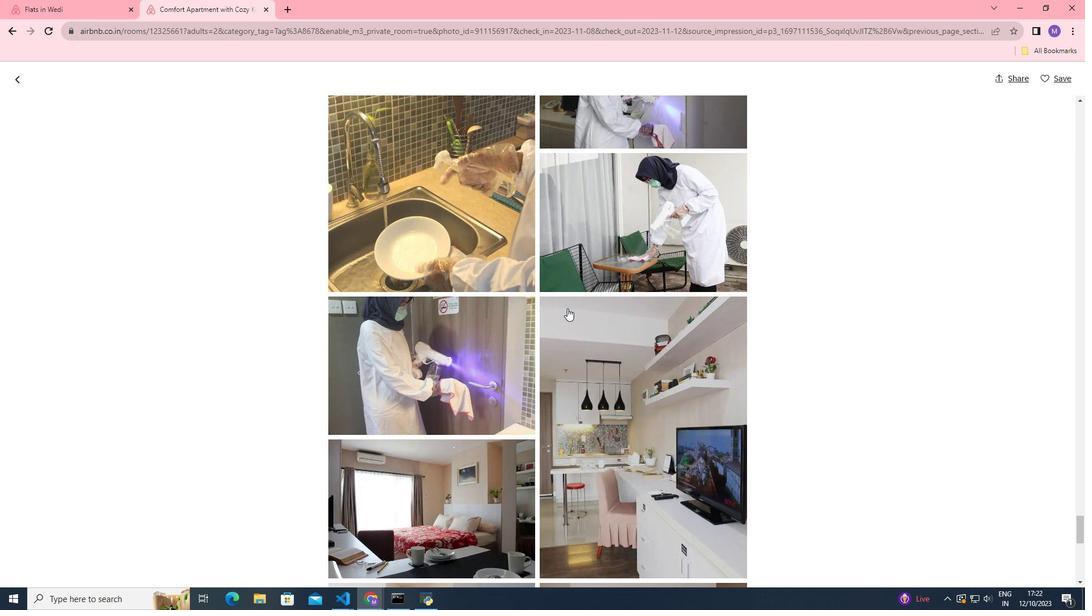
Action: Mouse scrolled (567, 308) with delta (0, 0)
Screenshot: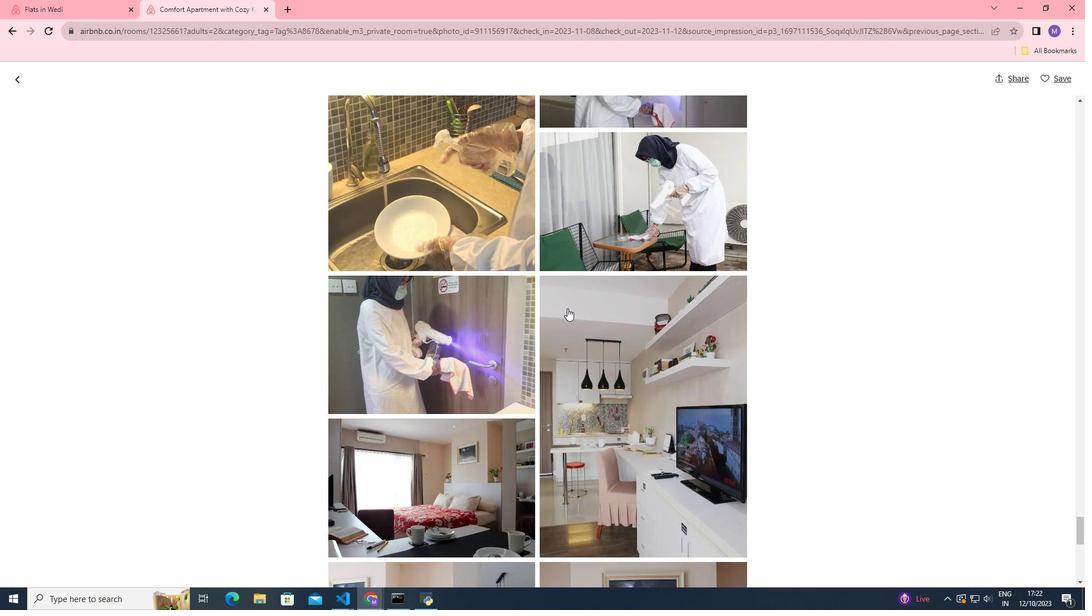 
Action: Mouse scrolled (567, 308) with delta (0, 0)
Screenshot: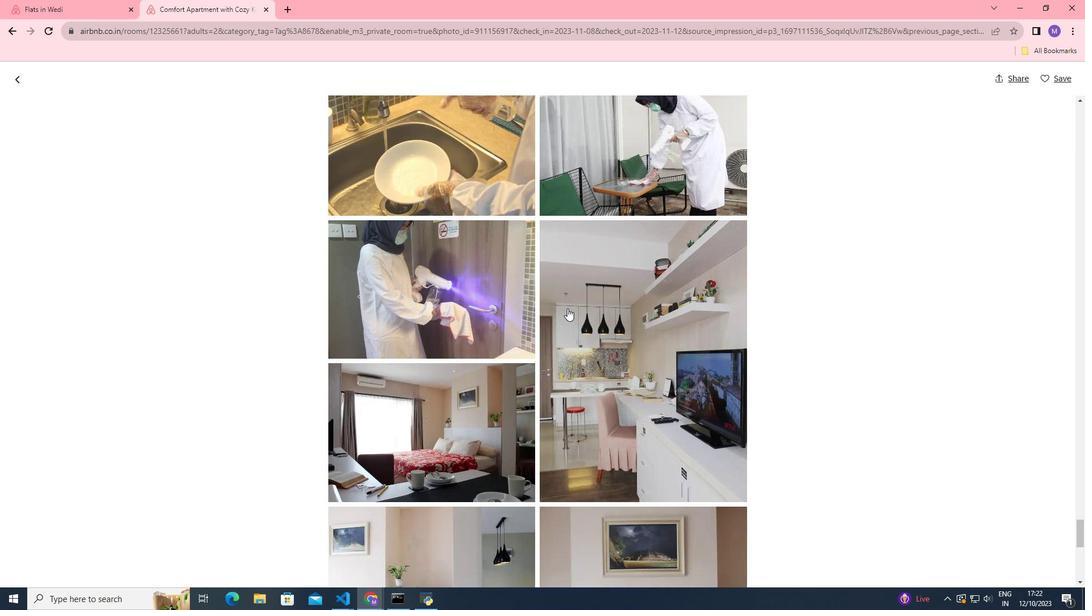 
Action: Mouse scrolled (567, 308) with delta (0, 0)
Screenshot: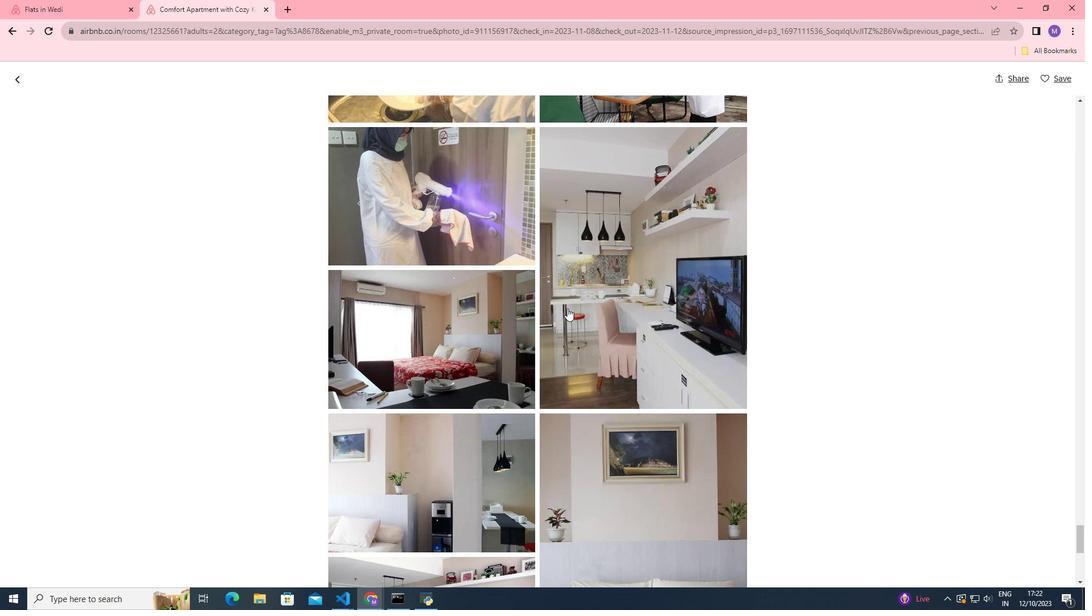 
Action: Mouse scrolled (567, 308) with delta (0, 0)
Screenshot: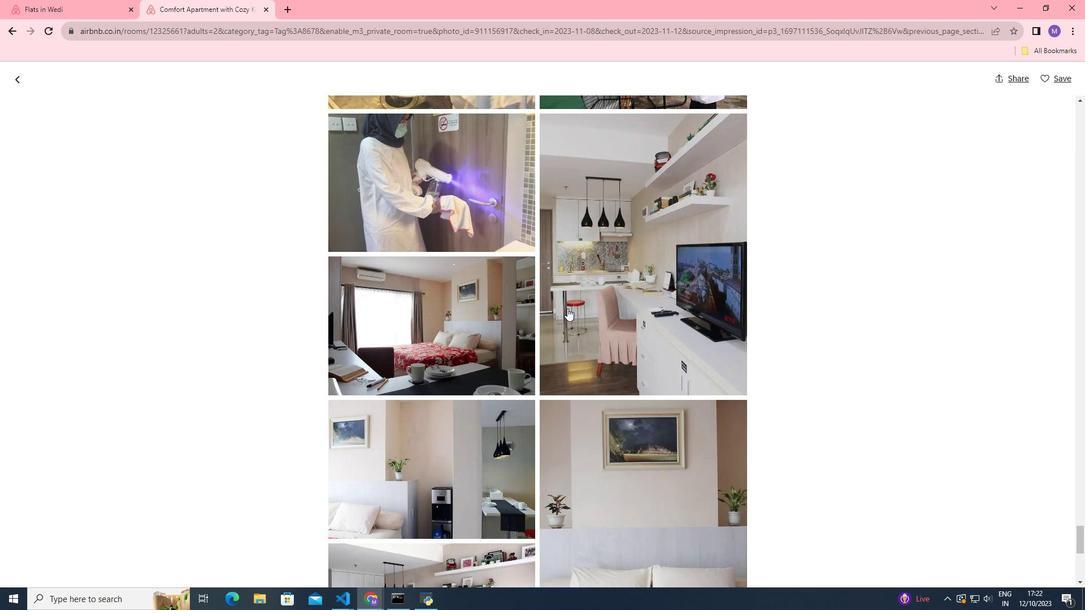 
Action: Mouse scrolled (567, 308) with delta (0, 0)
Screenshot: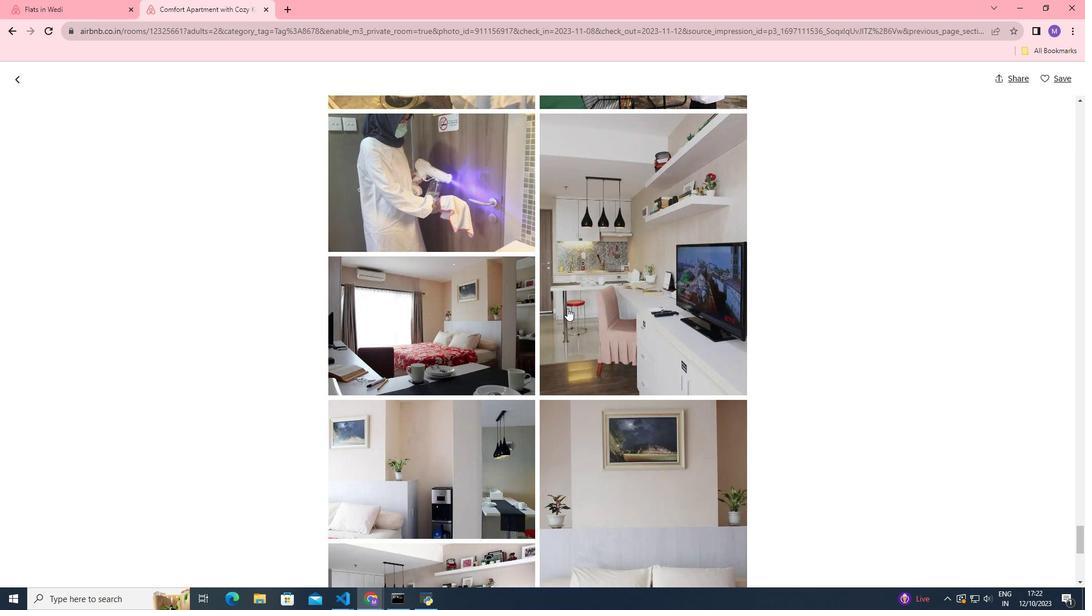 
Action: Mouse scrolled (567, 308) with delta (0, 0)
Screenshot: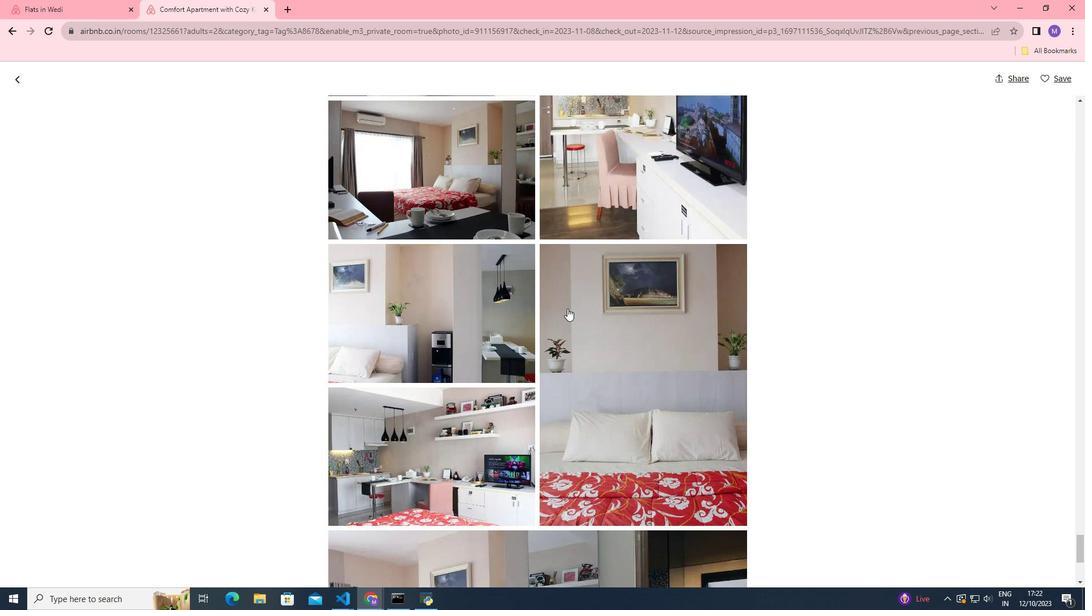 
Action: Mouse scrolled (567, 308) with delta (0, 0)
Screenshot: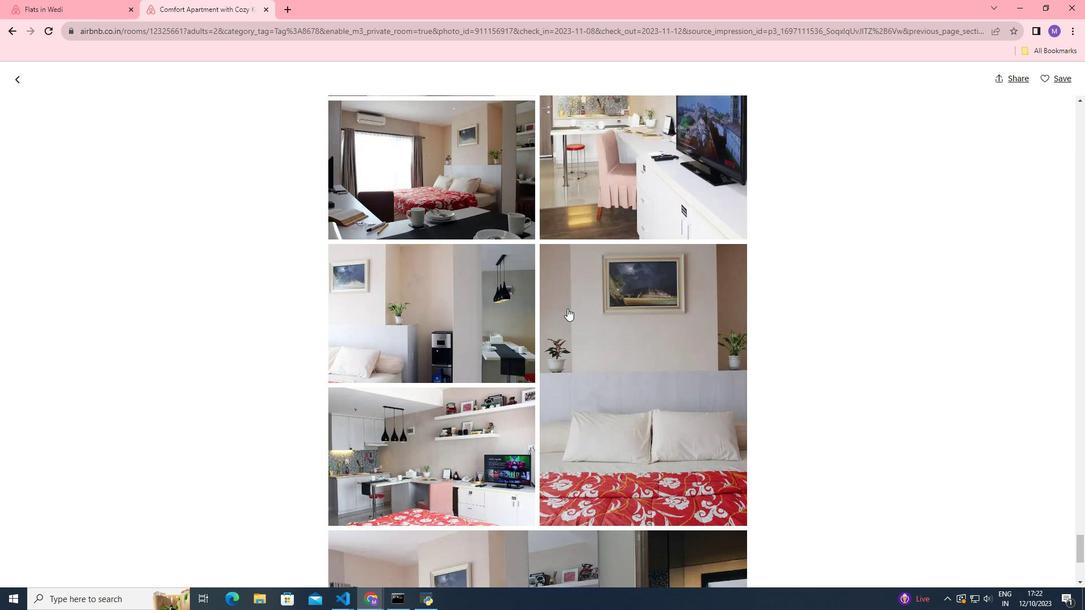 
Action: Mouse scrolled (567, 308) with delta (0, 0)
Screenshot: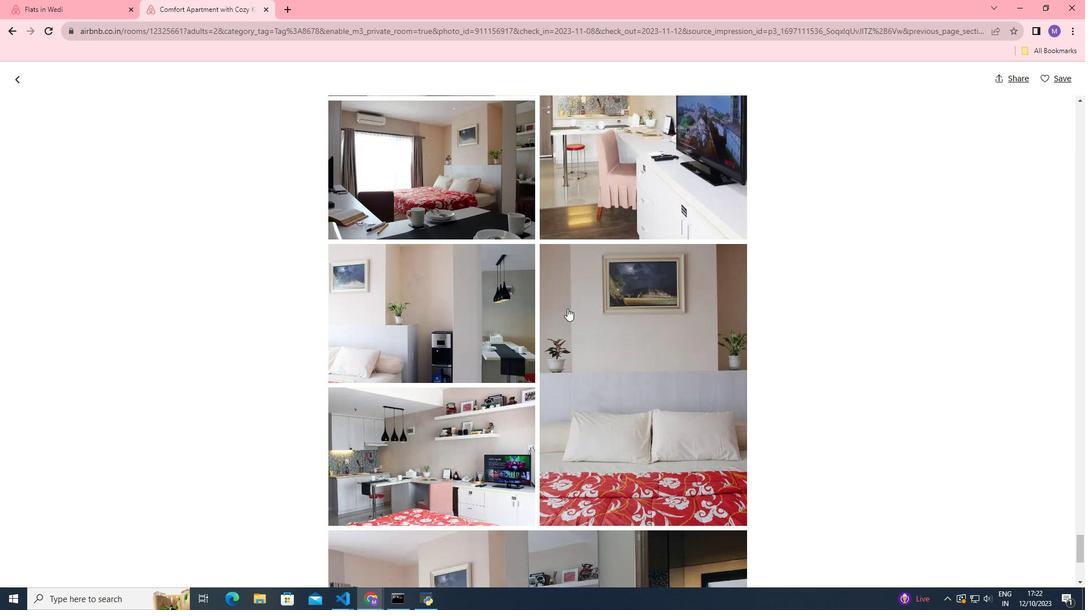 
Action: Mouse scrolled (567, 308) with delta (0, 0)
Screenshot: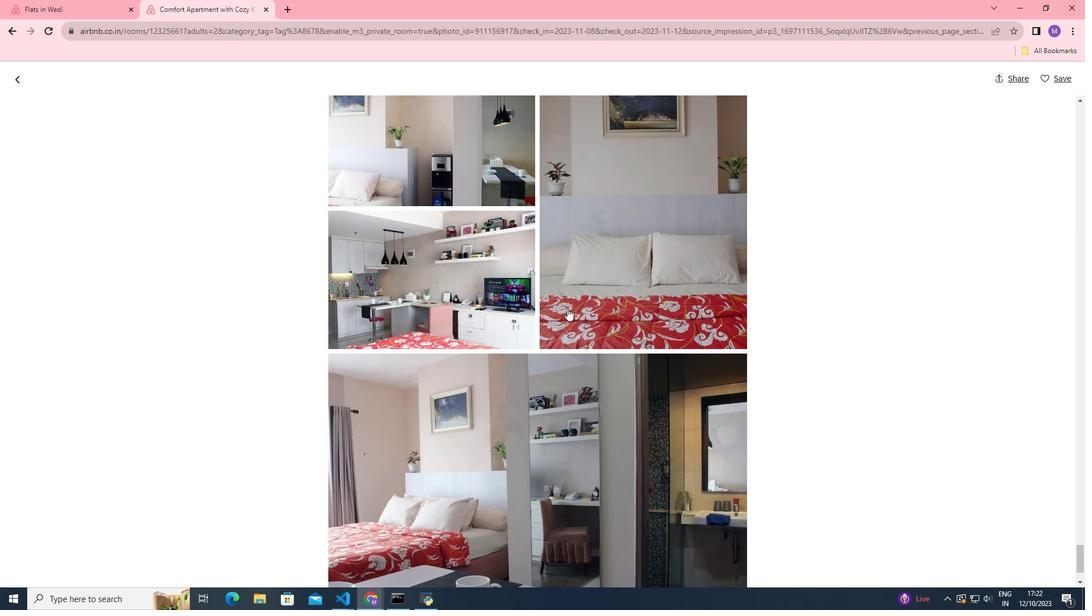 
Action: Mouse scrolled (567, 308) with delta (0, 0)
Screenshot: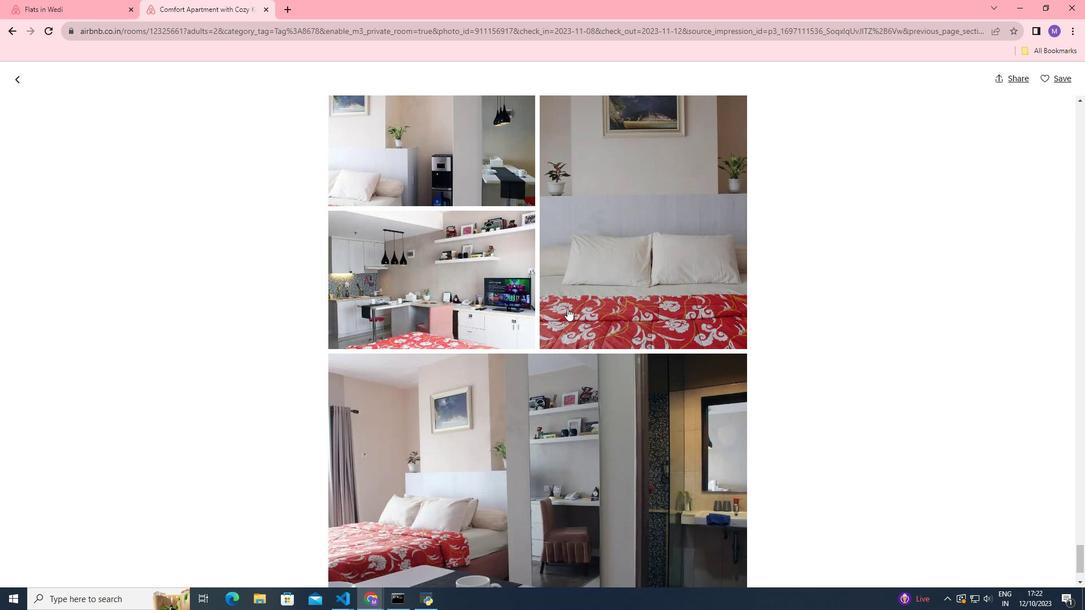 
Action: Mouse scrolled (567, 308) with delta (0, 0)
Screenshot: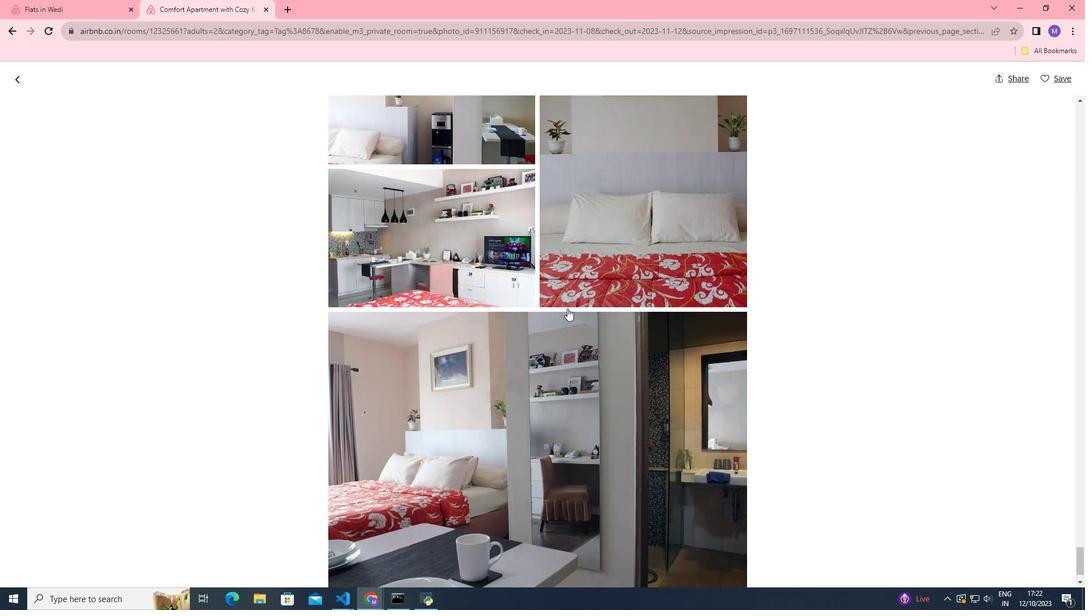 
Action: Mouse scrolled (567, 308) with delta (0, 0)
Screenshot: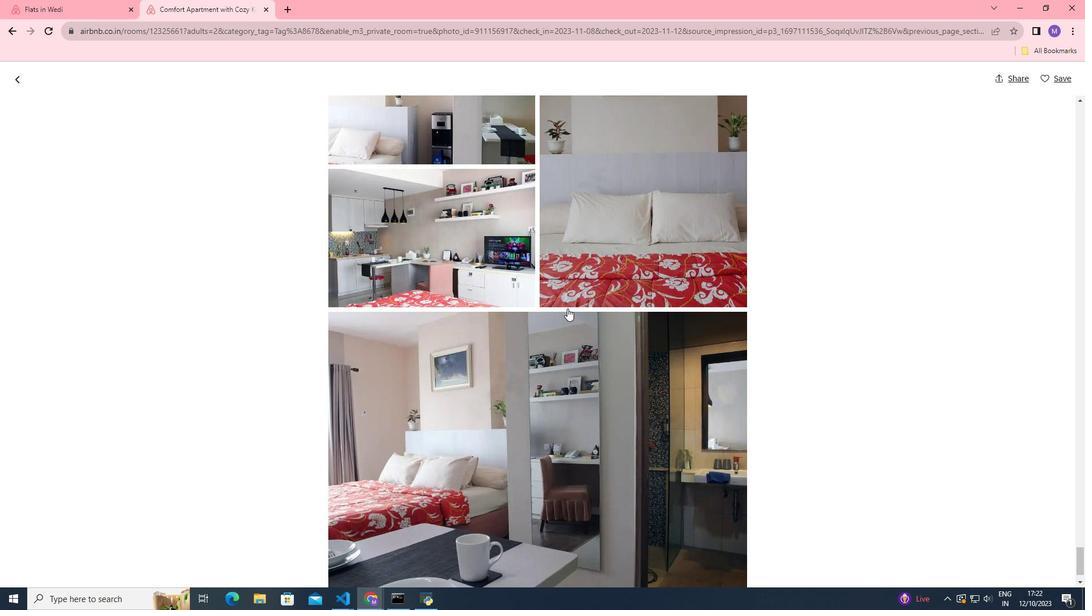 
Action: Mouse moved to (493, 280)
Screenshot: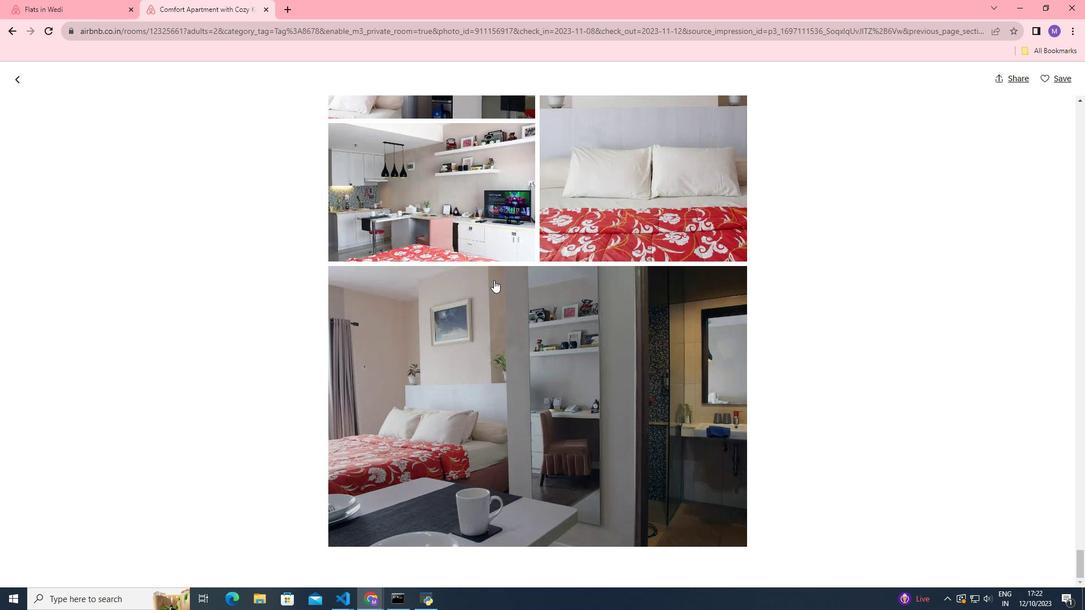 
Action: Mouse scrolled (493, 279) with delta (0, 0)
Screenshot: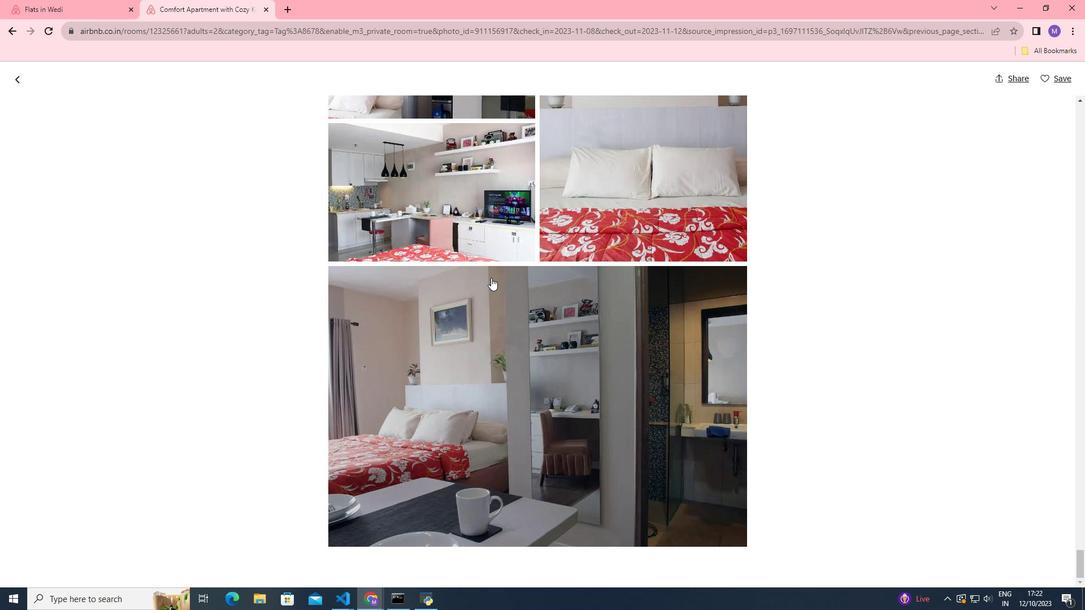 
Action: Mouse scrolled (493, 279) with delta (0, 0)
Screenshot: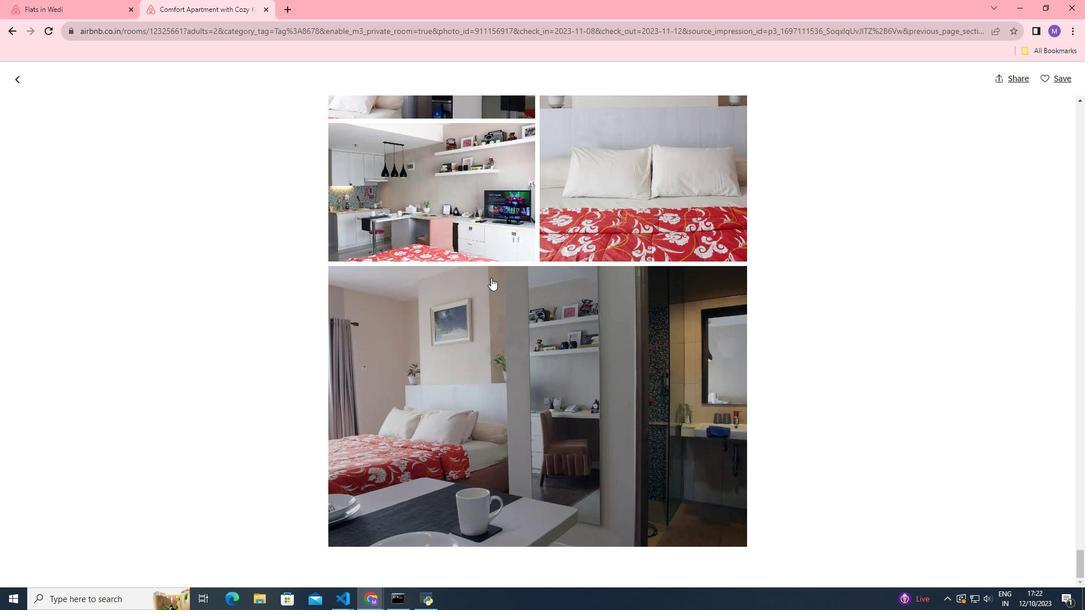 
Action: Mouse scrolled (493, 279) with delta (0, 0)
Screenshot: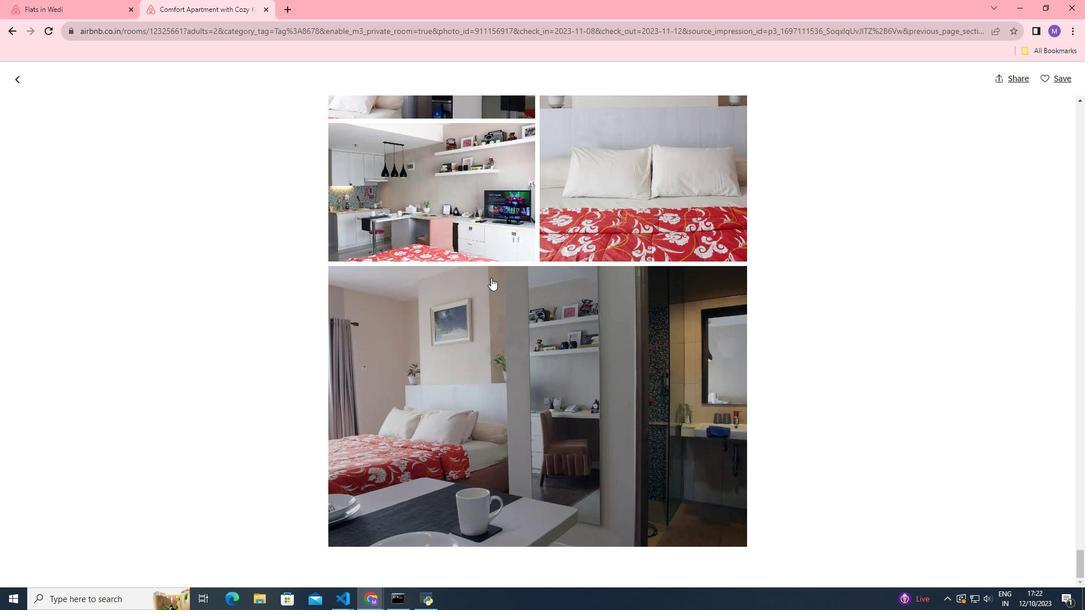 
Action: Mouse scrolled (493, 279) with delta (0, 0)
Screenshot: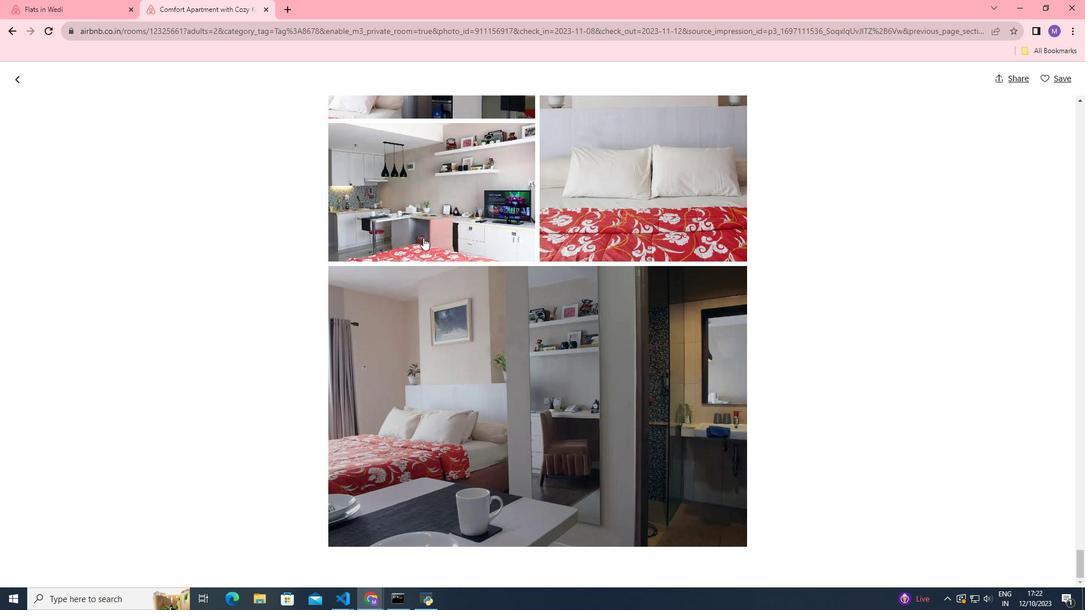
Action: Mouse moved to (18, 83)
Screenshot: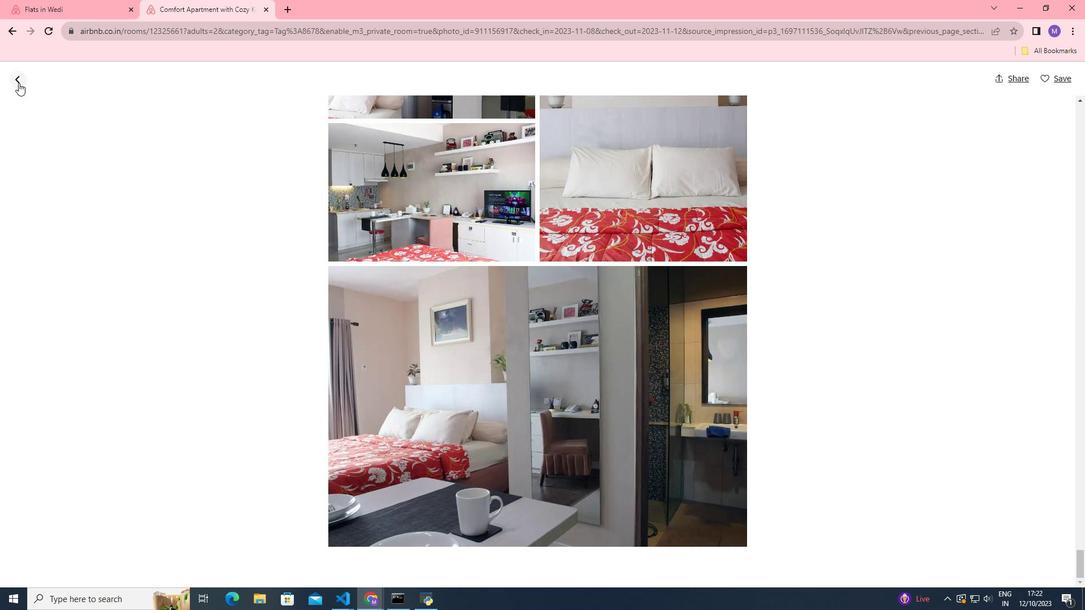 
Action: Mouse pressed left at (18, 83)
Screenshot: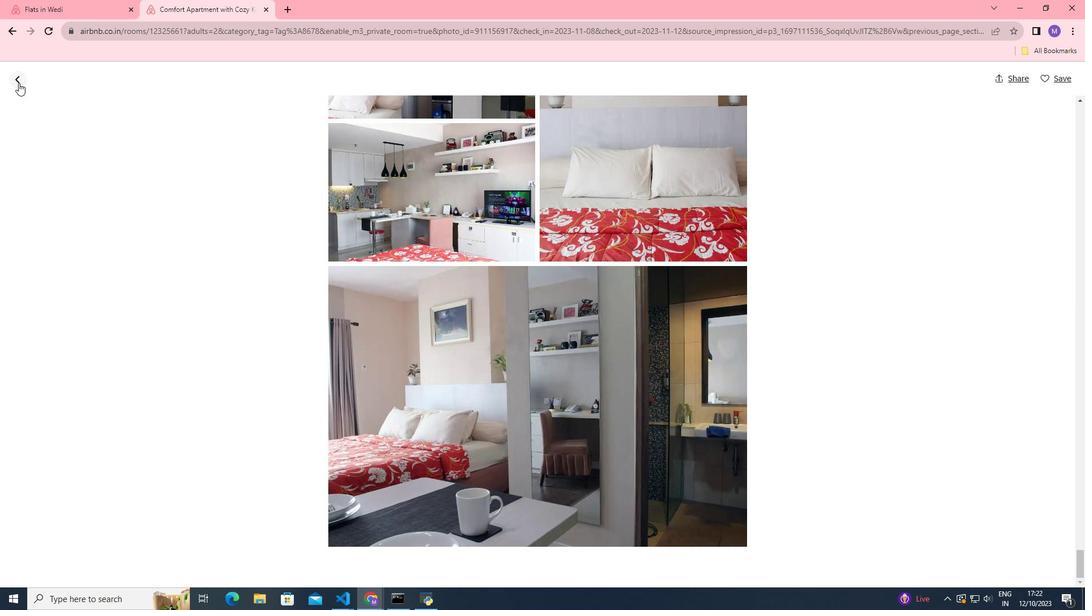 
Action: Mouse moved to (395, 384)
Screenshot: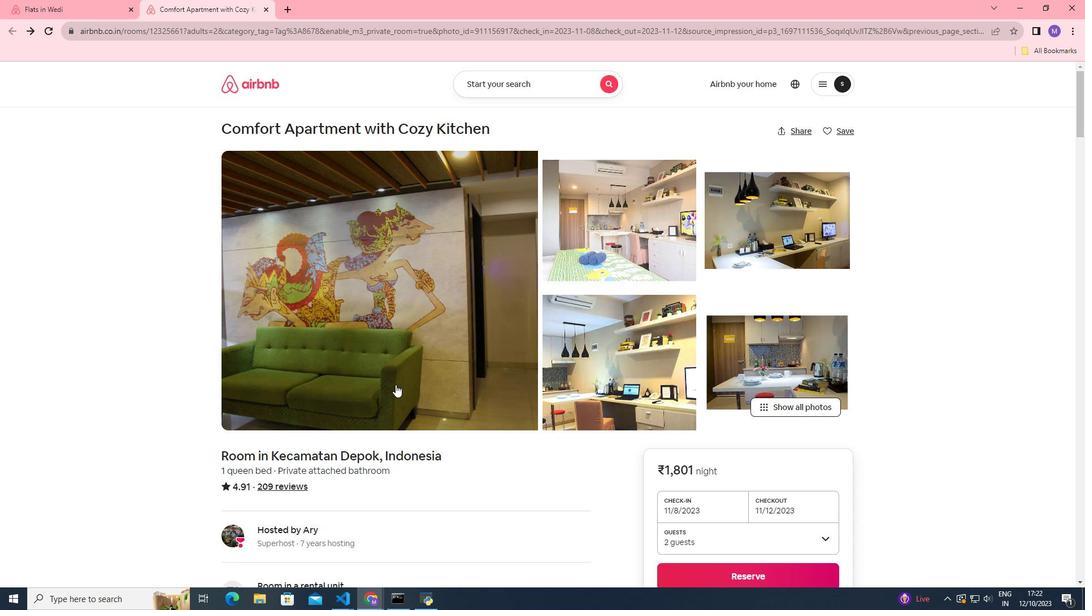 
Action: Mouse scrolled (395, 384) with delta (0, 0)
Screenshot: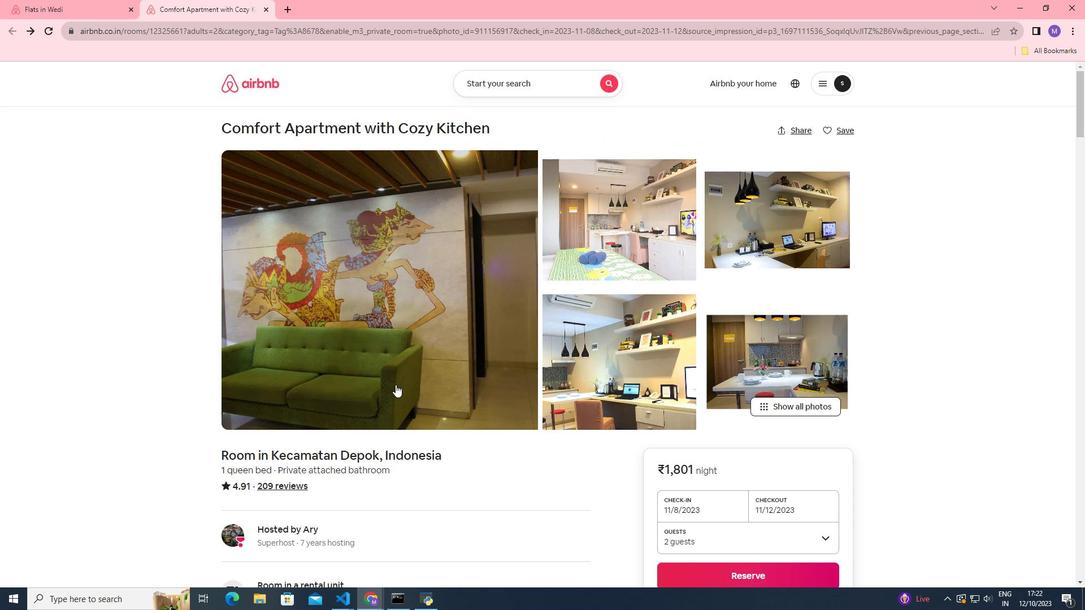 
Action: Mouse scrolled (395, 384) with delta (0, 0)
Screenshot: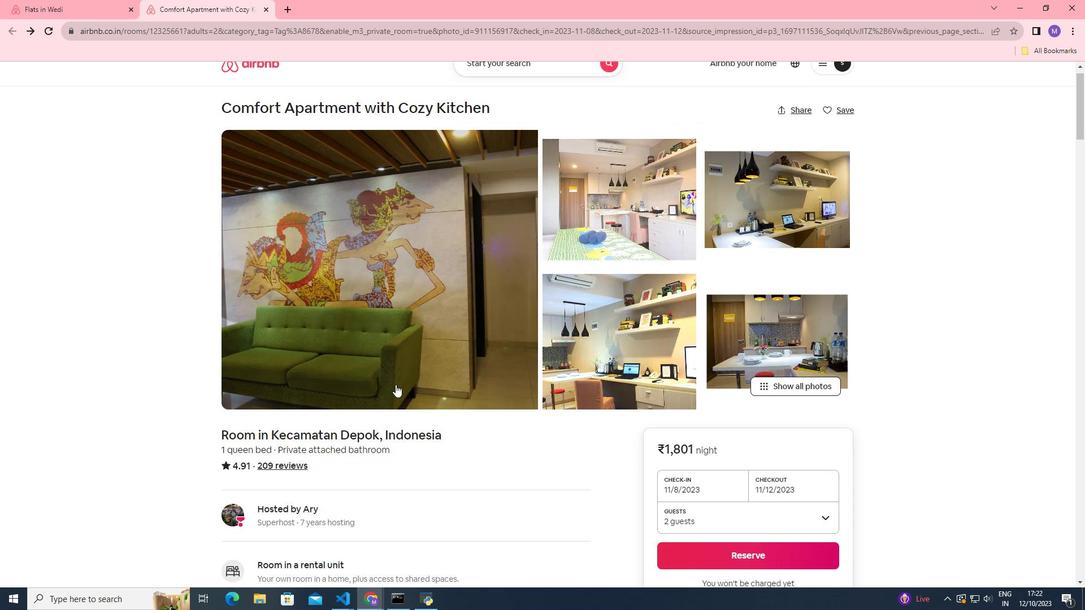 
Action: Mouse scrolled (395, 384) with delta (0, 0)
Screenshot: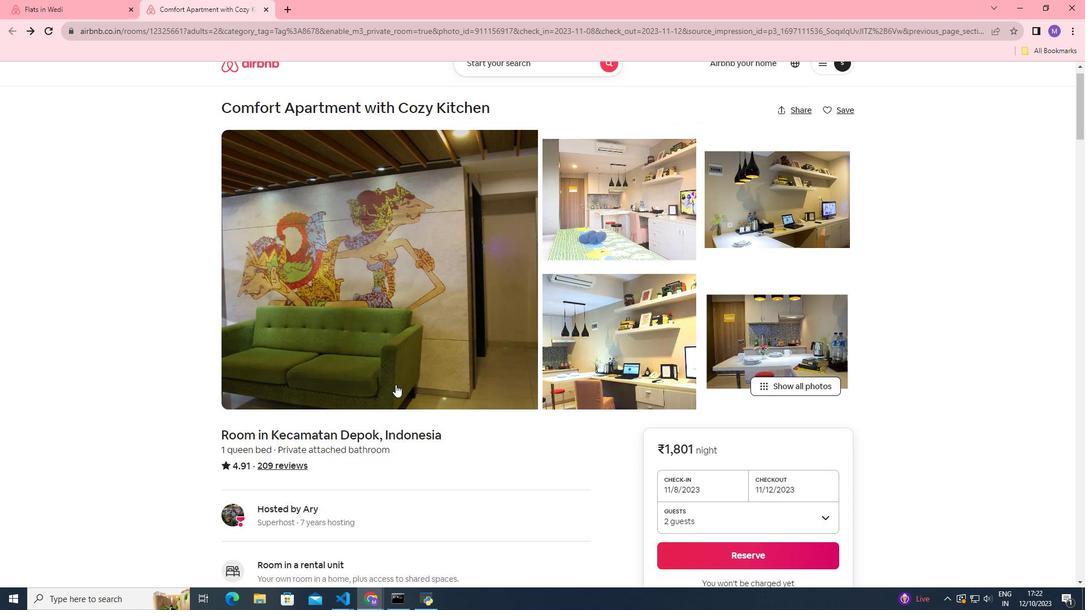
Action: Mouse scrolled (395, 384) with delta (0, 0)
Screenshot: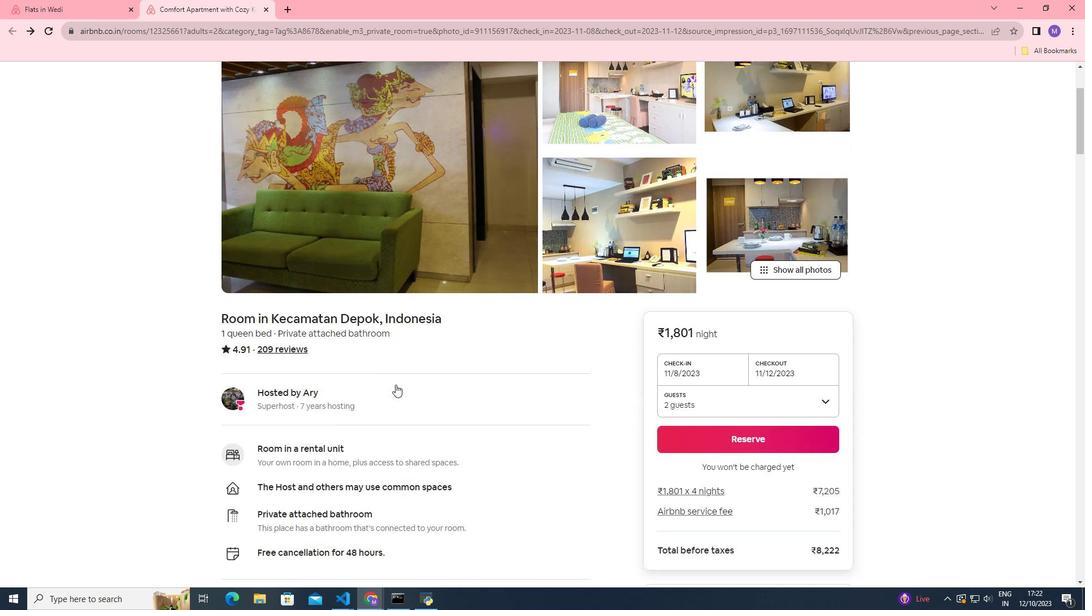 
Action: Mouse moved to (398, 386)
Screenshot: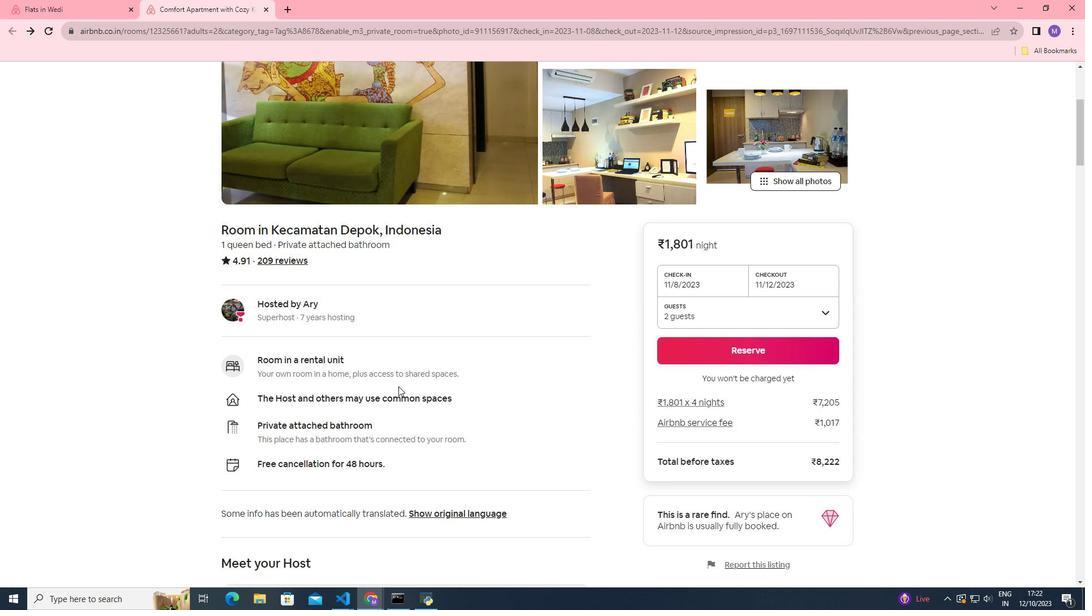 
Action: Mouse scrolled (398, 386) with delta (0, 0)
Screenshot: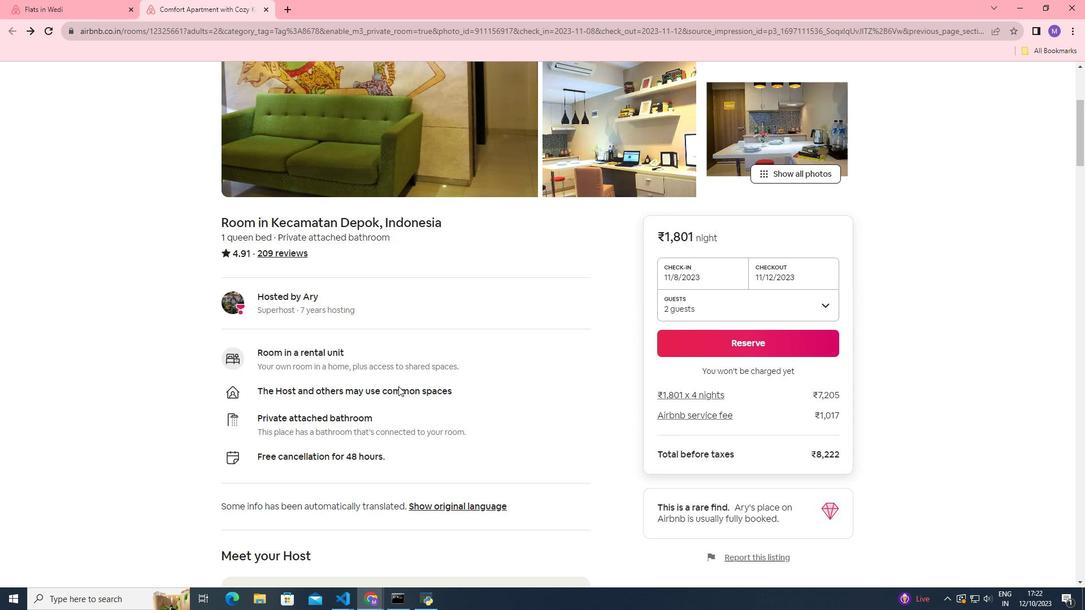 
Action: Mouse scrolled (398, 386) with delta (0, 0)
Screenshot: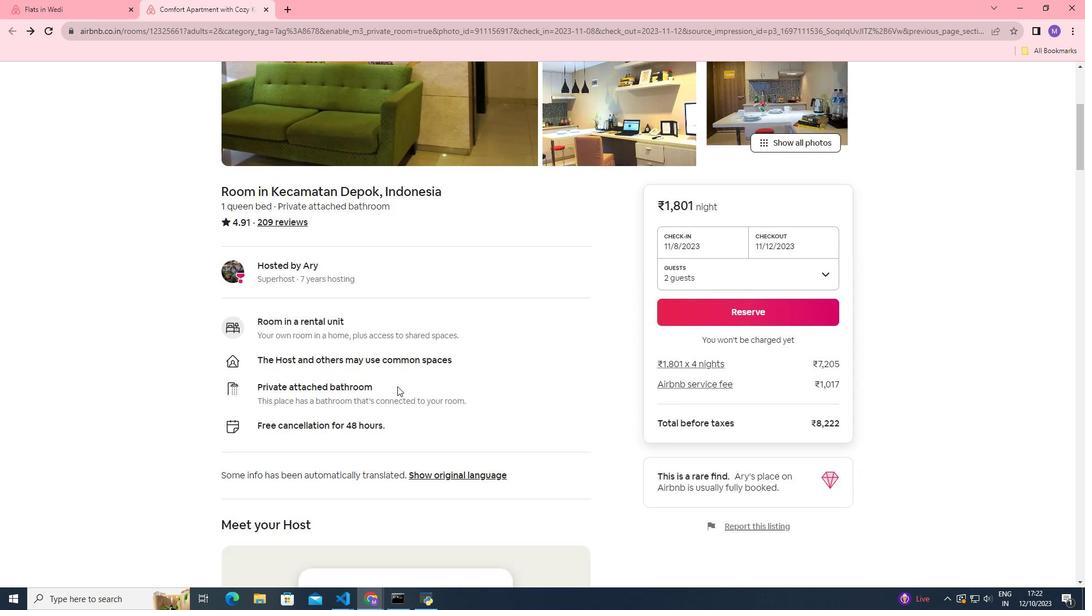 
Action: Mouse moved to (379, 389)
Screenshot: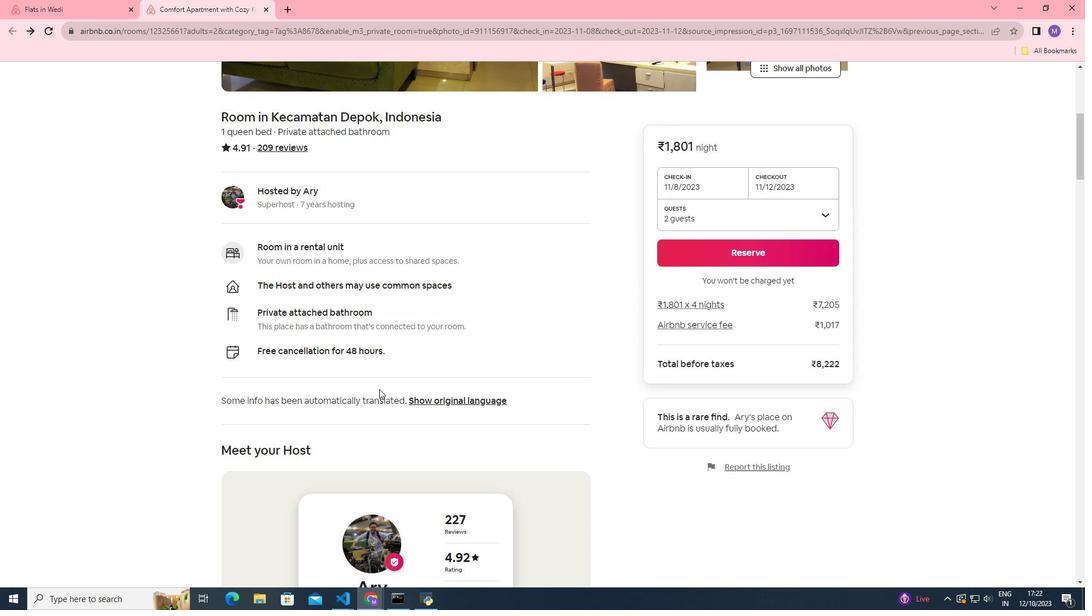
Action: Mouse scrolled (379, 388) with delta (0, 0)
Screenshot: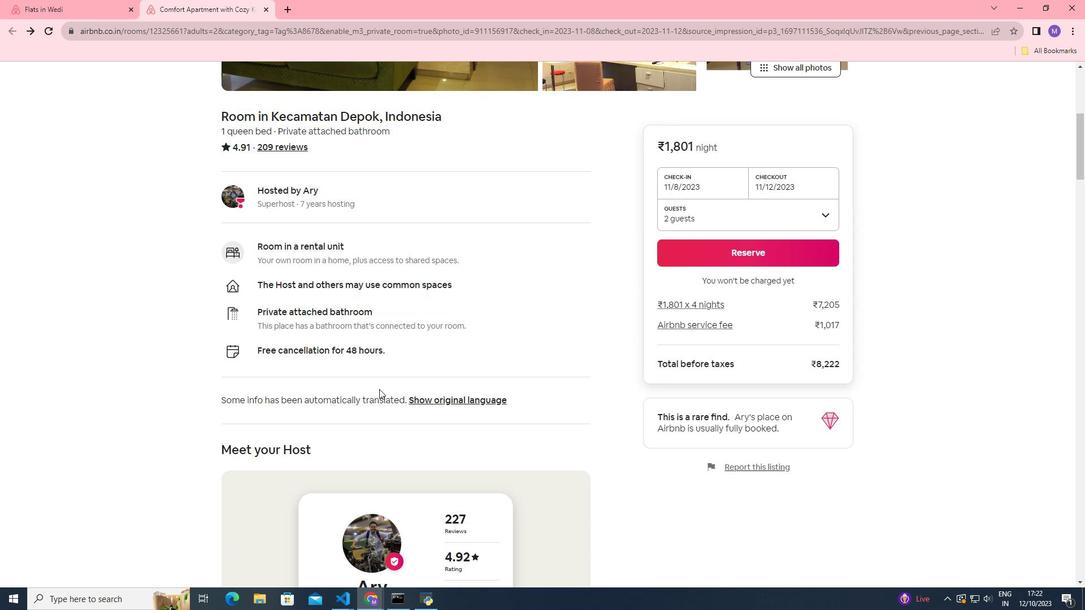 
Action: Mouse scrolled (379, 388) with delta (0, 0)
Screenshot: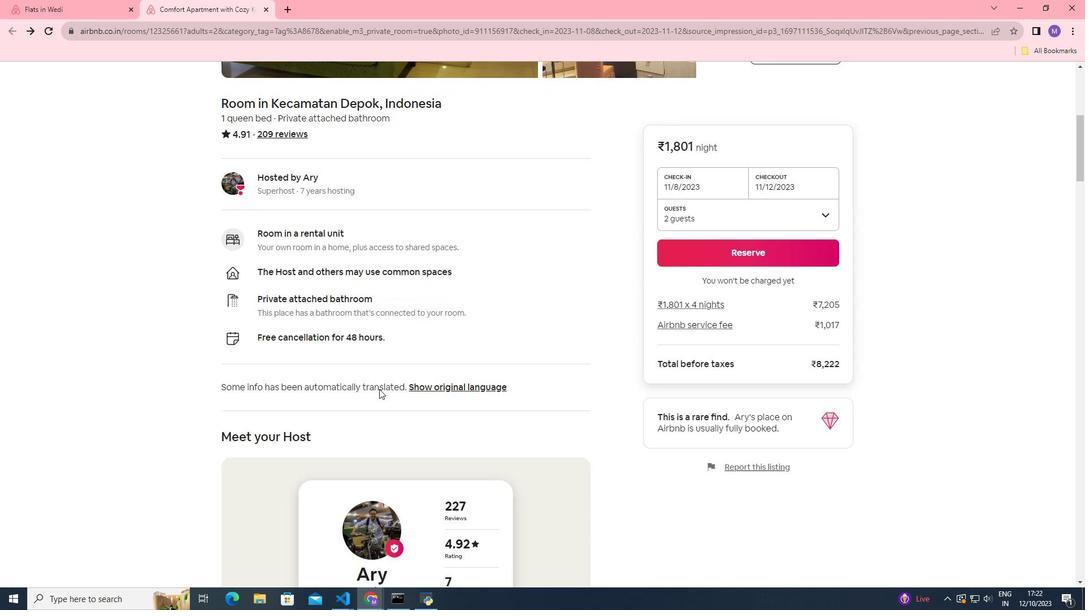
Action: Mouse scrolled (379, 388) with delta (0, 0)
Screenshot: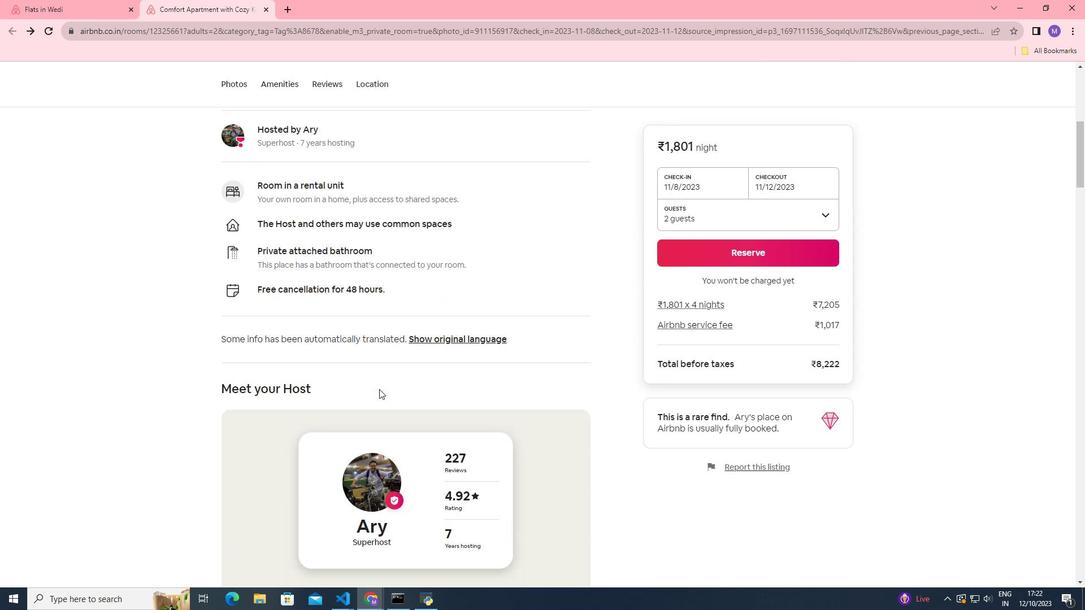 
Action: Mouse scrolled (379, 388) with delta (0, 0)
Screenshot: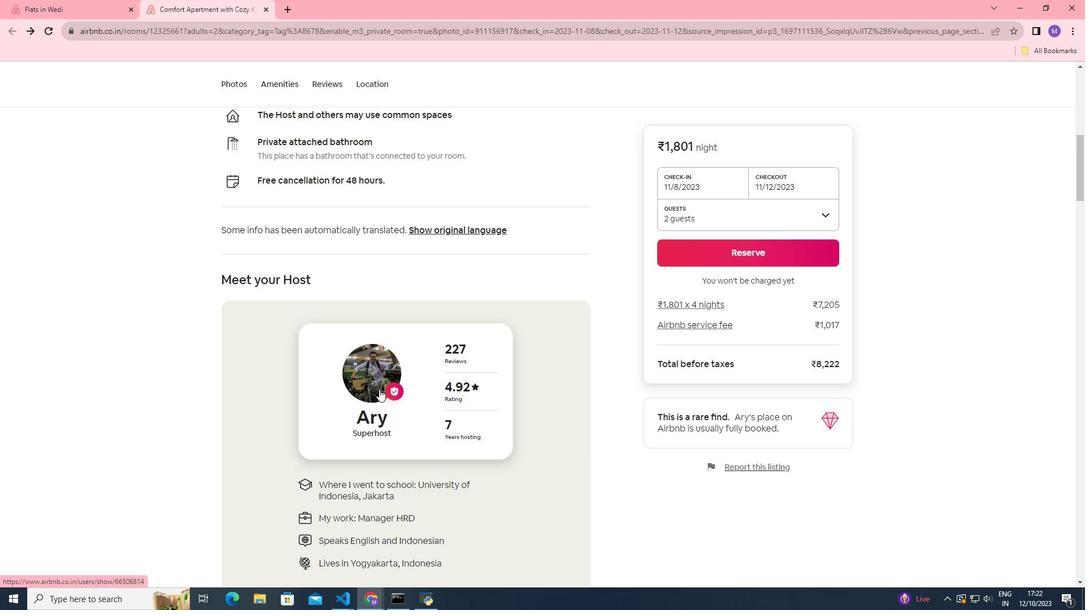
Action: Mouse scrolled (379, 388) with delta (0, 0)
Screenshot: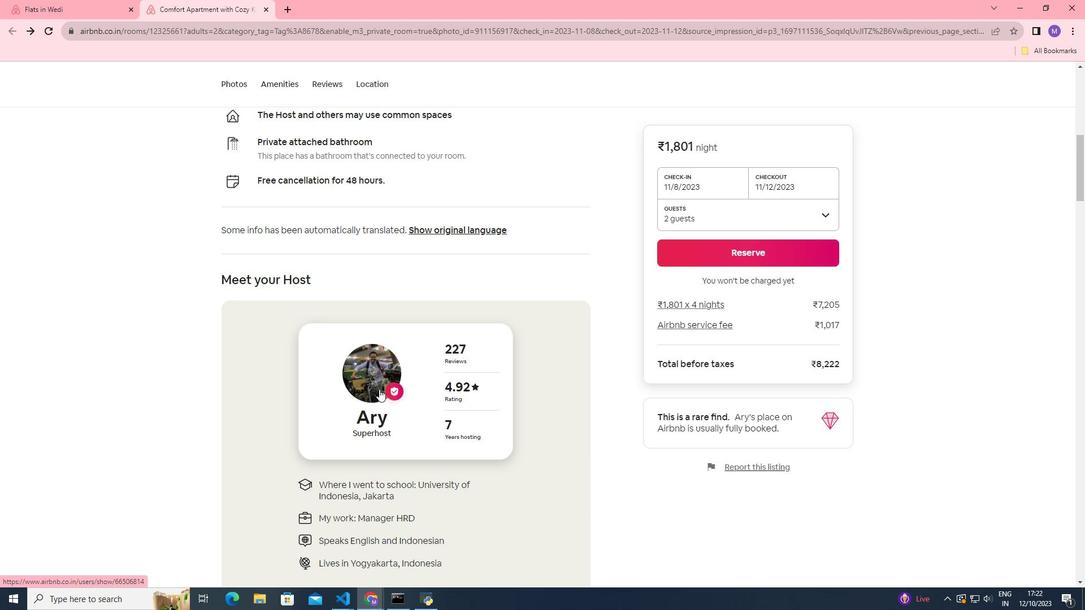 
Action: Mouse scrolled (379, 388) with delta (0, 0)
Screenshot: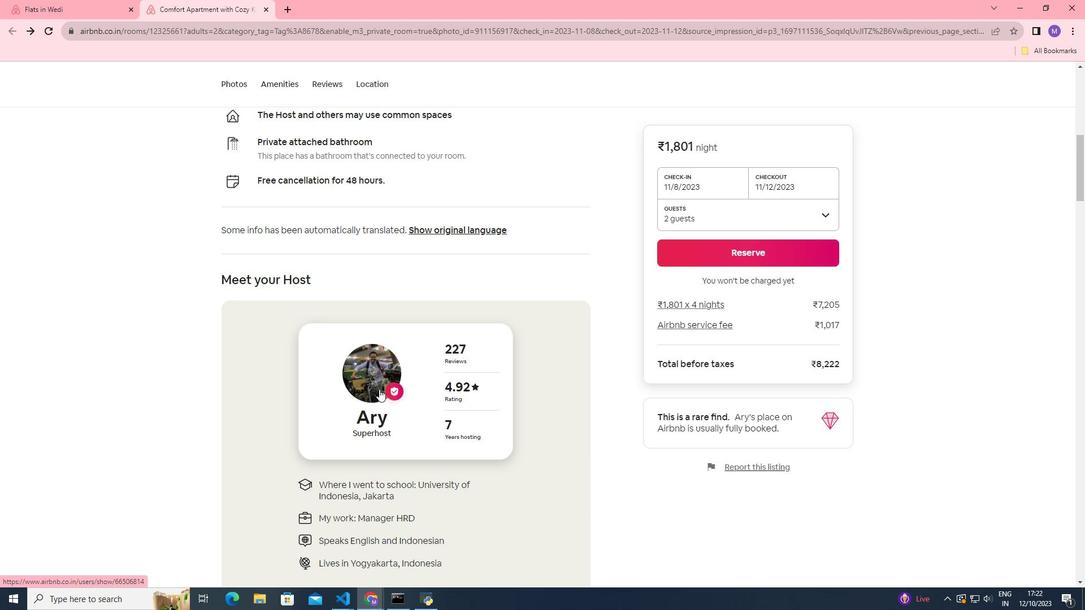 
Action: Mouse scrolled (379, 388) with delta (0, 0)
Screenshot: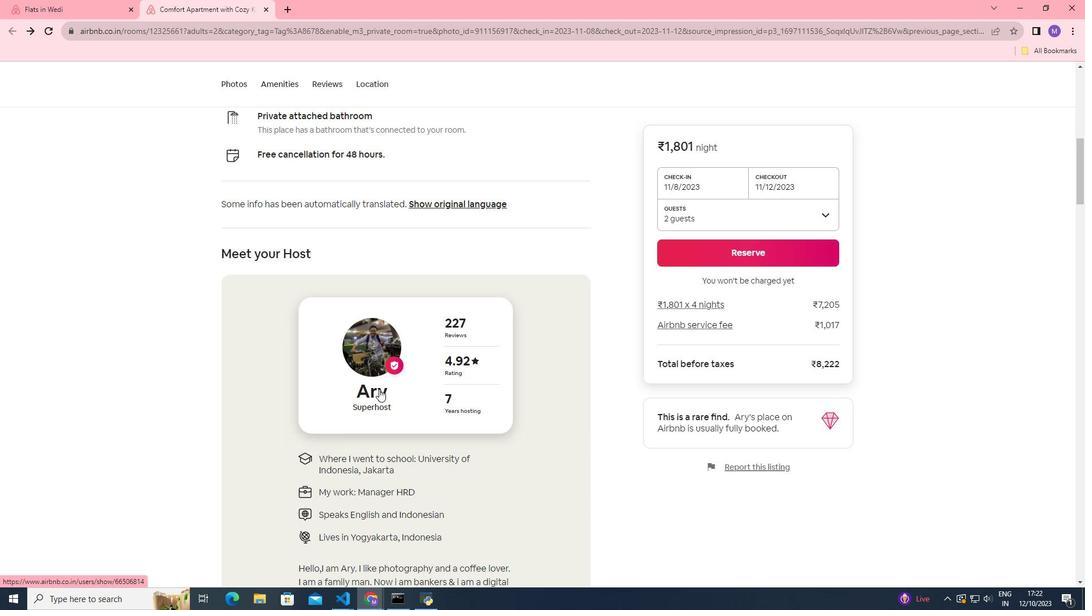 
Action: Mouse moved to (370, 396)
Screenshot: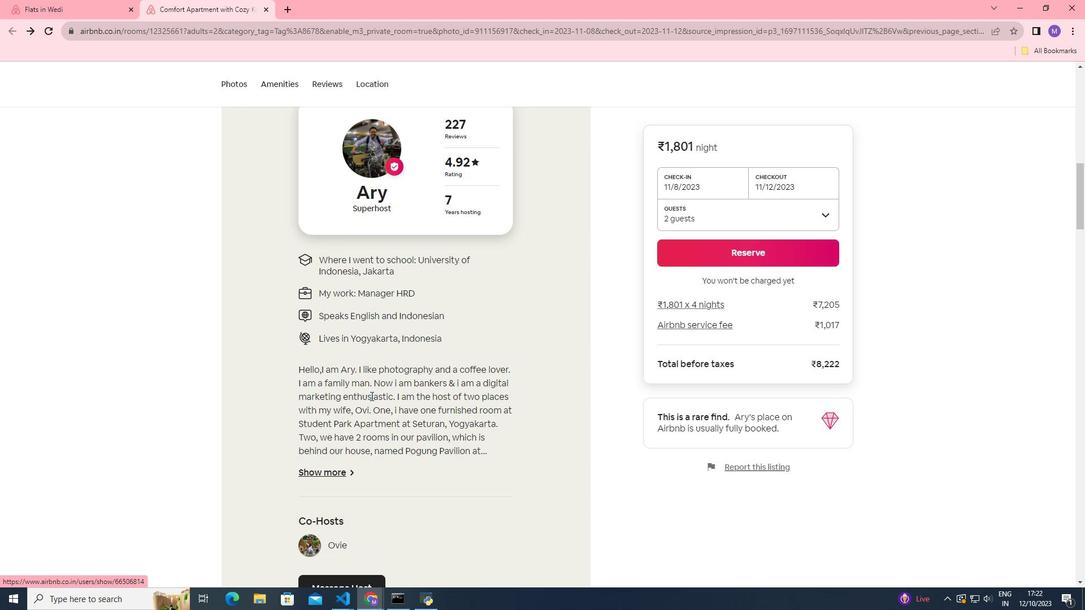 
Action: Mouse scrolled (370, 395) with delta (0, 0)
Screenshot: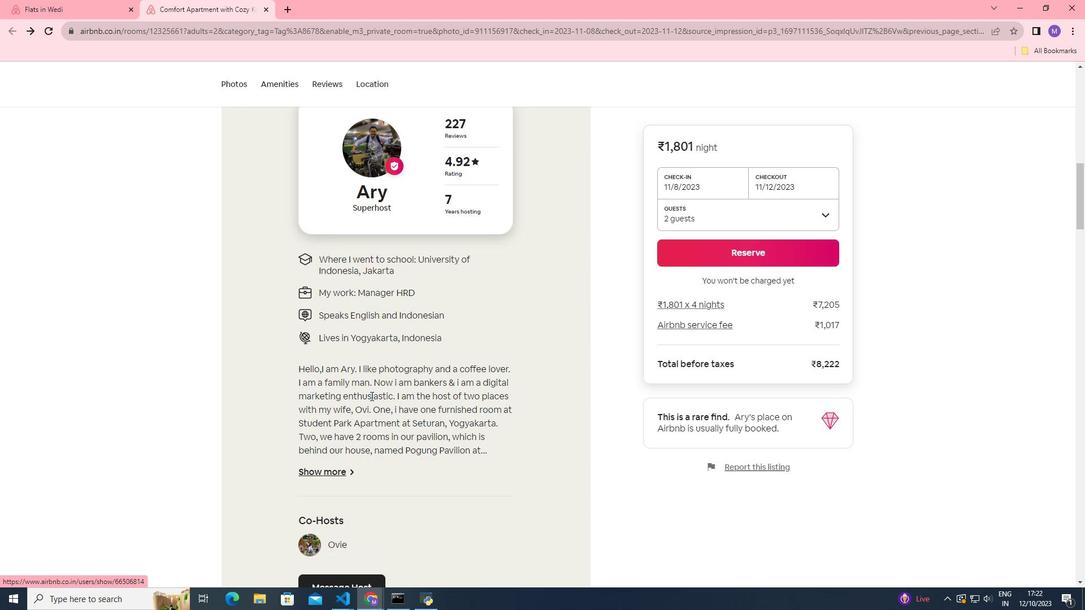
Action: Mouse scrolled (370, 395) with delta (0, 0)
Screenshot: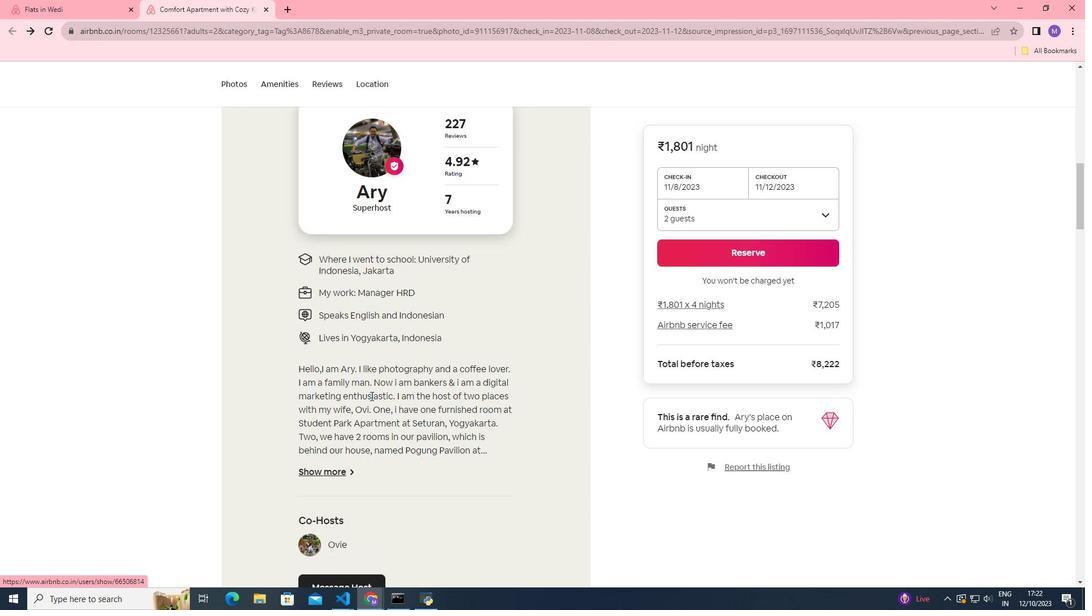 
Action: Mouse scrolled (370, 395) with delta (0, 0)
Screenshot: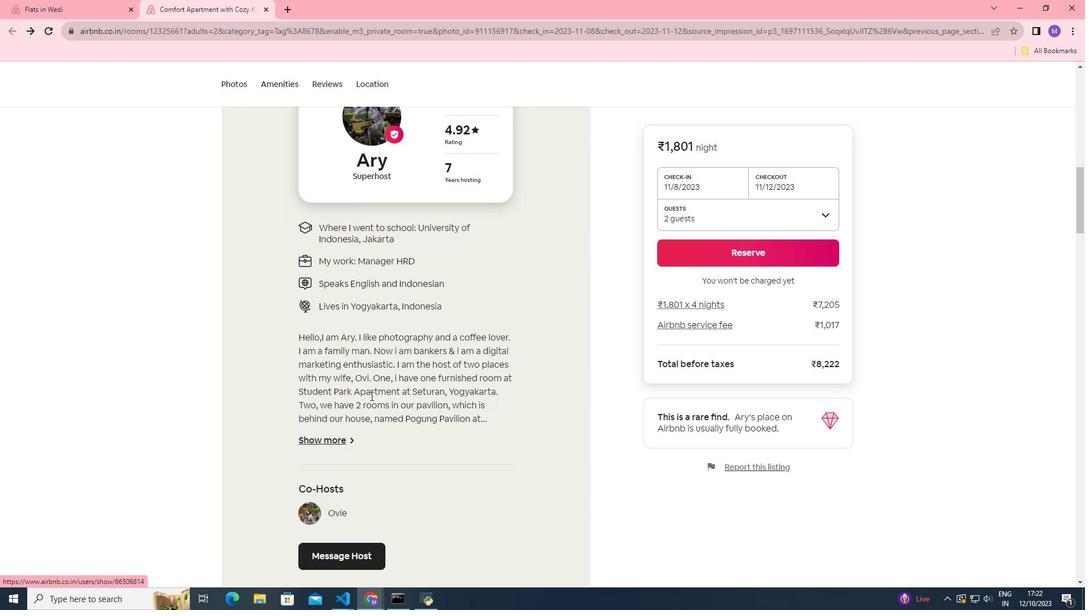 
Action: Mouse scrolled (370, 395) with delta (0, 0)
Screenshot: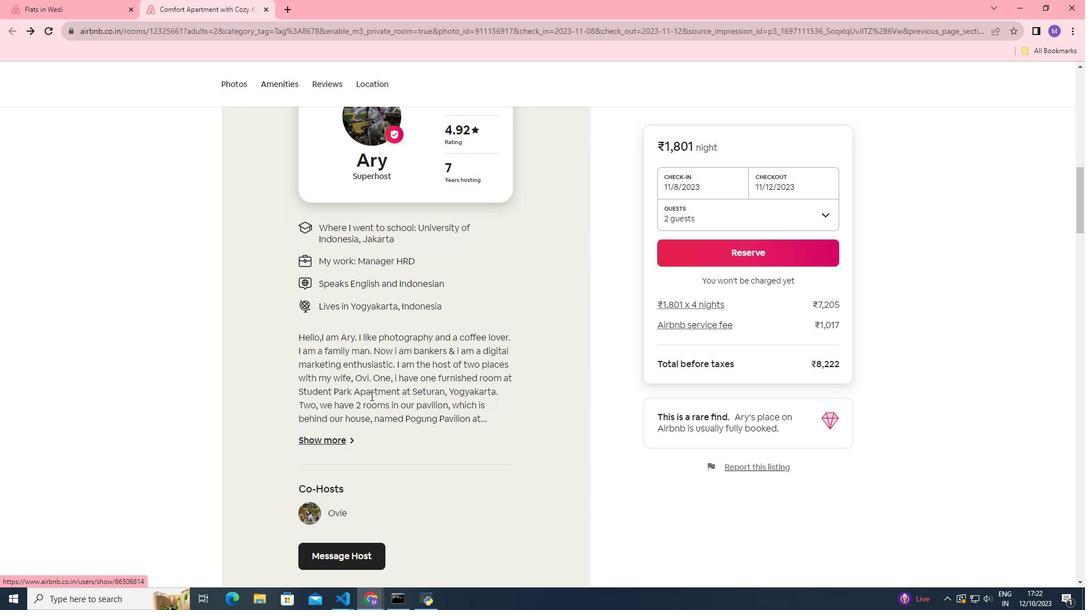 
Action: Mouse moved to (375, 398)
Screenshot: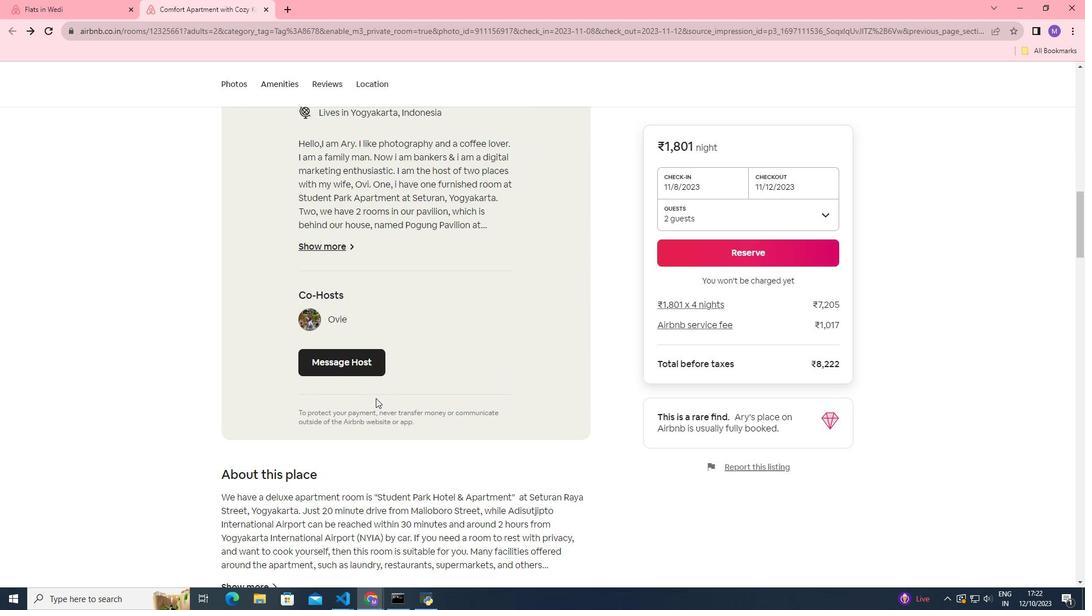 
Action: Mouse scrolled (375, 397) with delta (0, 0)
Screenshot: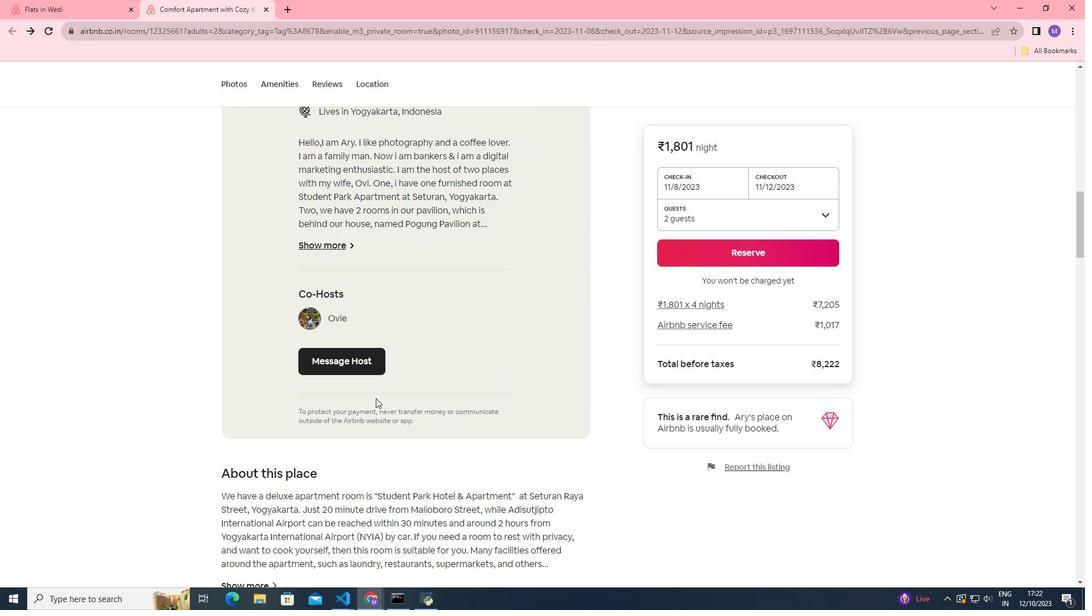 
Action: Mouse scrolled (375, 397) with delta (0, 0)
Screenshot: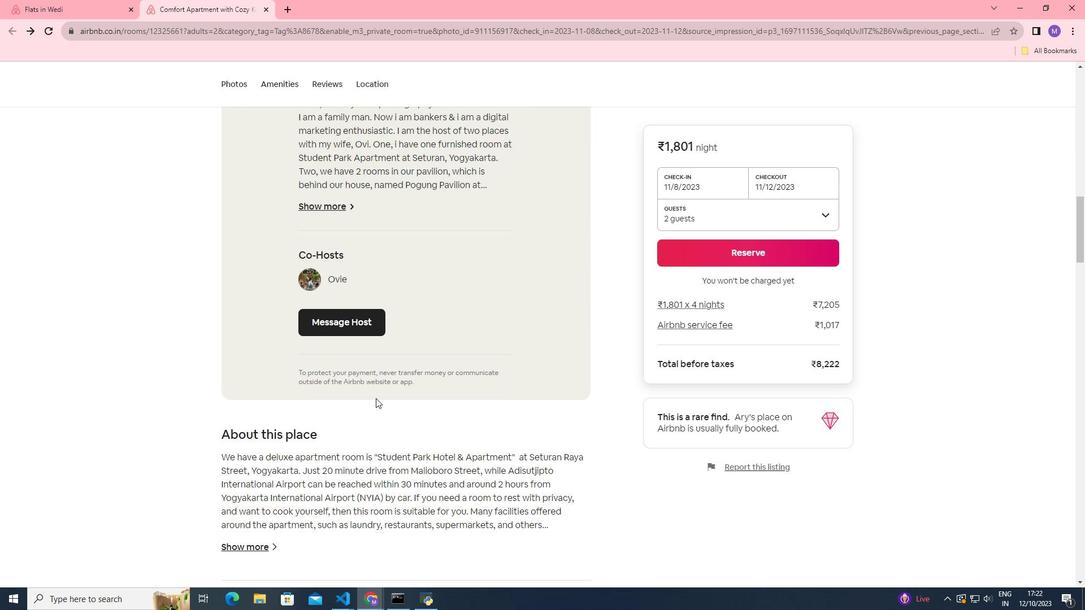 
Action: Mouse scrolled (375, 397) with delta (0, 0)
Screenshot: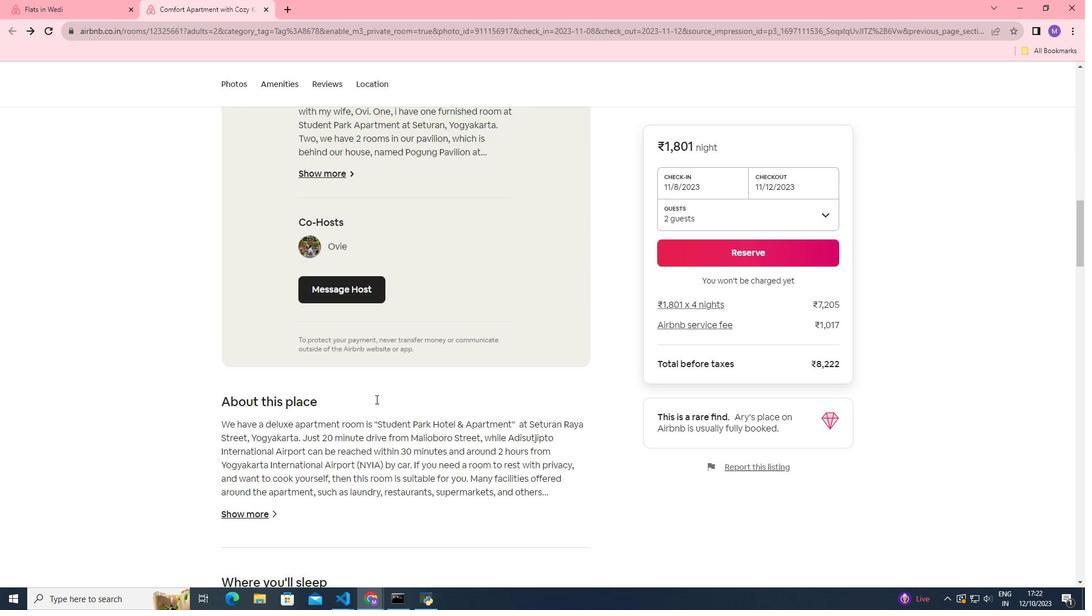 
Action: Mouse moved to (375, 399)
Screenshot: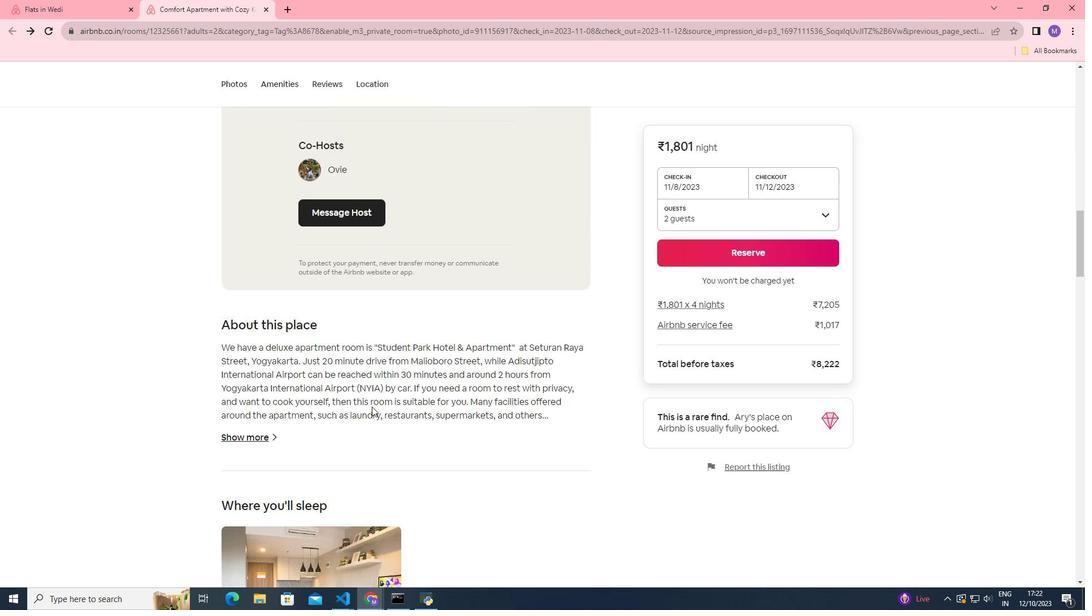 
Action: Mouse scrolled (375, 399) with delta (0, 0)
Screenshot: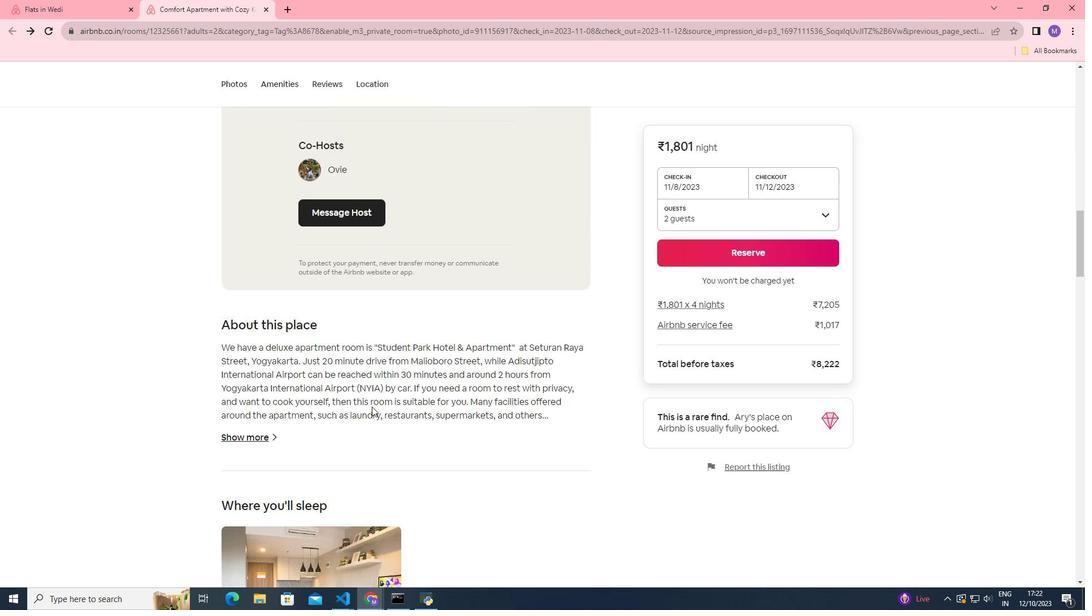 
Action: Mouse moved to (253, 360)
